 Task: Create a language study plan and goals.
Action: Mouse moved to (206, 321)
Screenshot: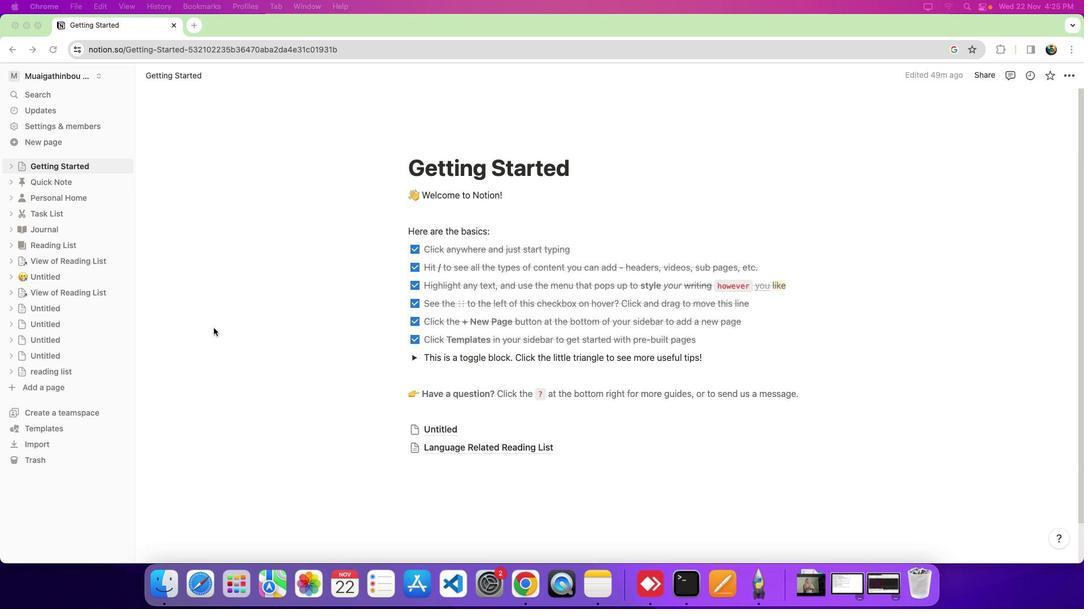 
Action: Mouse pressed left at (206, 321)
Screenshot: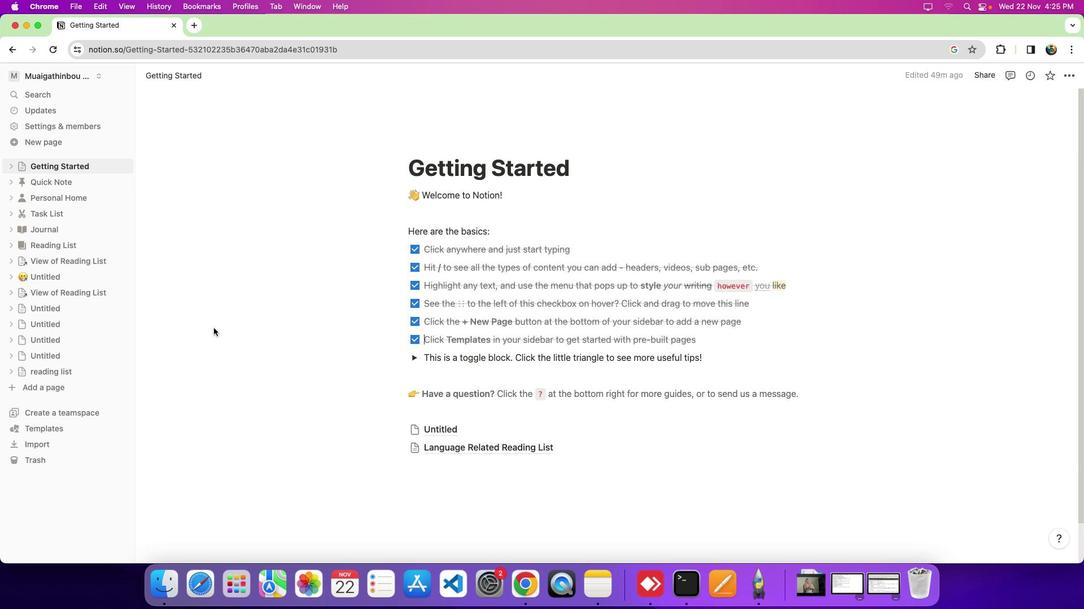 
Action: Mouse moved to (39, 383)
Screenshot: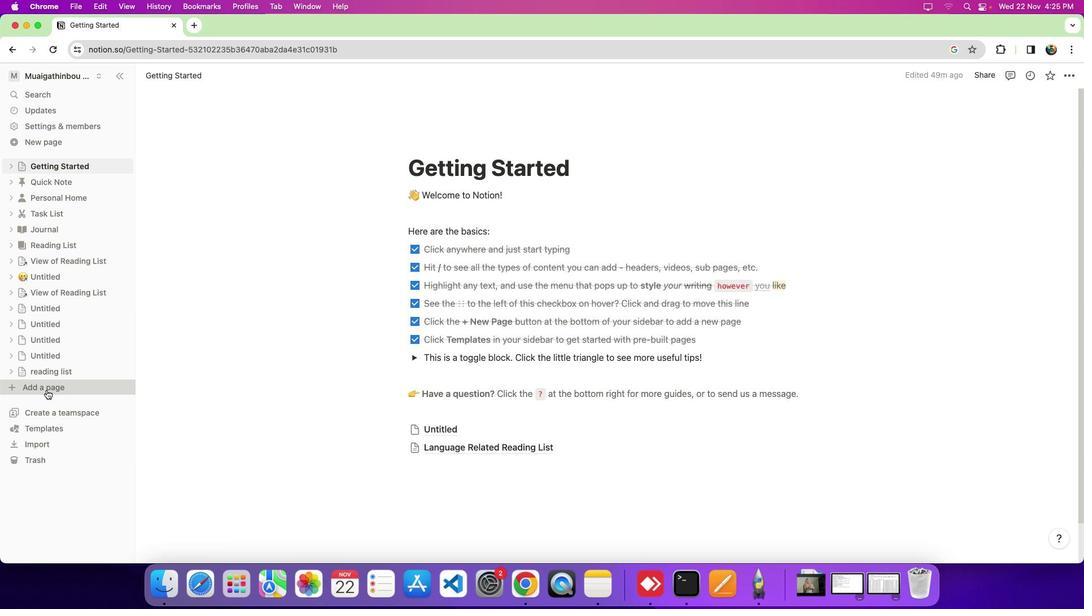 
Action: Mouse pressed left at (39, 383)
Screenshot: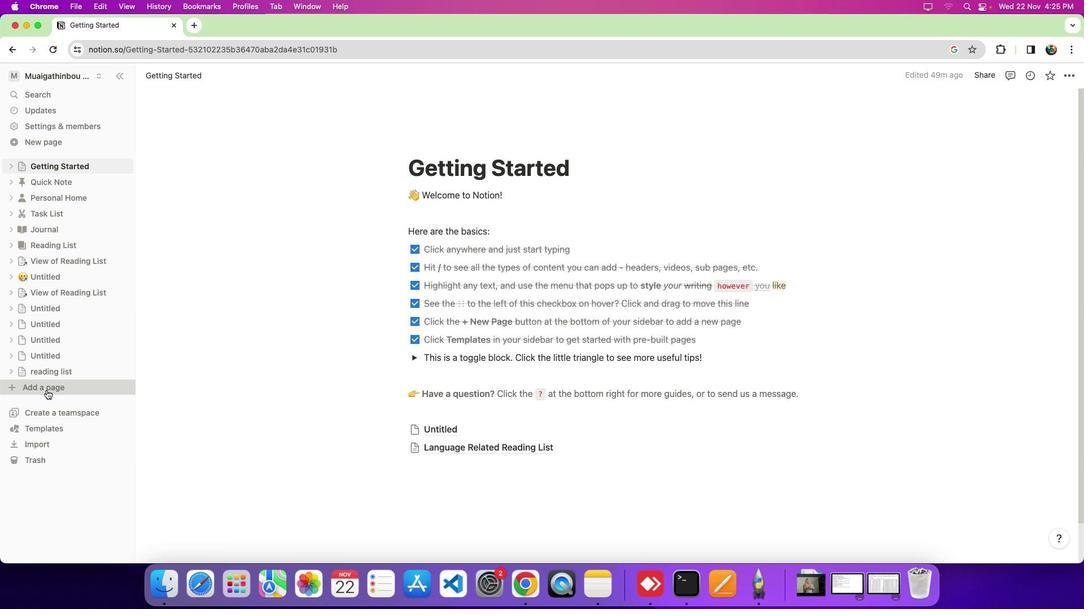 
Action: Mouse moved to (536, 160)
Screenshot: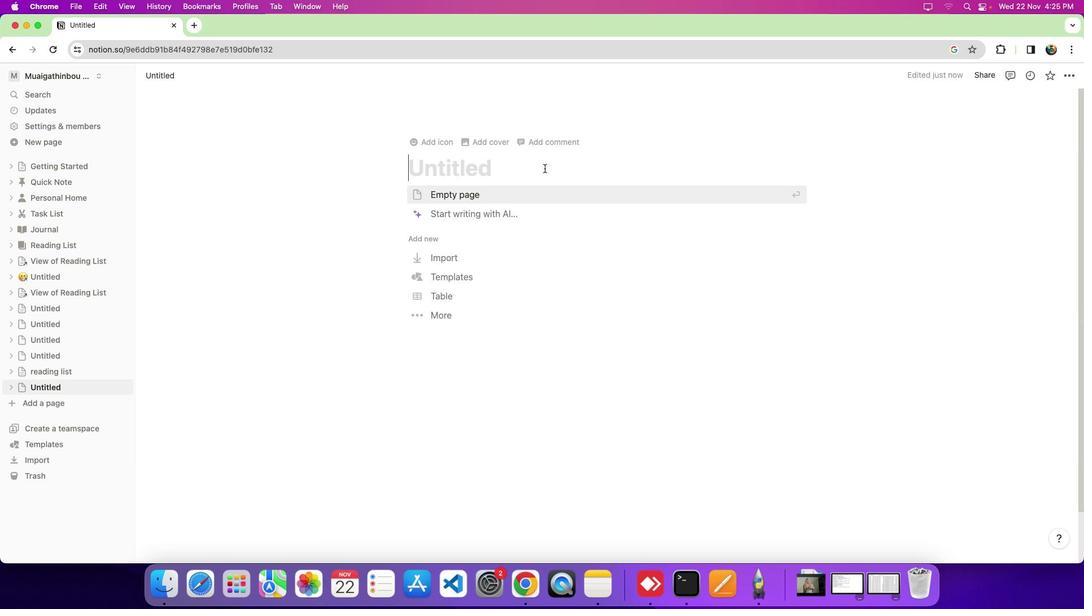 
Action: Mouse pressed left at (536, 160)
Screenshot: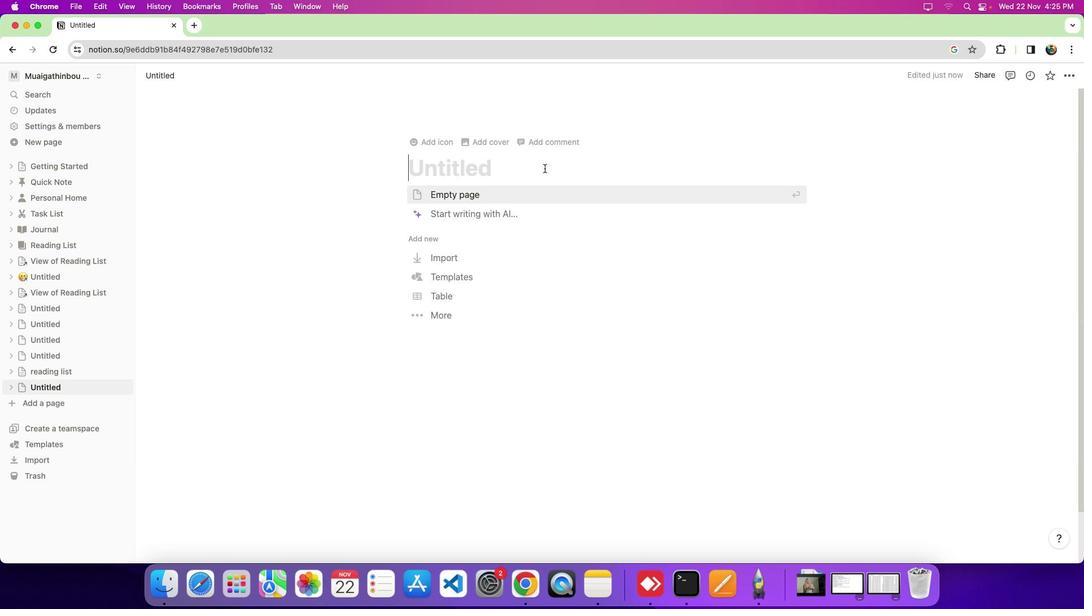 
Action: Mouse moved to (528, 164)
Screenshot: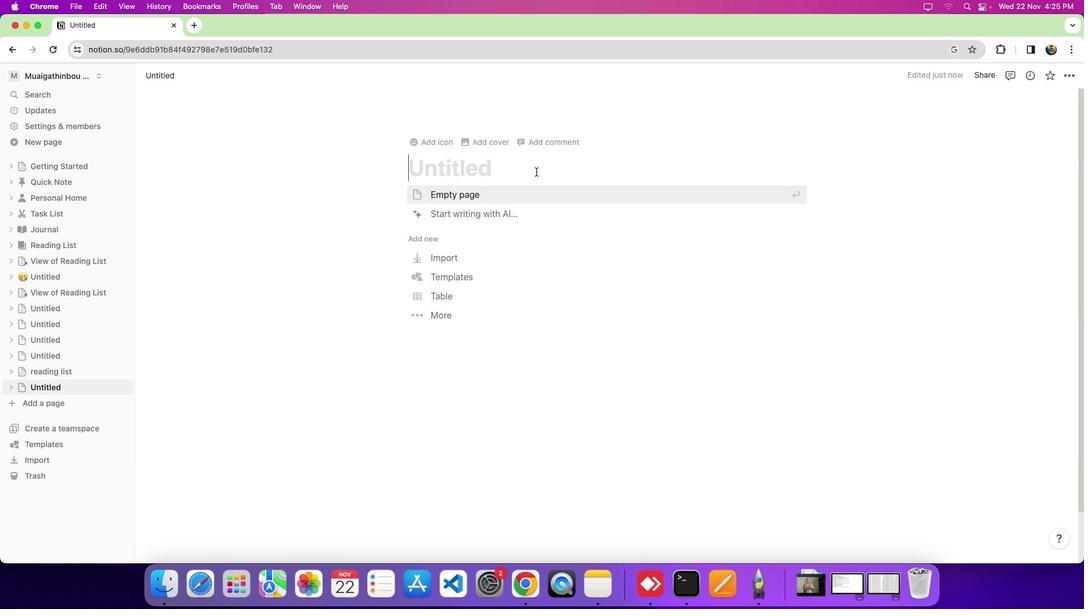 
Action: Key pressed Key.shift_r'S''t''u''d''y'Key.spaceKey.shift'P''l''a''n'
Screenshot: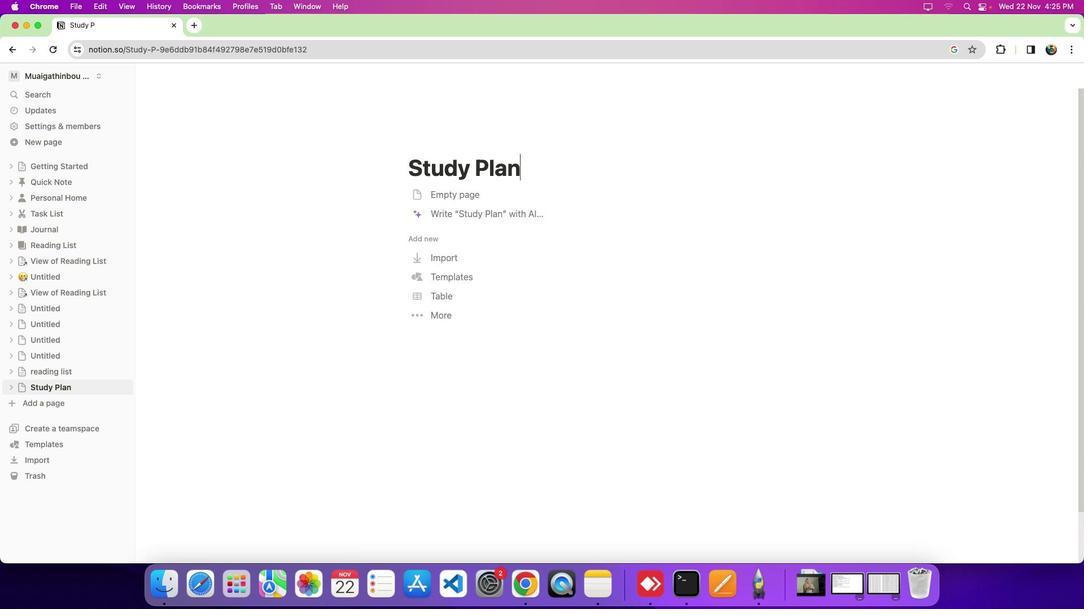 
Action: Mouse moved to (559, 155)
Screenshot: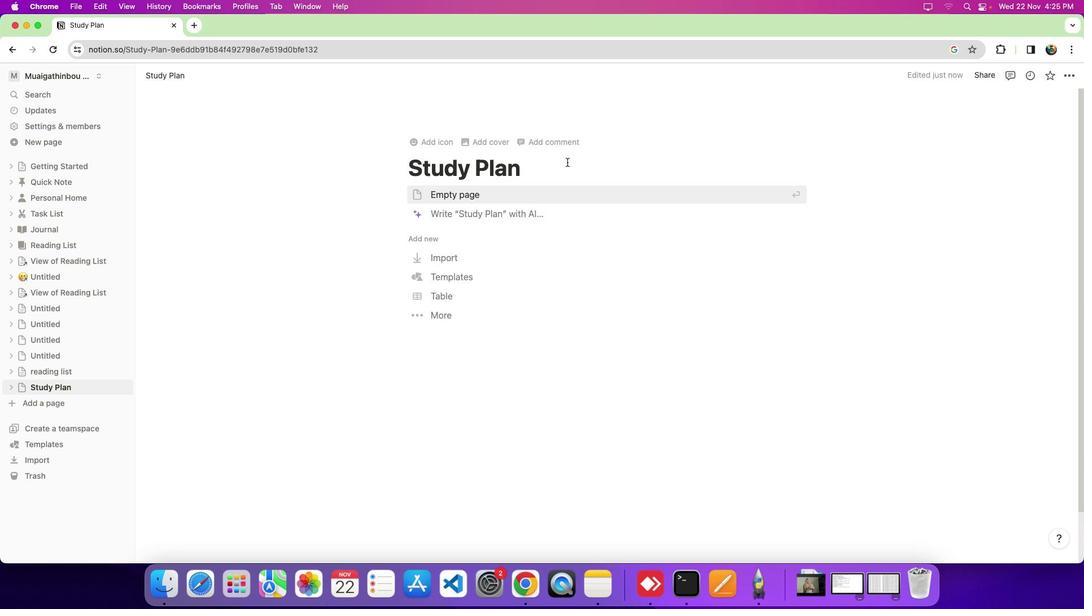 
Action: Key pressed Key.space'a''n''d'Key.spaceKey.shift_r'G''o''a''l'
Screenshot: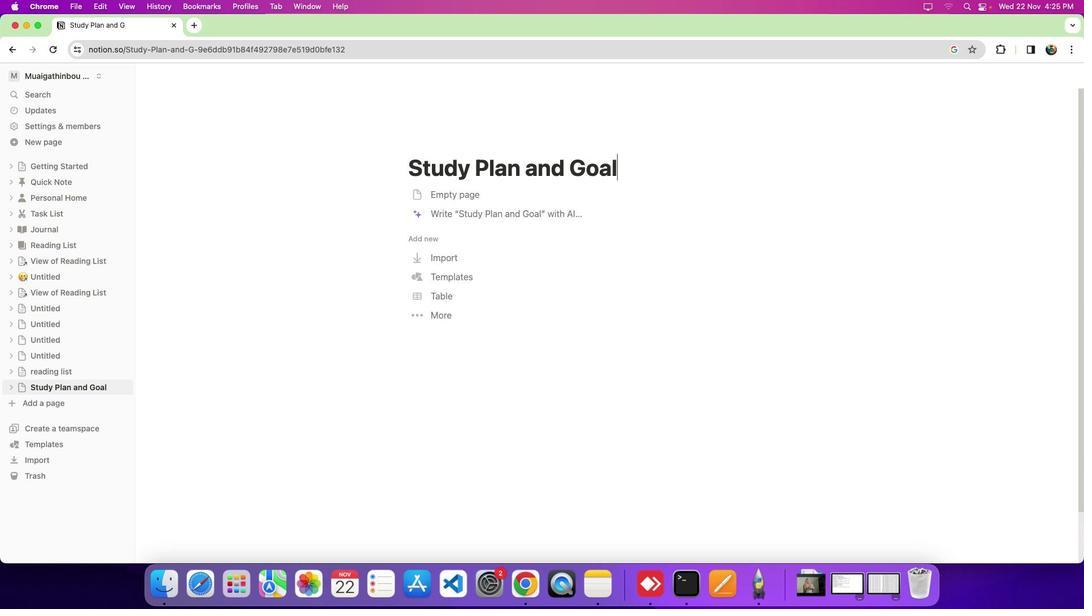 
Action: Mouse moved to (548, 158)
Screenshot: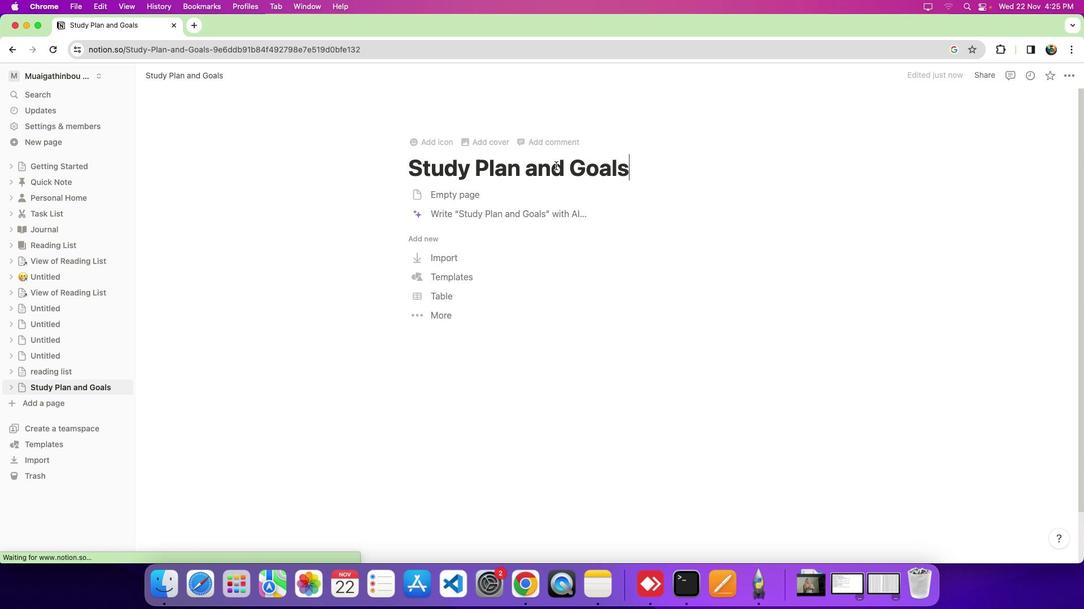 
Action: Key pressed 's'
Screenshot: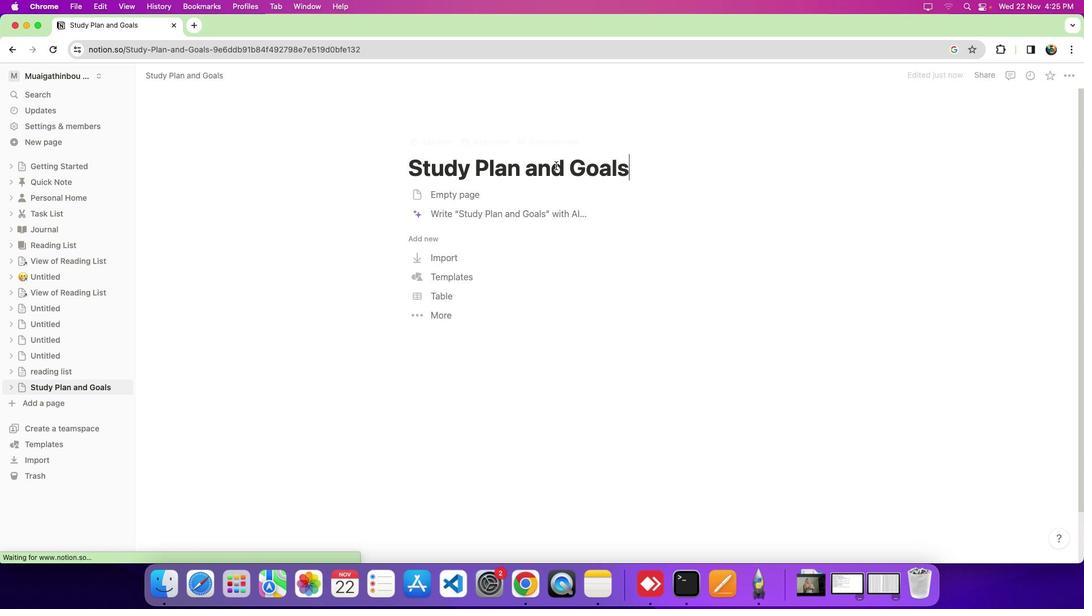 
Action: Mouse moved to (327, 247)
Screenshot: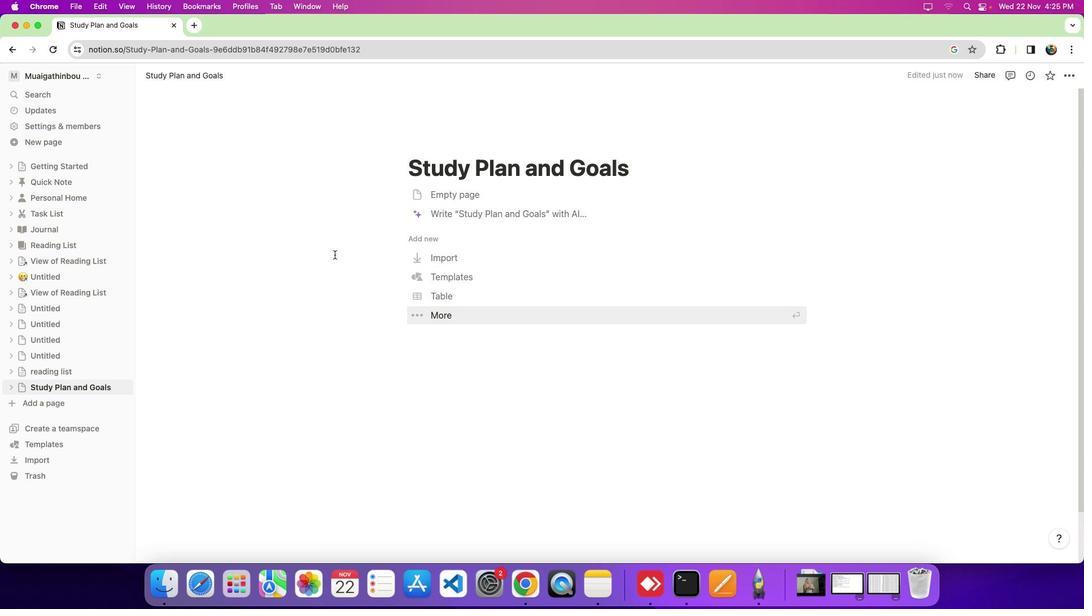 
Action: Mouse pressed left at (327, 247)
Screenshot: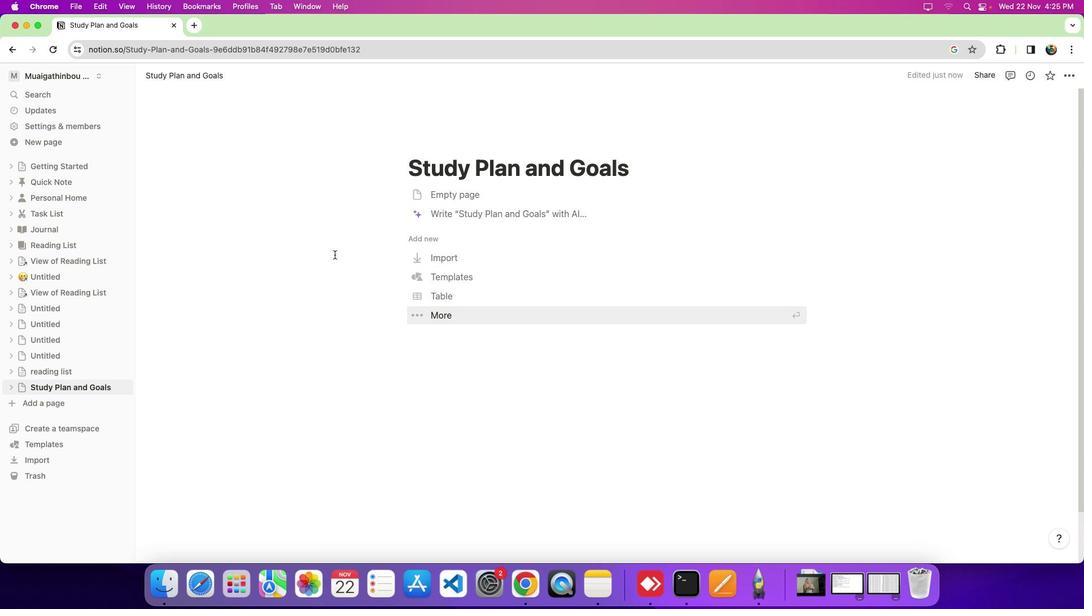 
Action: Mouse moved to (334, 245)
Screenshot: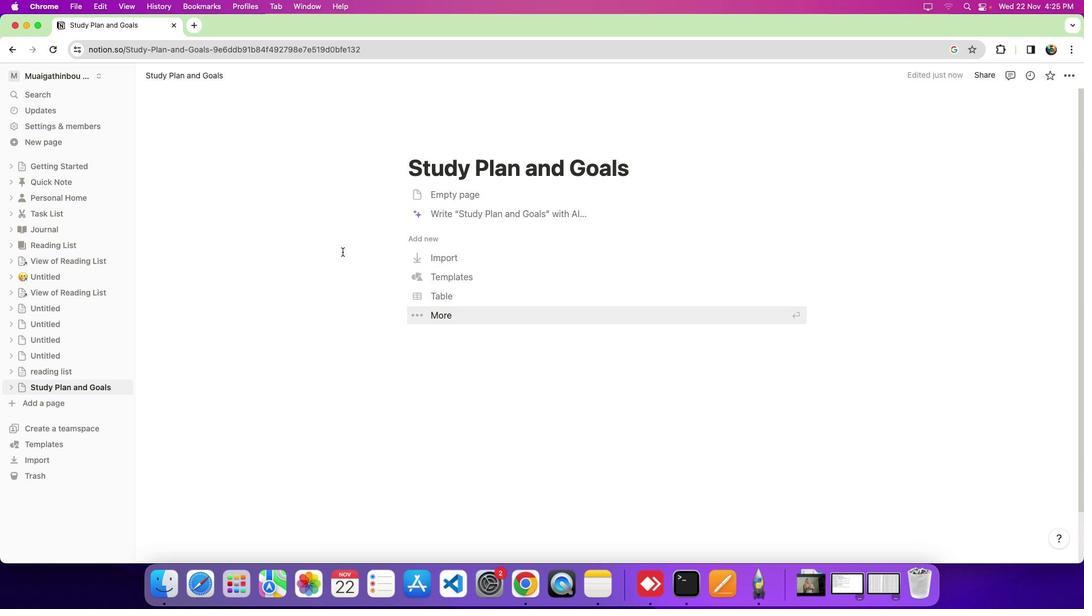 
Action: Mouse pressed left at (334, 245)
Screenshot: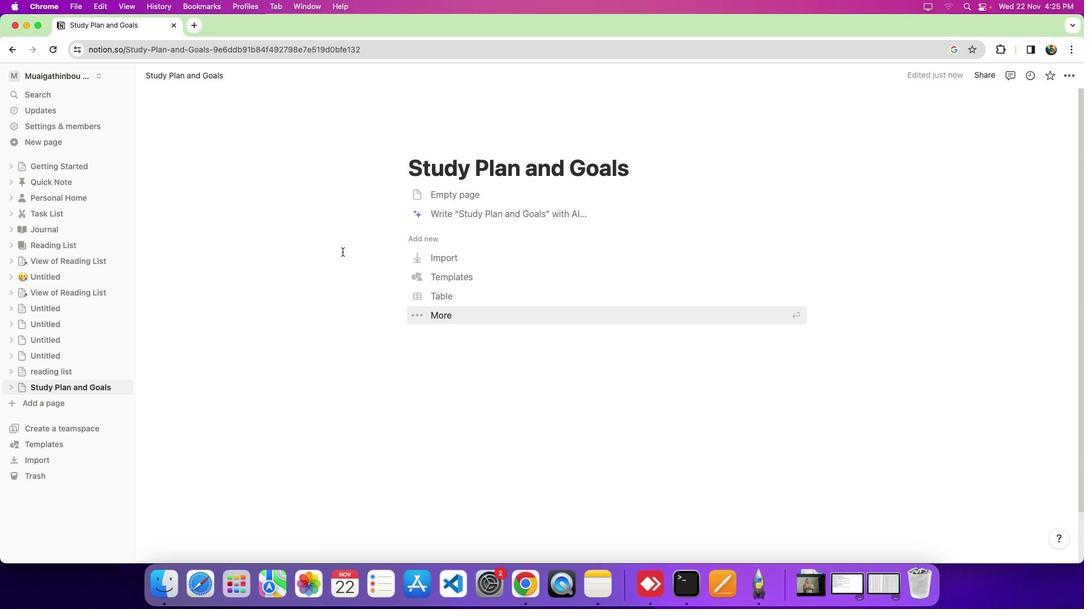
Action: Mouse moved to (438, 283)
Screenshot: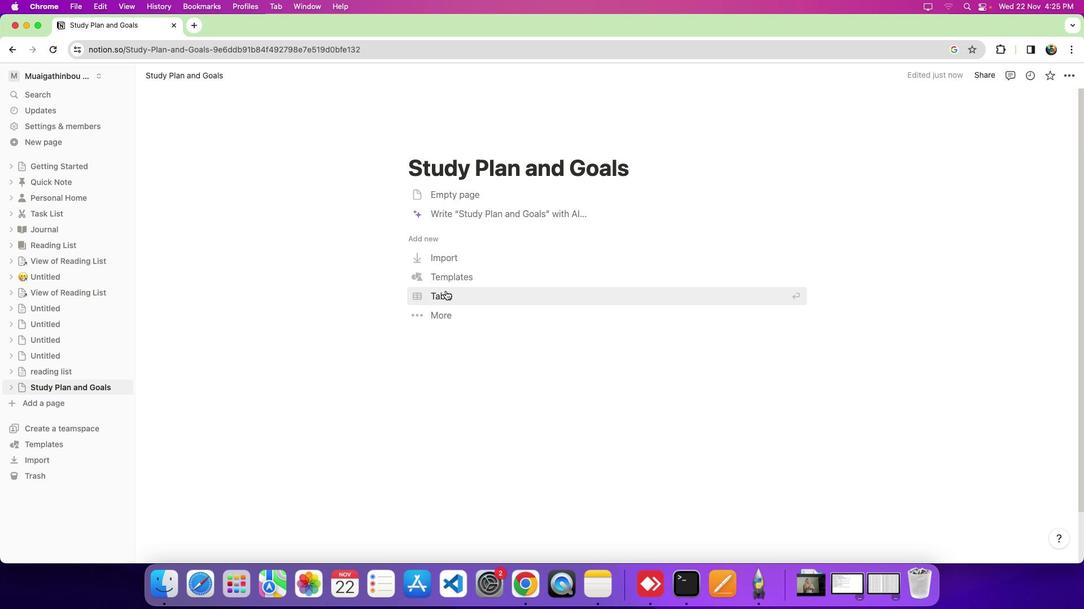 
Action: Mouse pressed left at (438, 283)
Screenshot: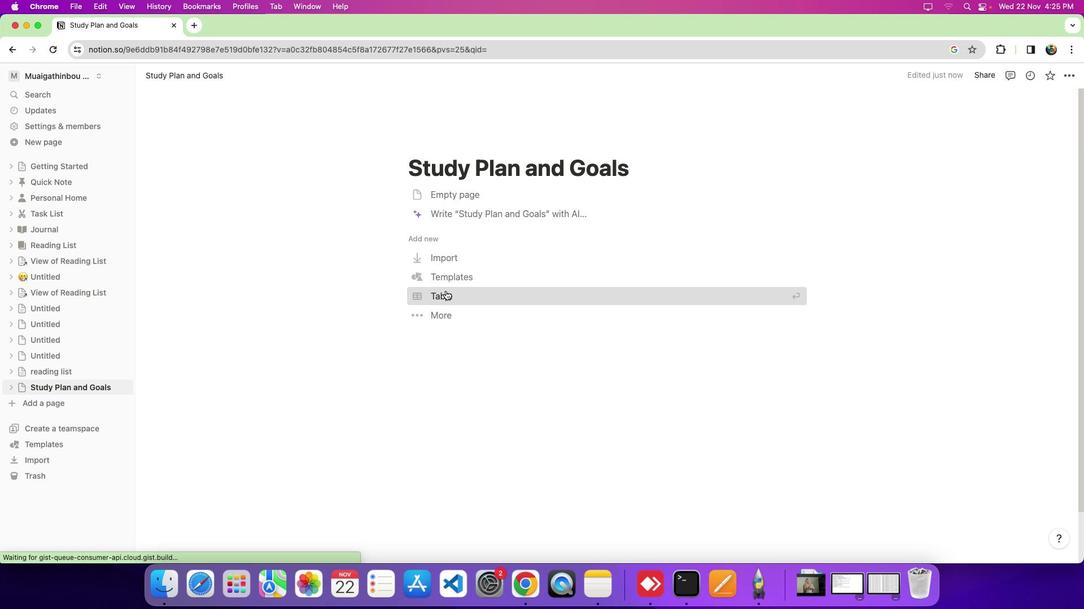 
Action: Mouse moved to (1061, 70)
Screenshot: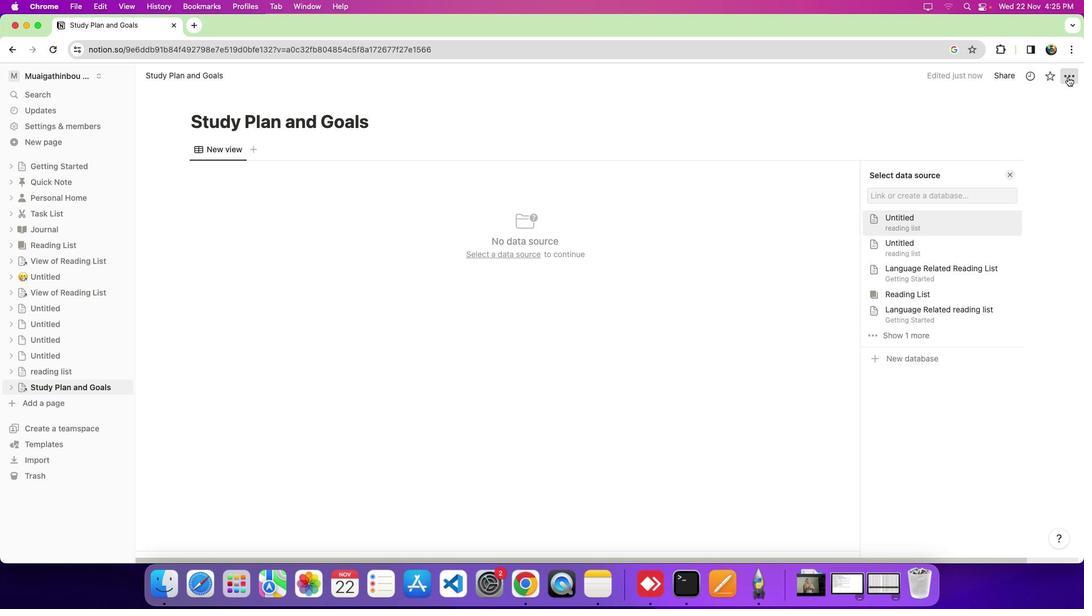 
Action: Mouse pressed left at (1061, 70)
Screenshot: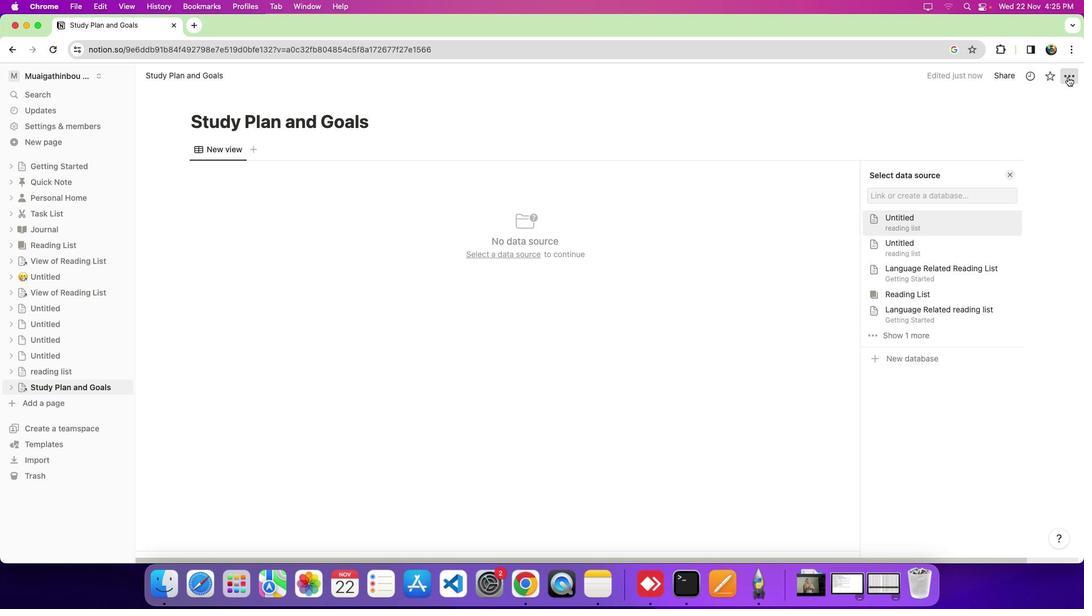 
Action: Mouse moved to (965, 290)
Screenshot: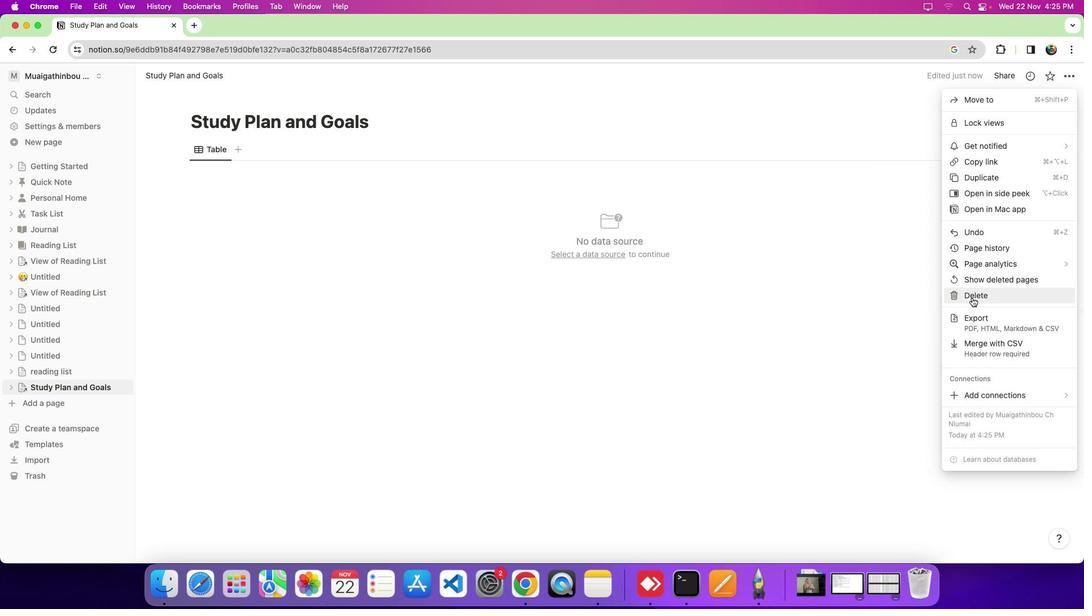 
Action: Mouse pressed left at (965, 290)
Screenshot: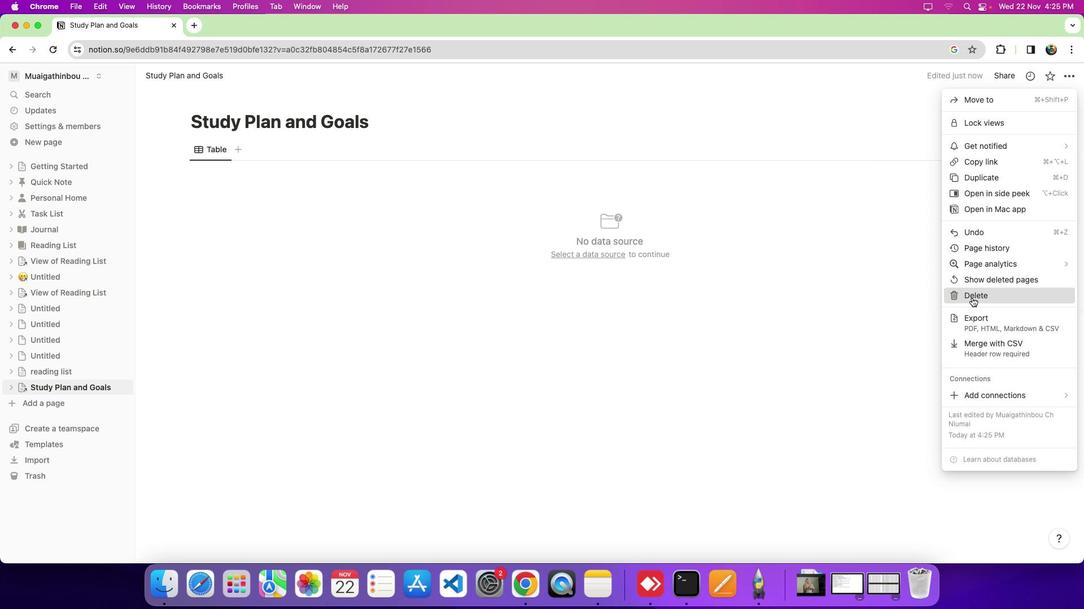 
Action: Mouse moved to (45, 384)
Screenshot: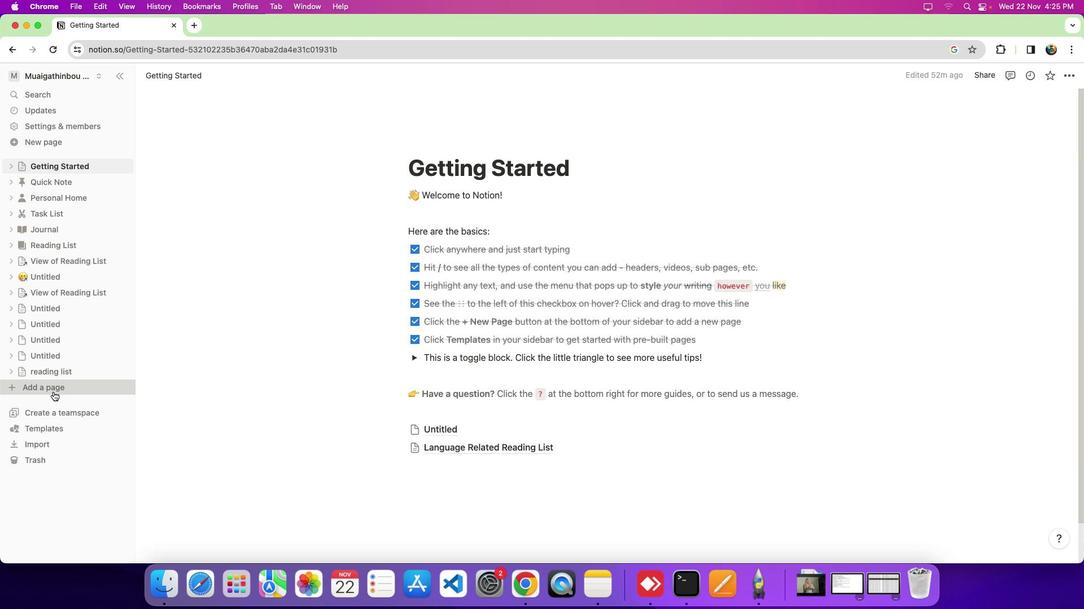 
Action: Mouse pressed left at (45, 384)
Screenshot: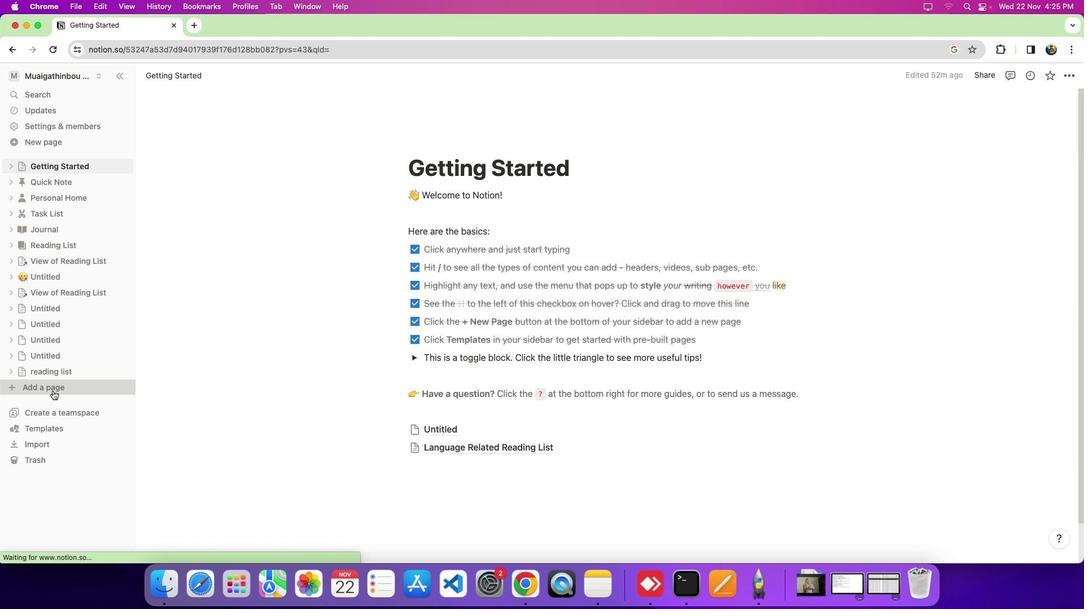 
Action: Mouse moved to (450, 163)
Screenshot: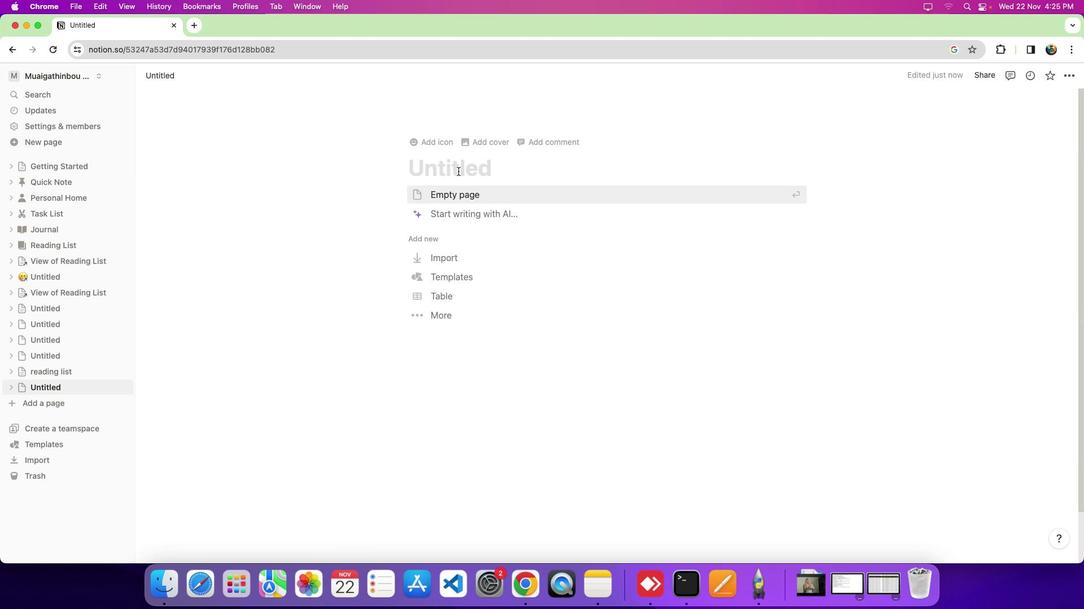 
Action: Mouse pressed left at (450, 163)
Screenshot: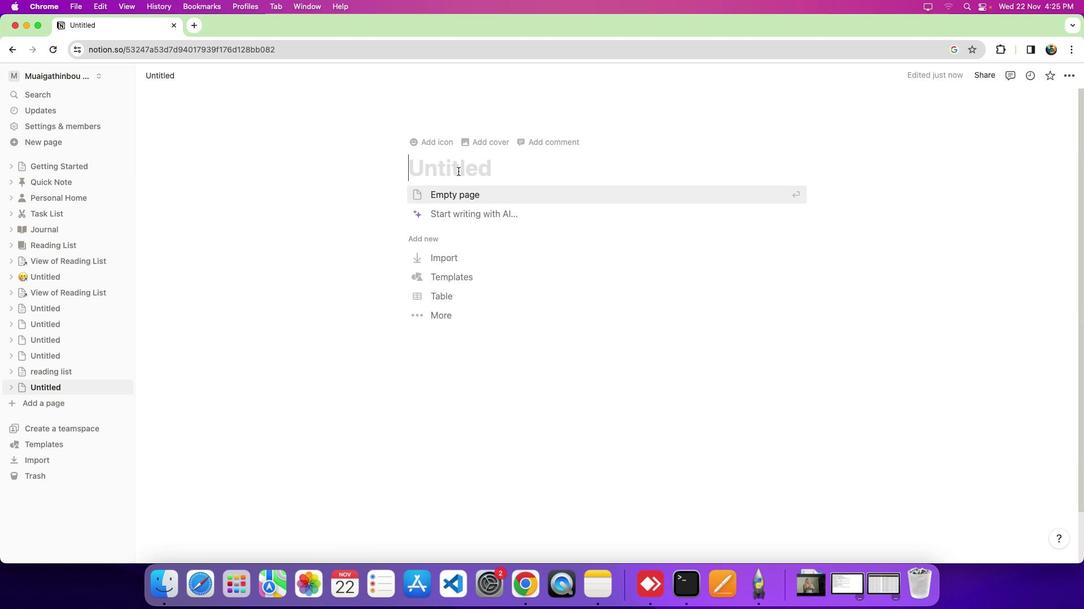 
Action: Key pressed Key.shift'L''a''n''g''u''a''g''e'Key.space'p'Key.backspace's''t''u''d''y'Key.spaceKey.shift'P''l''a''n'Key.space'a''n''d'Key.spaceKey.shift_r'G''o''a''s''l'Key.backspaceKey.backspace'l''s'
Screenshot: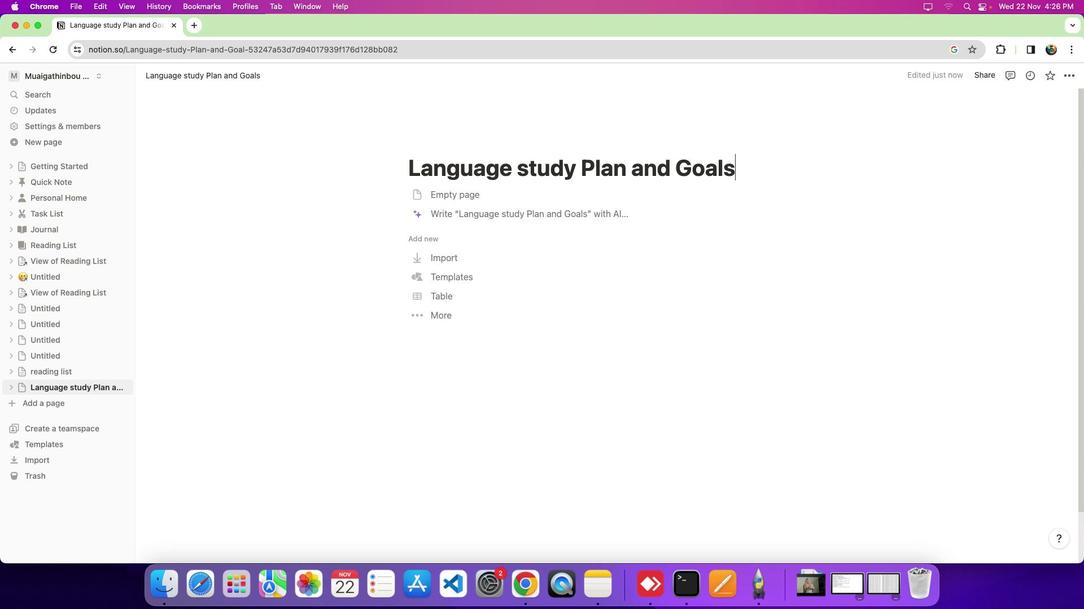 
Action: Mouse moved to (422, 314)
Screenshot: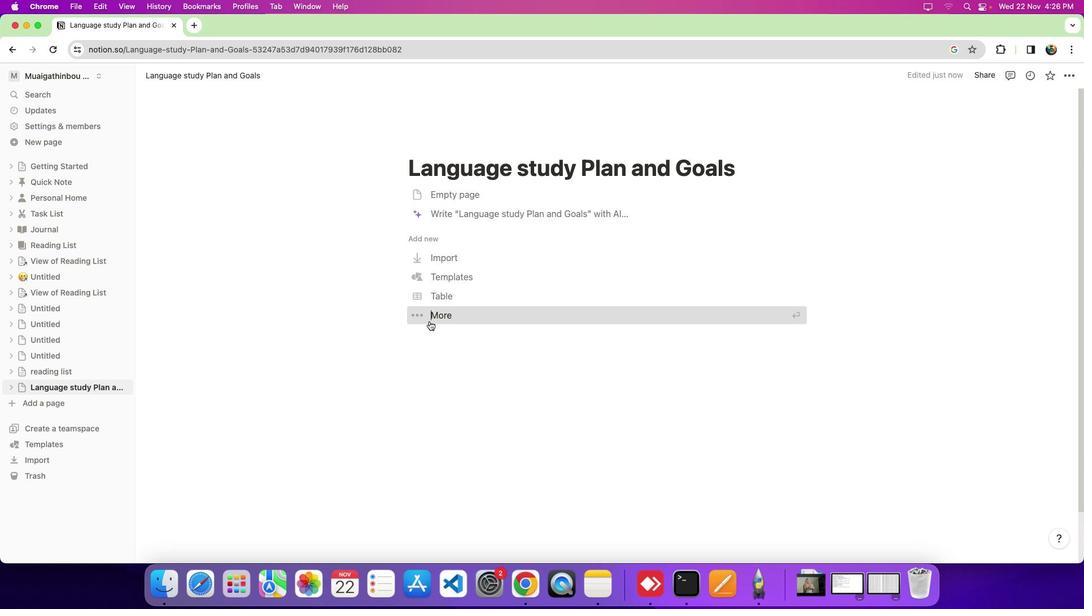 
Action: Mouse pressed left at (422, 314)
Screenshot: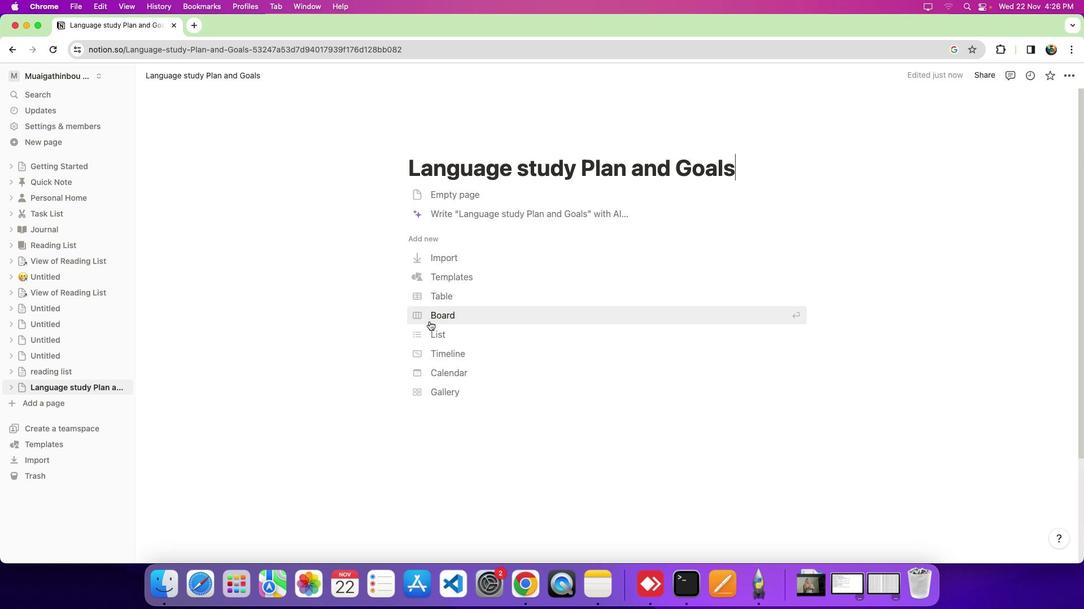 
Action: Mouse moved to (447, 208)
Screenshot: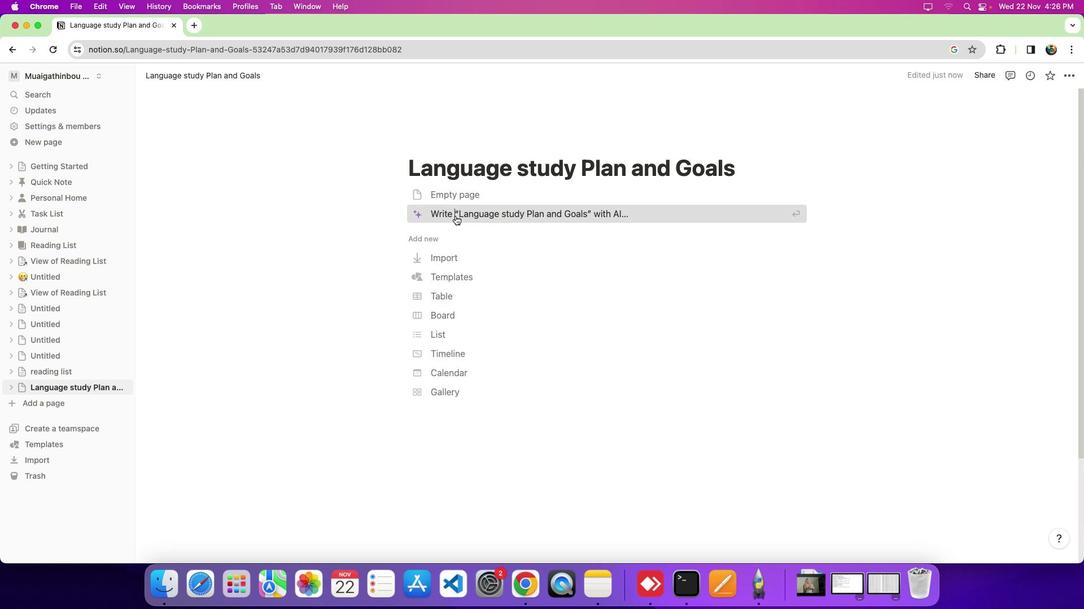 
Action: Mouse pressed left at (447, 208)
Screenshot: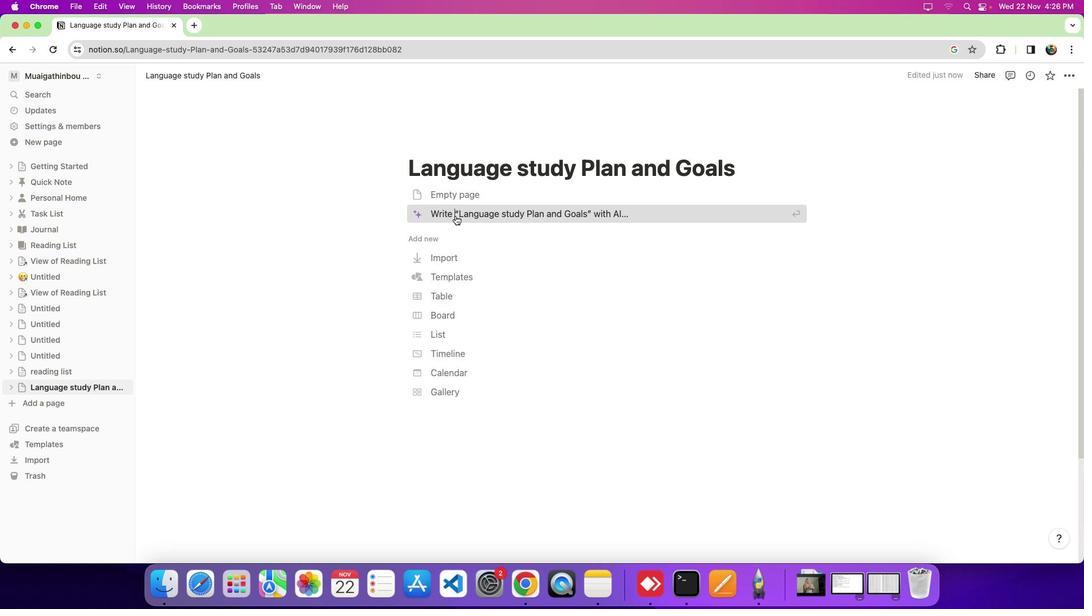 
Action: Mouse moved to (633, 195)
Screenshot: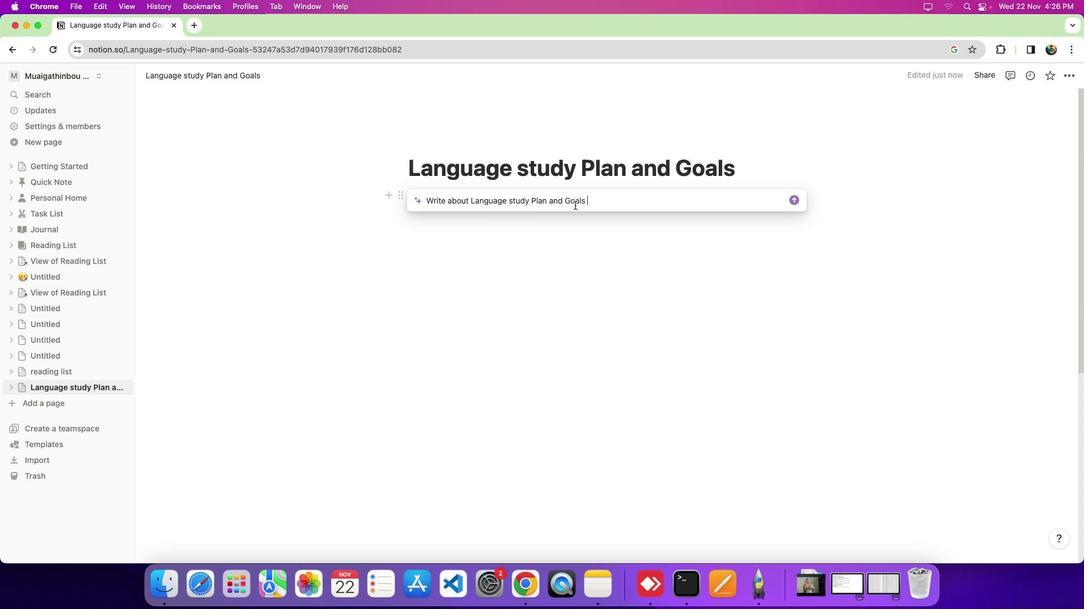 
Action: Mouse pressed left at (633, 195)
Screenshot: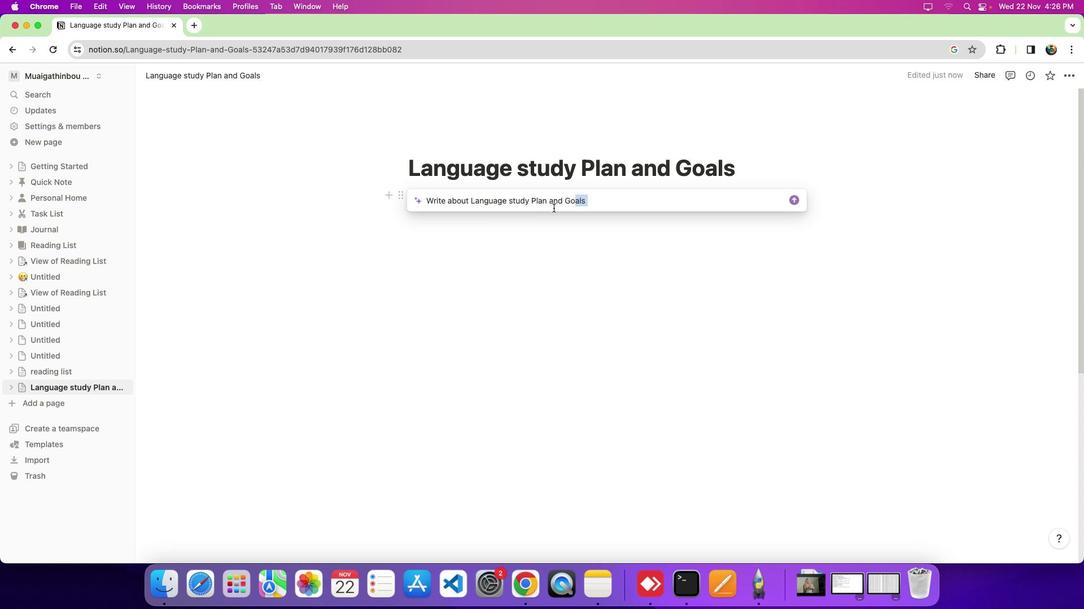 
Action: Mouse moved to (474, 202)
Screenshot: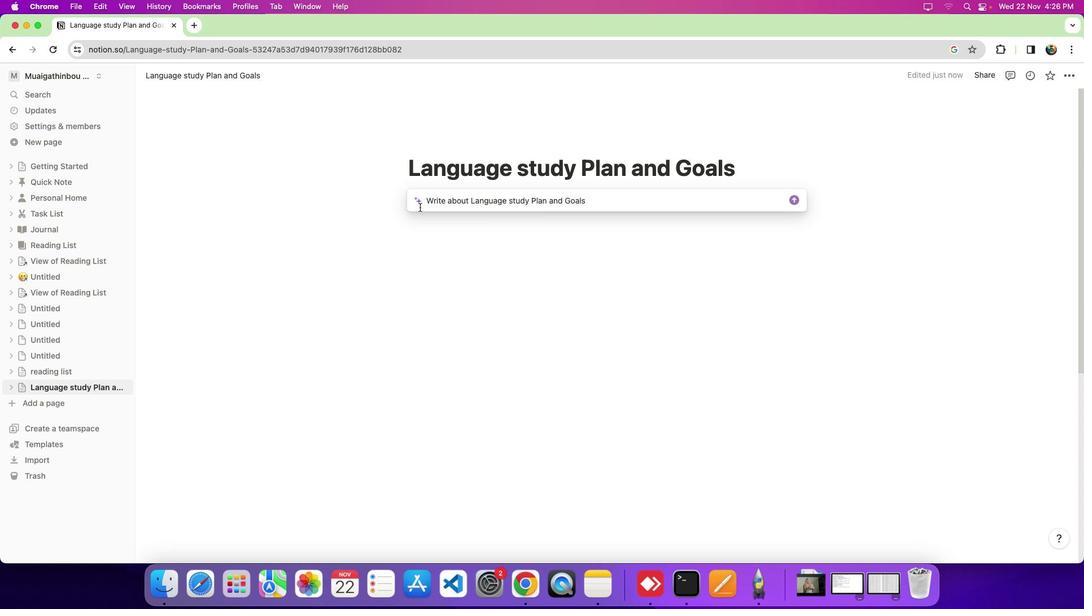 
Action: Mouse pressed left at (474, 202)
Screenshot: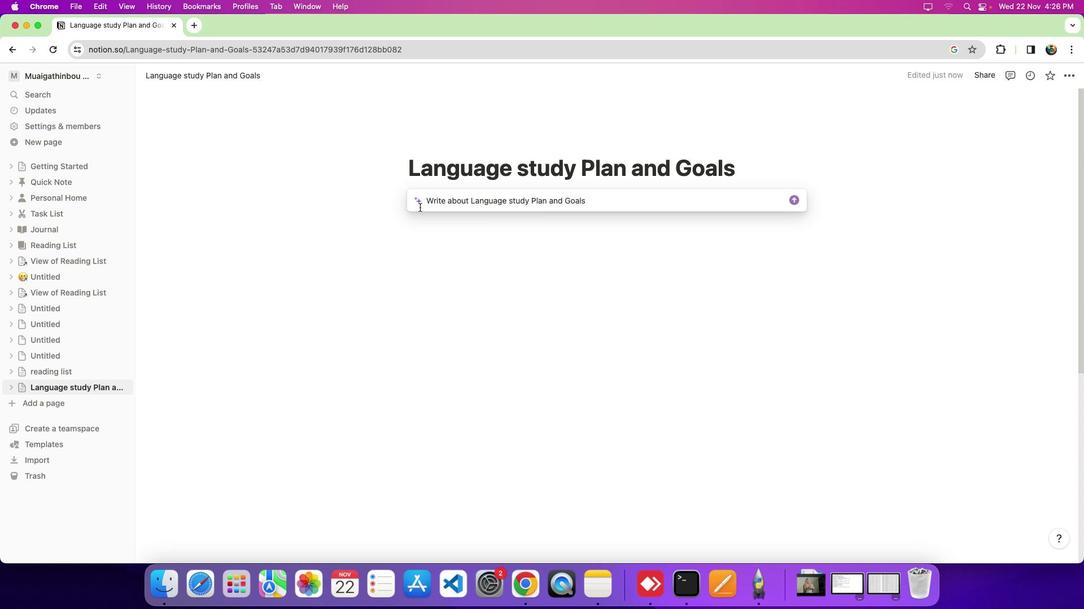 
Action: Mouse moved to (417, 201)
Screenshot: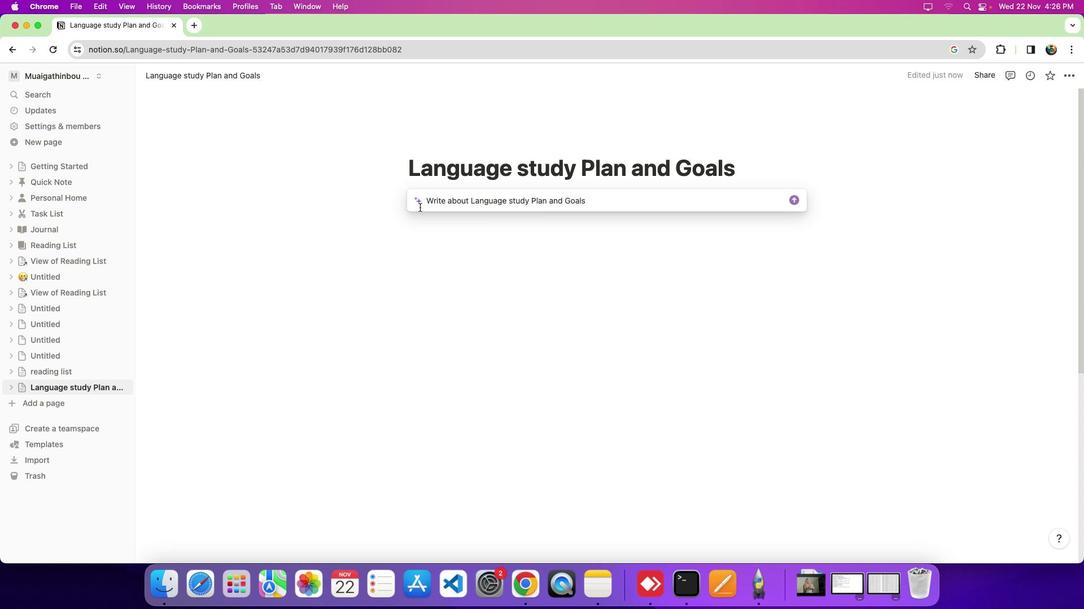 
Action: Mouse pressed left at (417, 201)
Screenshot: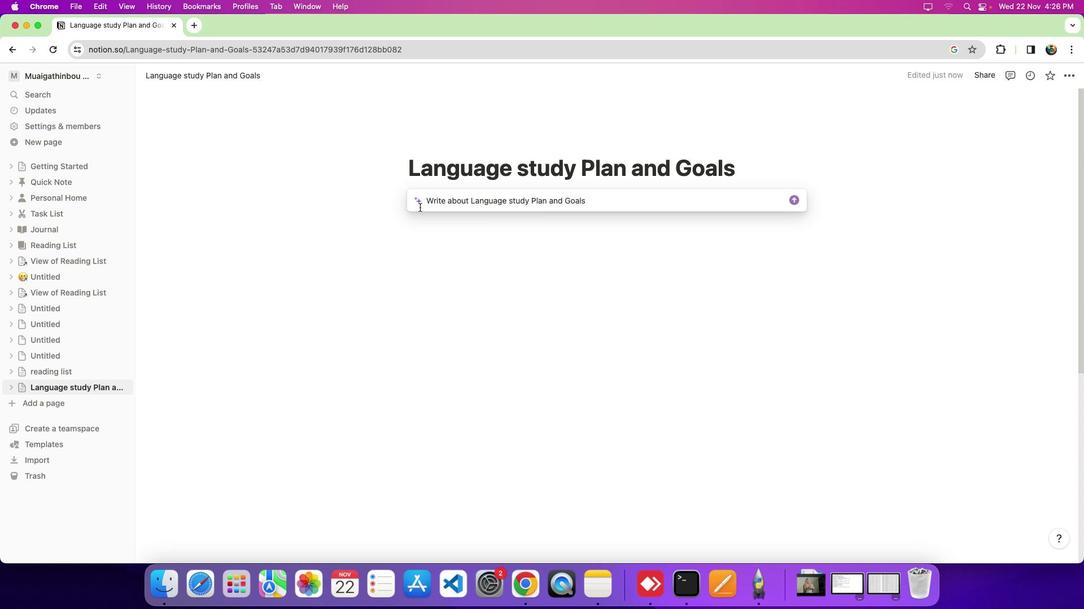 
Action: Mouse moved to (624, 191)
Screenshot: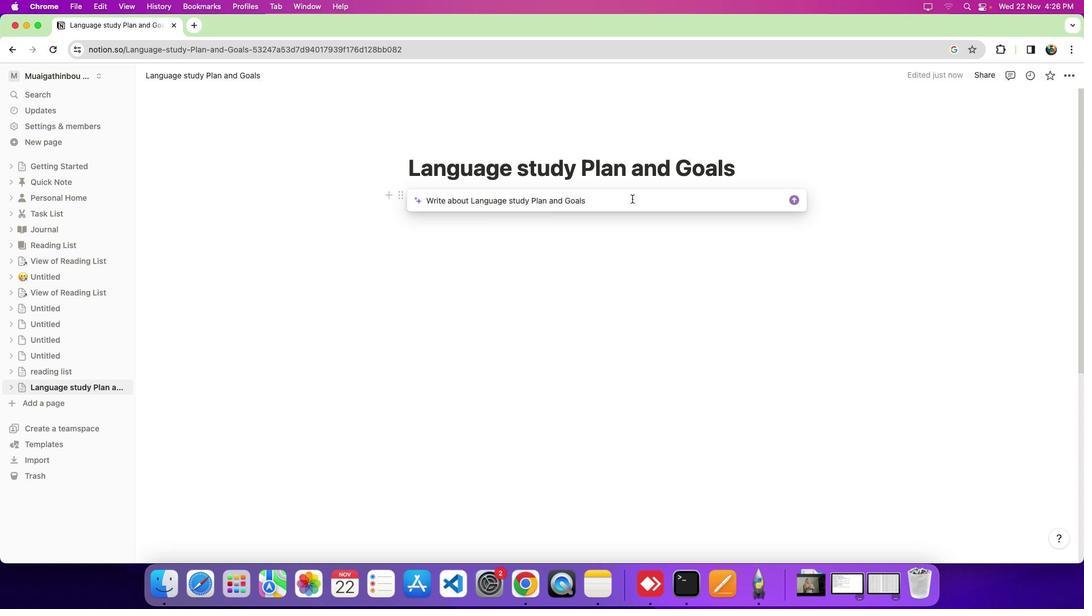 
Action: Mouse pressed left at (624, 191)
Screenshot: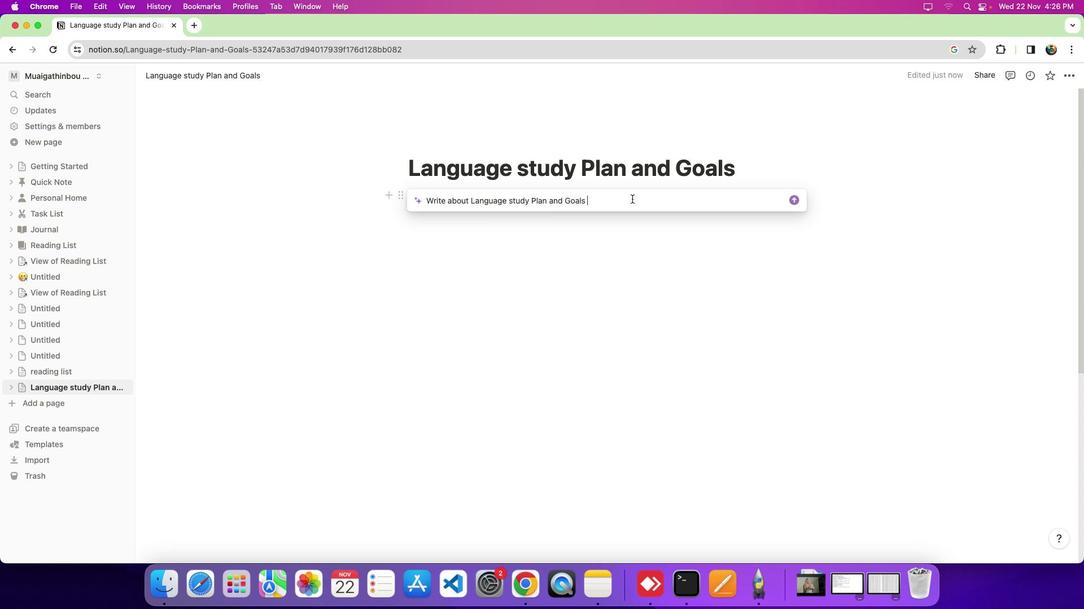 
Action: Key pressed Key.backspaceKey.backspaceKey.backspaceKey.backspaceKey.backspaceKey.backspaceKey.backspaceKey.backspaceKey.backspaceKey.backspaceKey.backspaceKey.backspaceKey.backspaceKey.backspaceKey.backspaceKey.backspaceKey.backspaceKey.backspaceKey.backspaceKey.backspaceKey.backspaceKey.backspaceKey.backspaceKey.backspaceKey.backspaceKey.backspaceKey.backspaceKey.backspaceKey.backspaceKey.backspaceKey.backspaceKey.backspaceKey.backspaceKey.backspaceKey.backspaceKey.backspaceKey.backspaceKey.backspaceKey.backspaceKey.backspaceKey.backspaceKey.backspaceKey.backspaceKey.backspaceKey.backspaceKey.backspaceKey.backspaceKey.backspaceKey.backspace'/''t''a''b'Key.backspaceKey.backspaceKey.backspaceKey.backspace
Screenshot: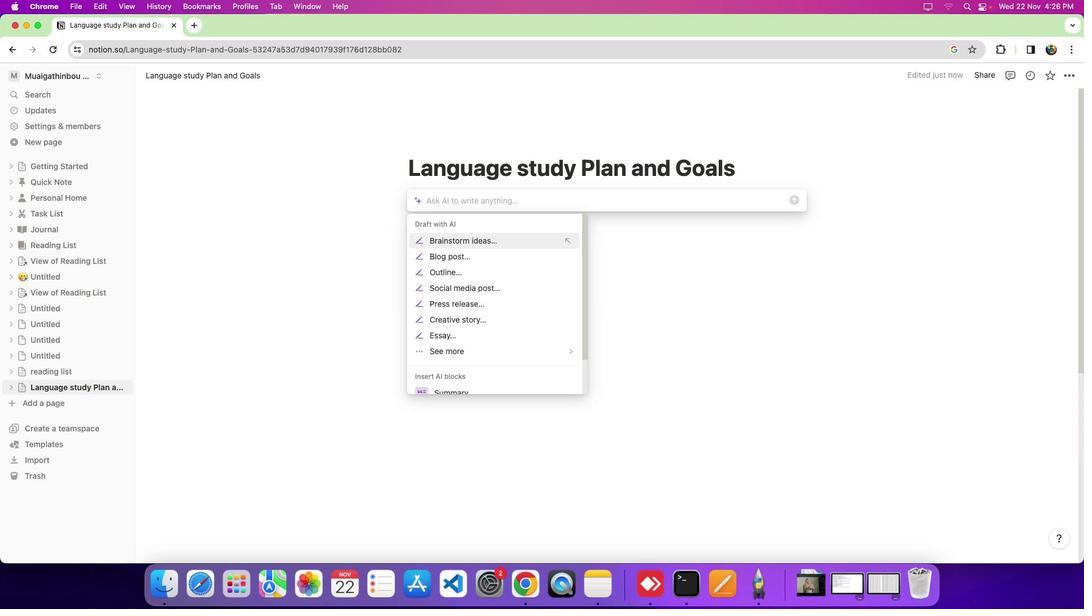 
Action: Mouse moved to (328, 214)
Screenshot: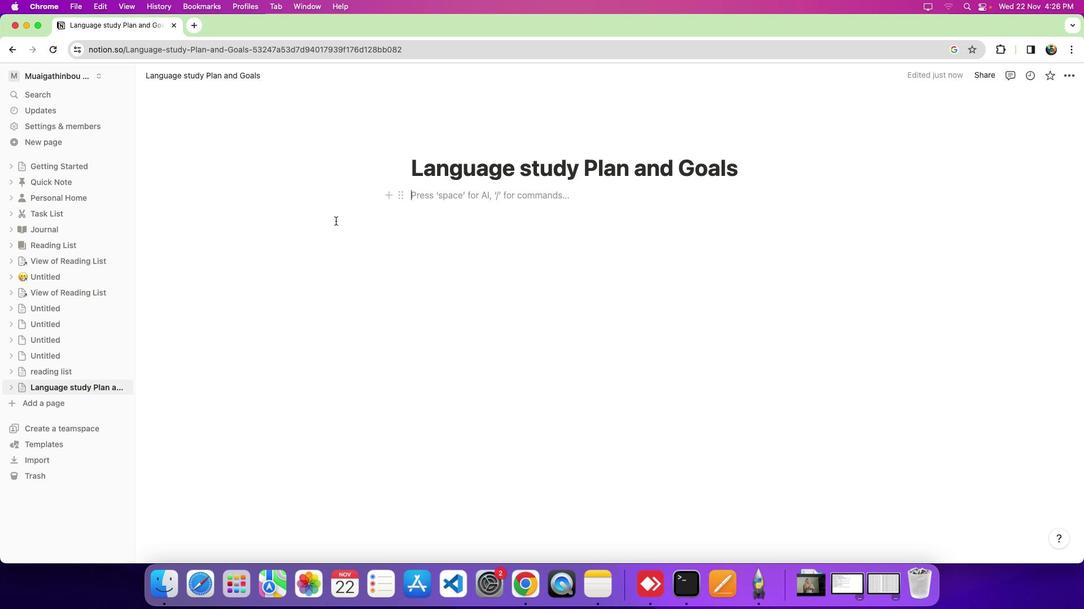
Action: Mouse pressed left at (328, 214)
Screenshot: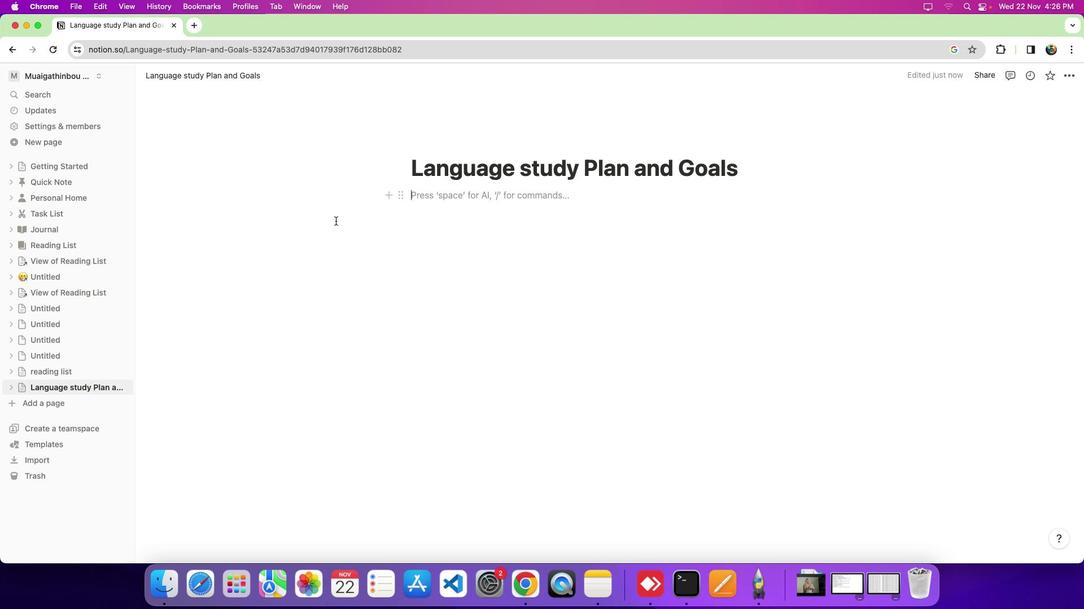 
Action: Mouse moved to (382, 190)
Screenshot: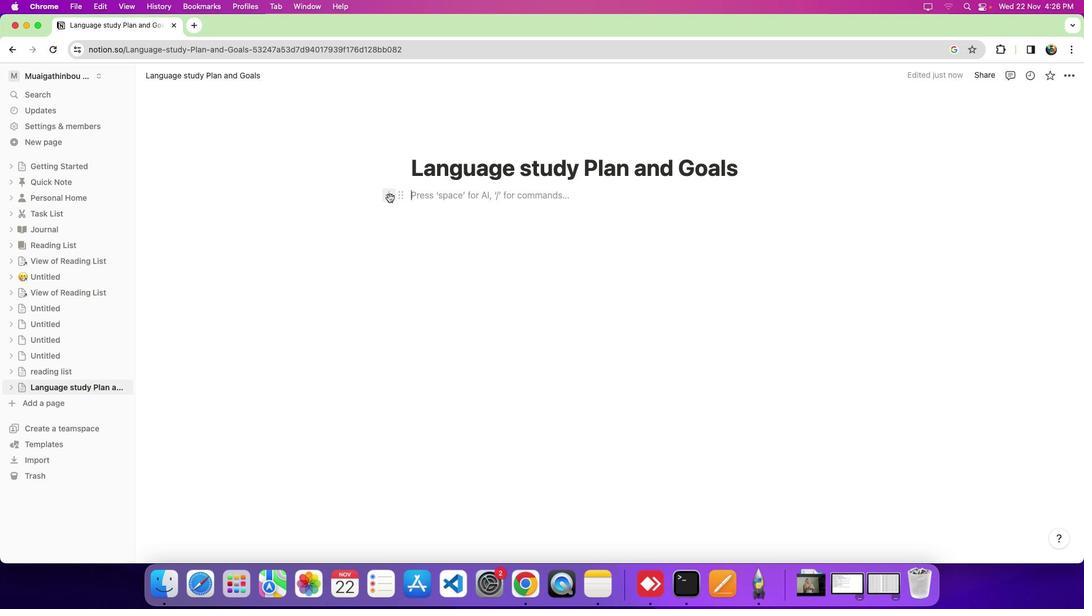 
Action: Mouse pressed left at (382, 190)
Screenshot: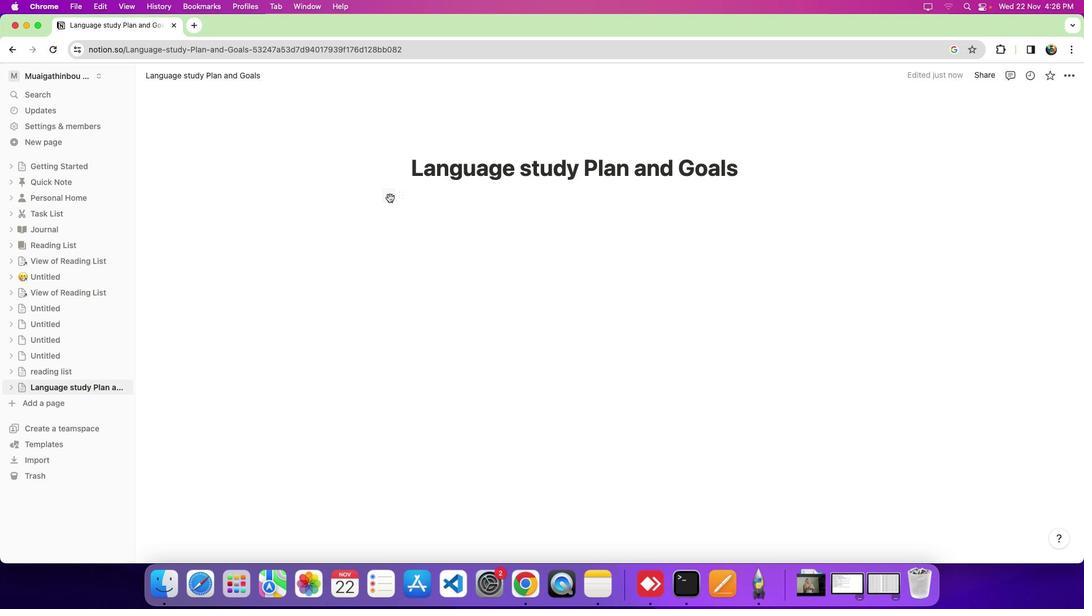 
Action: Mouse moved to (442, 193)
Screenshot: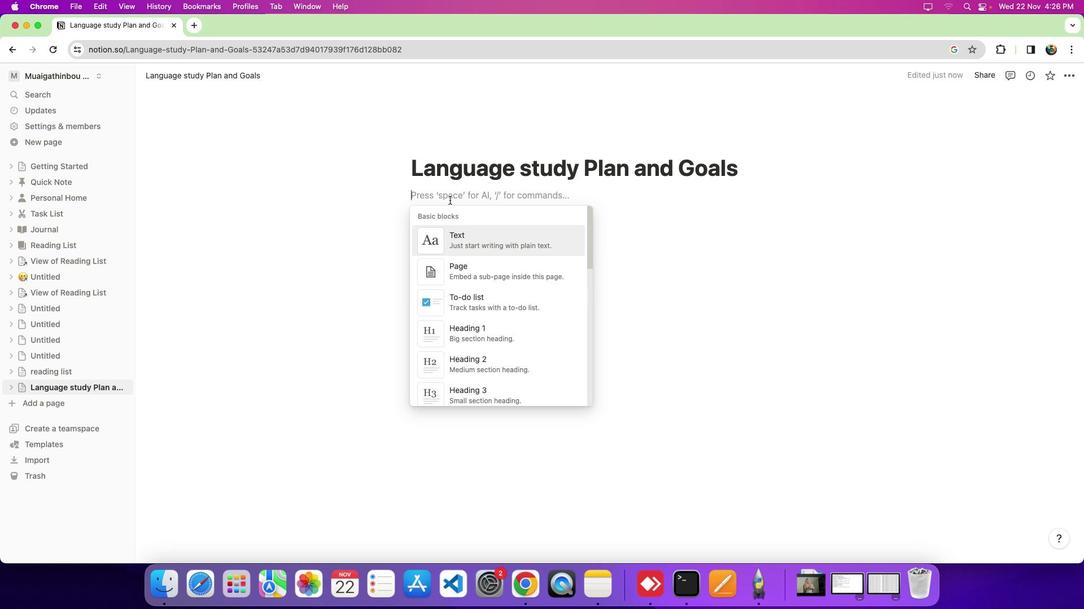 
Action: Key pressed '/''t''a''b''l''e'
Screenshot: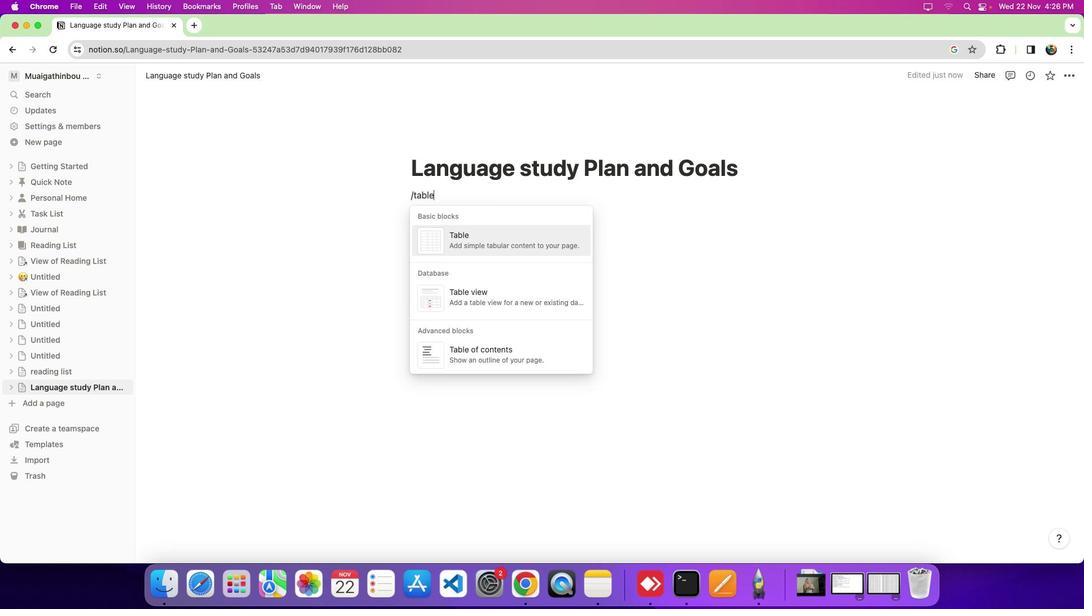 
Action: Mouse moved to (478, 288)
Screenshot: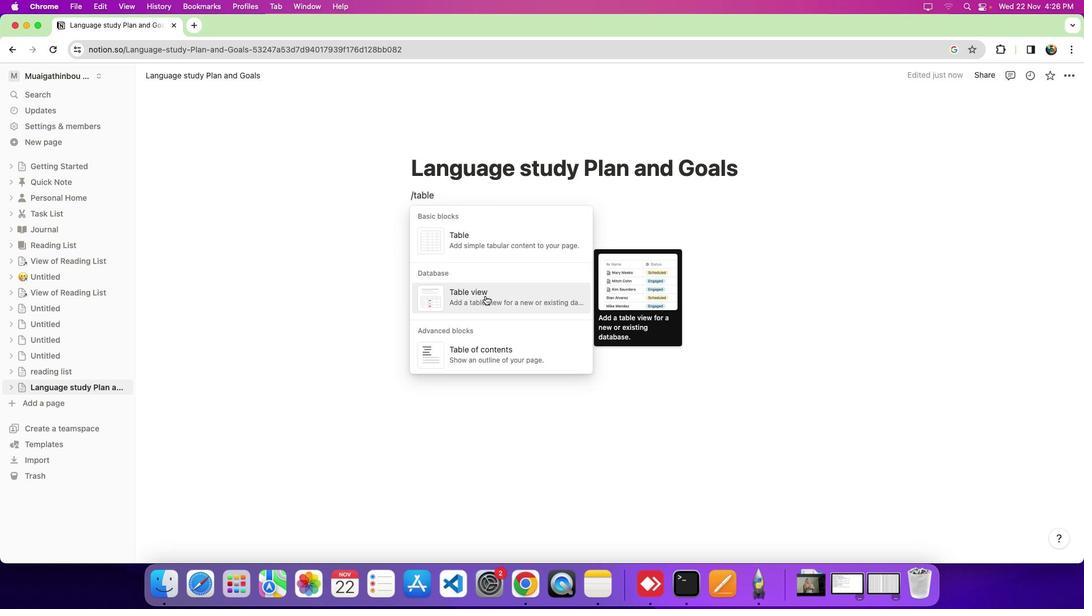 
Action: Mouse pressed left at (478, 288)
Screenshot: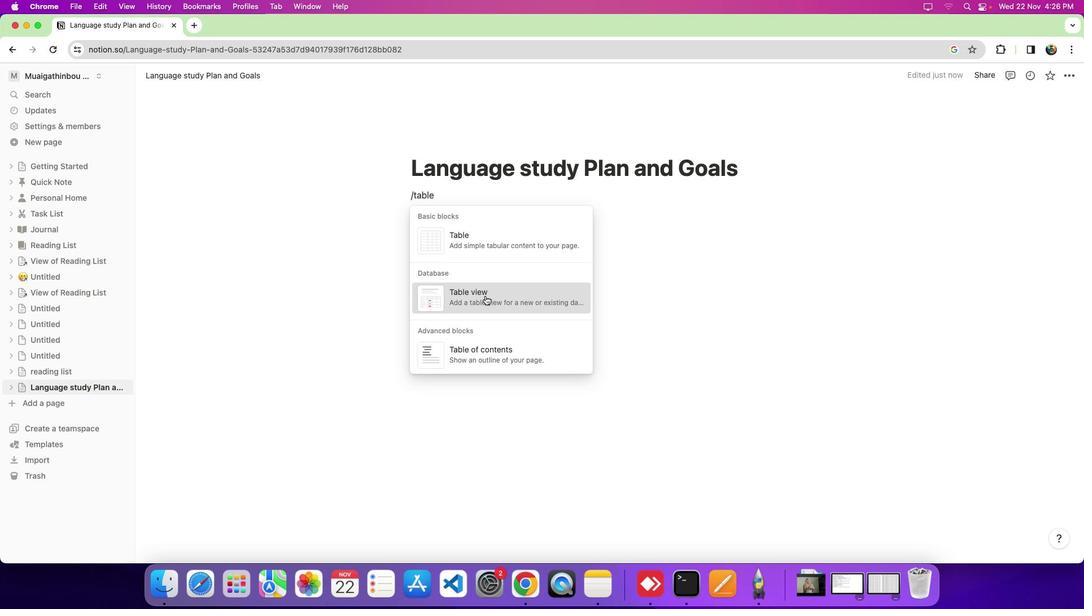 
Action: Mouse moved to (686, 265)
Screenshot: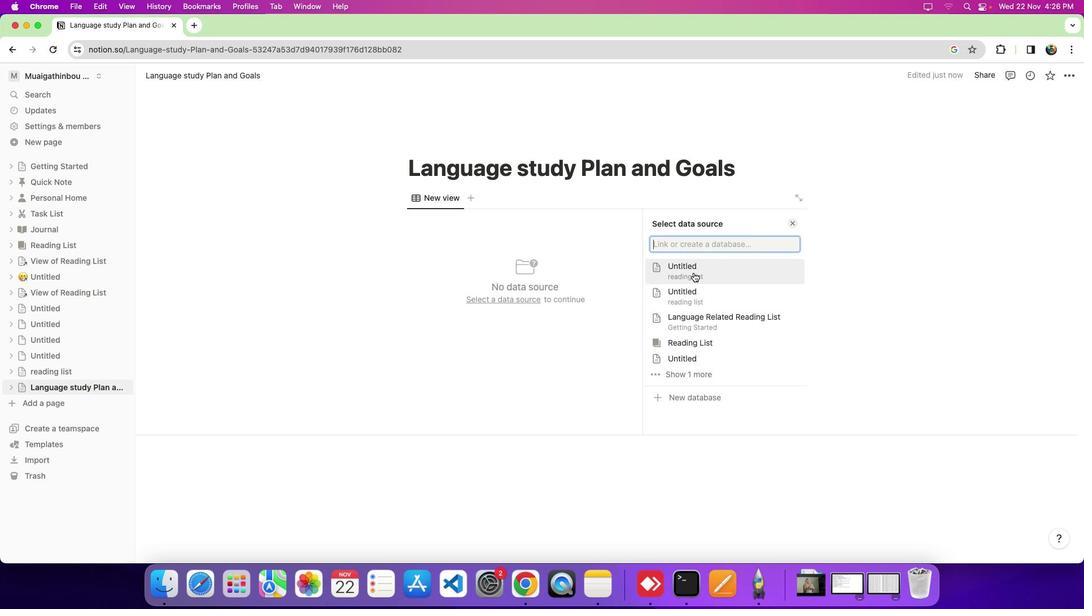 
Action: Mouse pressed left at (686, 265)
Screenshot: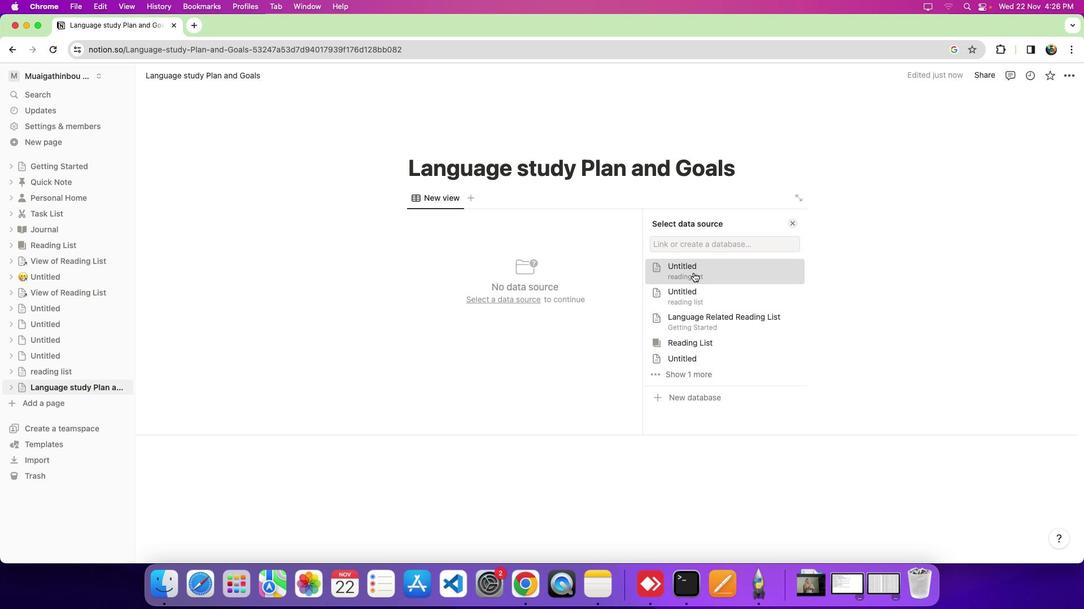 
Action: Mouse moved to (703, 232)
Screenshot: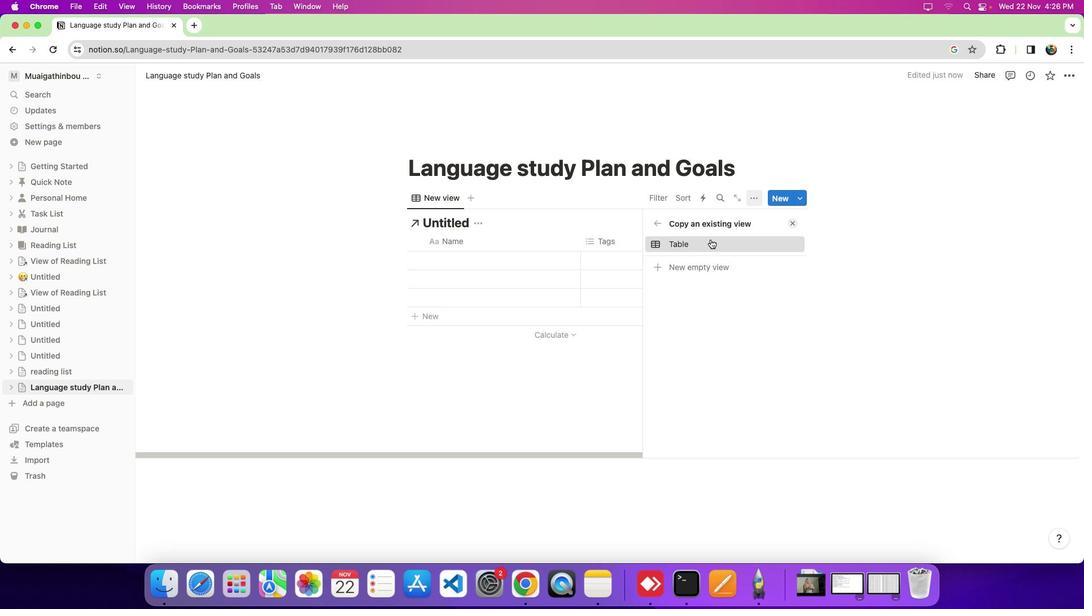 
Action: Mouse pressed left at (703, 232)
Screenshot: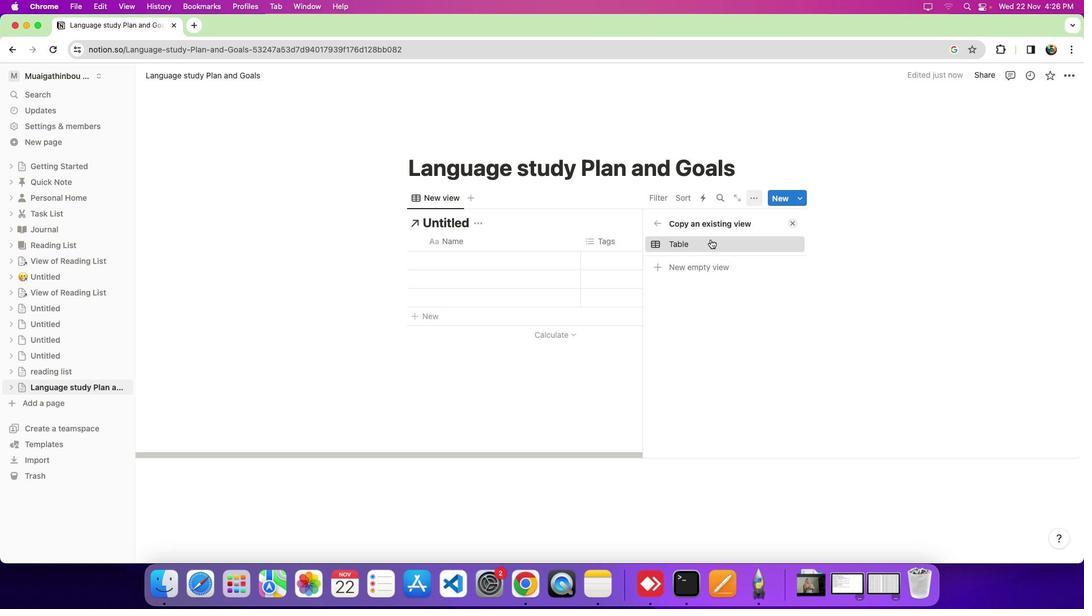 
Action: Mouse moved to (650, 236)
Screenshot: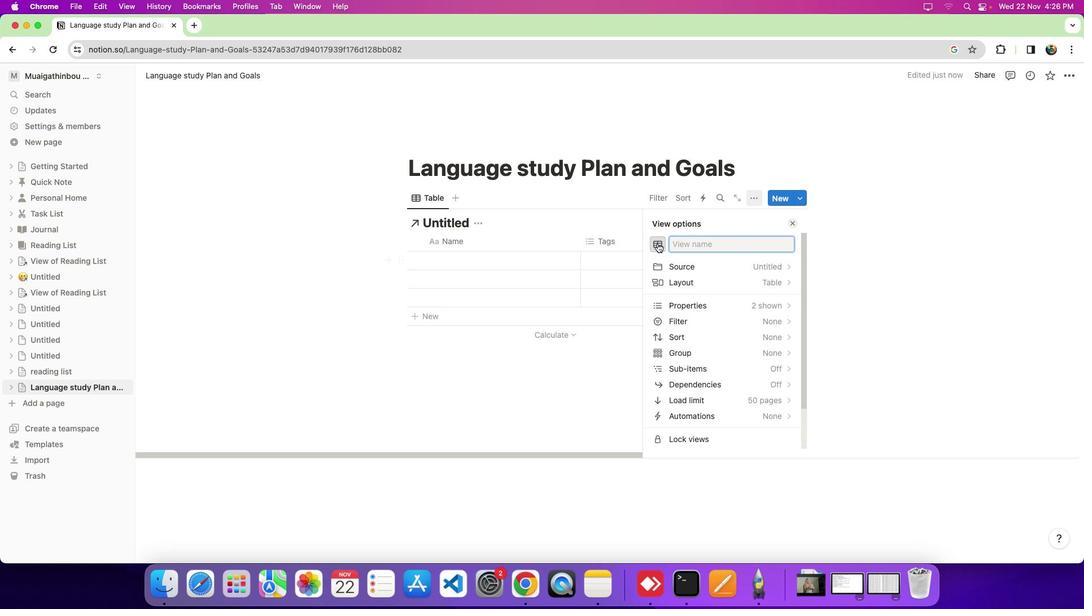 
Action: Mouse pressed left at (650, 236)
Screenshot: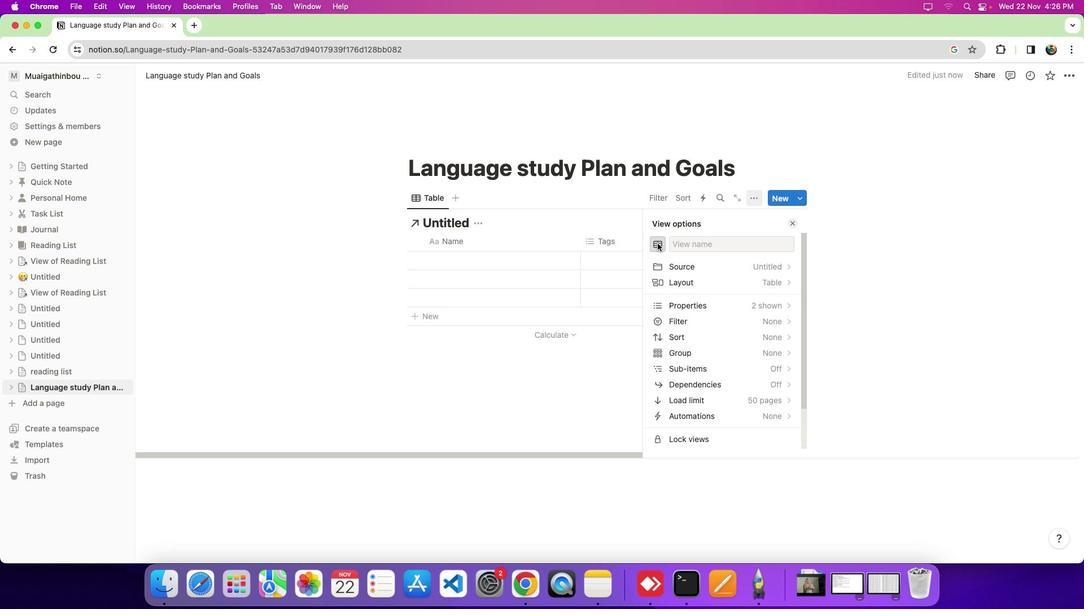 
Action: Mouse moved to (410, 381)
Screenshot: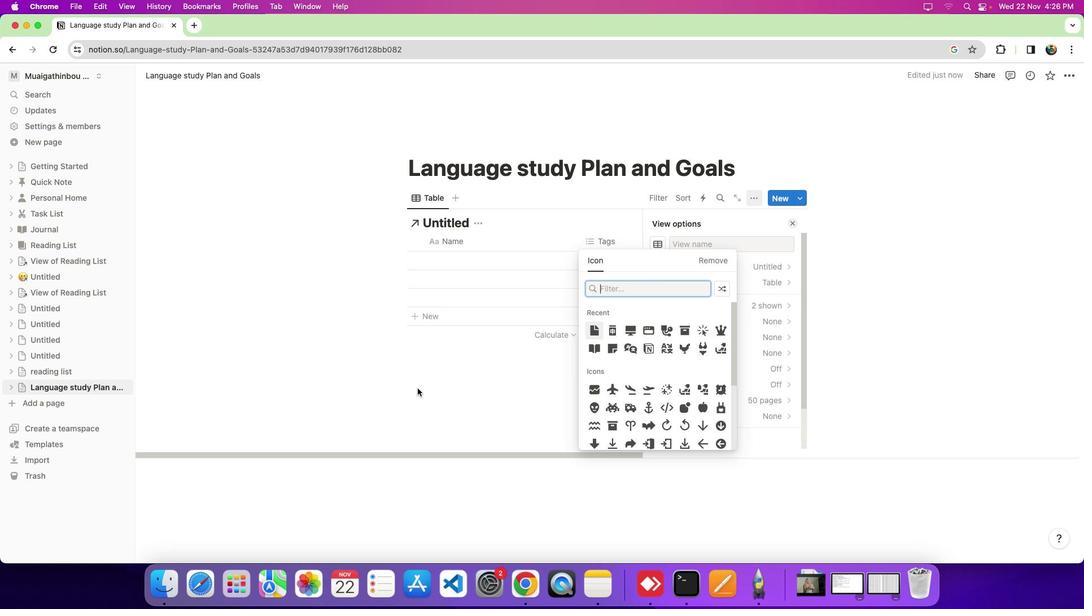 
Action: Mouse pressed left at (410, 381)
Screenshot: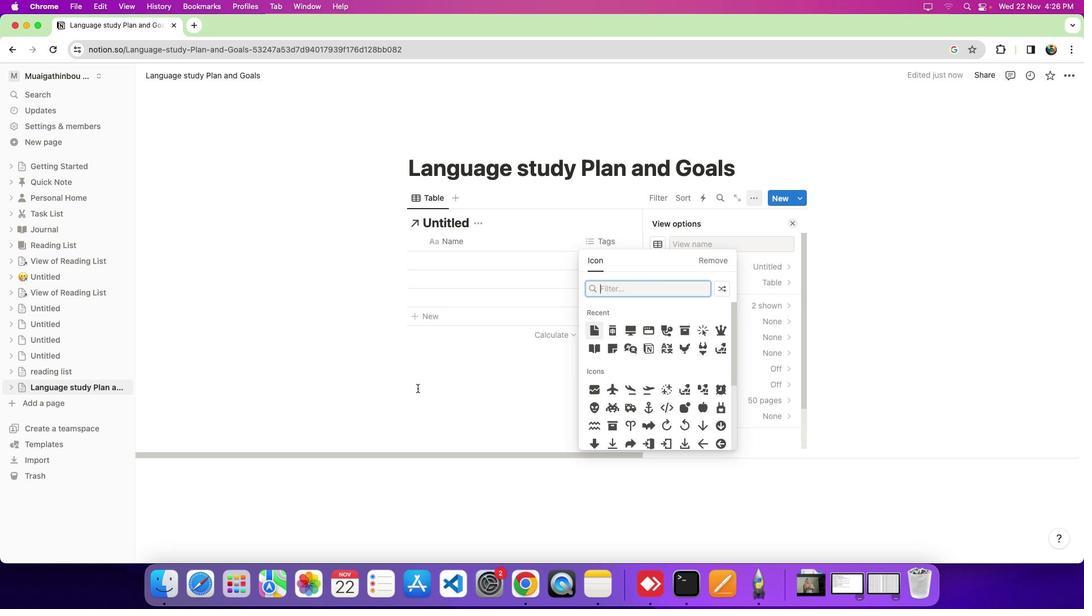 
Action: Mouse moved to (501, 376)
Screenshot: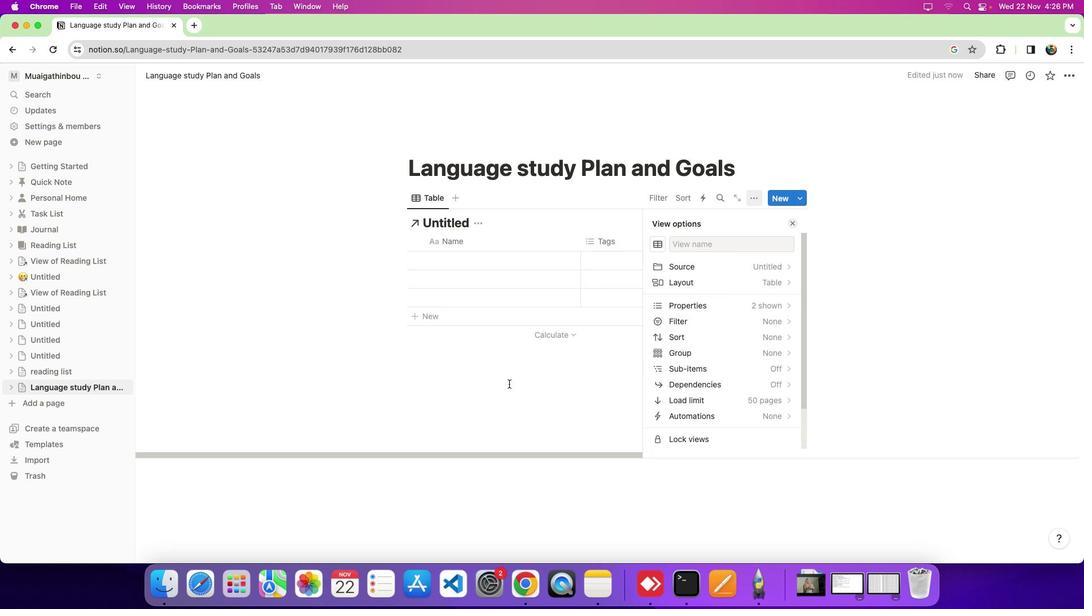 
Action: Mouse pressed left at (501, 376)
Screenshot: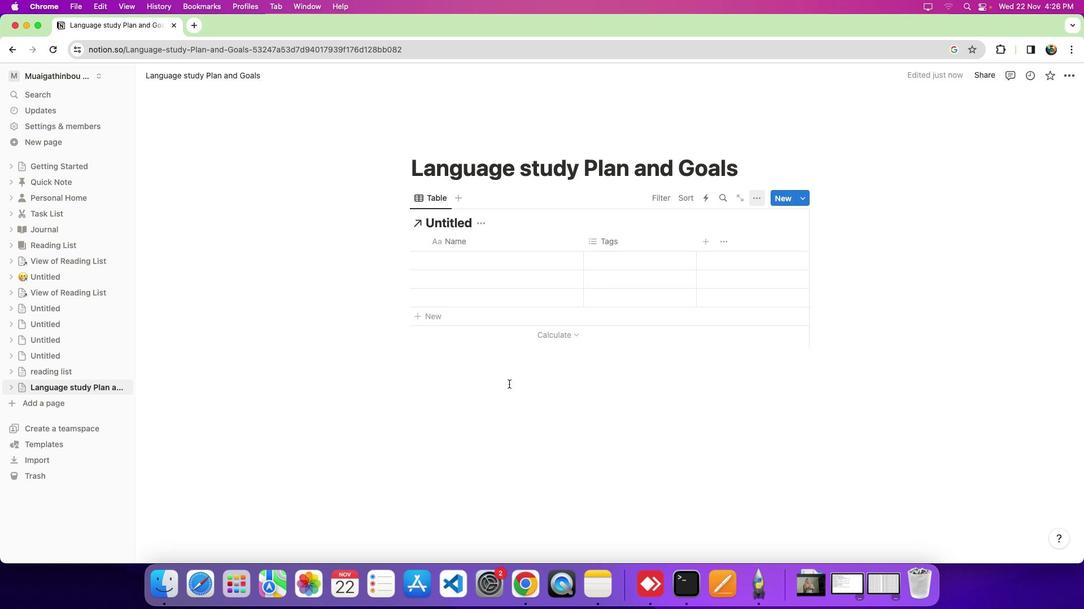 
Action: Mouse moved to (557, 369)
Screenshot: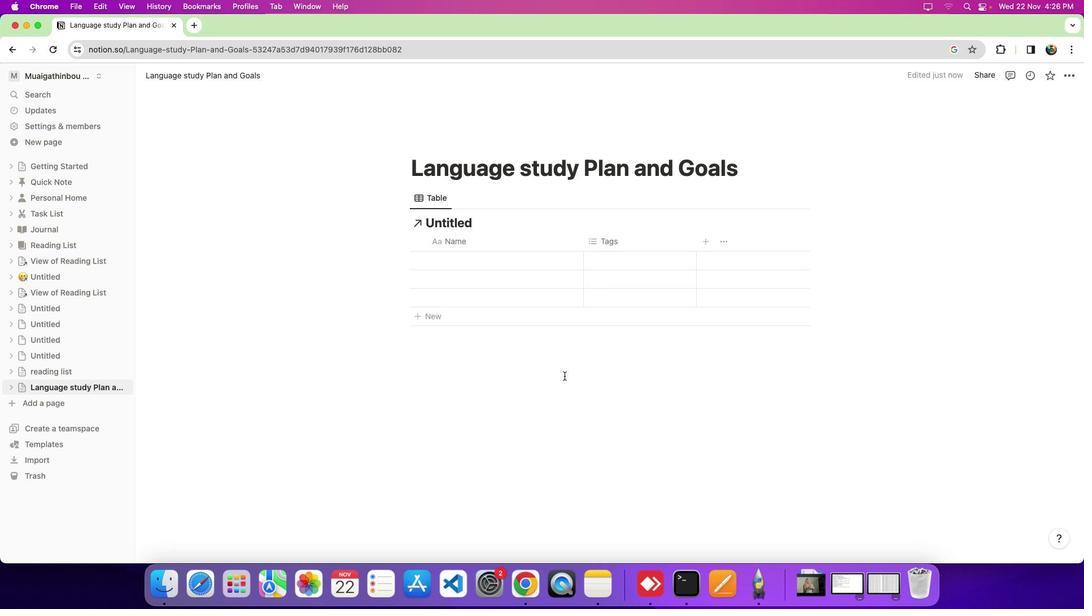 
Action: Mouse pressed left at (557, 369)
Screenshot: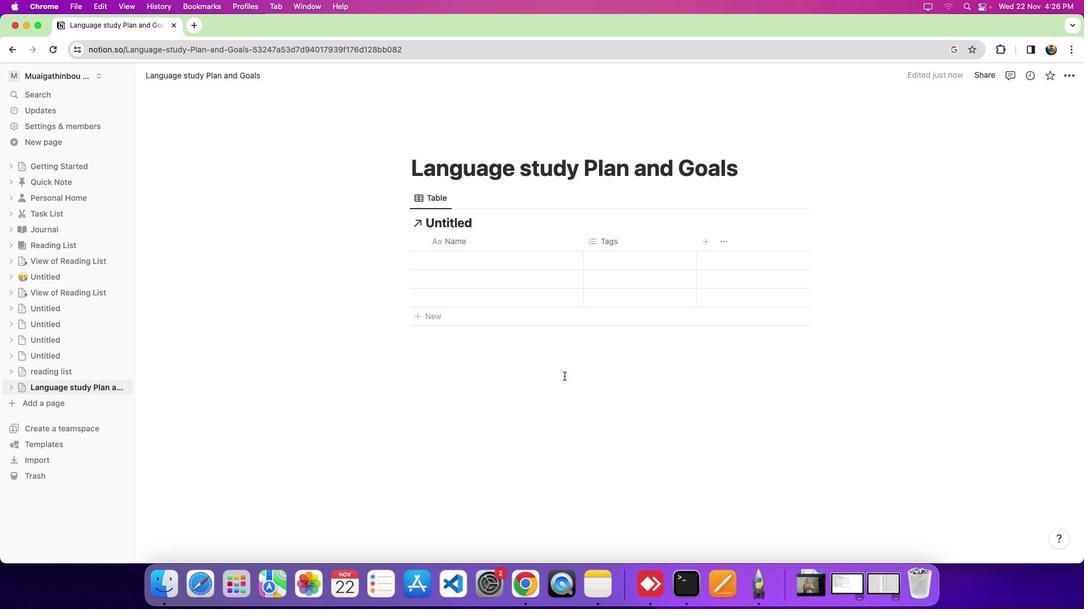 
Action: Mouse moved to (604, 344)
Screenshot: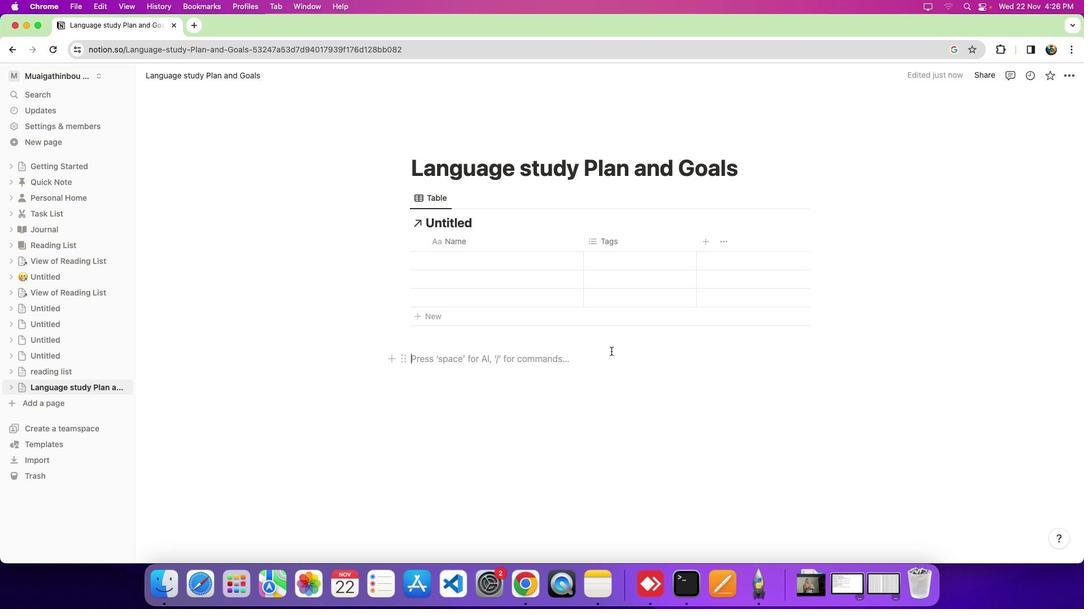 
Action: Mouse pressed left at (604, 344)
Screenshot: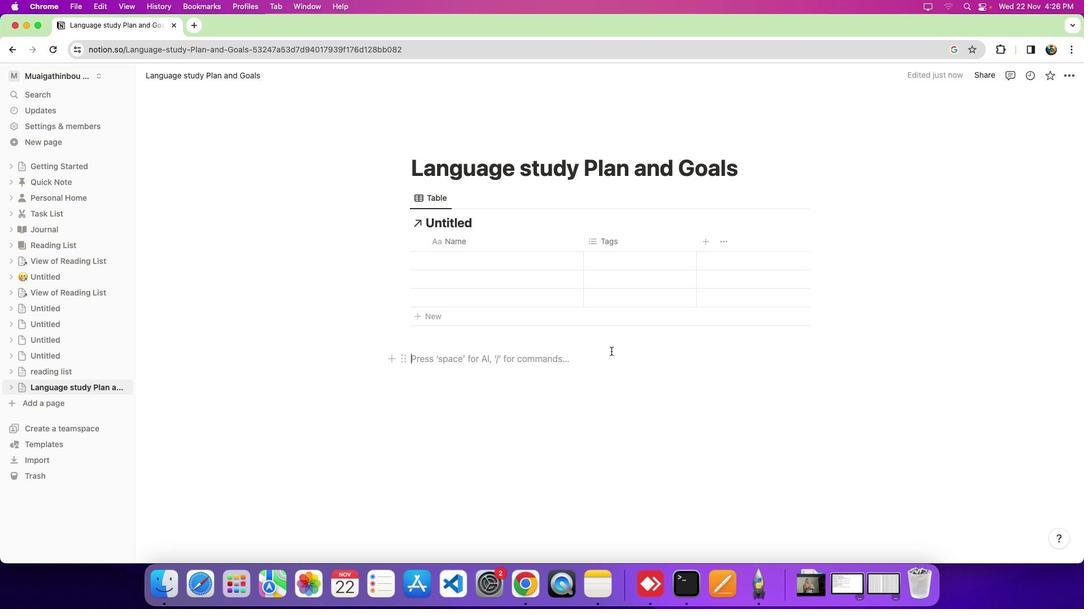 
Action: Mouse moved to (497, 258)
Screenshot: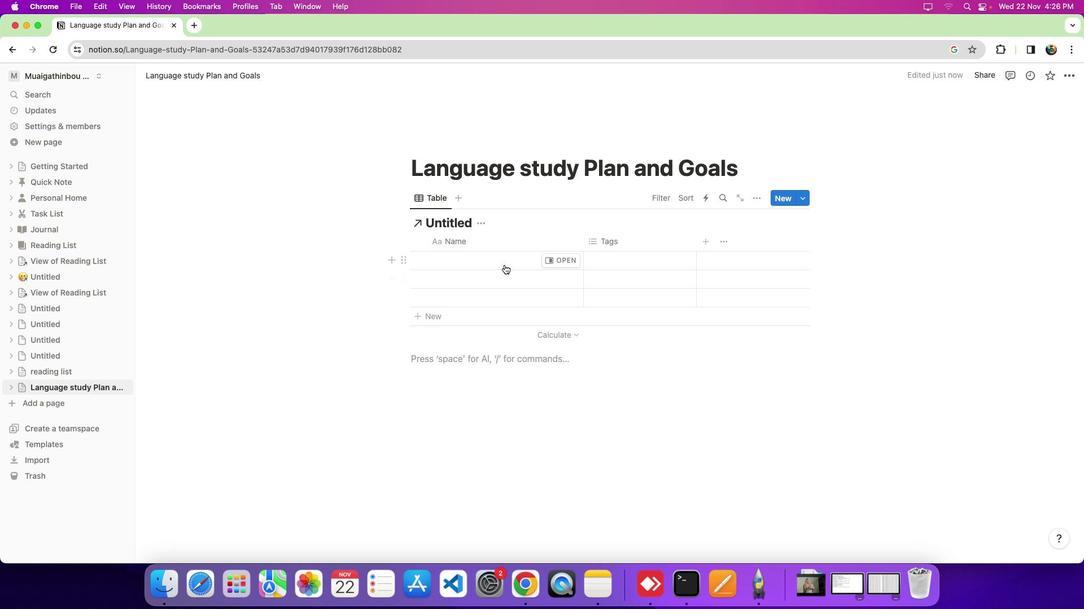 
Action: Mouse pressed left at (497, 258)
Screenshot: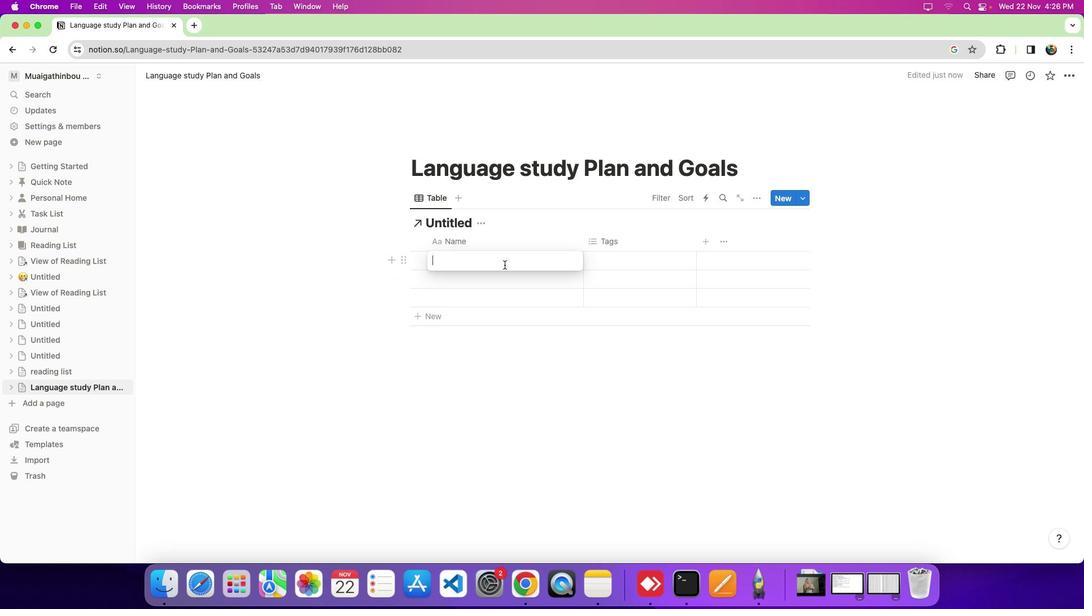 
Action: Mouse moved to (368, 249)
Screenshot: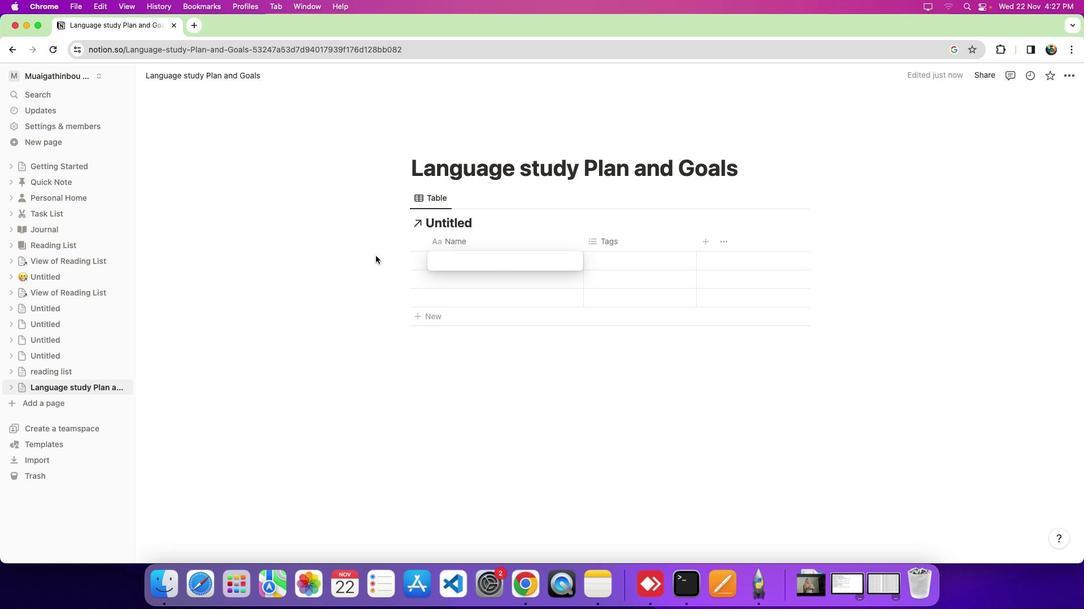 
Action: Mouse pressed left at (368, 249)
Screenshot: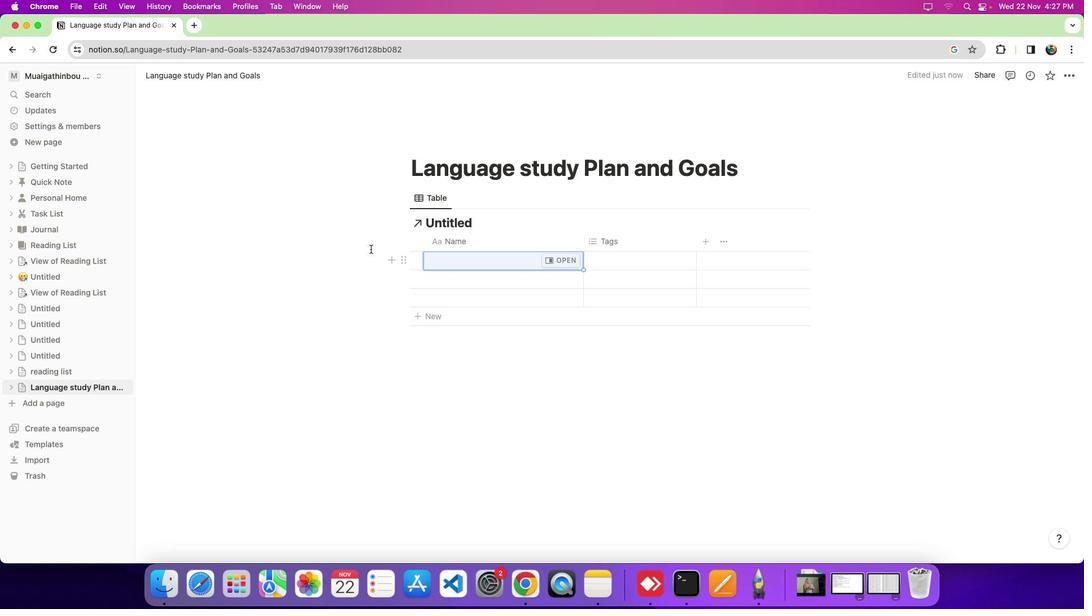 
Action: Mouse moved to (410, 111)
Screenshot: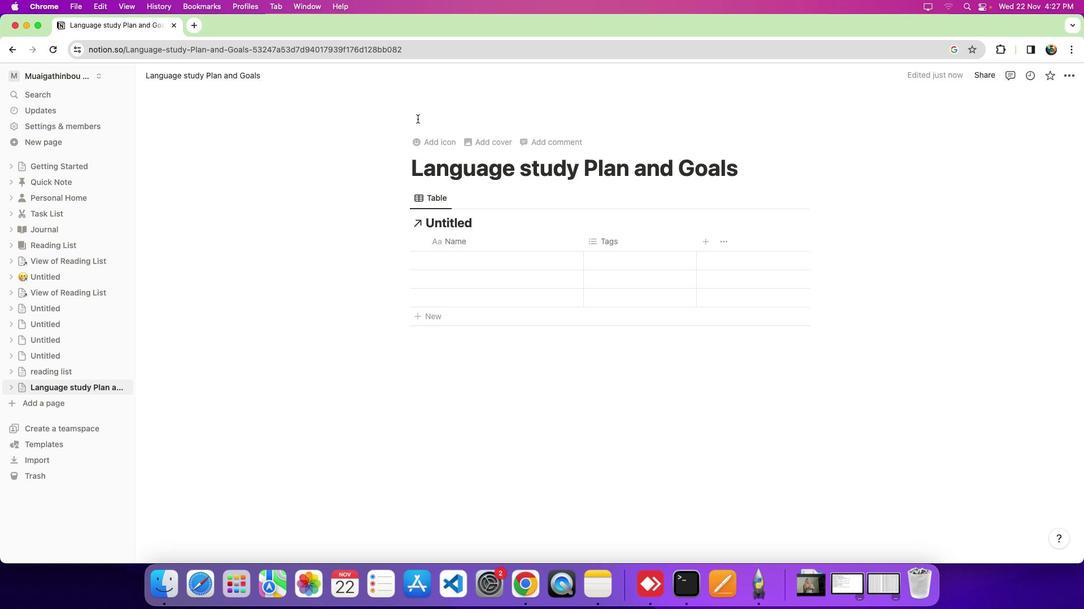 
Action: Mouse pressed left at (410, 111)
Screenshot: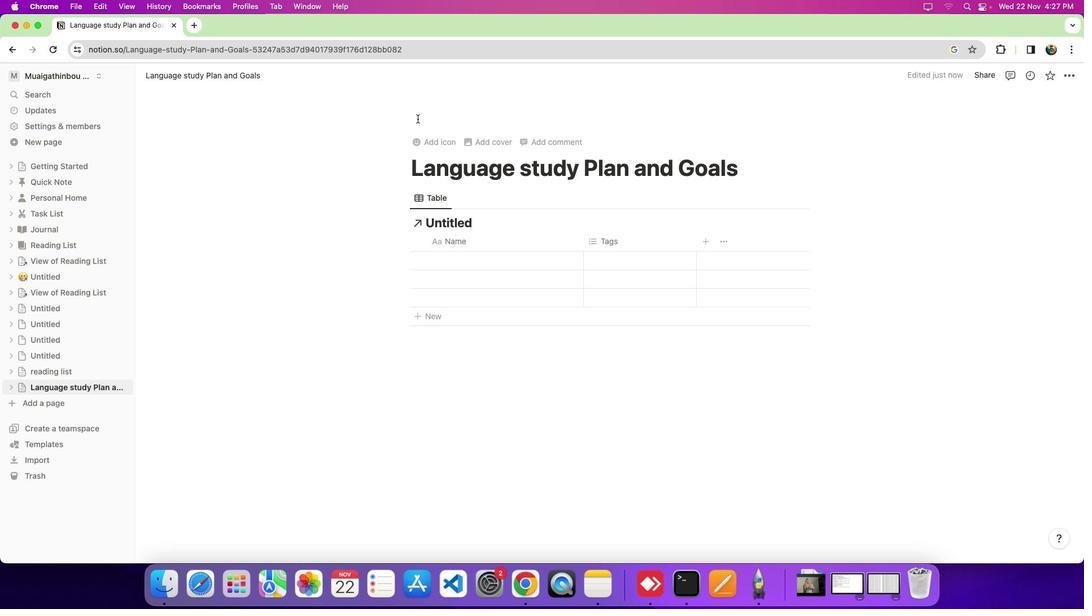 
Action: Mouse moved to (372, 141)
Screenshot: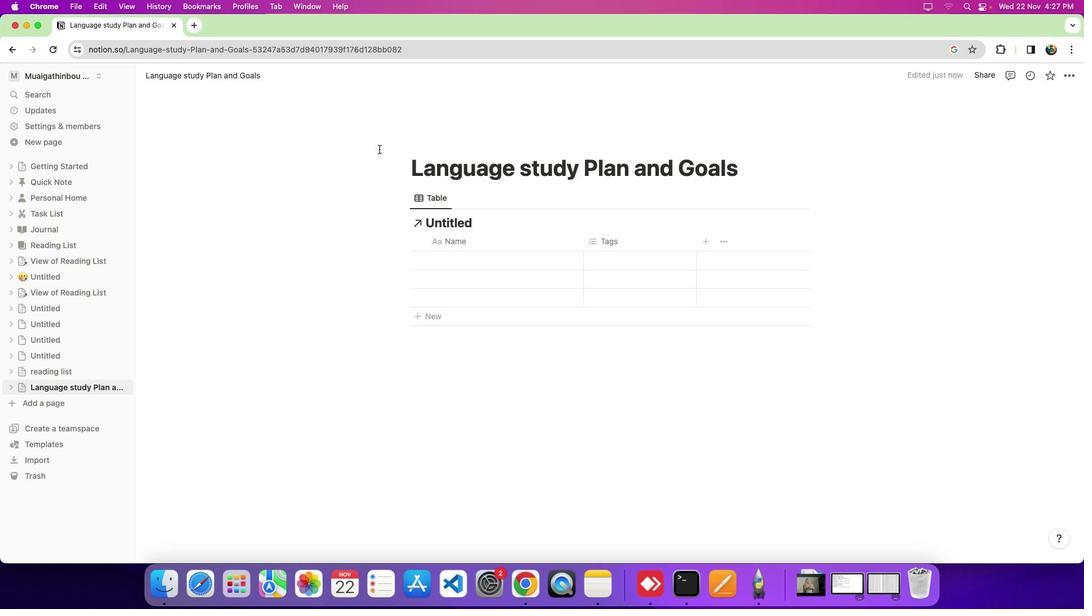 
Action: Mouse pressed left at (372, 141)
Screenshot: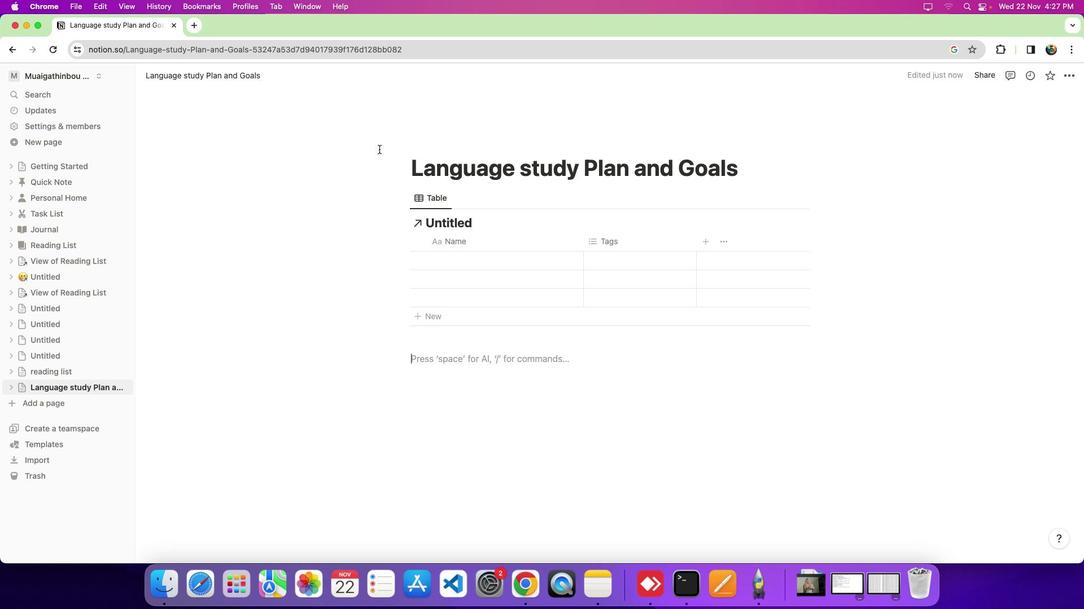 
Action: Mouse moved to (495, 138)
Screenshot: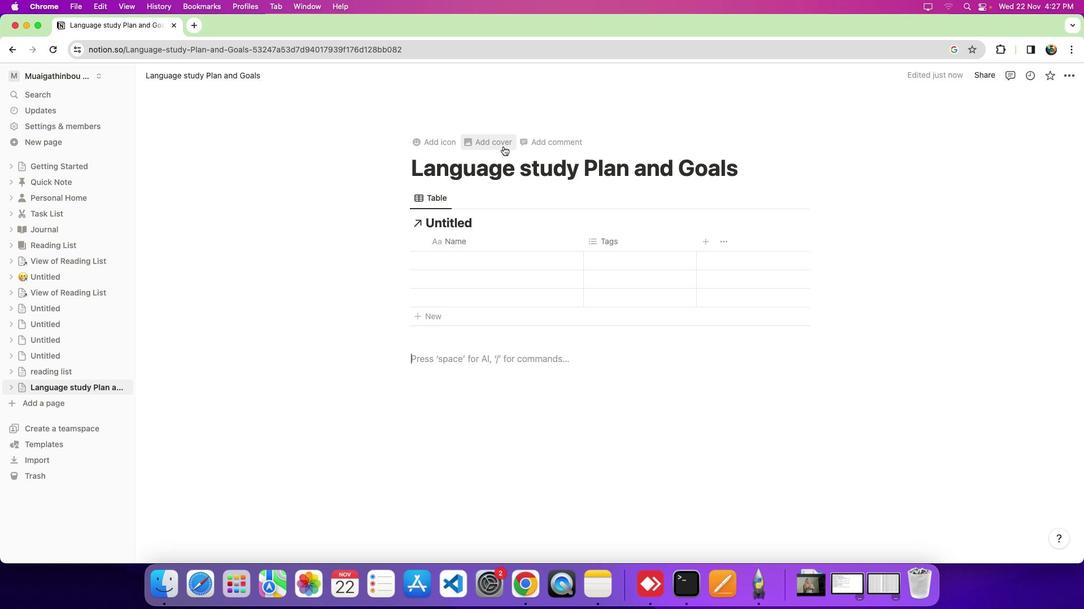 
Action: Mouse pressed left at (495, 138)
Screenshot: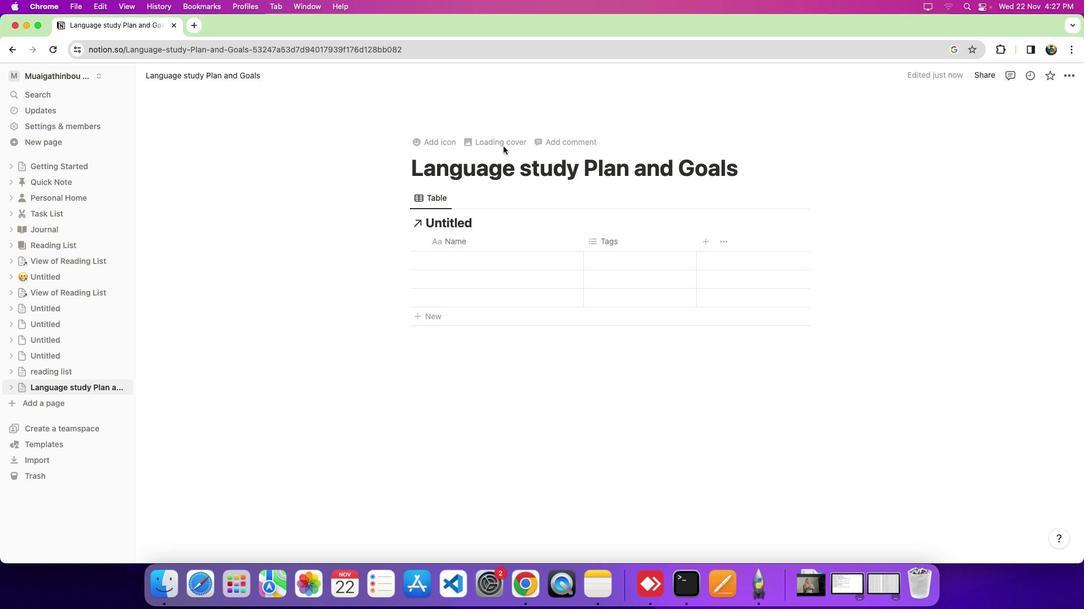 
Action: Mouse moved to (730, 216)
Screenshot: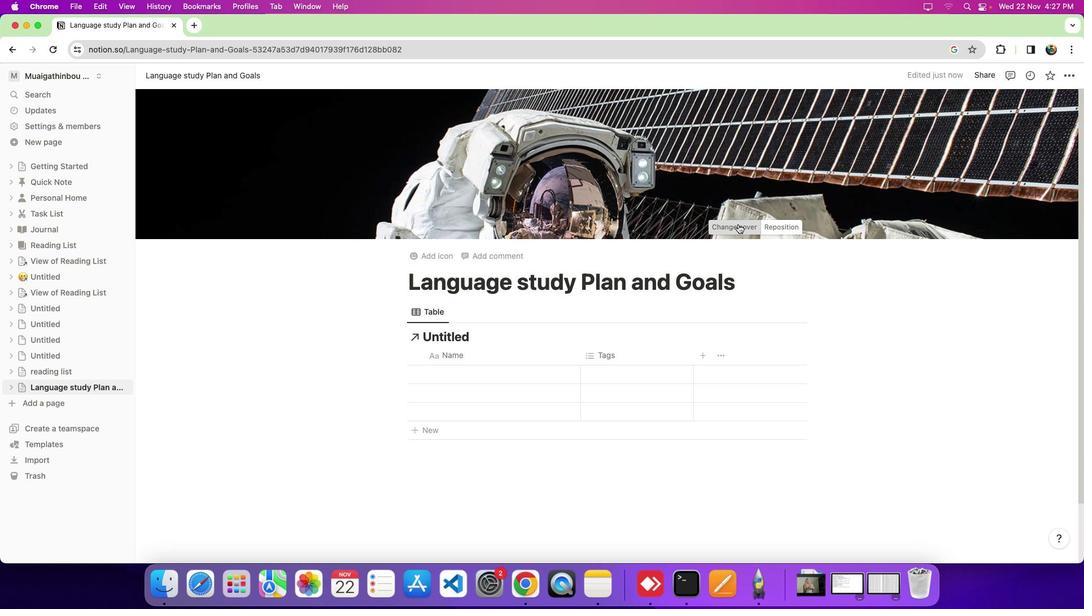 
Action: Mouse pressed left at (730, 216)
Screenshot: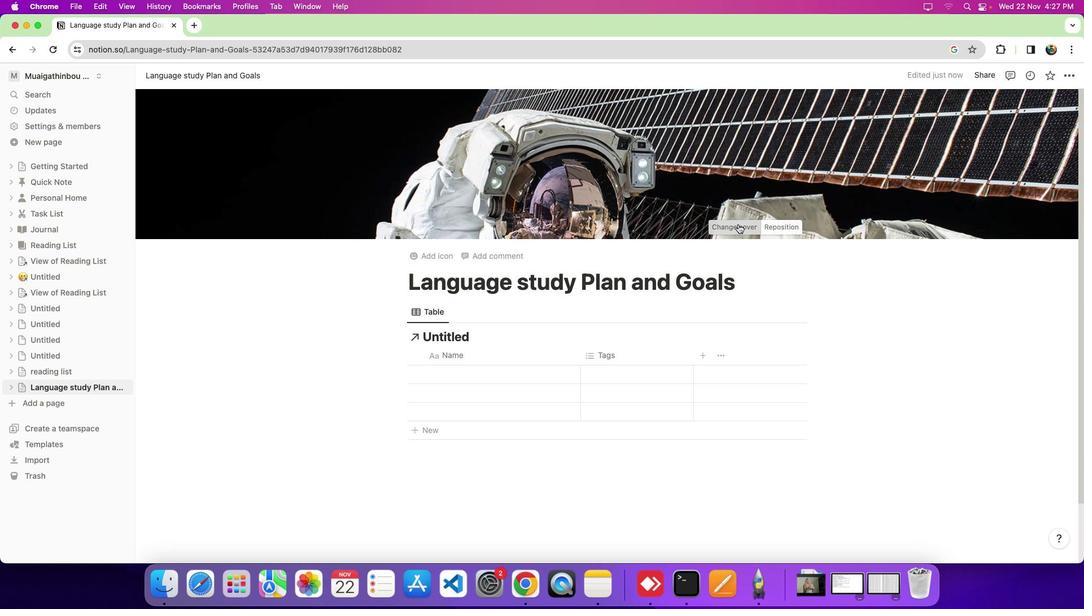 
Action: Mouse moved to (709, 232)
Screenshot: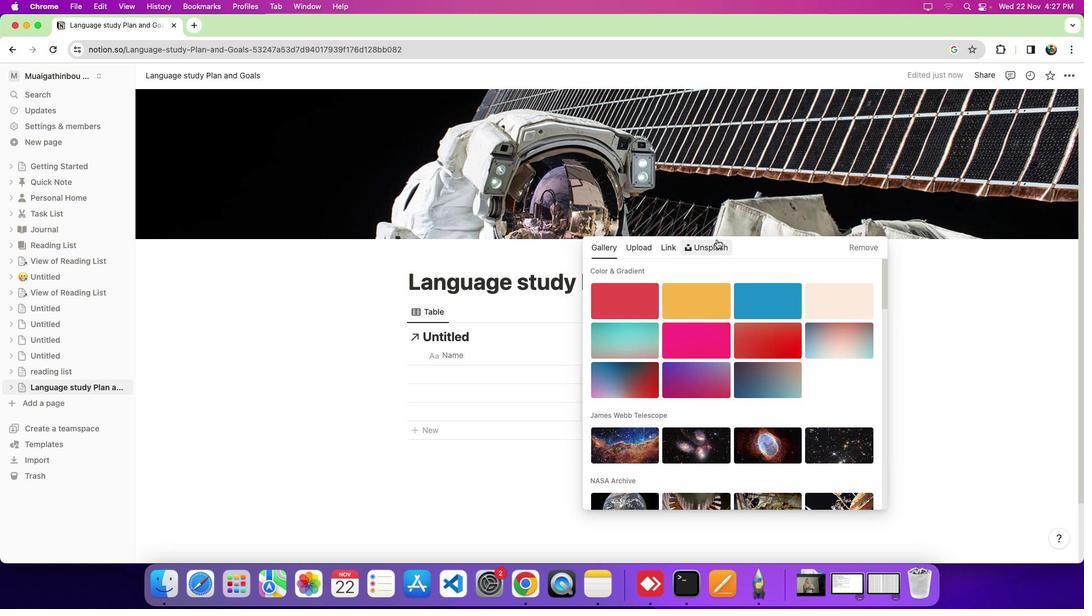 
Action: Mouse pressed left at (709, 232)
Screenshot: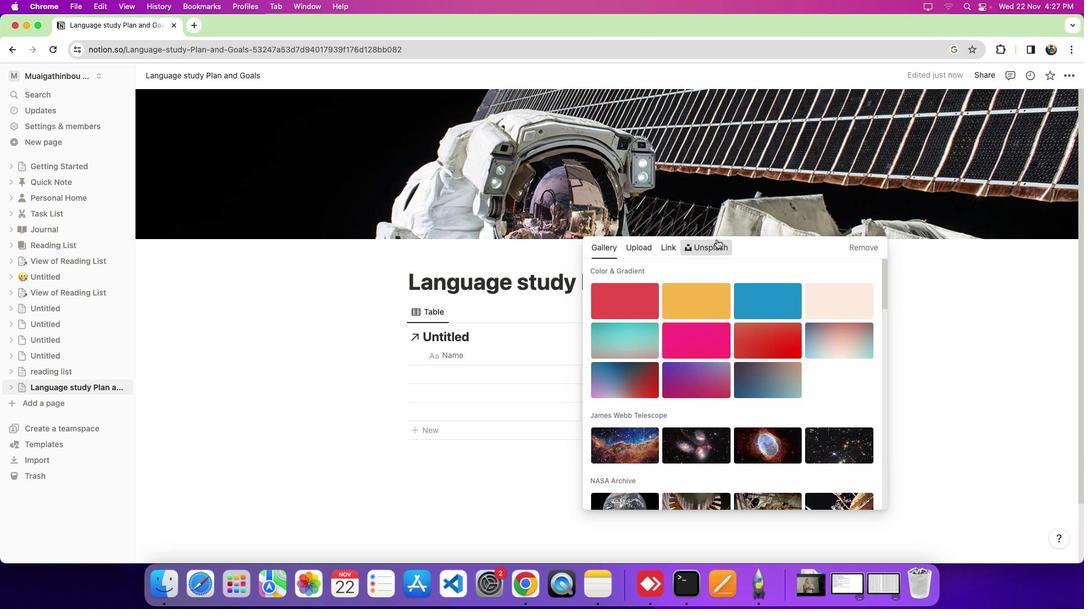 
Action: Mouse moved to (676, 269)
Screenshot: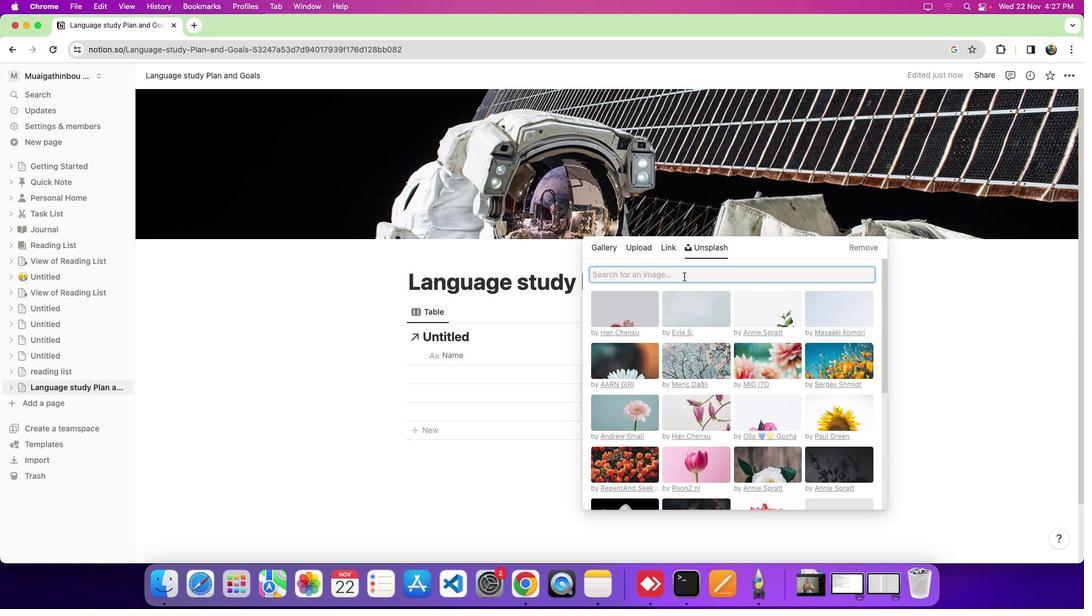 
Action: Mouse pressed left at (676, 269)
Screenshot: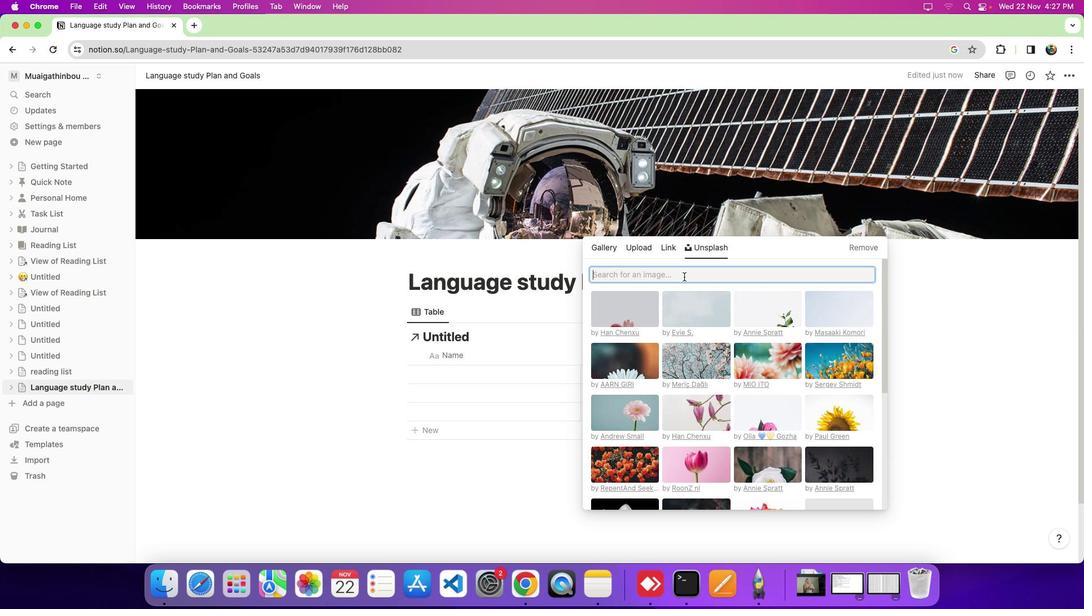 
Action: Key pressed Key.shift'L''a''n''g''u''a''g''e'Key.space's''t''y'Key.backspace'u''d''y'Key.space'g''o''a''l''s'
Screenshot: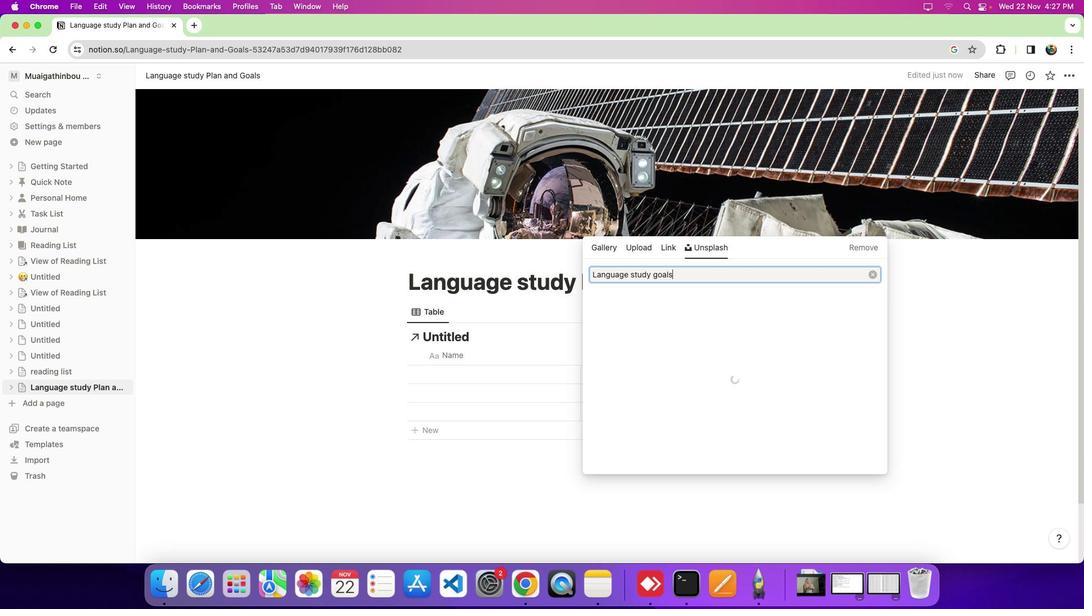 
Action: Mouse moved to (693, 308)
Screenshot: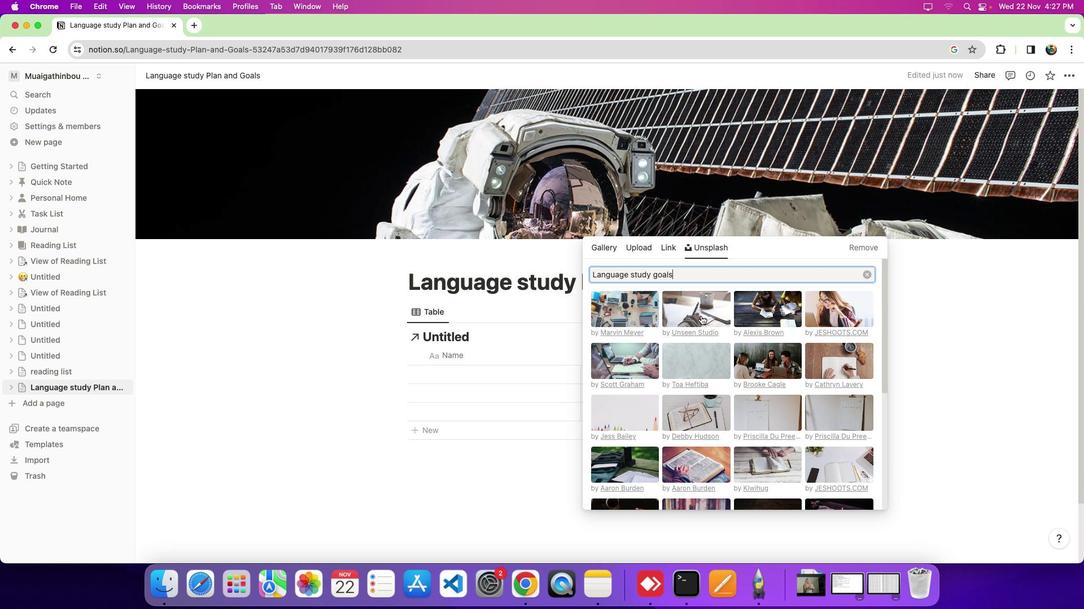 
Action: Mouse pressed left at (693, 308)
Screenshot: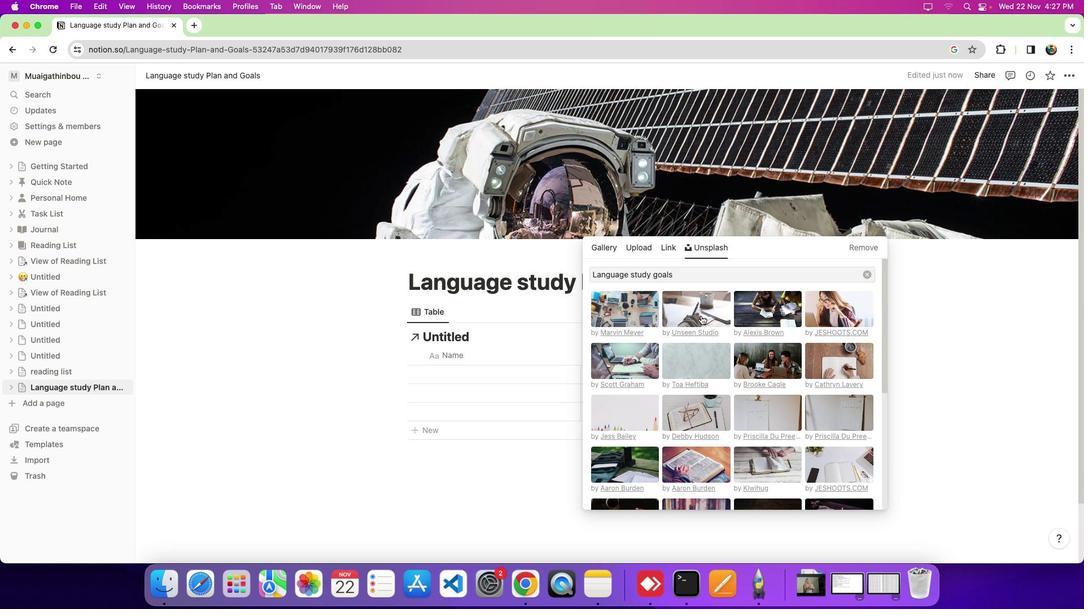 
Action: Mouse moved to (685, 312)
Screenshot: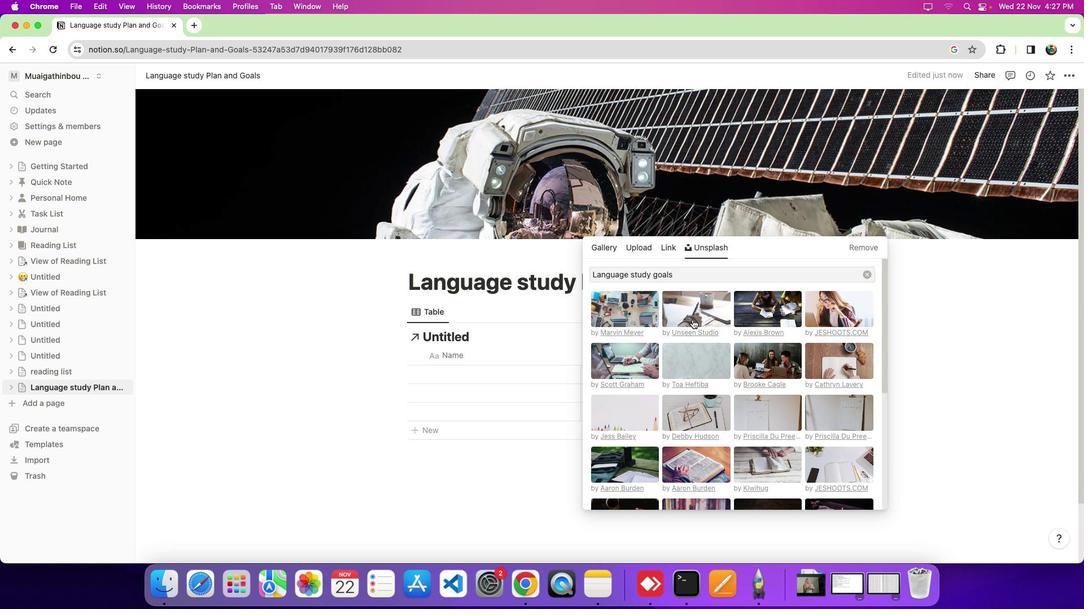 
Action: Mouse pressed left at (685, 312)
Screenshot: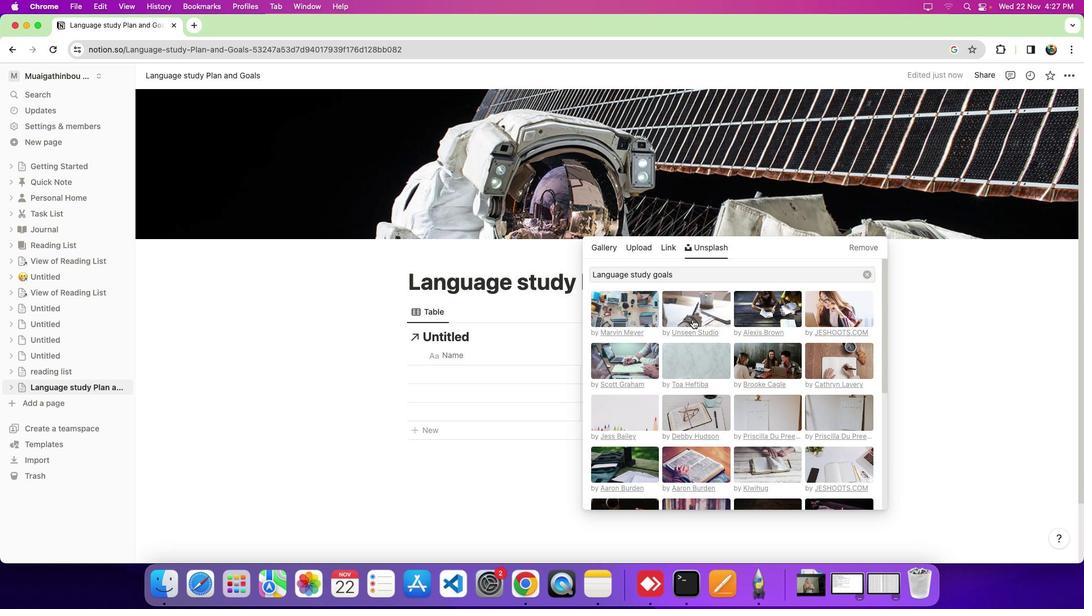 
Action: Mouse pressed left at (685, 312)
Screenshot: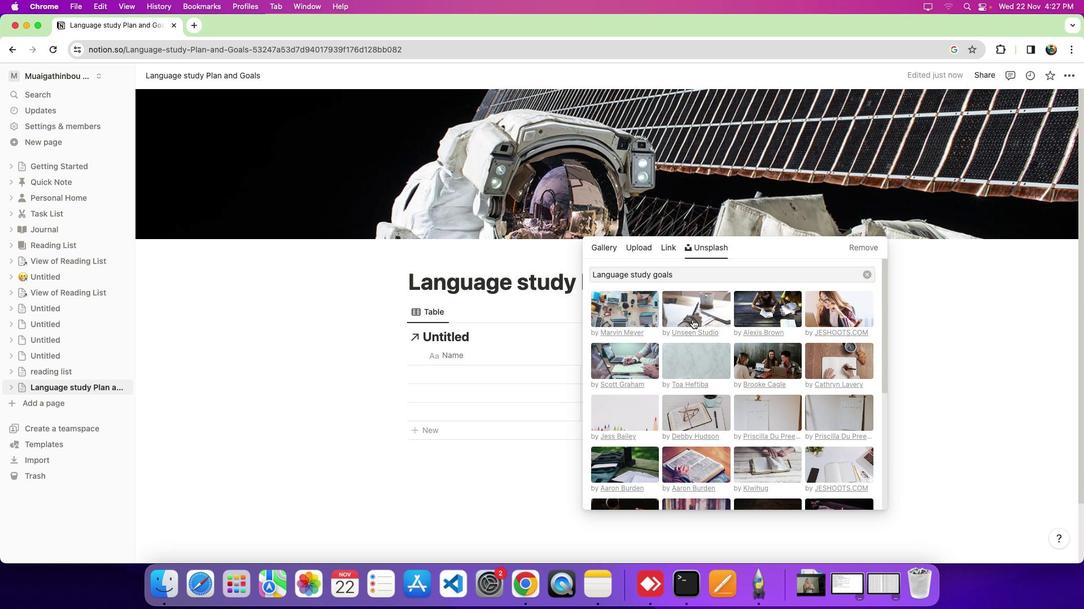 
Action: Mouse pressed left at (685, 312)
Screenshot: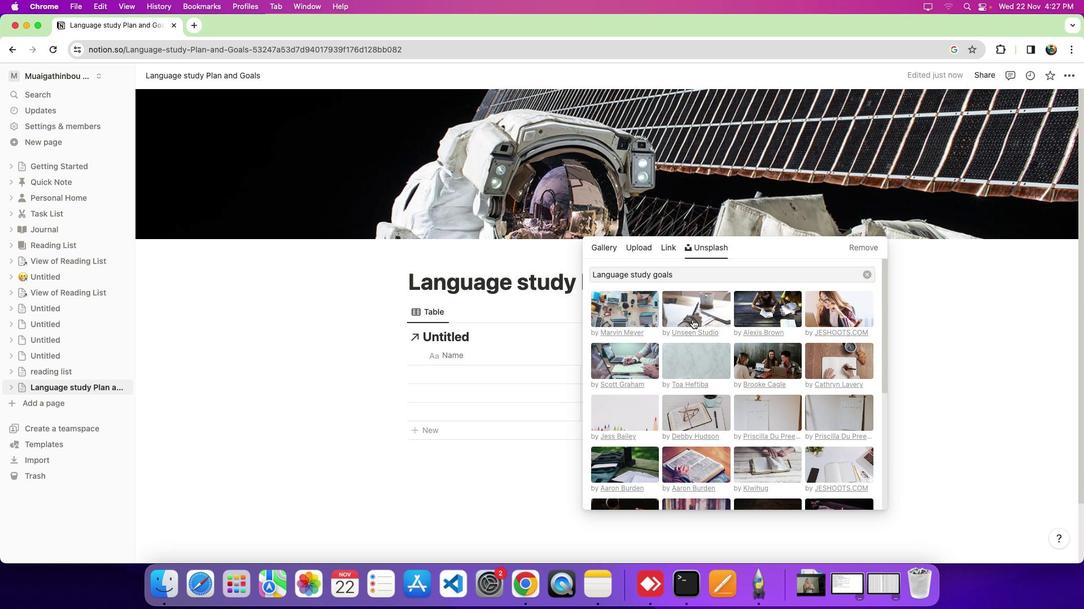 
Action: Mouse moved to (961, 354)
Screenshot: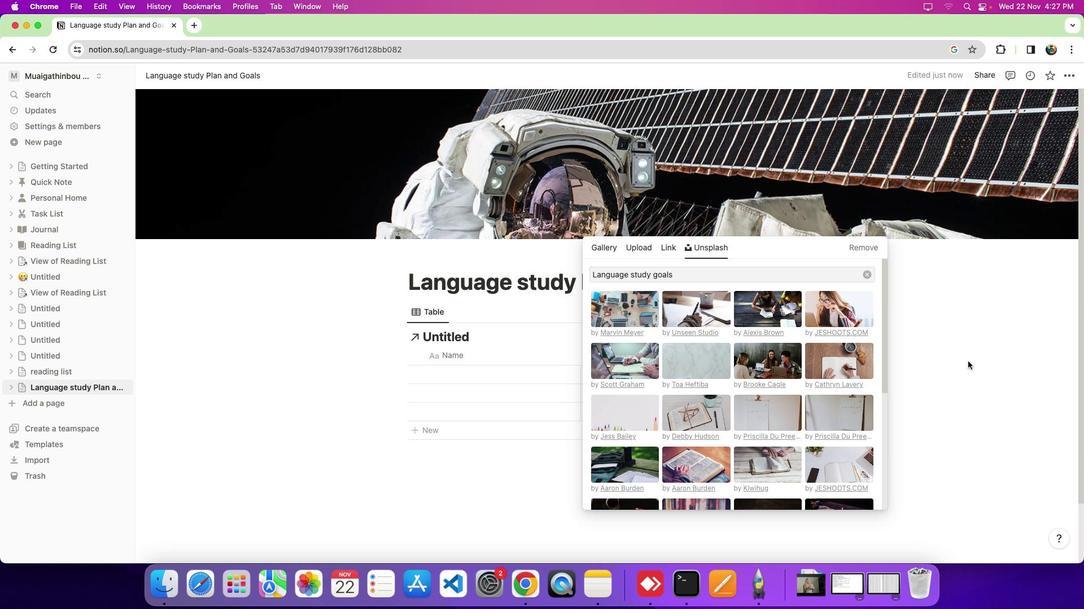 
Action: Mouse pressed left at (961, 354)
Screenshot: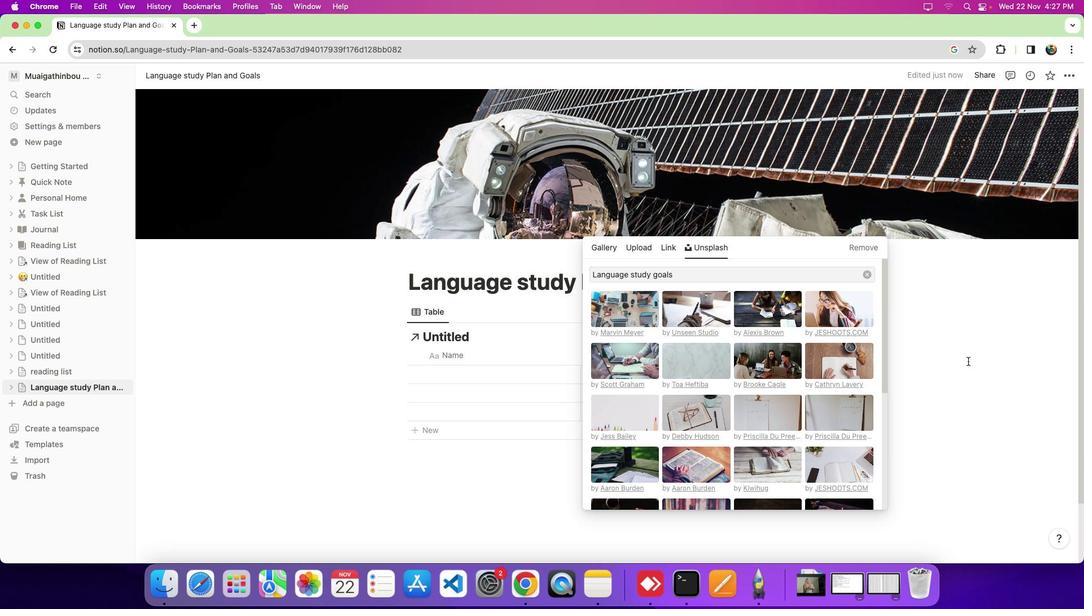 
Action: Mouse moved to (913, 352)
Screenshot: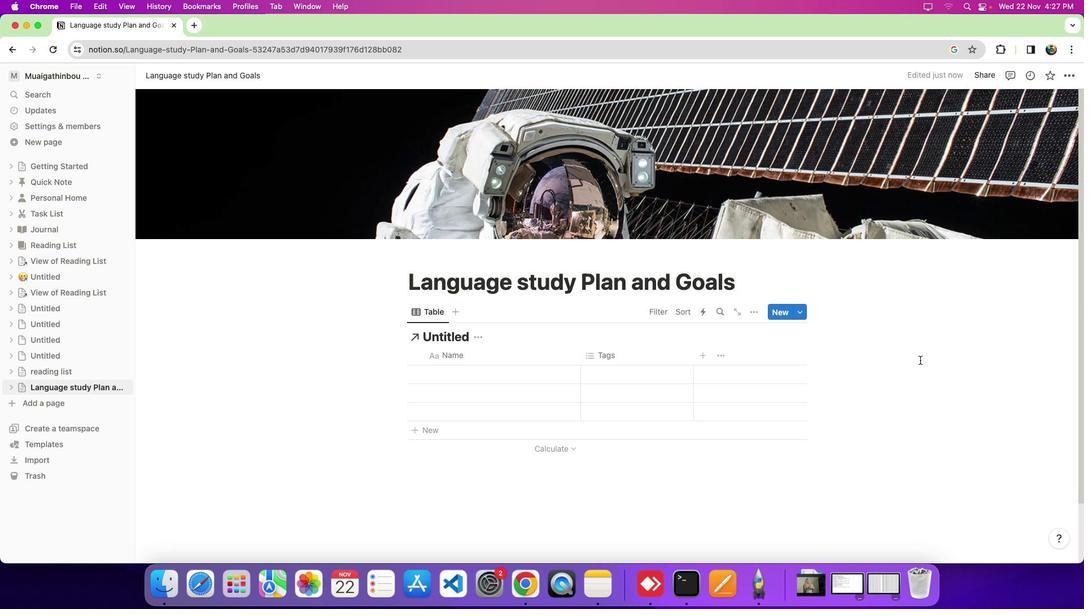 
Action: Mouse pressed left at (913, 352)
Screenshot: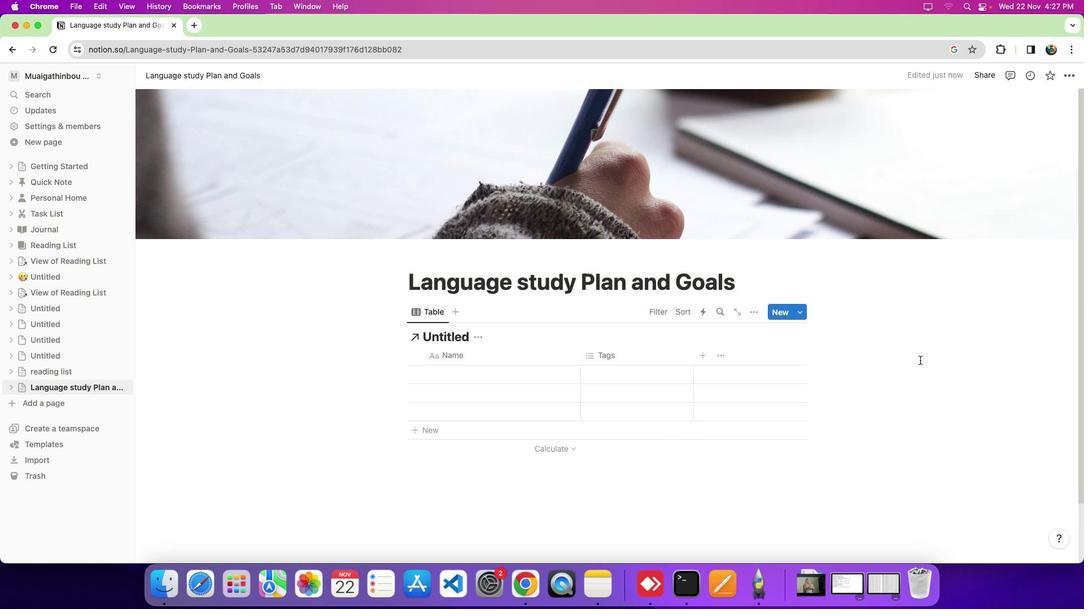 
Action: Mouse moved to (395, 388)
Screenshot: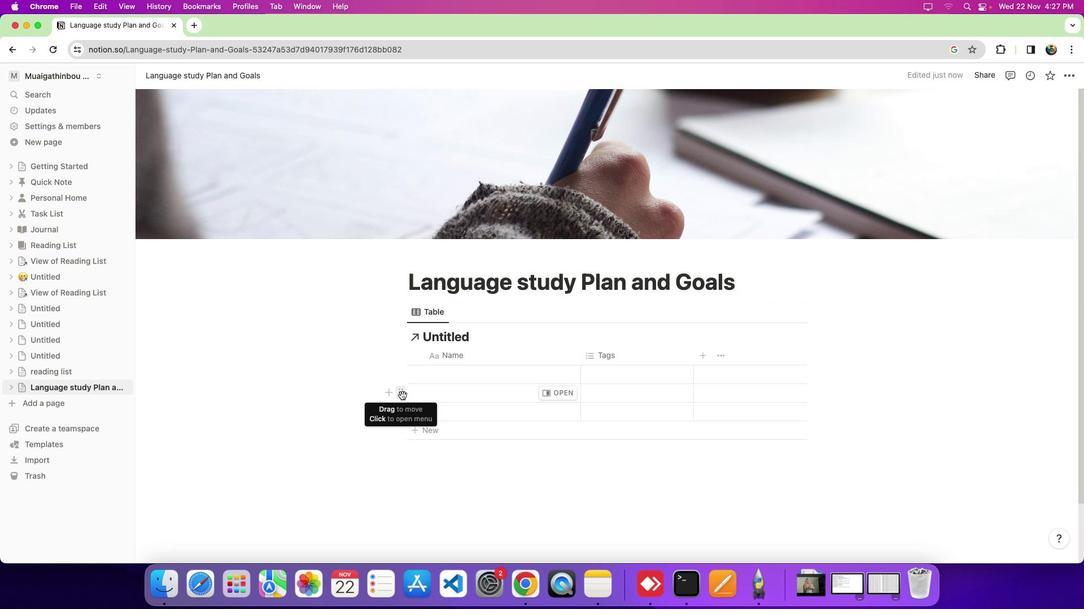 
Action: Mouse pressed left at (395, 388)
Screenshot: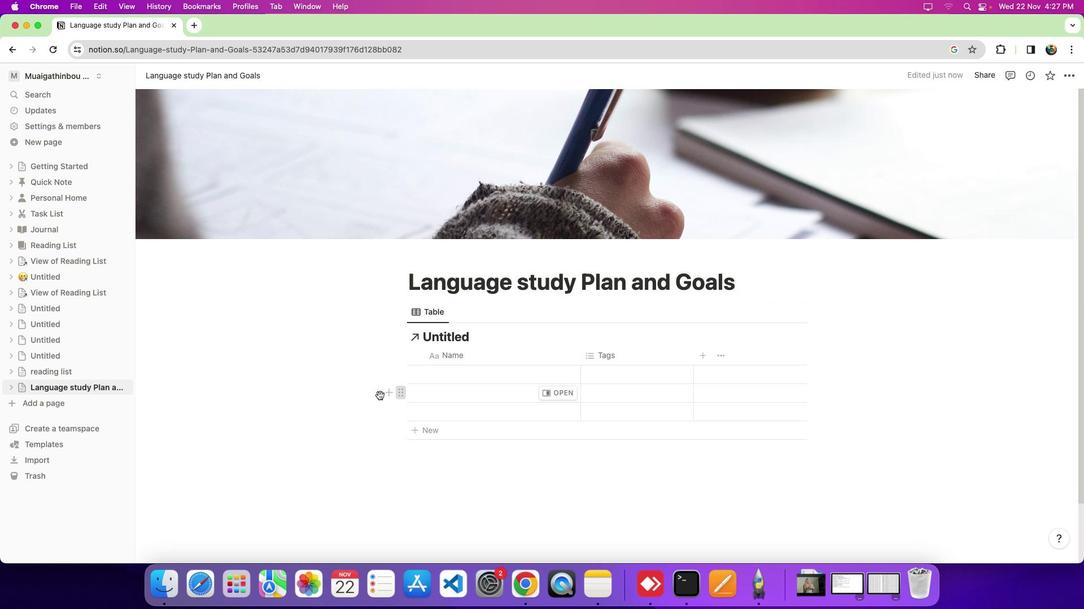 
Action: Mouse moved to (318, 391)
Screenshot: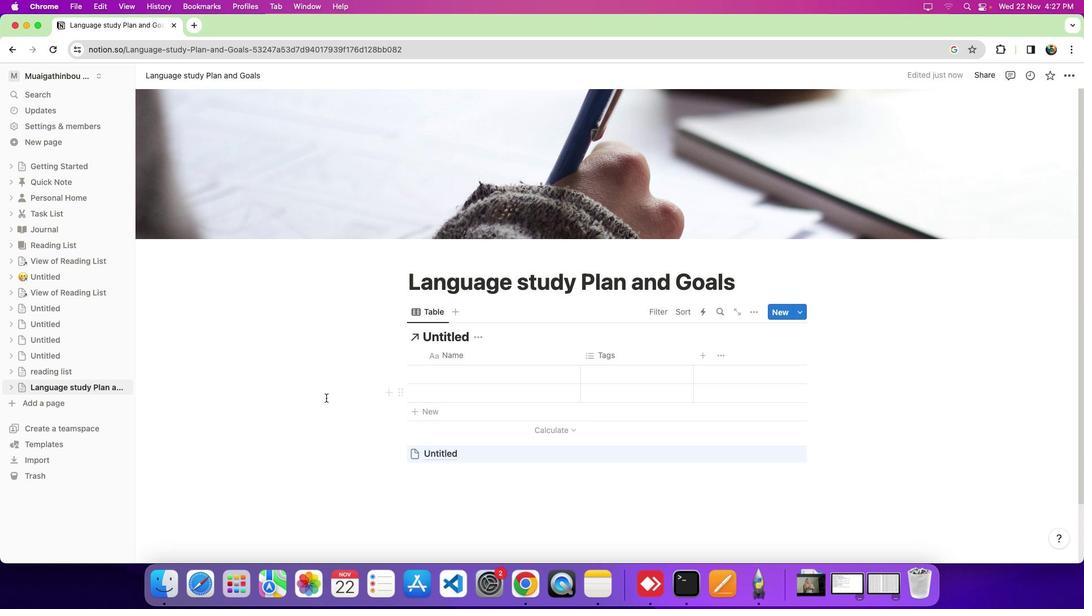 
Action: Mouse pressed left at (318, 391)
Screenshot: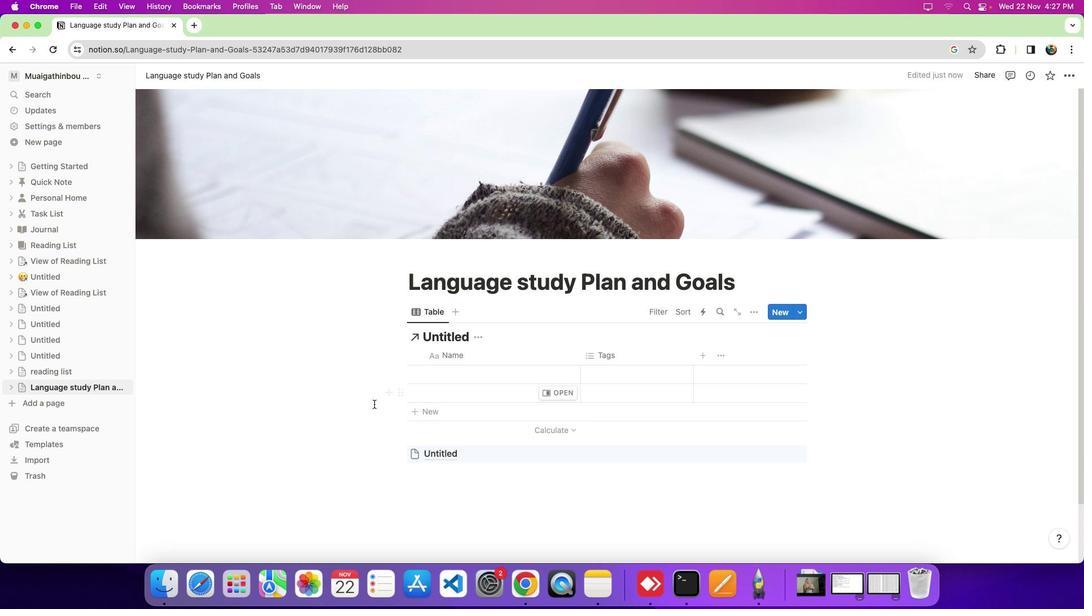 
Action: Mouse moved to (538, 413)
Screenshot: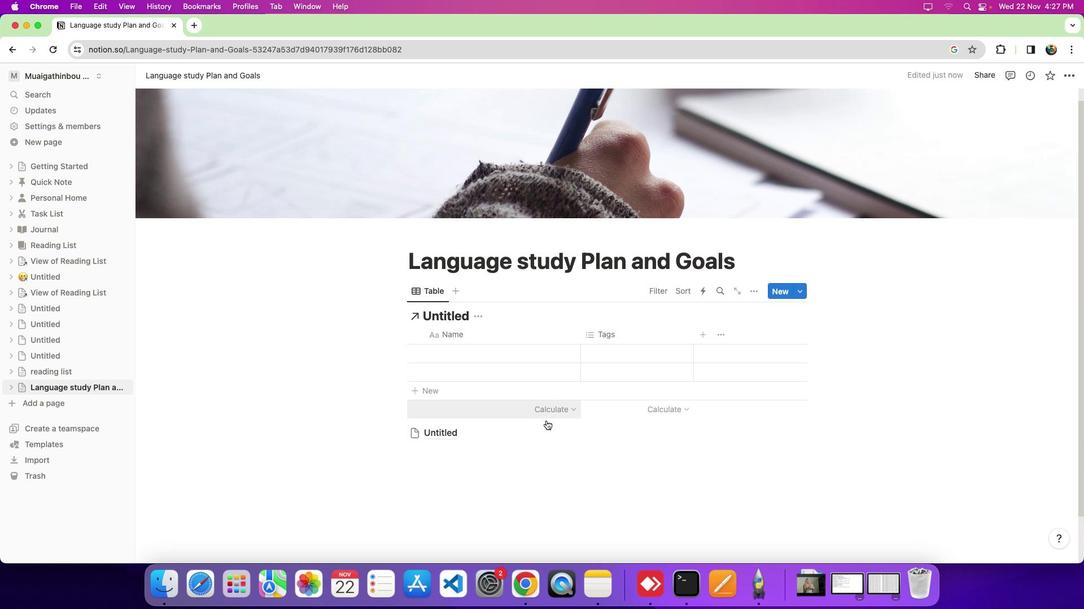 
Action: Mouse scrolled (538, 413) with delta (-6, -7)
Screenshot: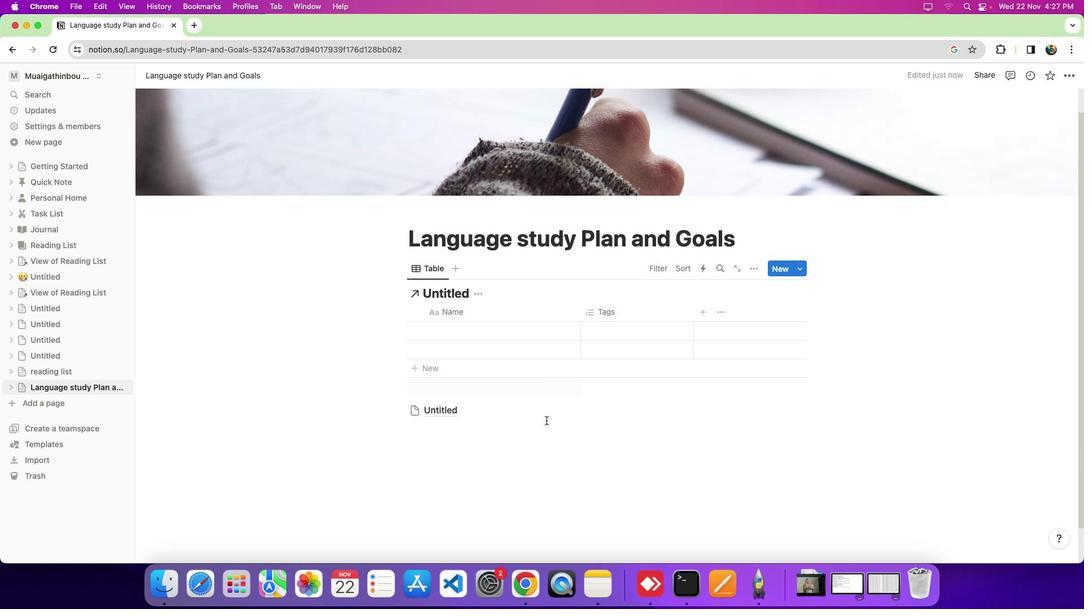 
Action: Mouse scrolled (538, 413) with delta (-6, -7)
Screenshot: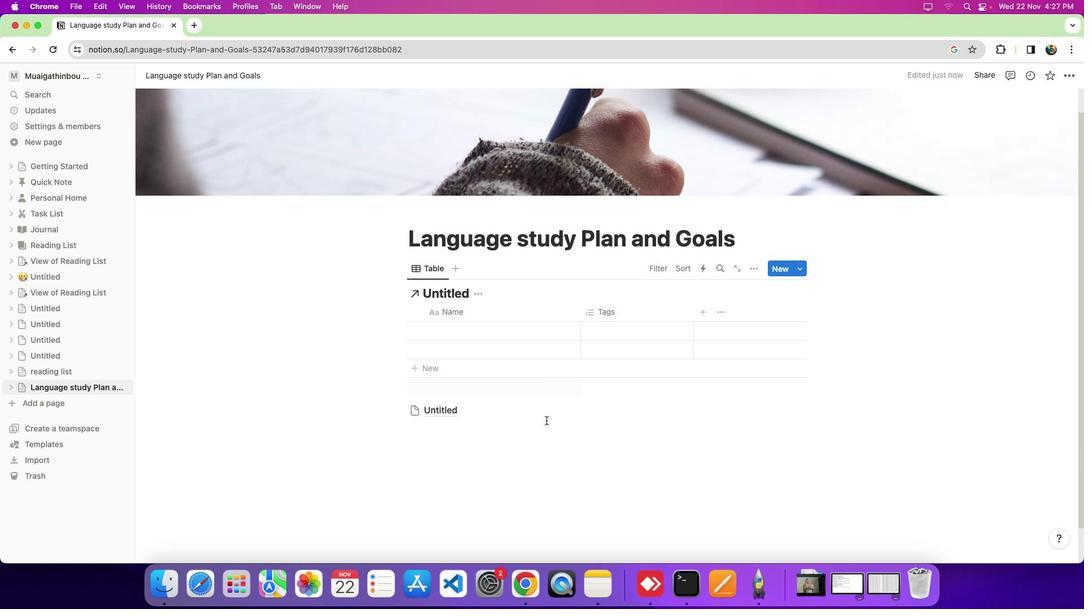 
Action: Mouse scrolled (538, 413) with delta (-6, -10)
Screenshot: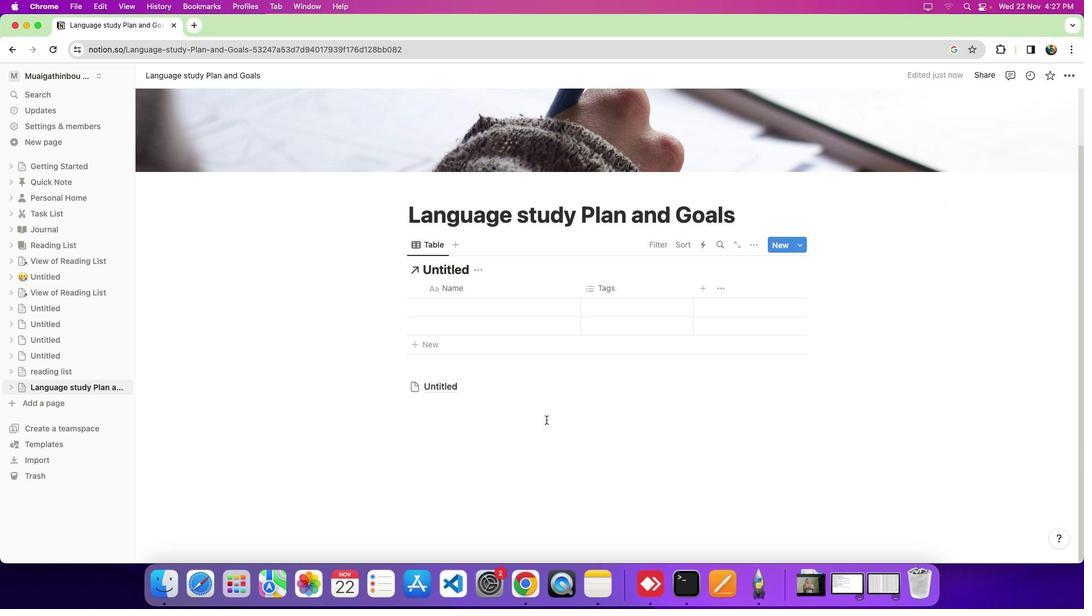 
Action: Mouse moved to (539, 411)
Screenshot: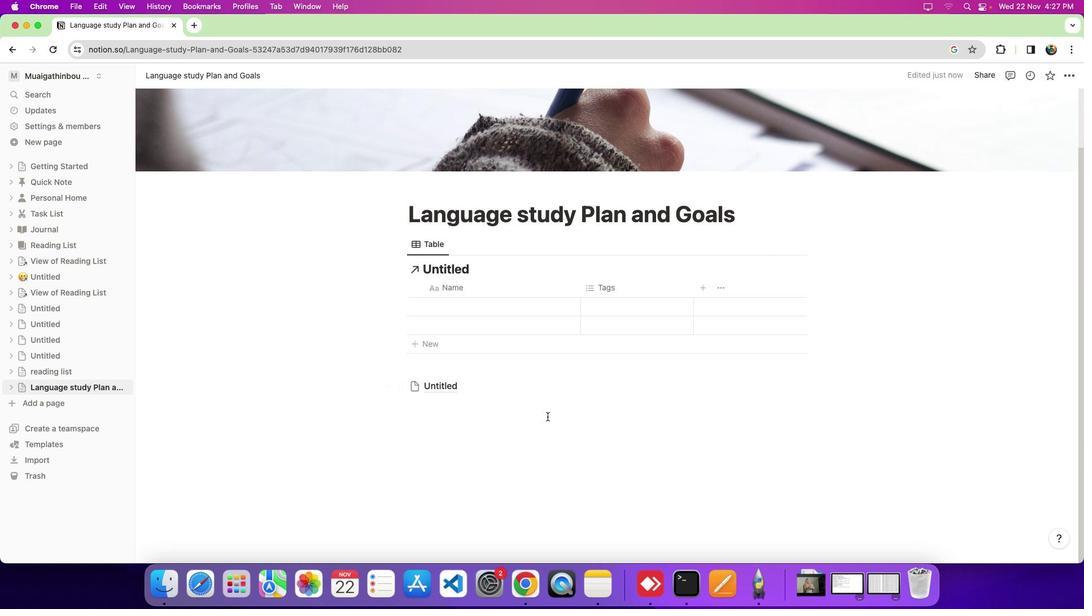 
Action: Mouse scrolled (539, 411) with delta (-6, -7)
Screenshot: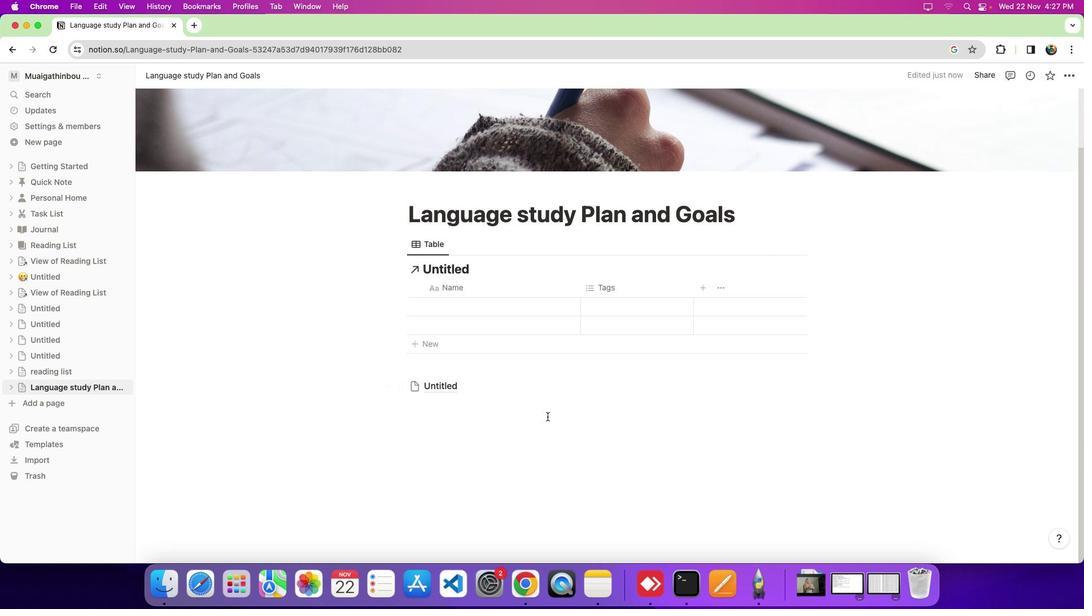 
Action: Mouse moved to (539, 410)
Screenshot: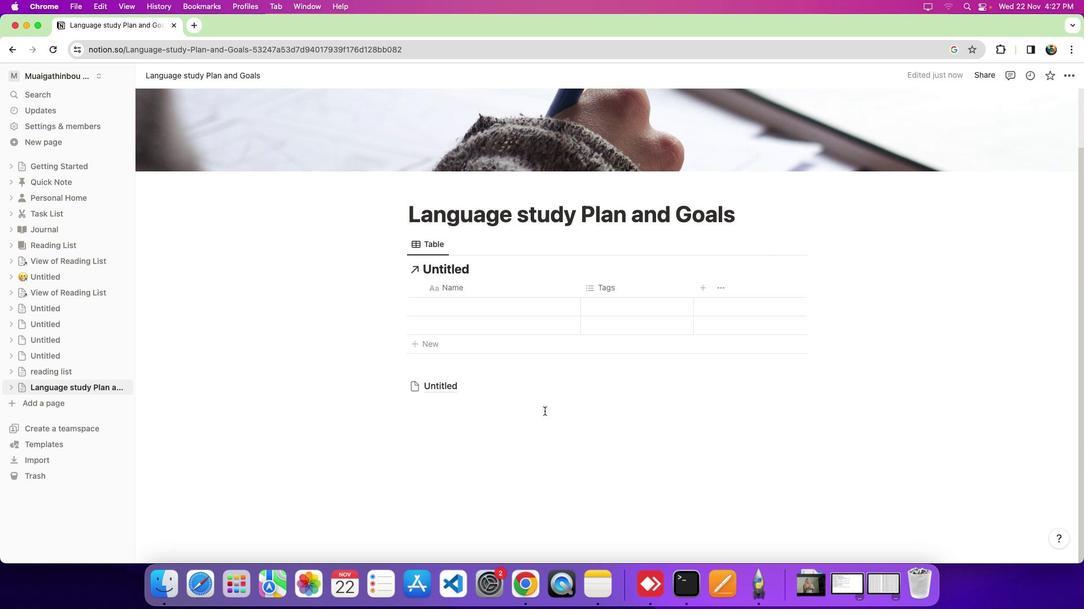 
Action: Mouse scrolled (539, 410) with delta (-6, -7)
Screenshot: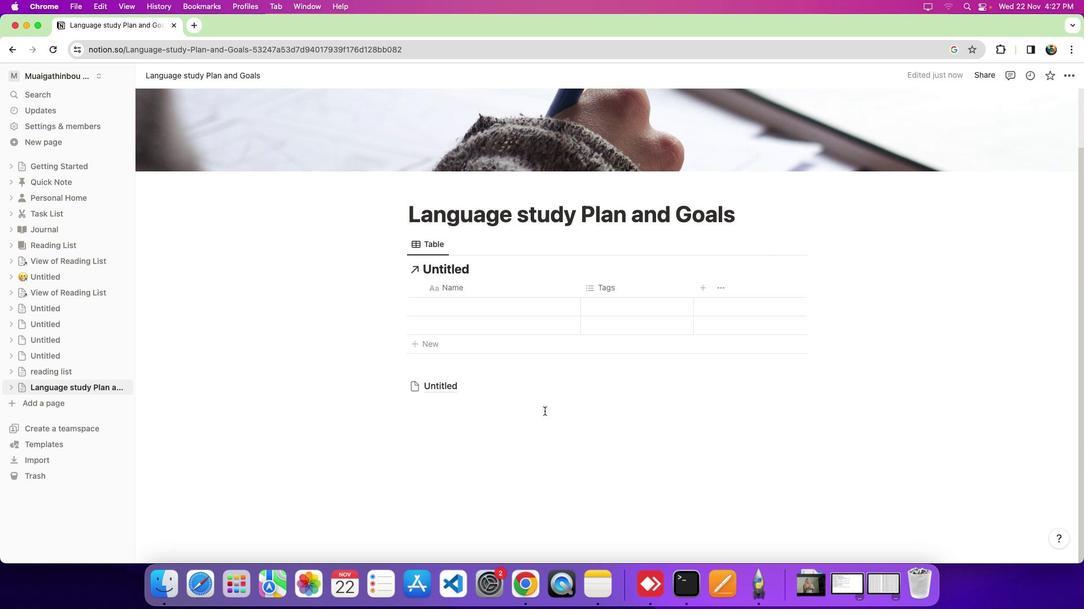 
Action: Mouse moved to (424, 380)
Screenshot: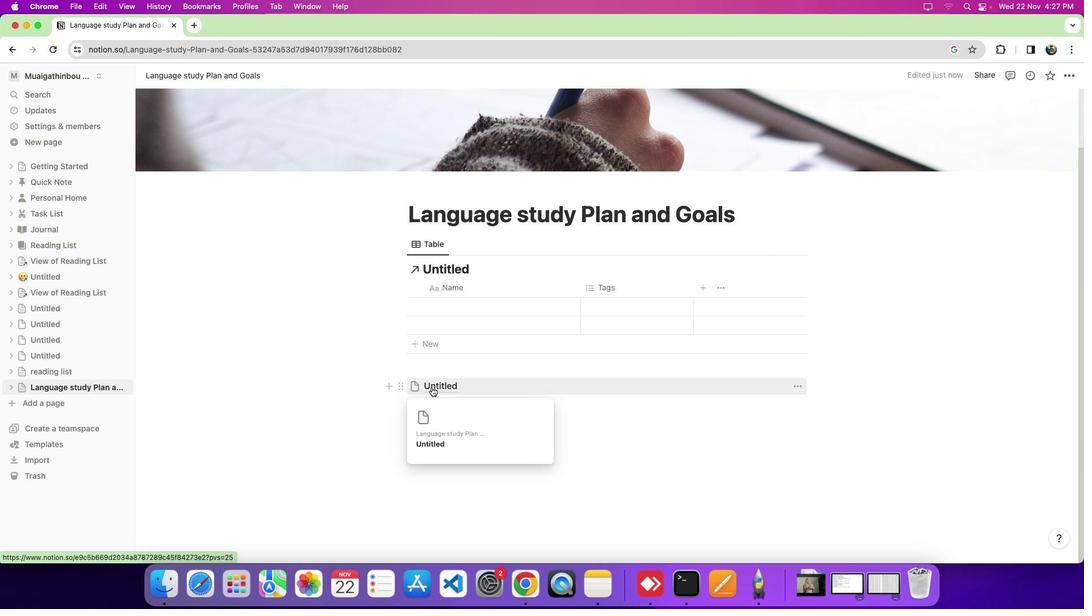
Action: Mouse pressed left at (424, 380)
Screenshot: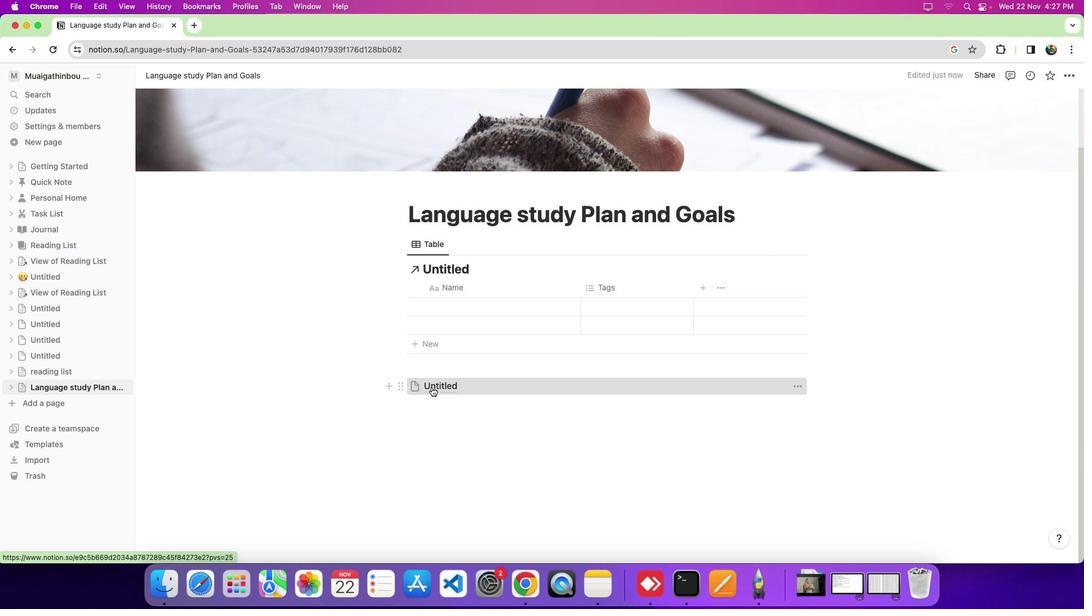 
Action: Mouse moved to (307, 234)
Screenshot: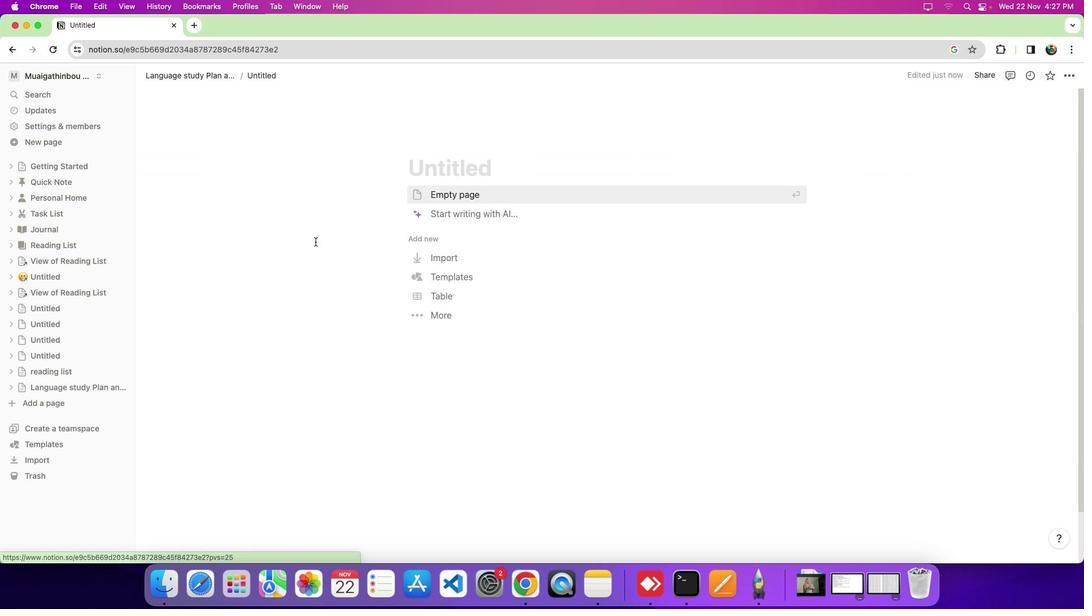 
Action: Mouse pressed left at (307, 234)
Screenshot: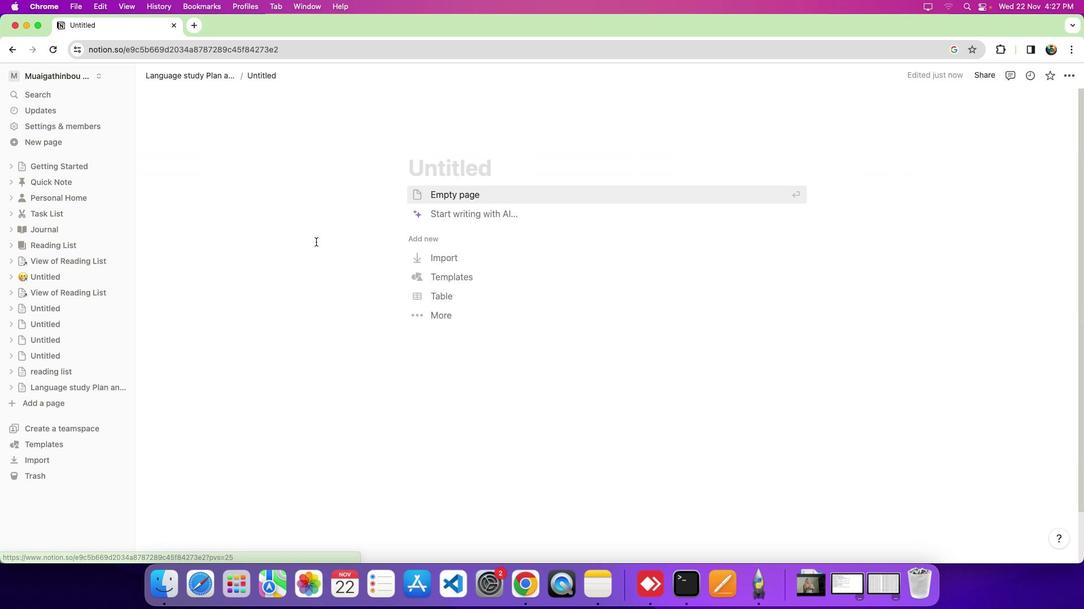 
Action: Mouse moved to (346, 239)
Screenshot: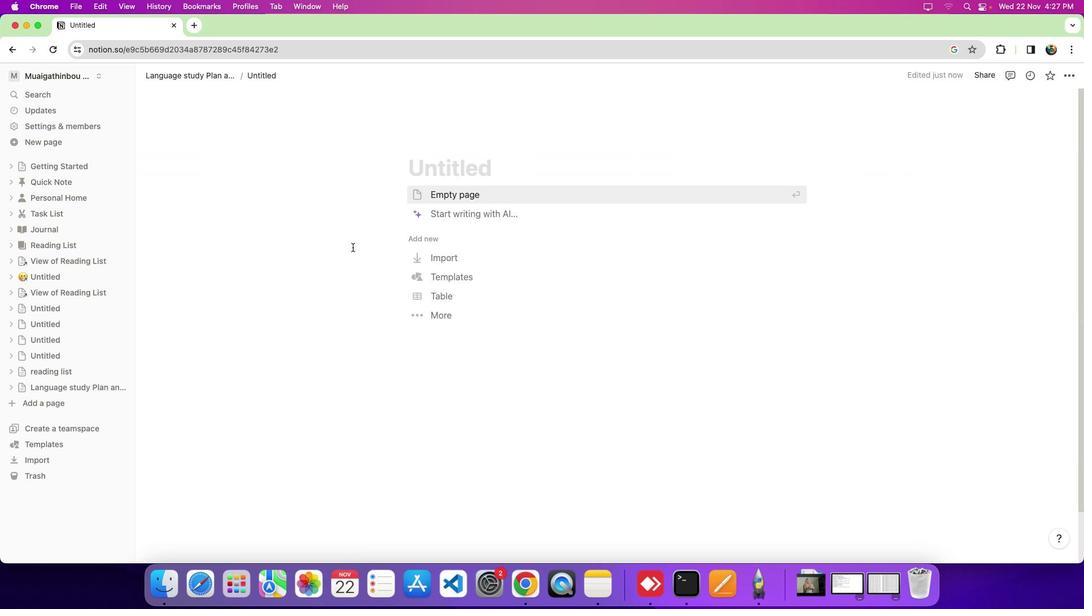 
Action: Mouse pressed left at (346, 239)
Screenshot: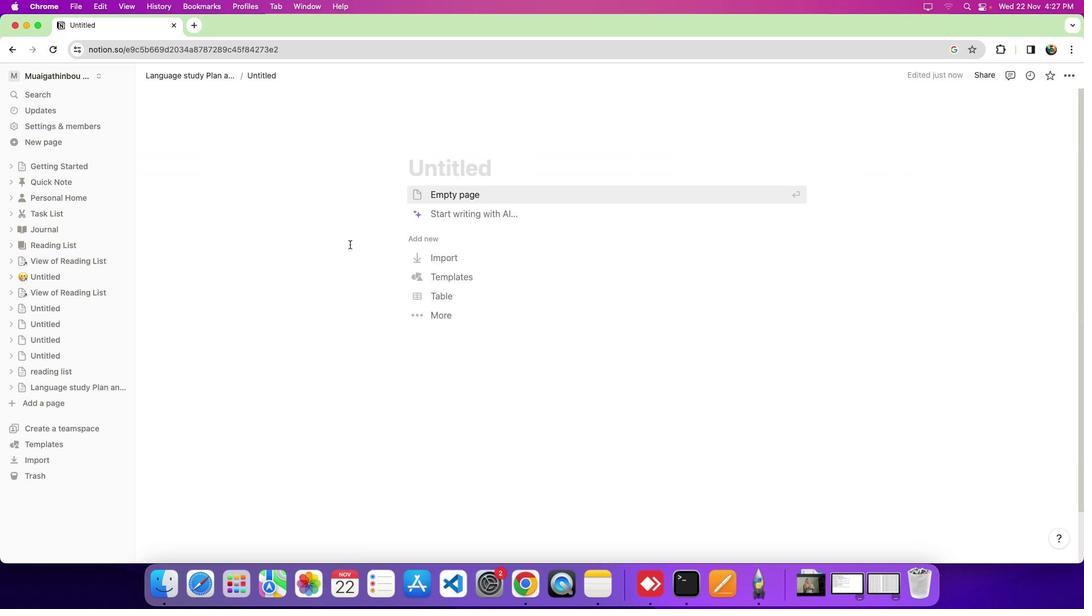 
Action: Mouse moved to (185, 68)
Screenshot: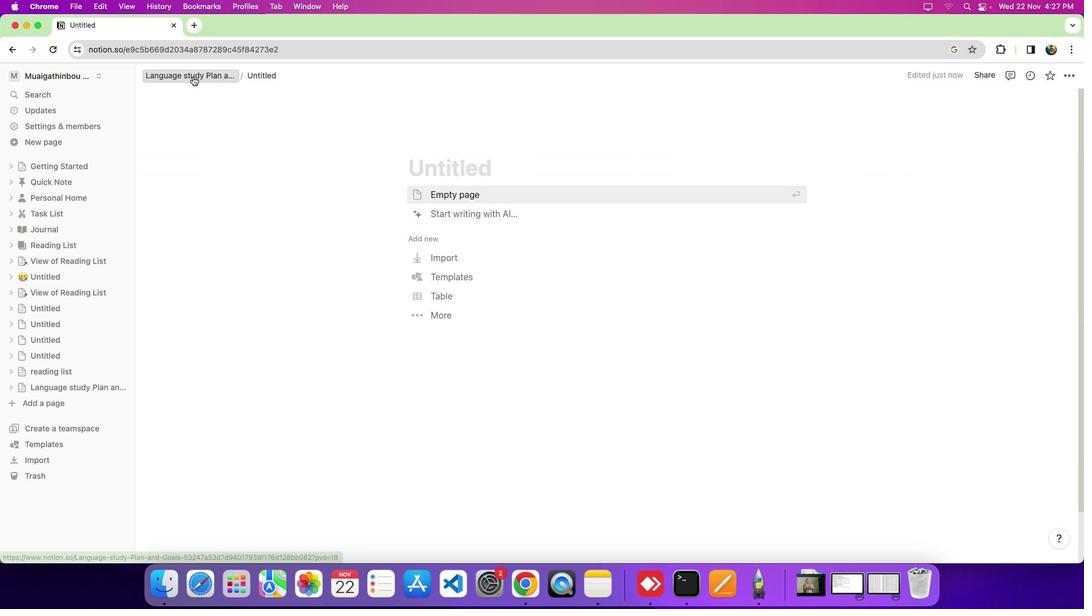 
Action: Mouse pressed left at (185, 68)
Screenshot: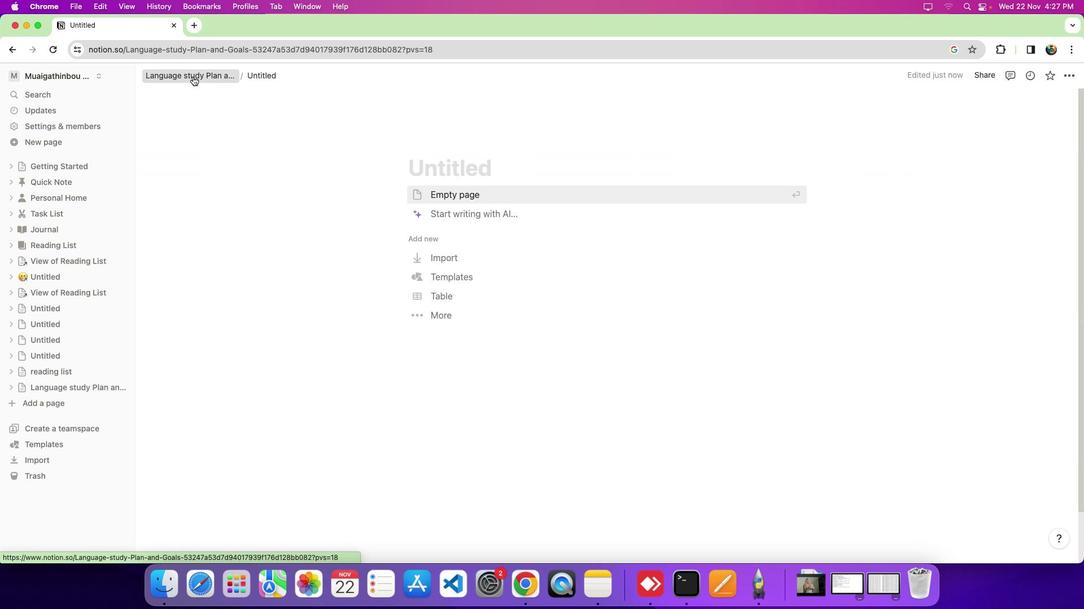 
Action: Mouse moved to (472, 274)
Screenshot: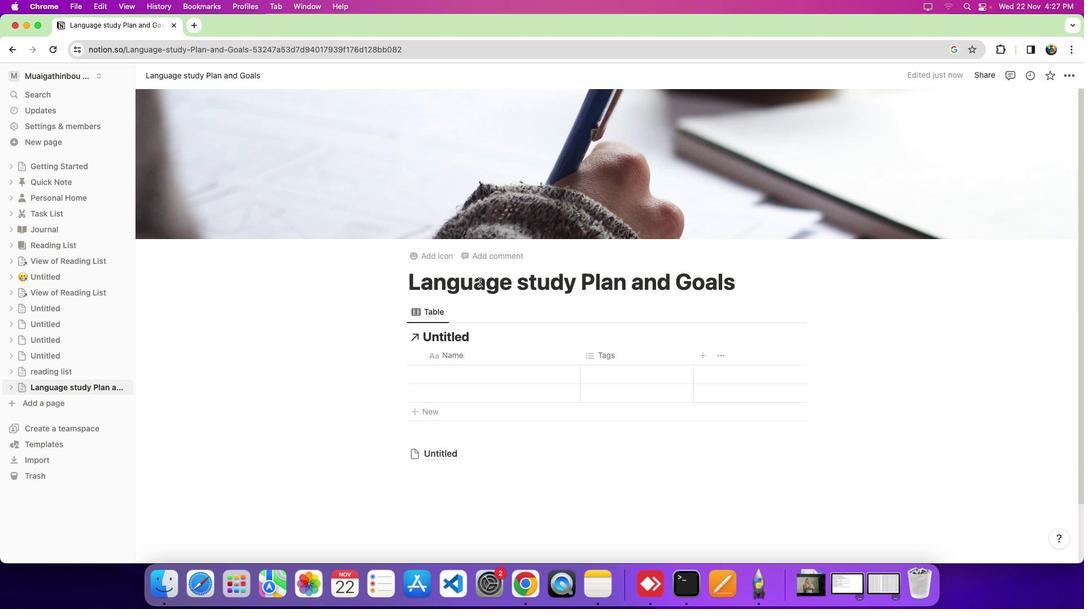 
Action: Mouse pressed left at (472, 274)
Screenshot: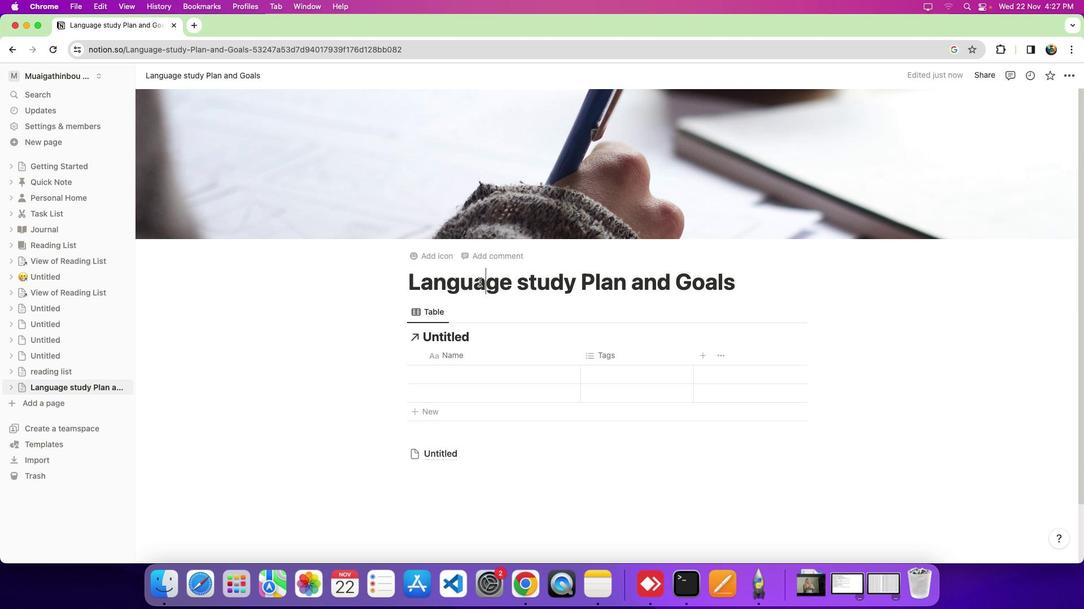 
Action: Mouse pressed left at (472, 274)
Screenshot: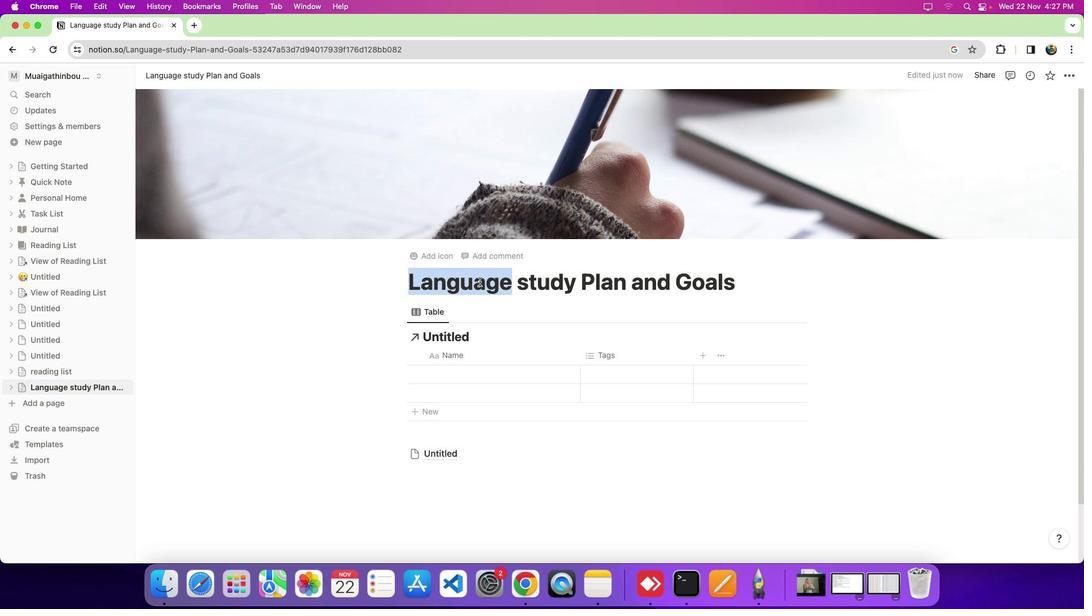 
Action: Mouse moved to (832, 302)
Screenshot: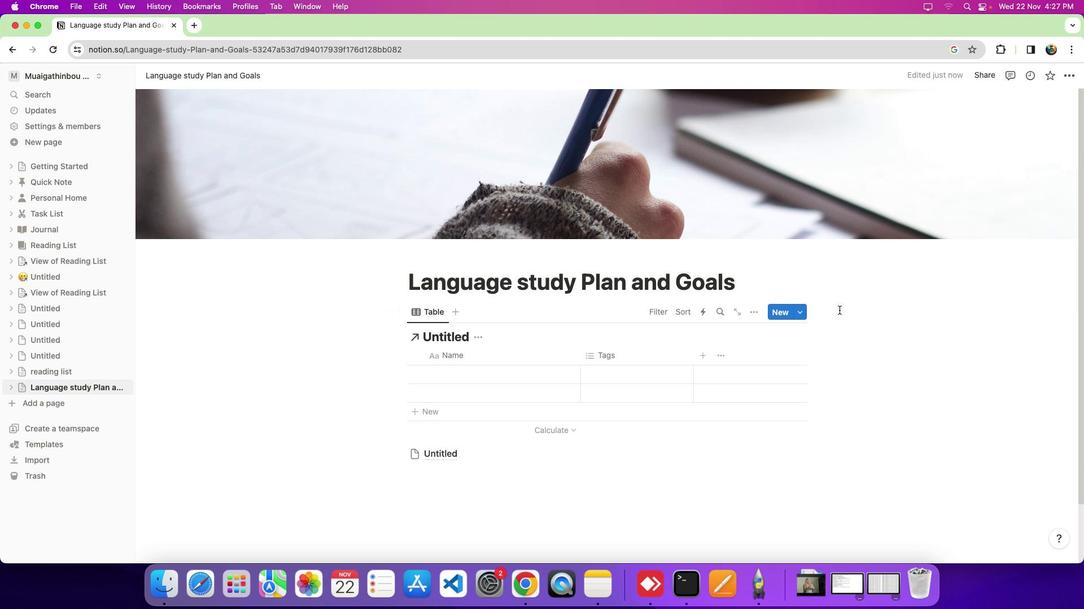 
Action: Mouse pressed left at (832, 302)
Screenshot: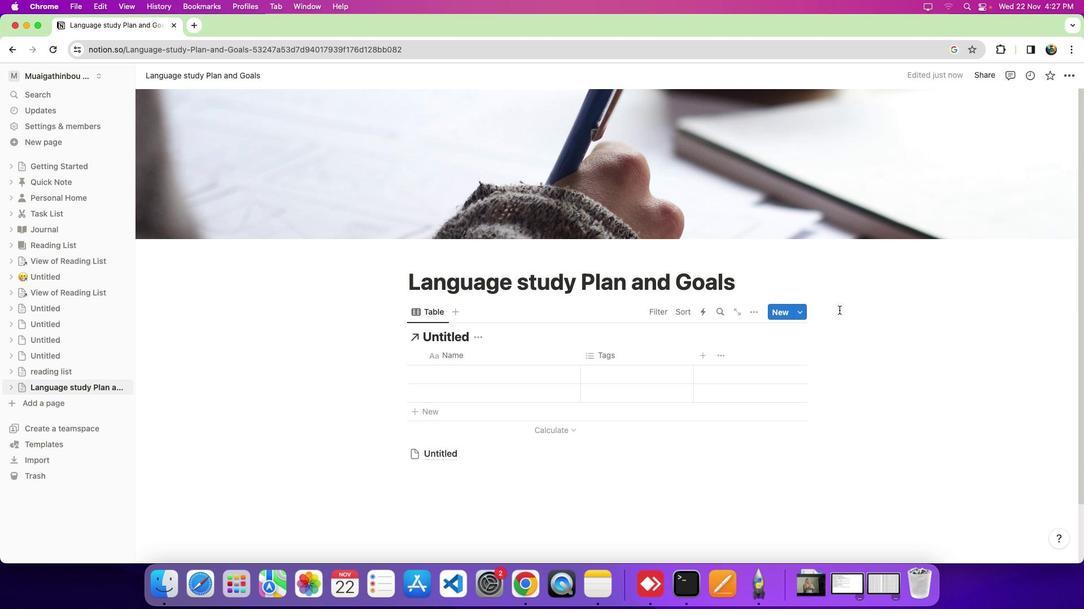 
Action: Mouse moved to (741, 302)
Screenshot: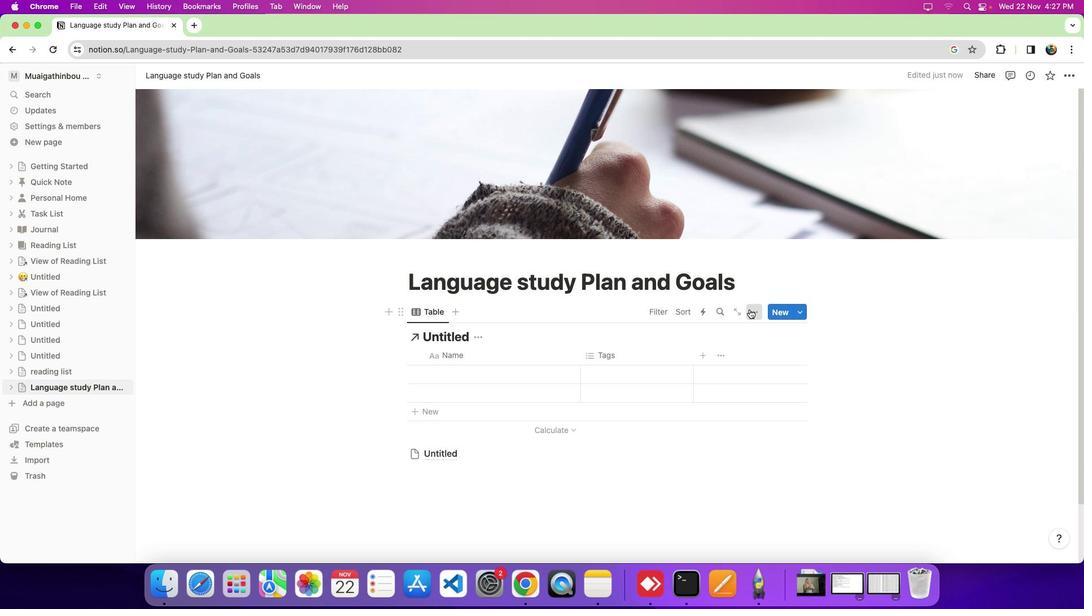 
Action: Mouse pressed left at (741, 302)
Screenshot: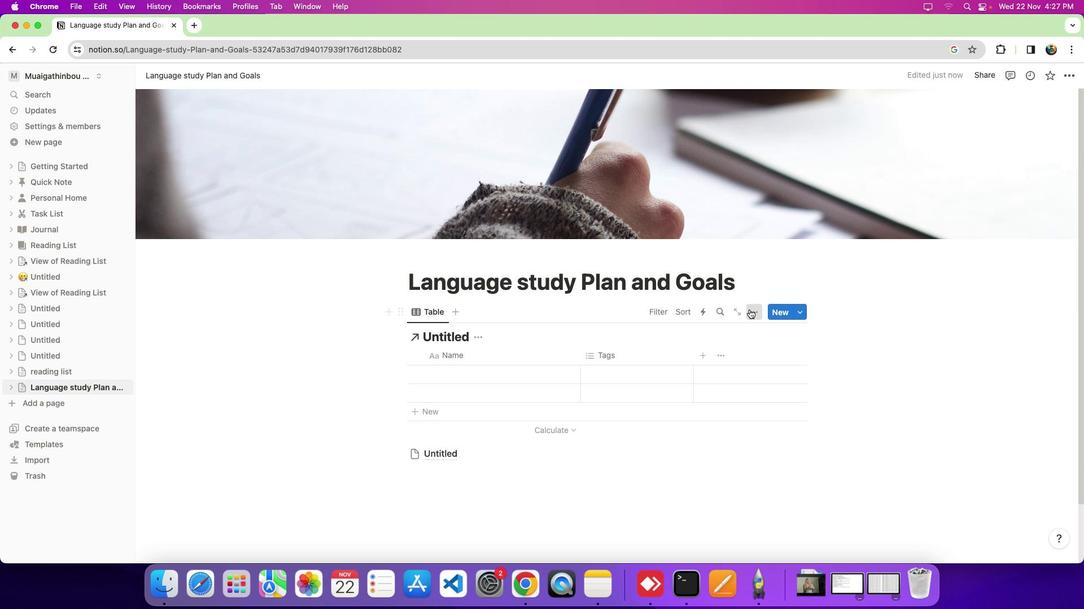 
Action: Mouse moved to (893, 322)
Screenshot: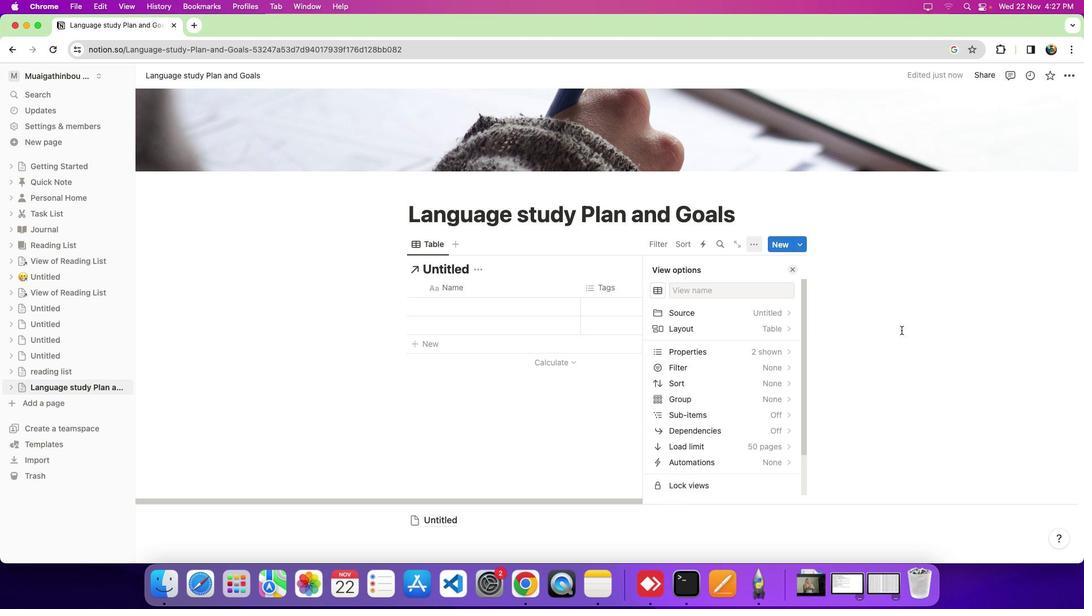 
Action: Mouse pressed left at (893, 322)
Screenshot: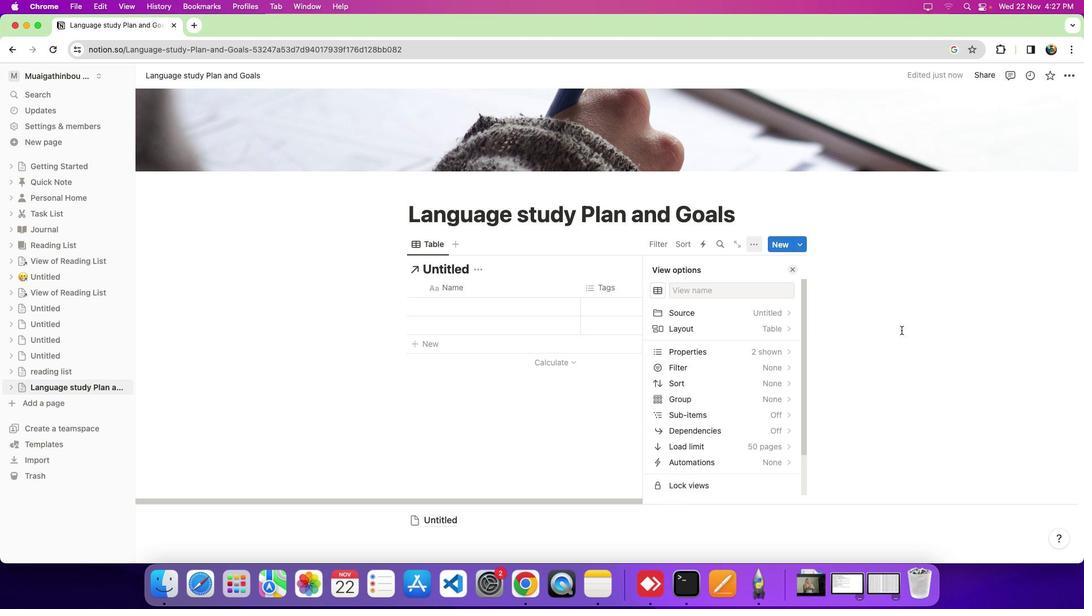 
Action: Mouse moved to (855, 239)
Screenshot: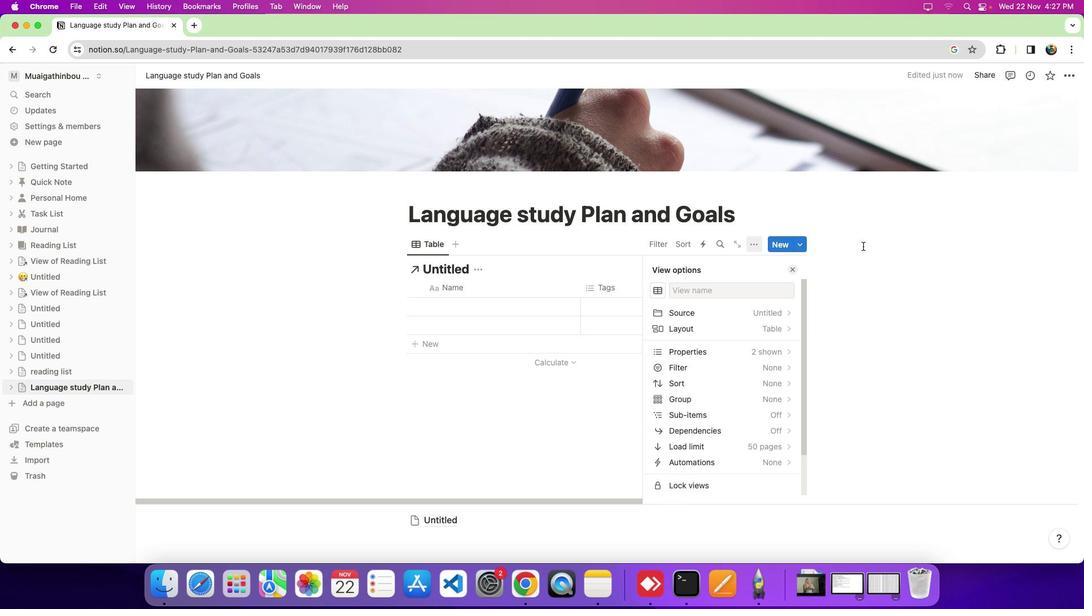 
Action: Mouse pressed left at (855, 239)
Screenshot: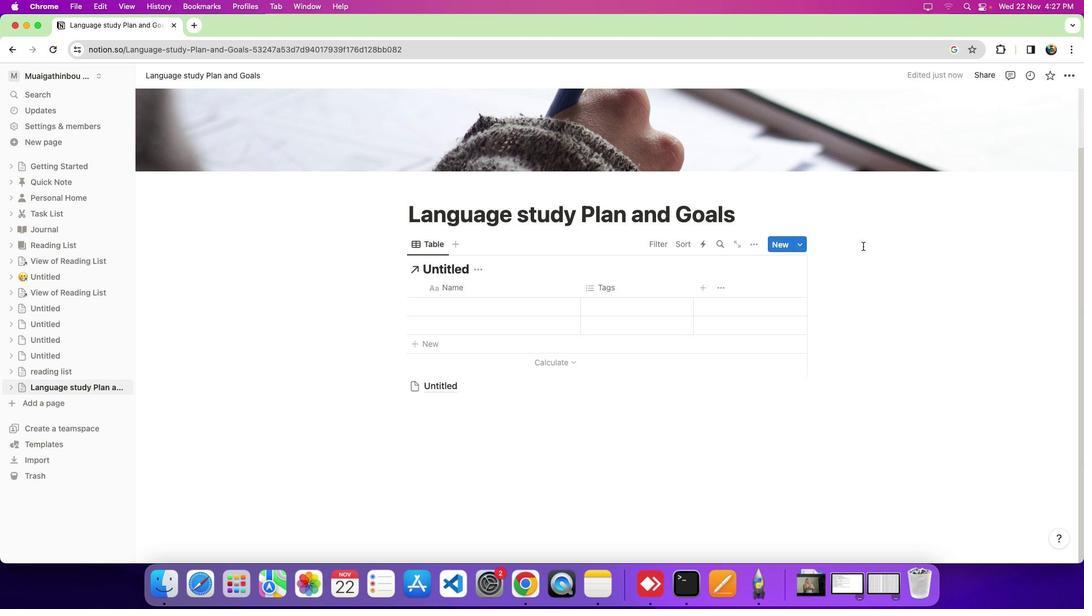 
Action: Mouse moved to (741, 237)
Screenshot: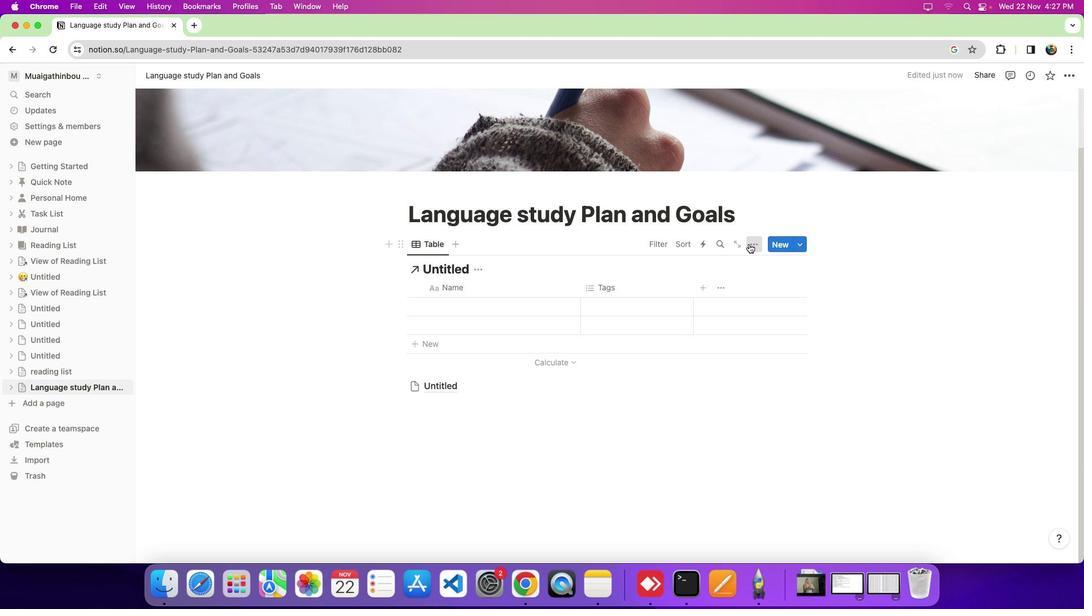 
Action: Mouse pressed left at (741, 237)
Screenshot: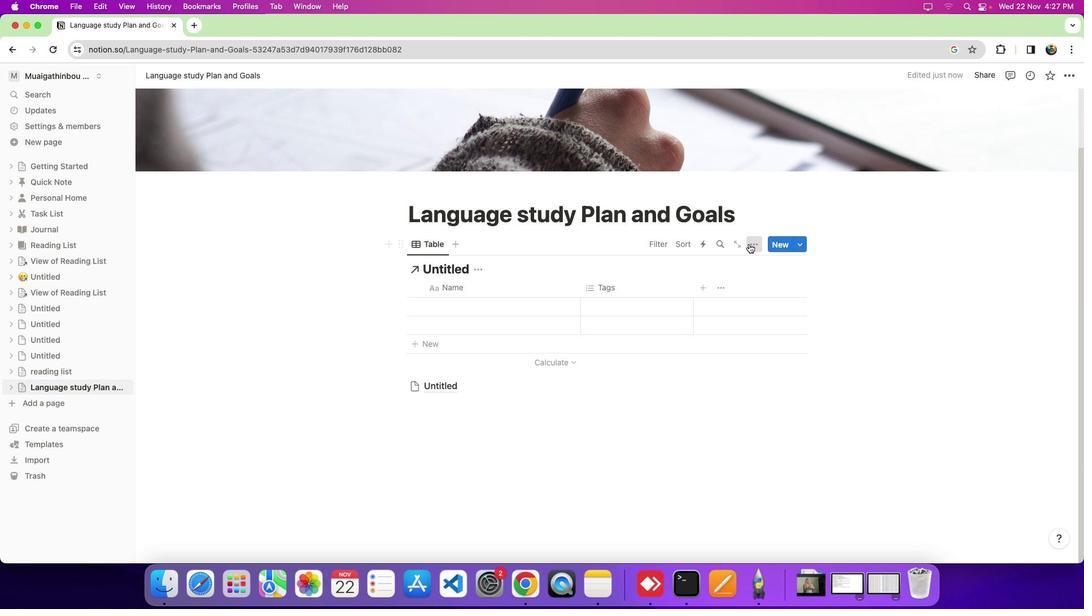 
Action: Mouse pressed left at (741, 237)
Screenshot: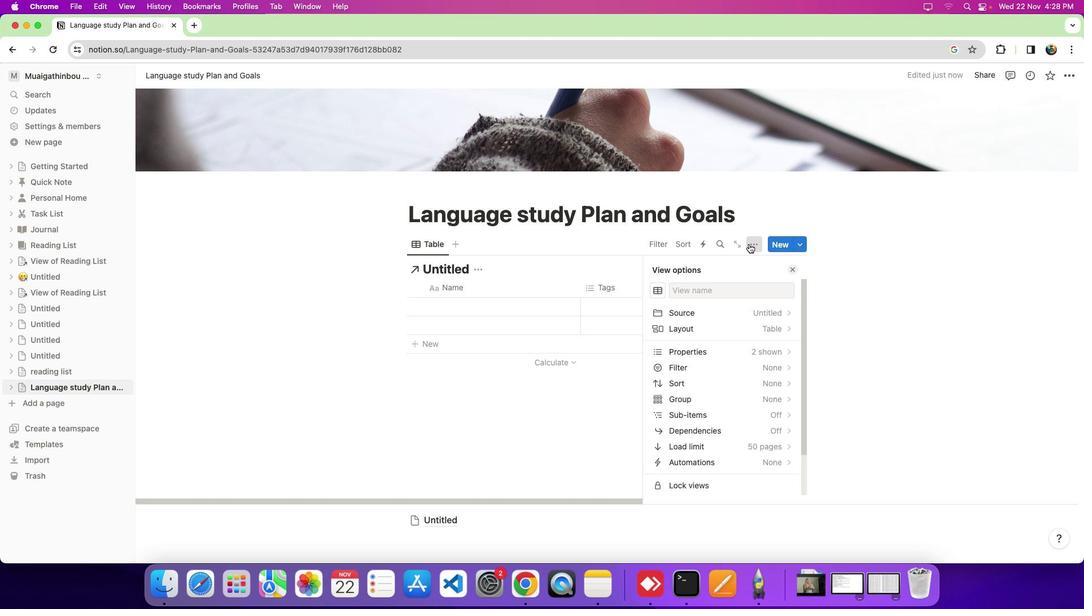 
Action: Mouse moved to (415, 243)
Screenshot: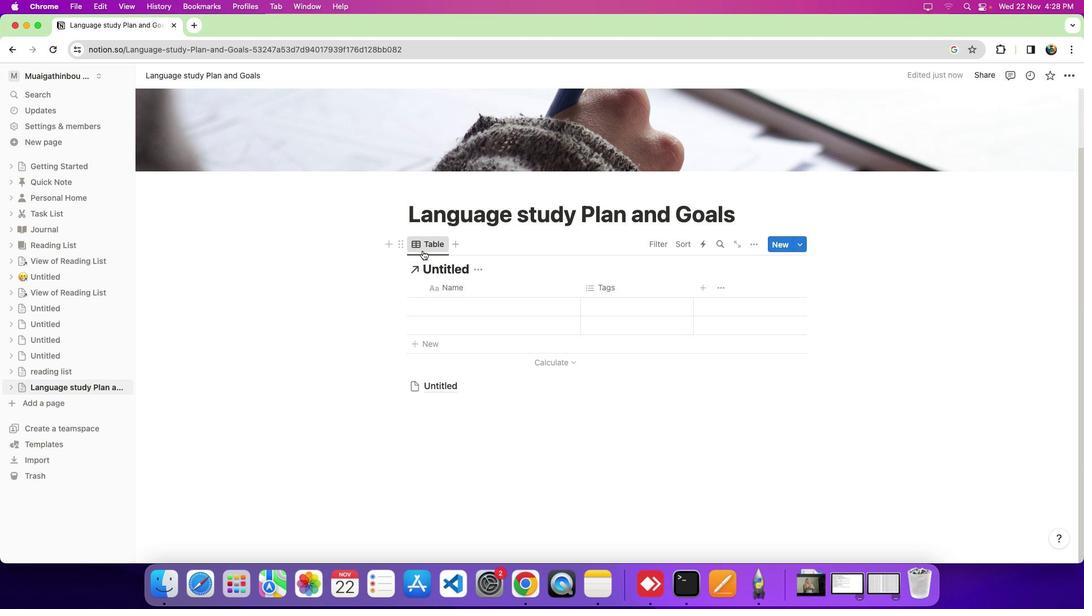 
Action: Mouse pressed left at (415, 243)
Screenshot: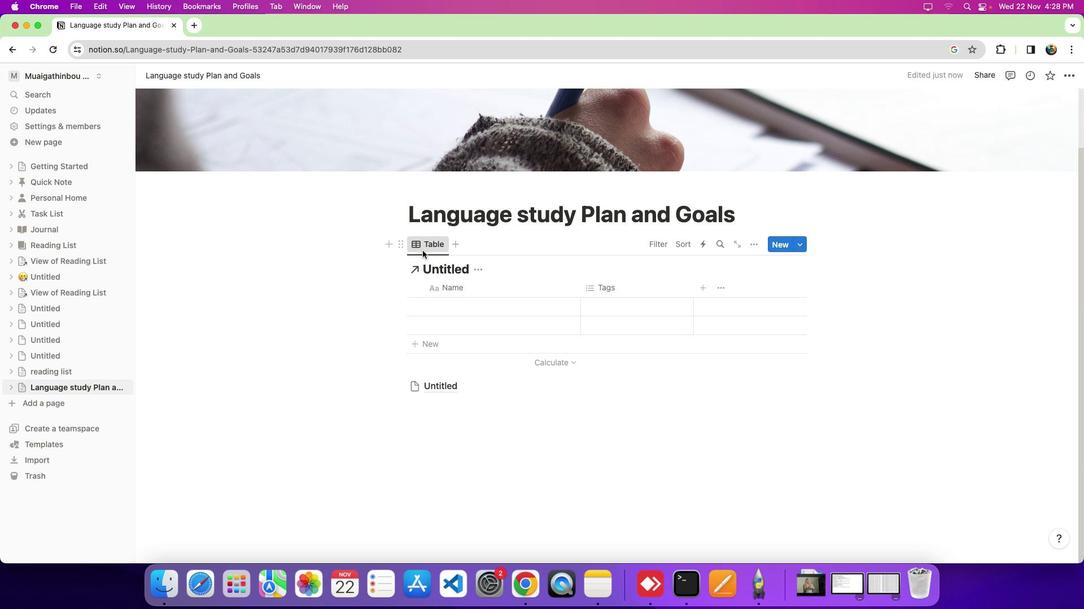 
Action: Mouse moved to (408, 238)
Screenshot: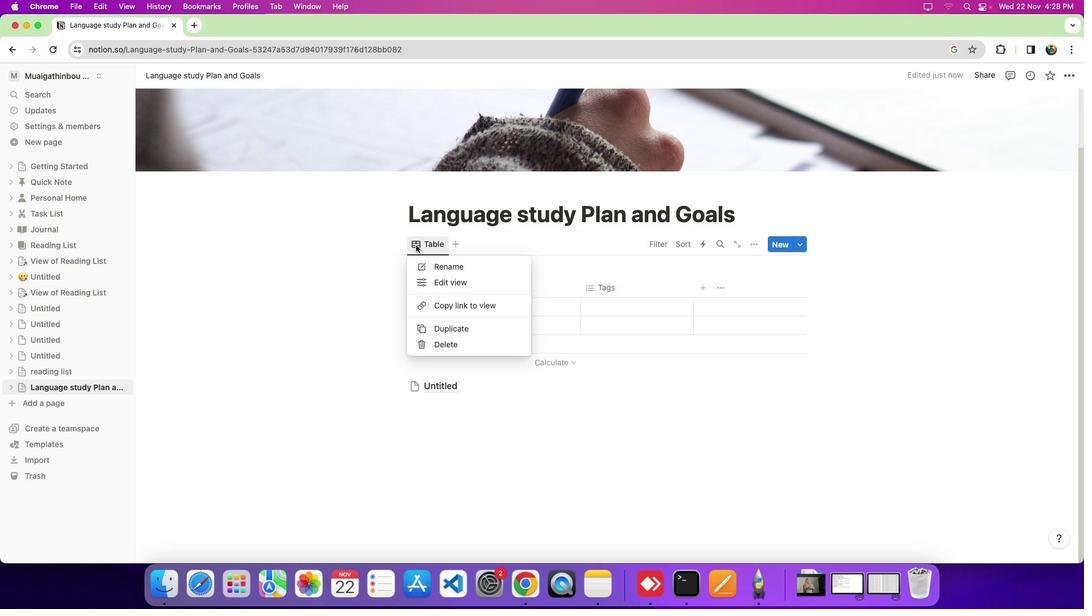 
Action: Mouse pressed left at (408, 238)
Screenshot: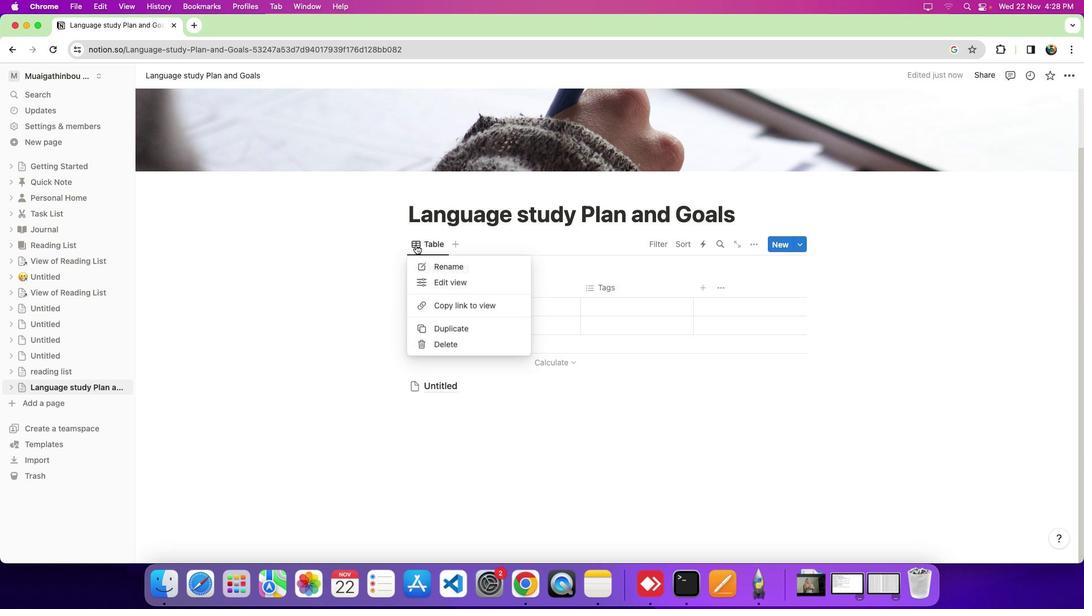 
Action: Mouse moved to (390, 235)
Screenshot: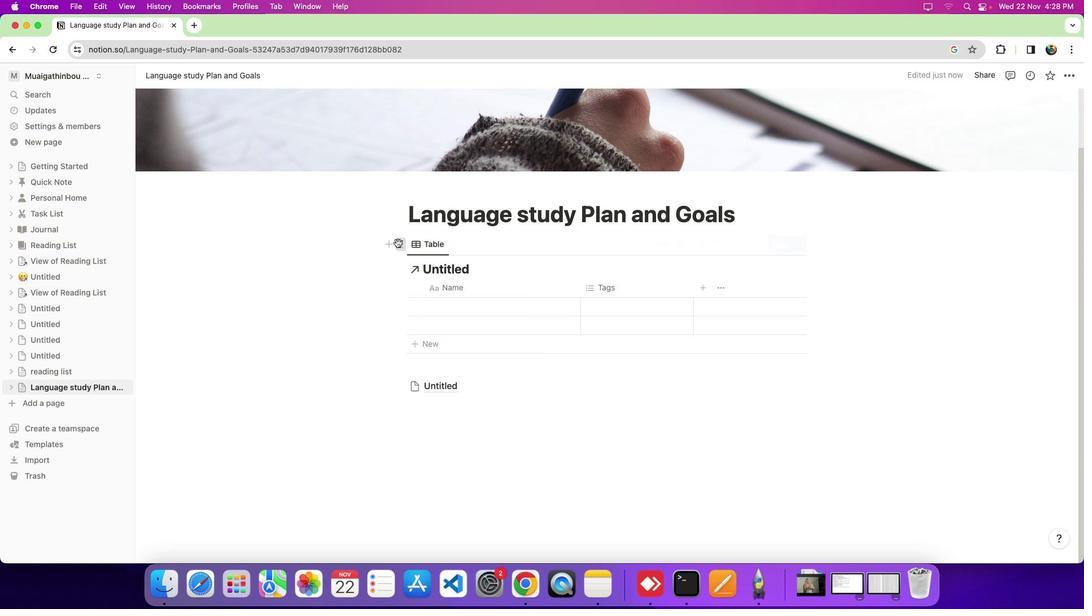 
Action: Mouse pressed left at (390, 235)
Screenshot: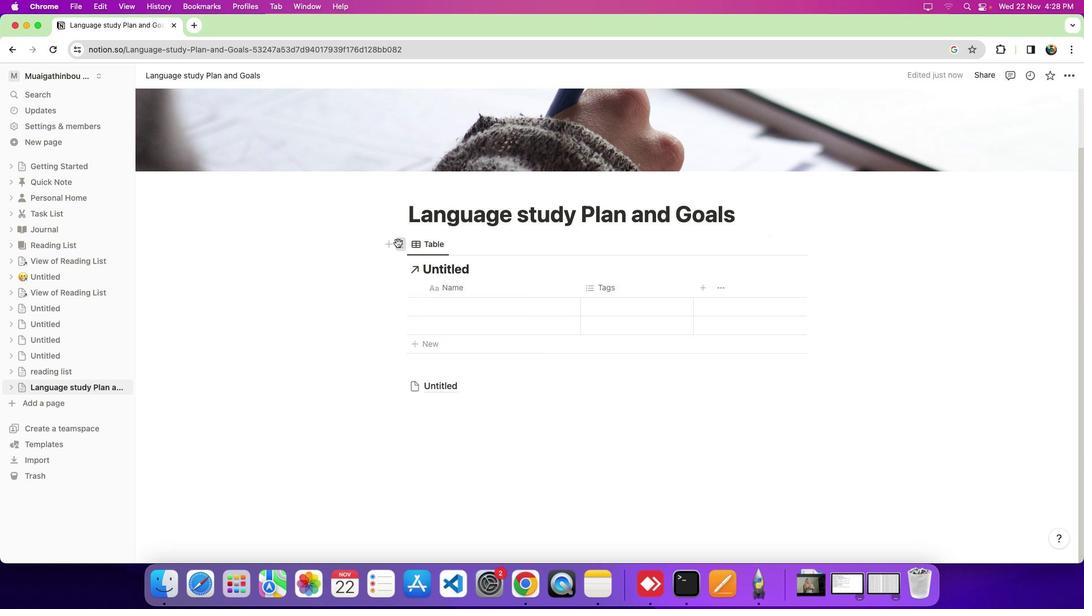 
Action: Mouse moved to (286, 125)
Screenshot: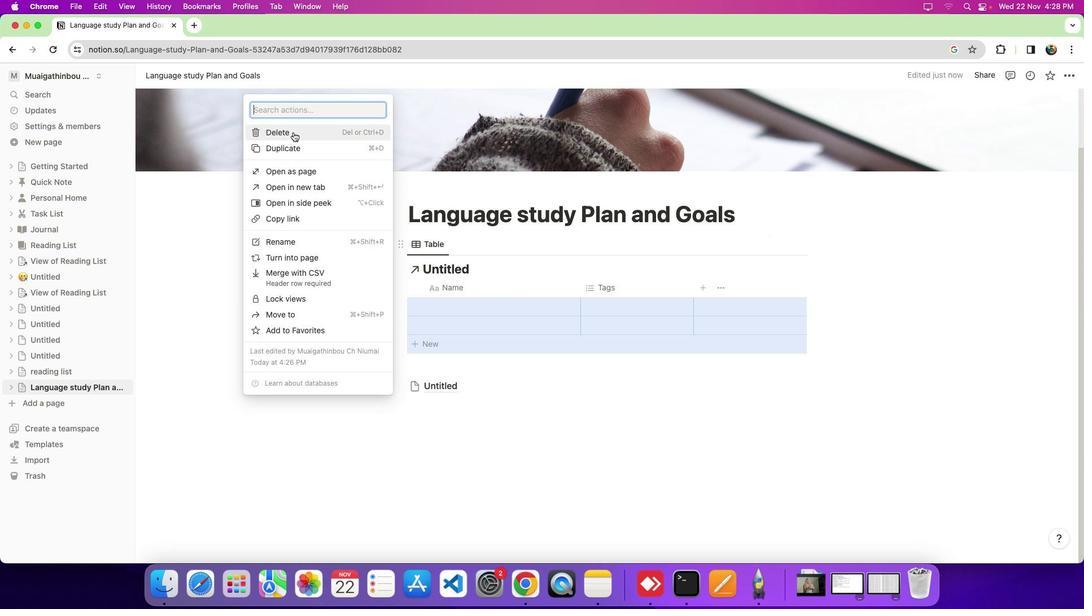 
Action: Mouse pressed left at (286, 125)
Screenshot: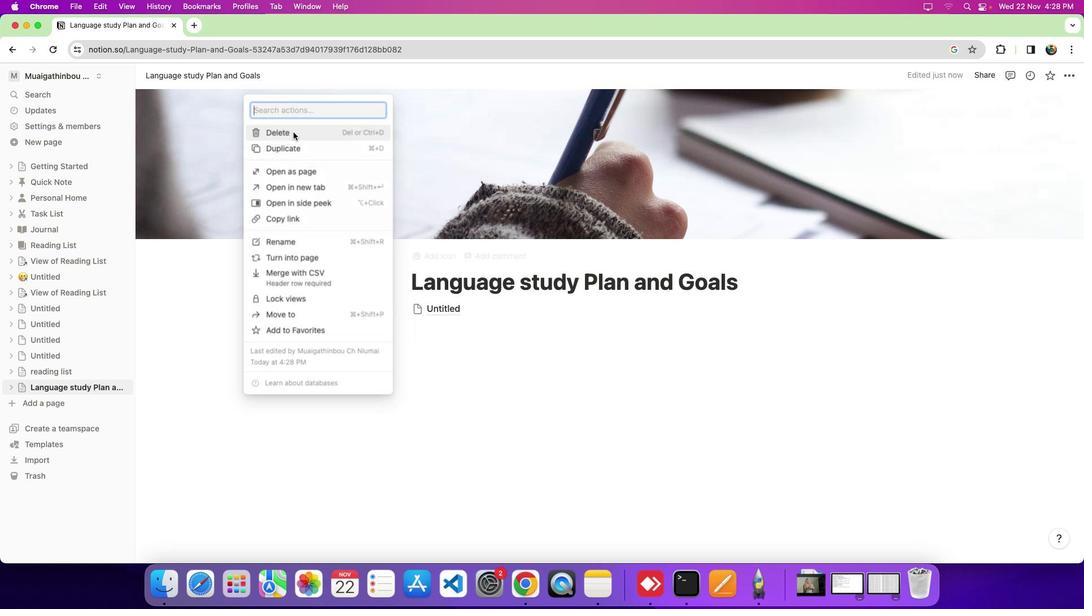 
Action: Mouse moved to (464, 351)
Screenshot: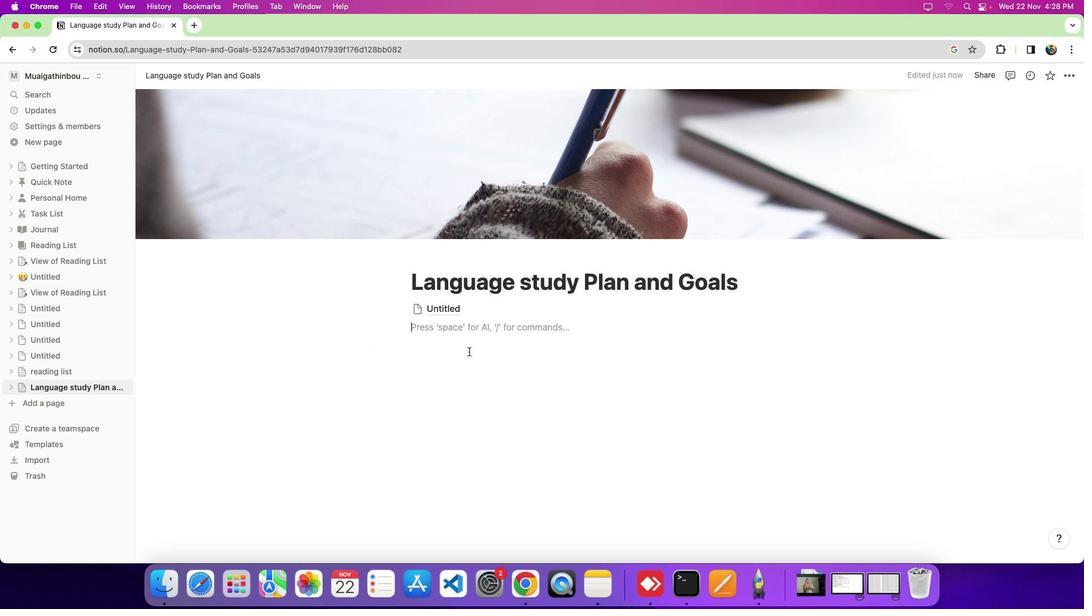 
Action: Mouse pressed left at (464, 351)
Screenshot: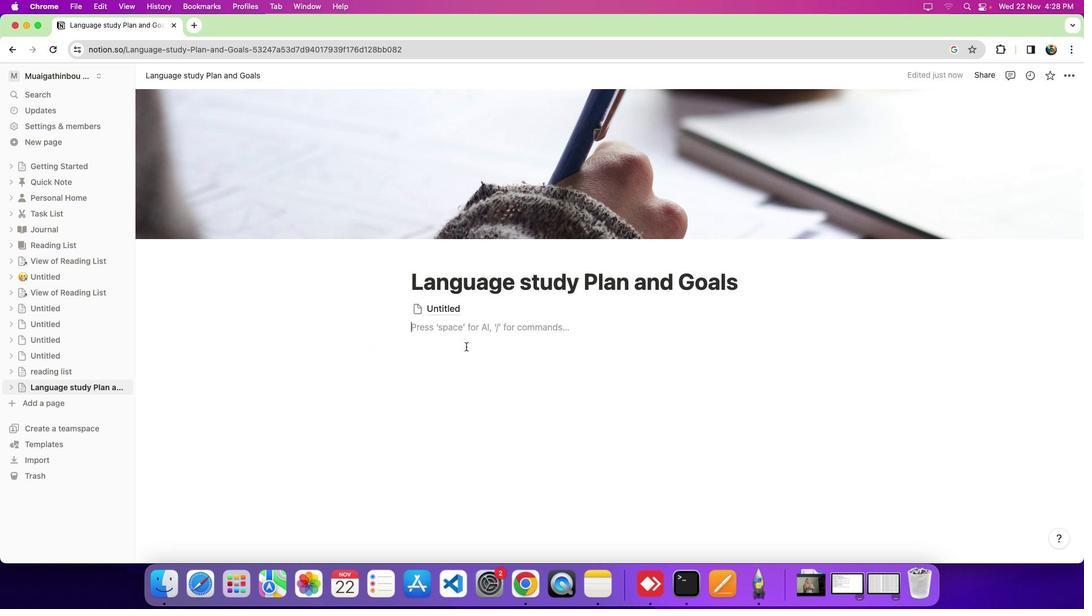 
Action: Mouse moved to (424, 300)
Screenshot: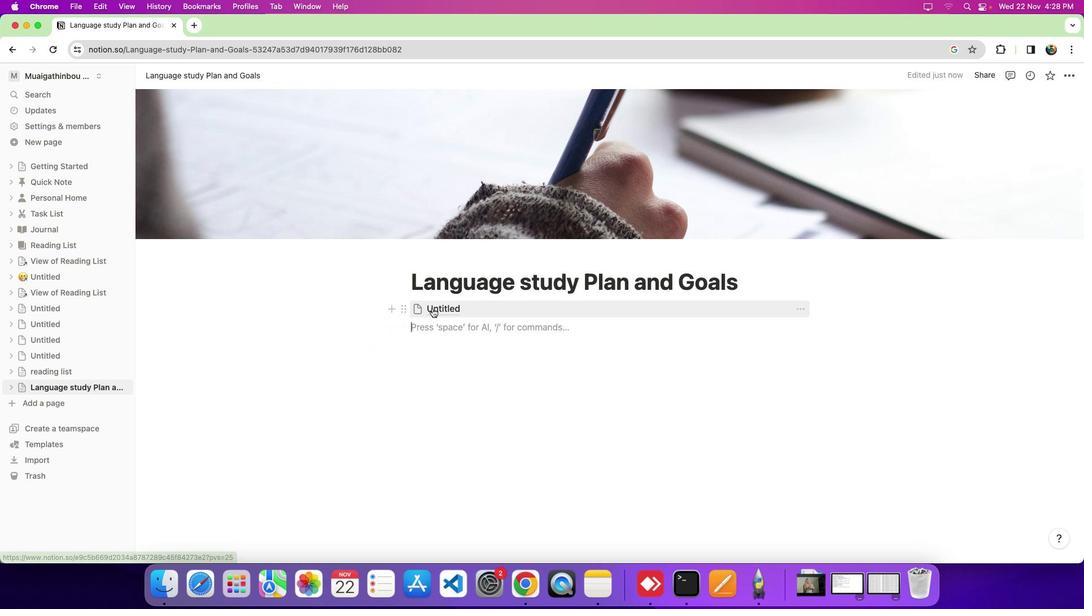 
Action: Mouse pressed left at (424, 300)
Screenshot: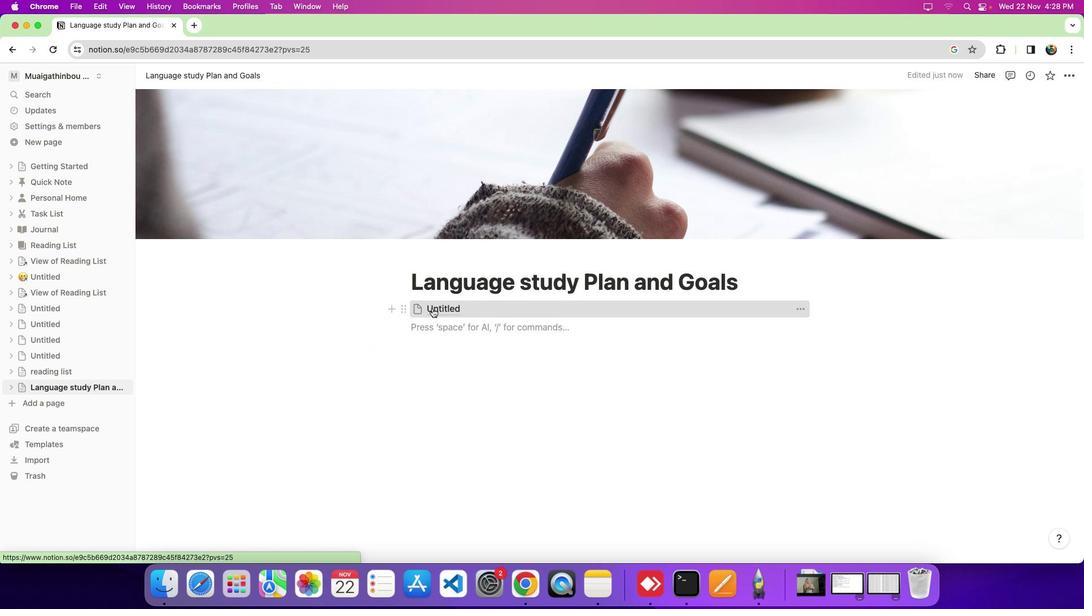 
Action: Mouse moved to (193, 76)
Screenshot: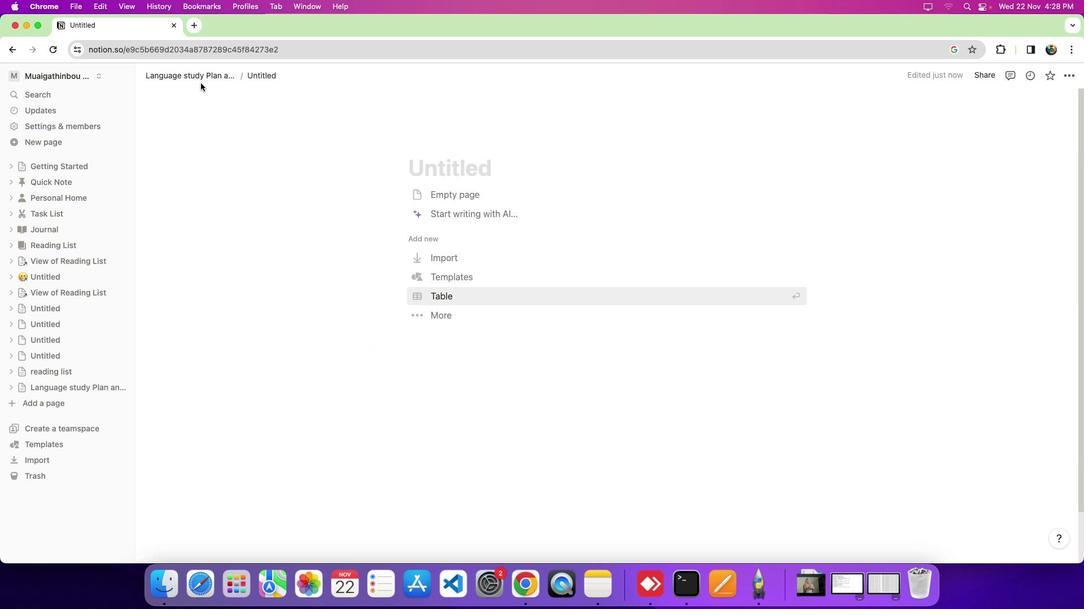 
Action: Mouse pressed left at (193, 76)
Screenshot: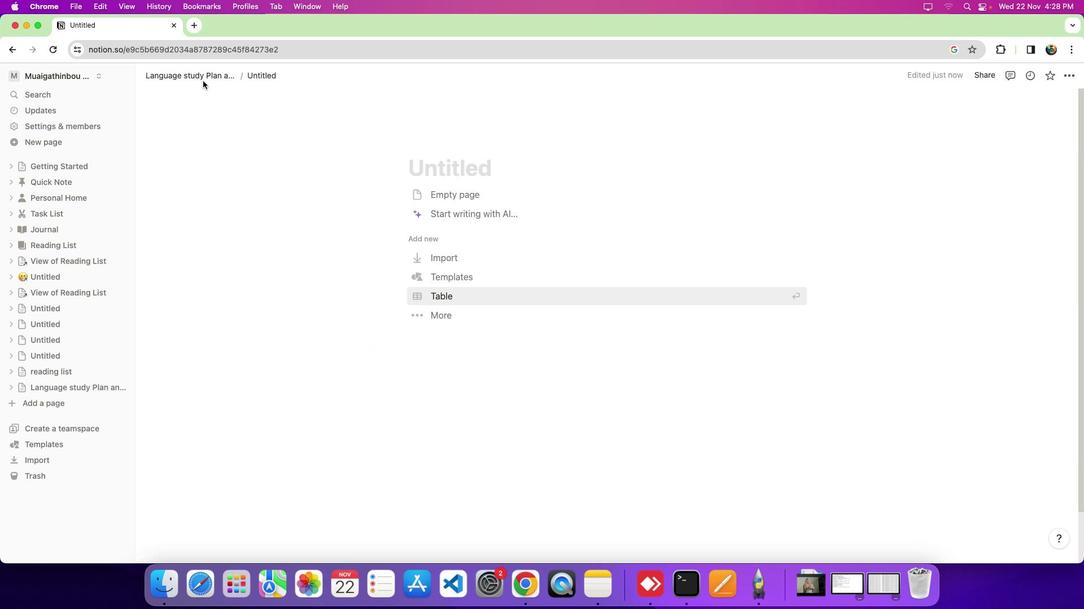 
Action: Mouse moved to (202, 67)
Screenshot: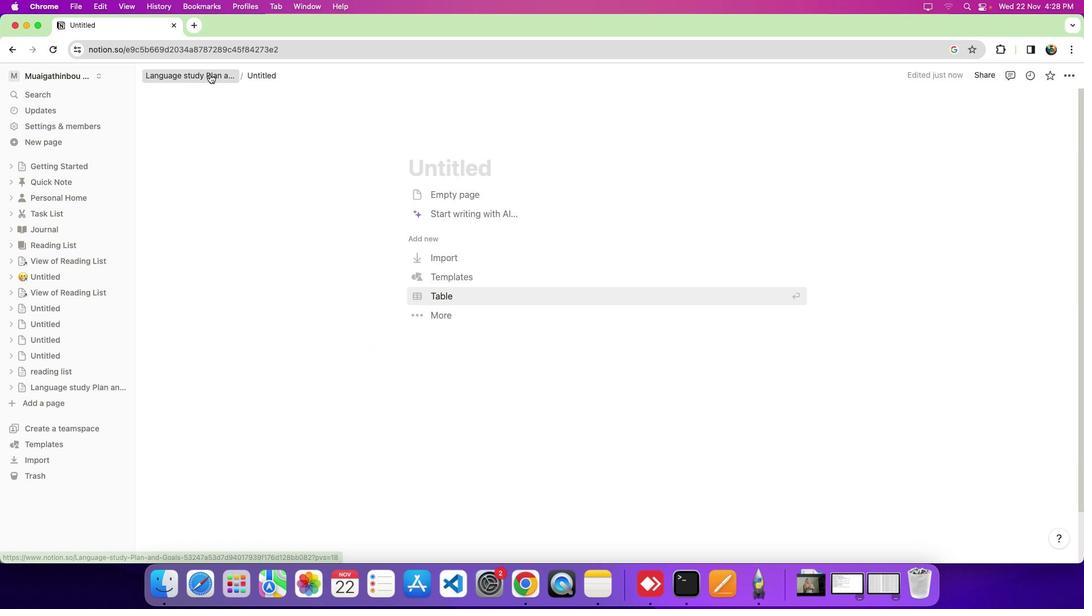 
Action: Mouse pressed left at (202, 67)
Screenshot: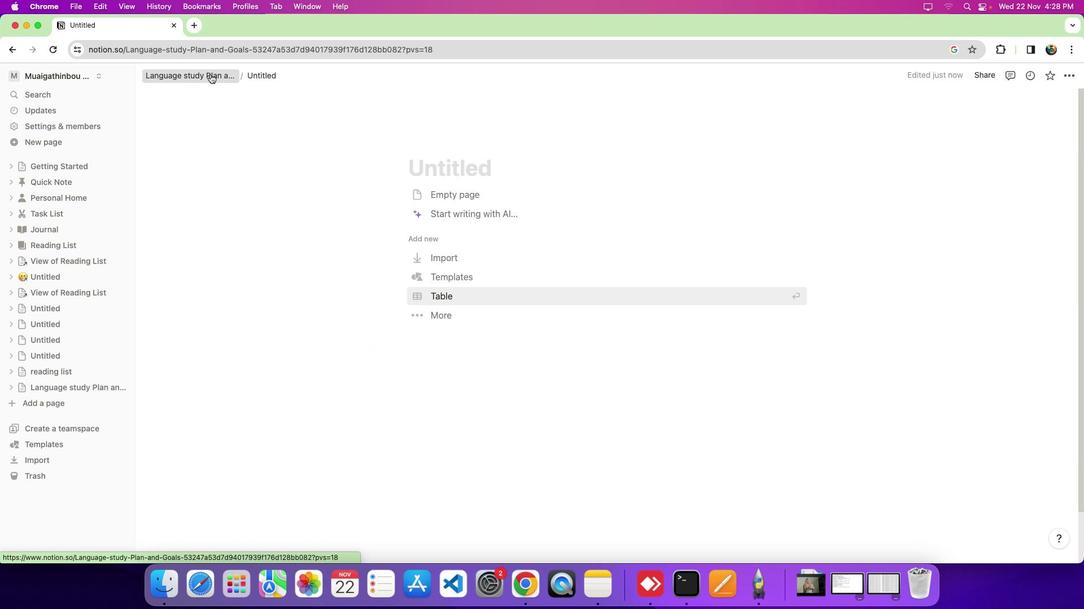 
Action: Mouse moved to (429, 324)
Screenshot: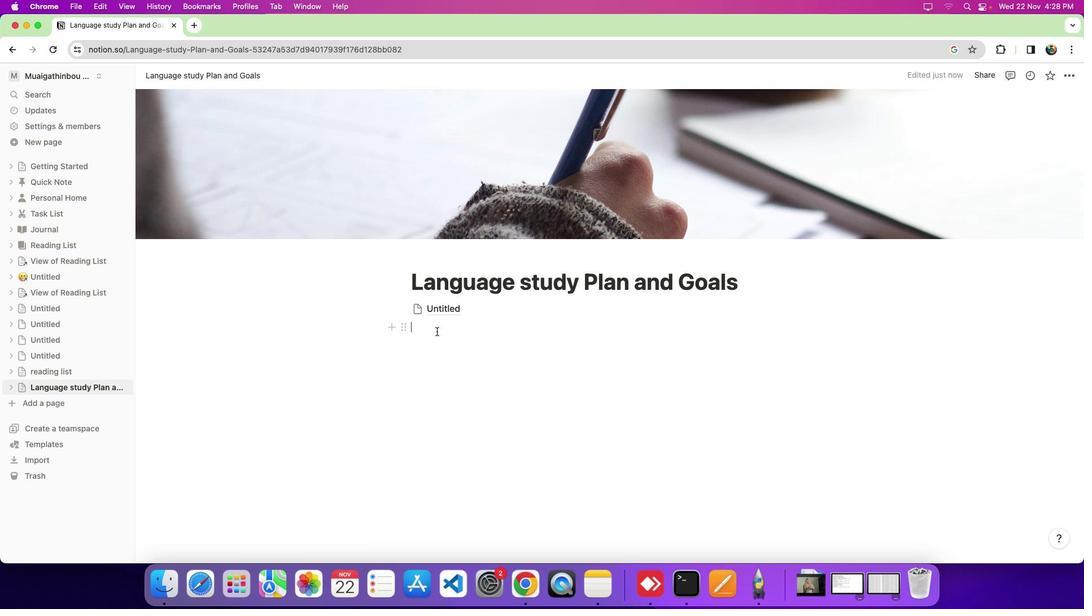 
Action: Mouse pressed left at (429, 324)
Screenshot: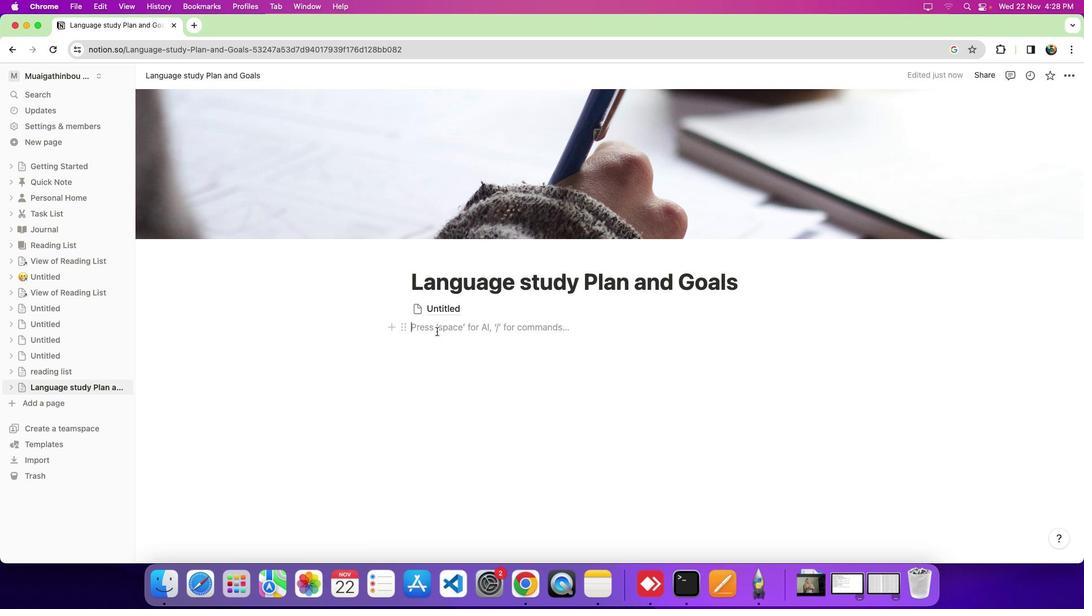 
Action: Key pressed '/''t''a'Key.backspaceKey.backspace't''a''b''l''e'
Screenshot: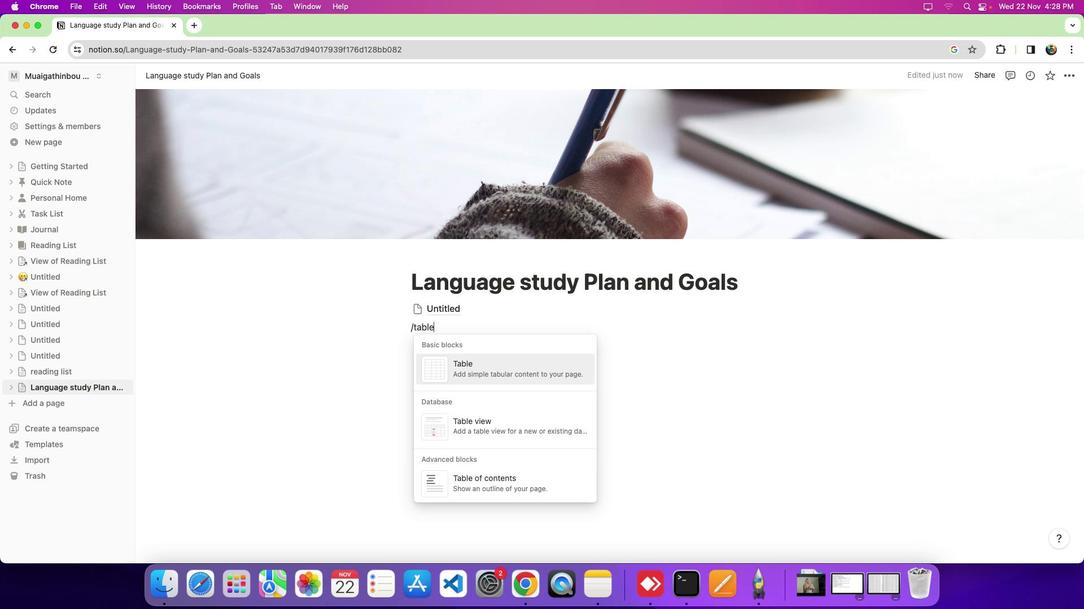 
Action: Mouse moved to (466, 457)
Screenshot: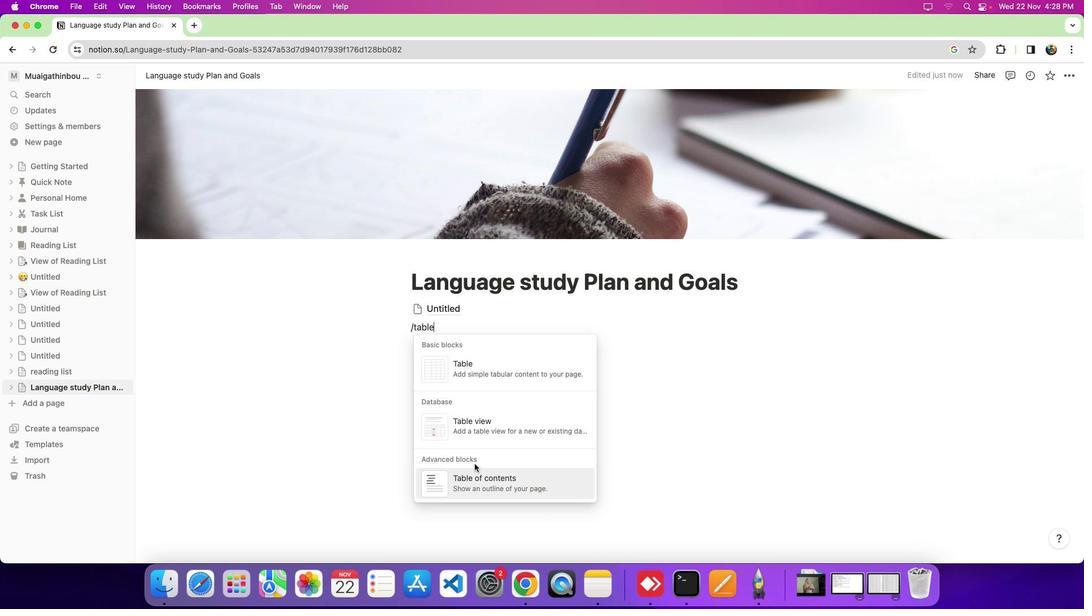 
Action: Mouse scrolled (466, 457) with delta (-6, -7)
Screenshot: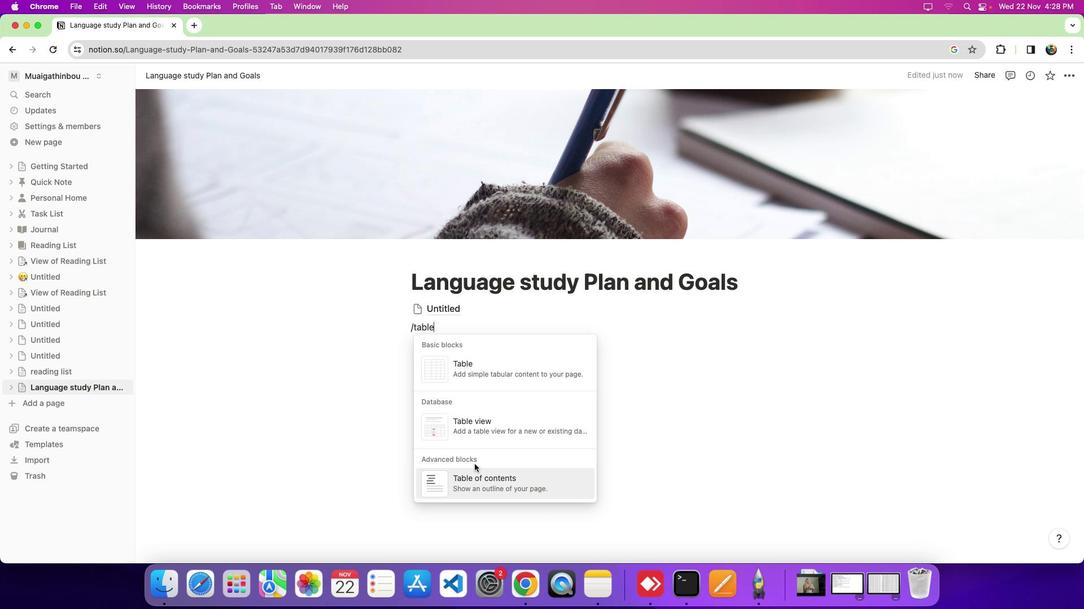 
Action: Mouse moved to (469, 474)
Screenshot: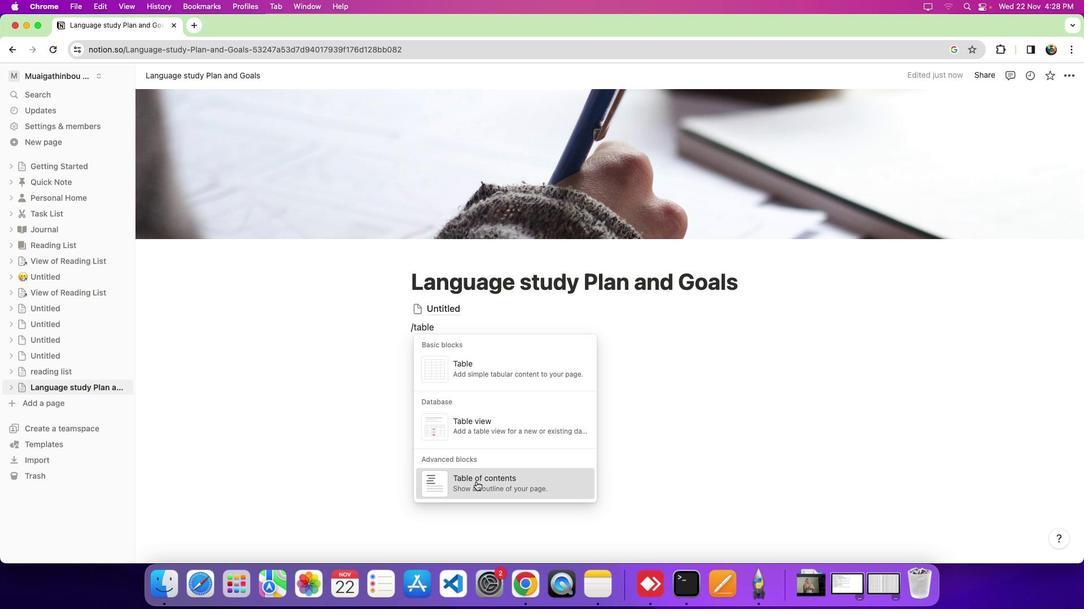 
Action: Mouse pressed left at (469, 474)
Screenshot: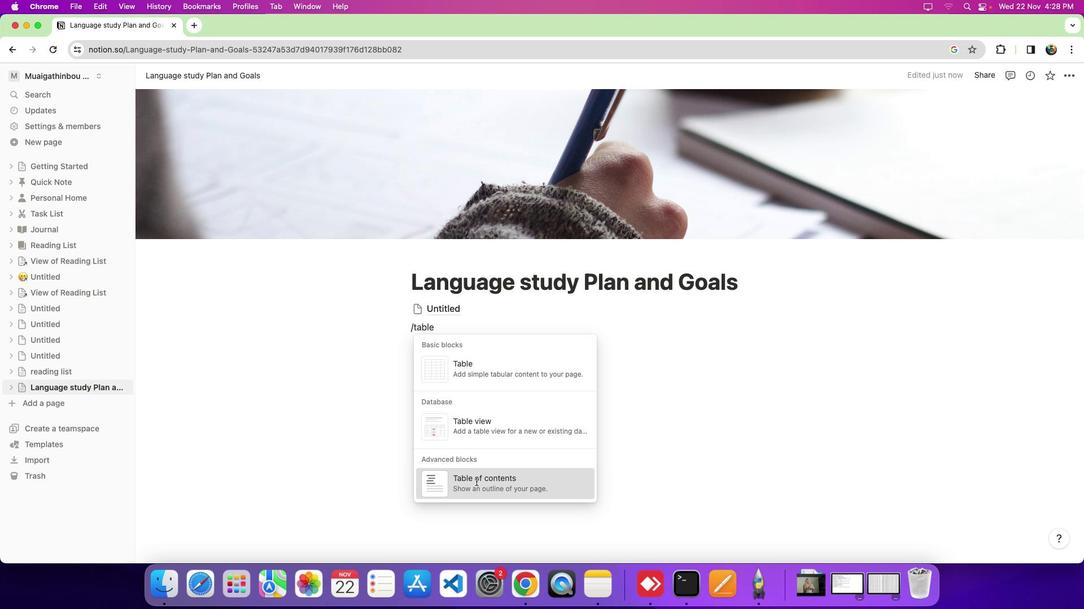 
Action: Mouse moved to (473, 336)
Screenshot: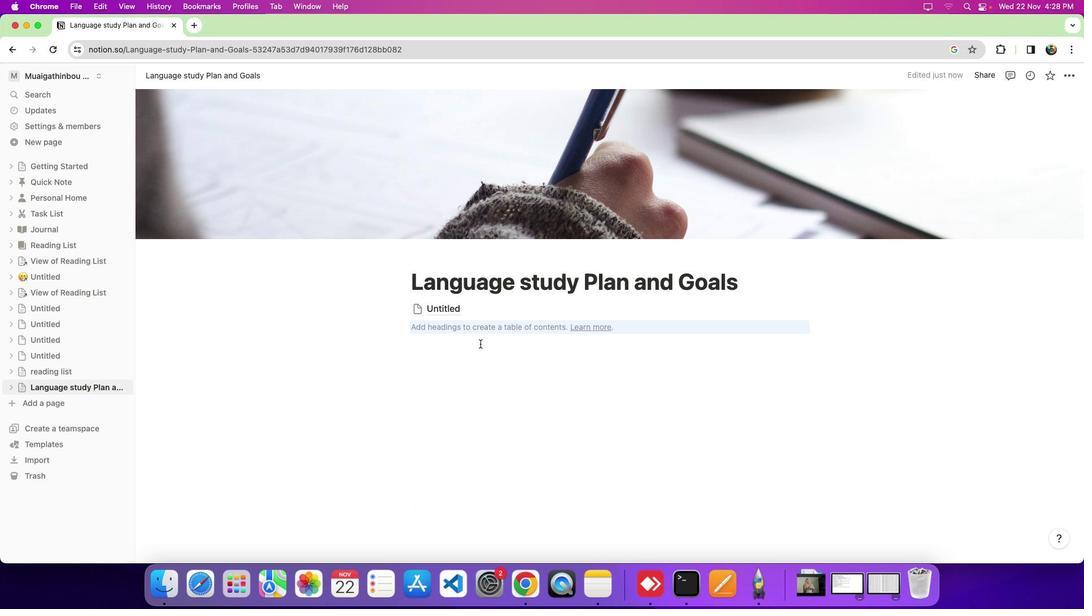 
Action: Mouse pressed left at (473, 336)
Screenshot: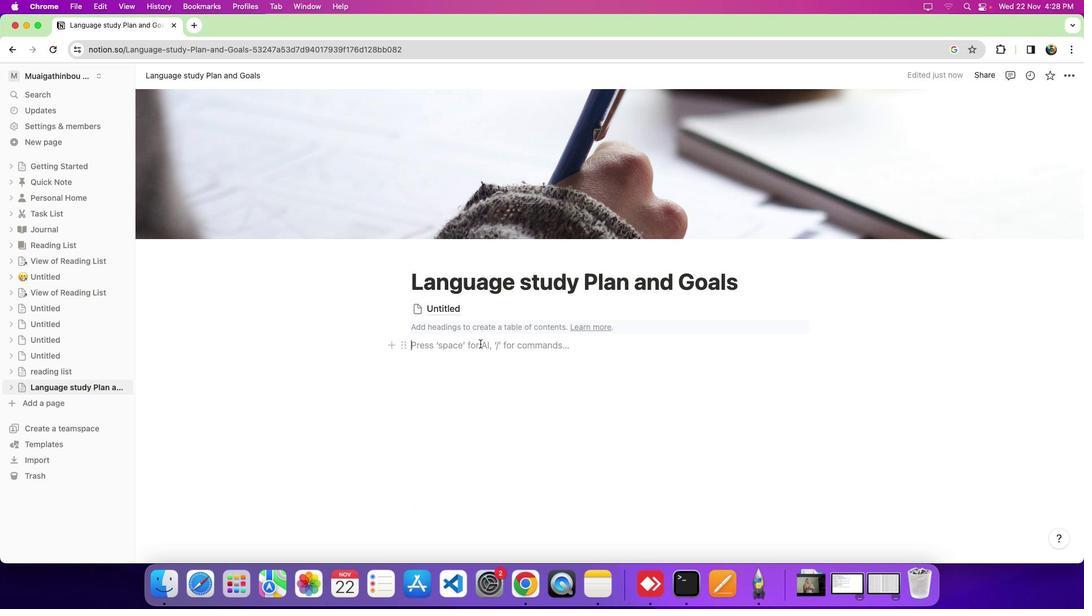 
Action: Mouse moved to (453, 333)
Screenshot: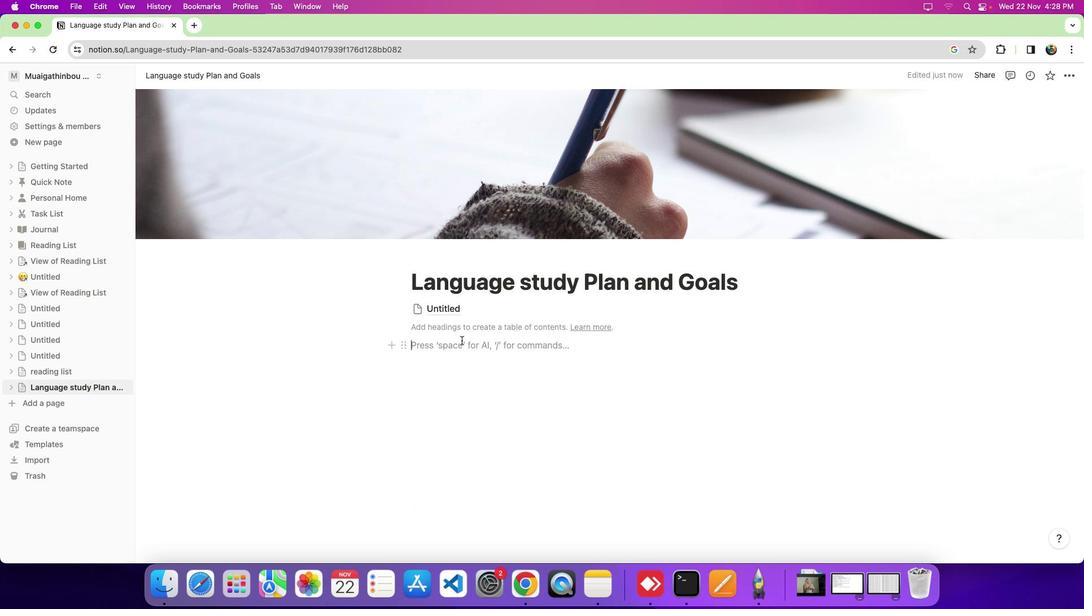
Action: Key pressed '/''t''a''b''l'
Screenshot: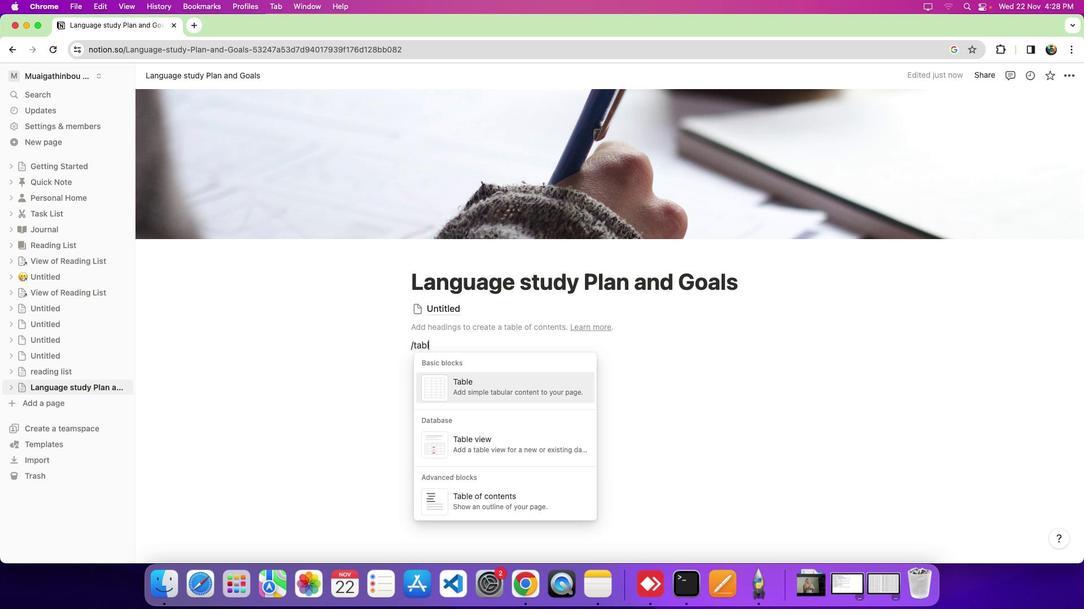 
Action: Mouse moved to (479, 446)
Screenshot: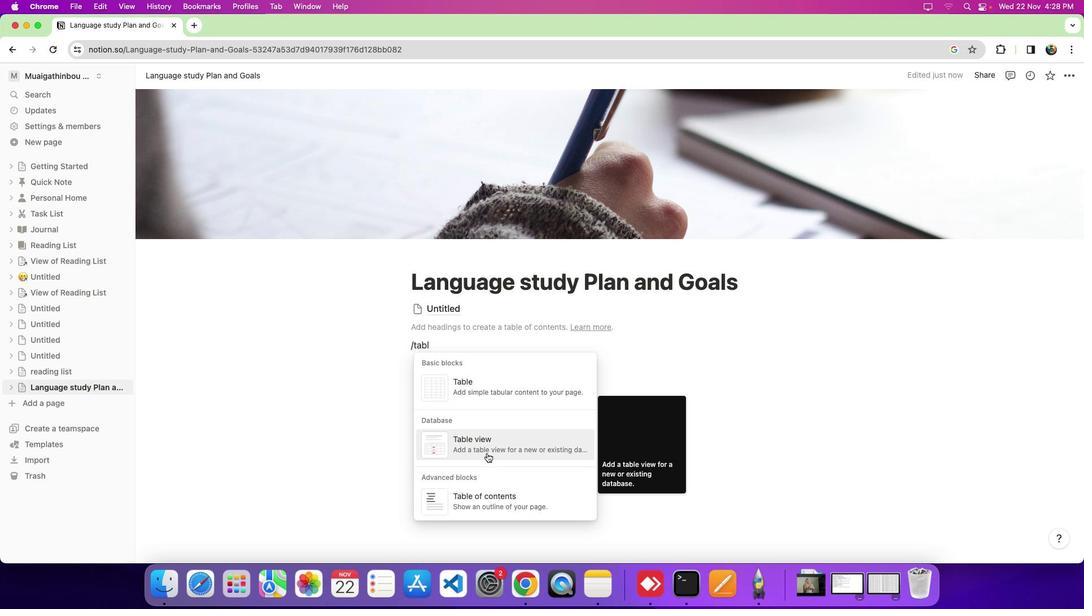 
Action: Mouse scrolled (479, 446) with delta (-6, -7)
Screenshot: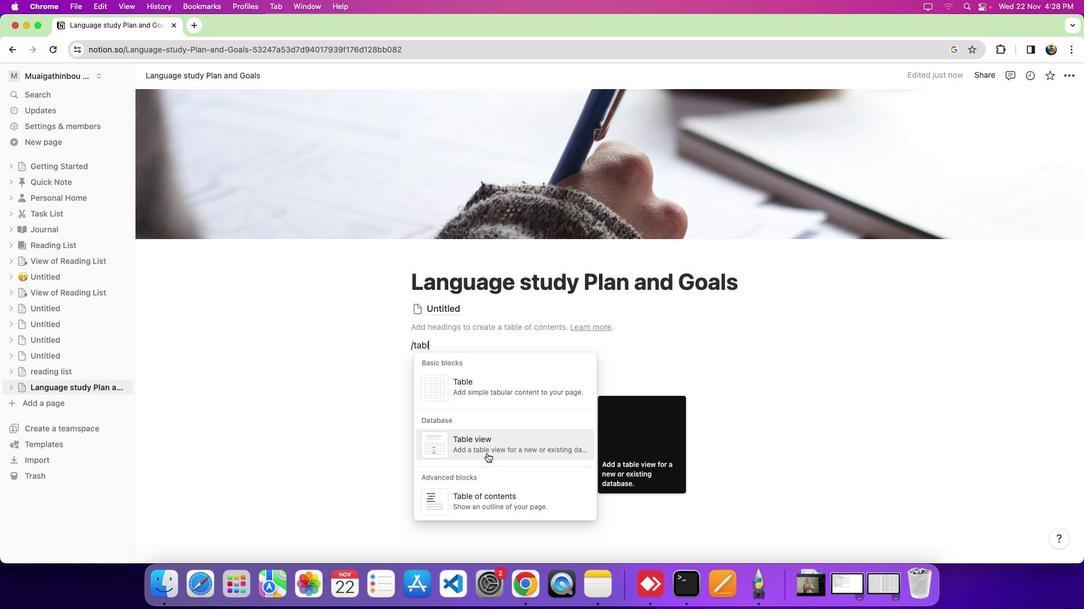 
Action: Mouse scrolled (479, 446) with delta (-6, -7)
Screenshot: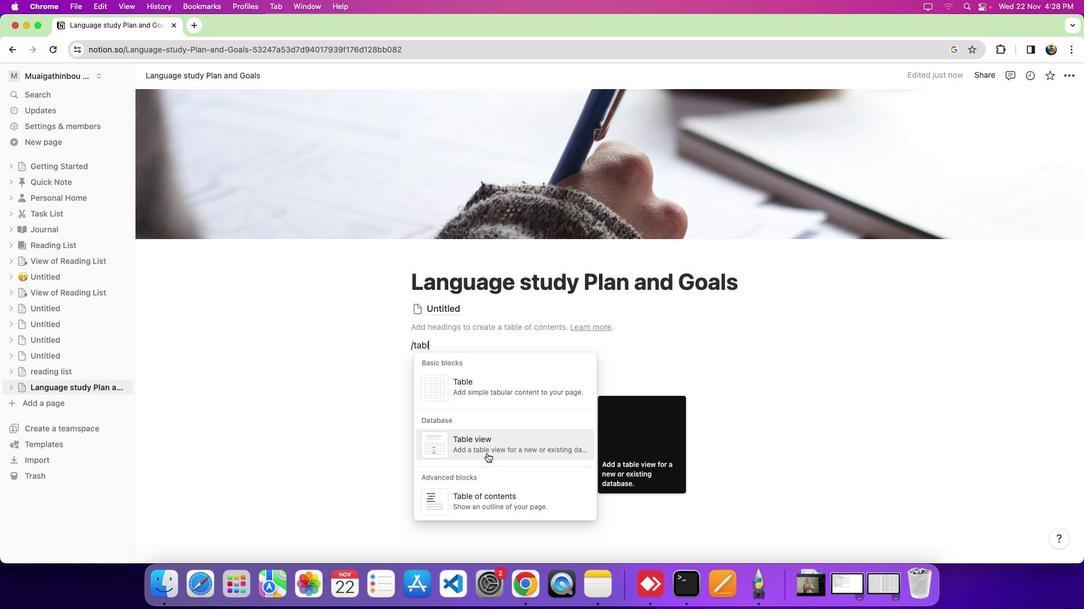 
Action: Mouse moved to (461, 435)
Screenshot: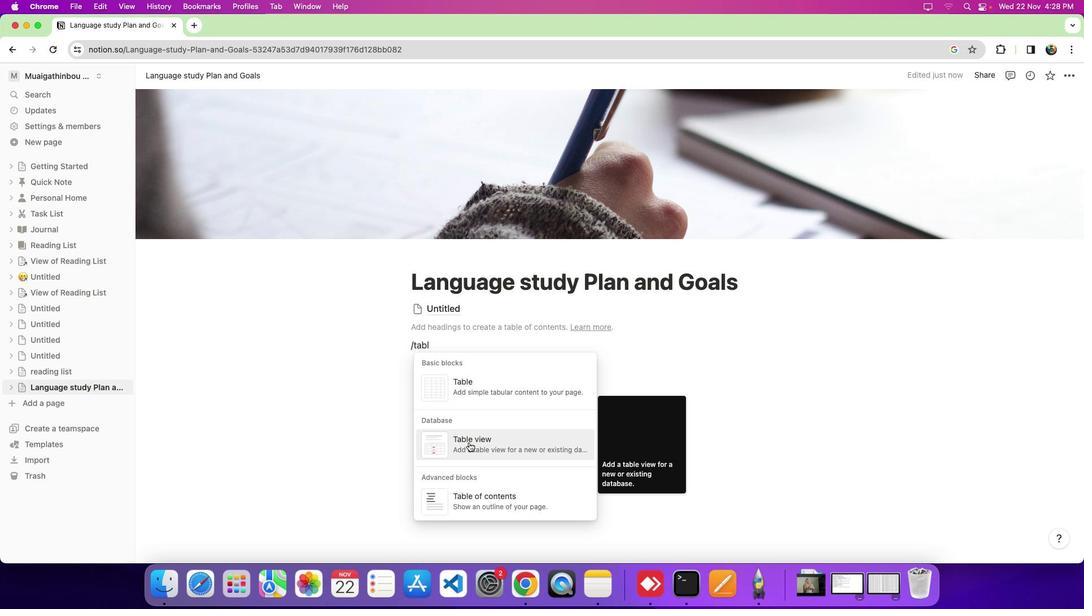 
Action: Mouse pressed left at (461, 435)
Screenshot: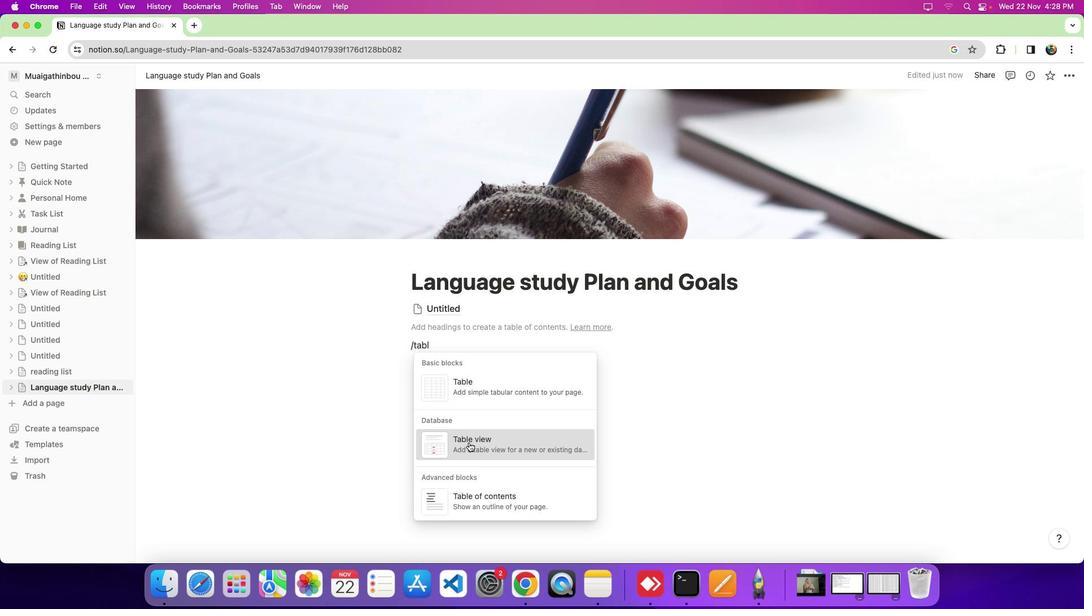 
Action: Mouse moved to (677, 427)
Screenshot: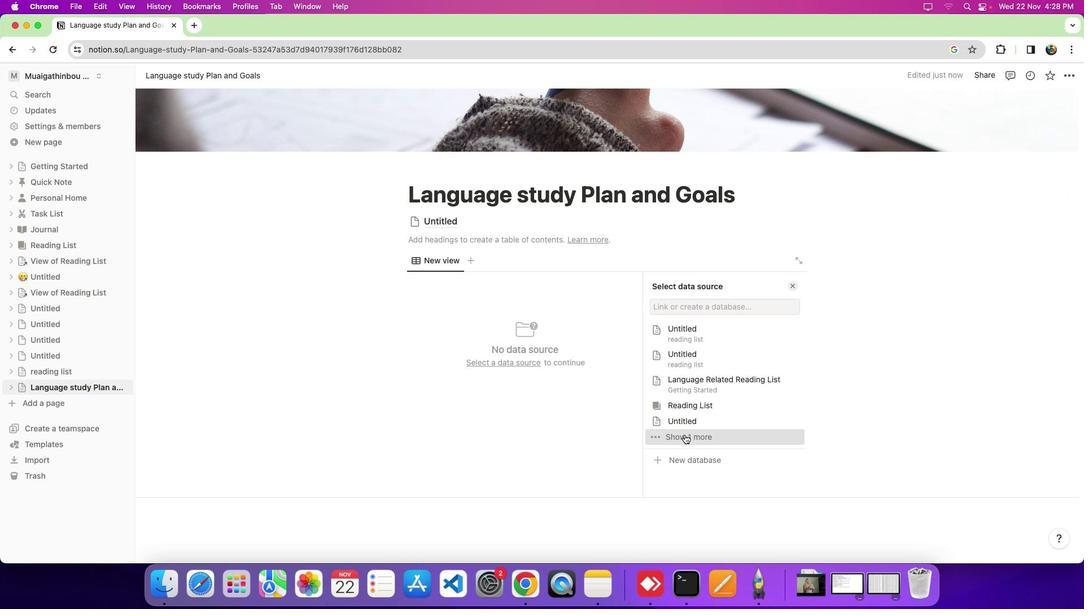 
Action: Mouse pressed left at (677, 427)
Screenshot: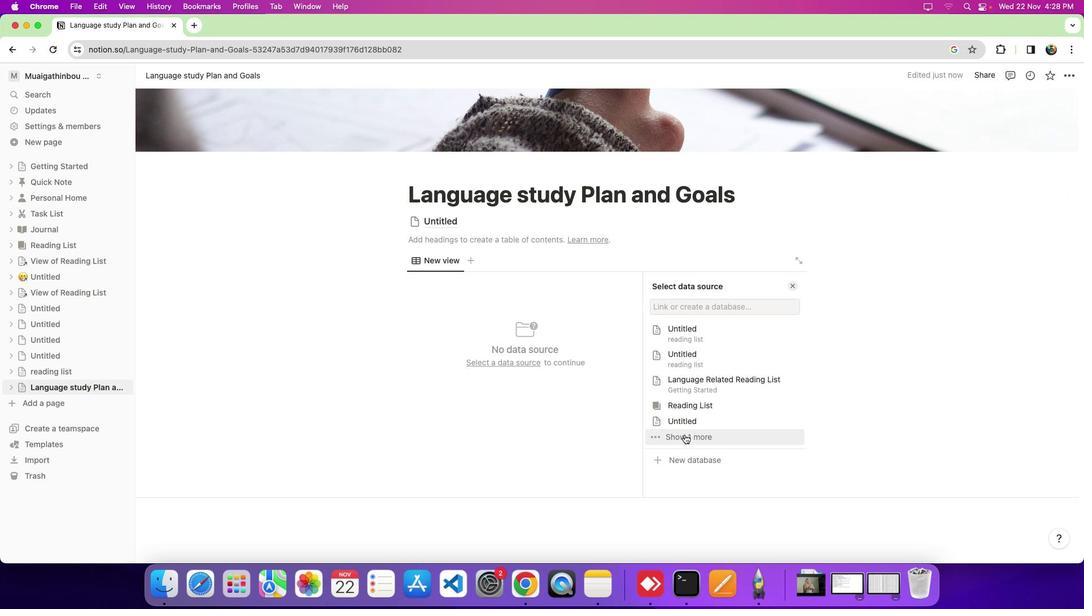 
Action: Mouse moved to (662, 426)
Screenshot: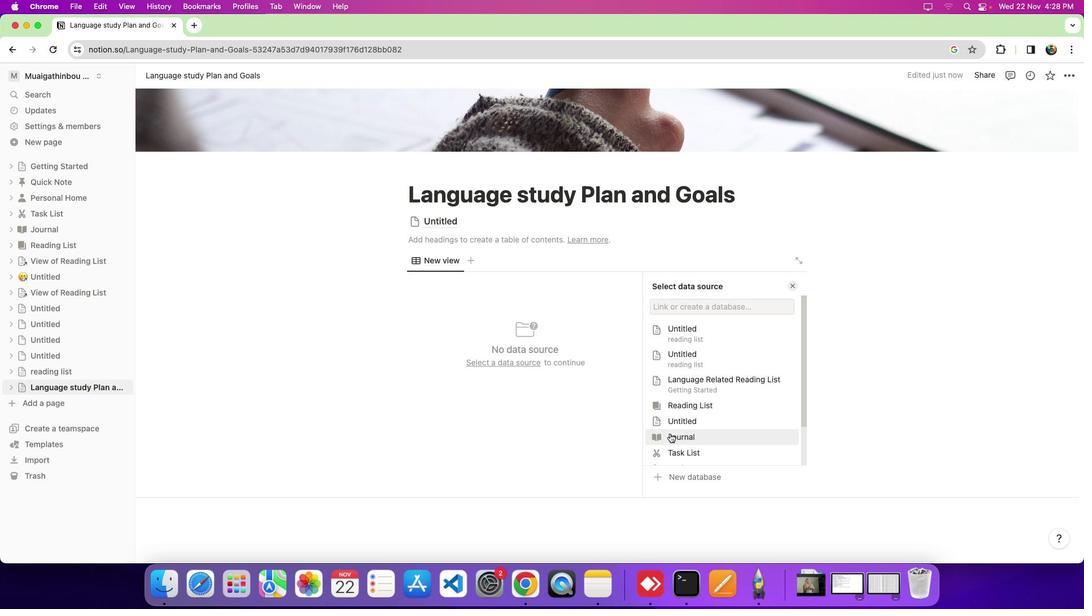 
Action: Mouse scrolled (662, 426) with delta (-6, -7)
Screenshot: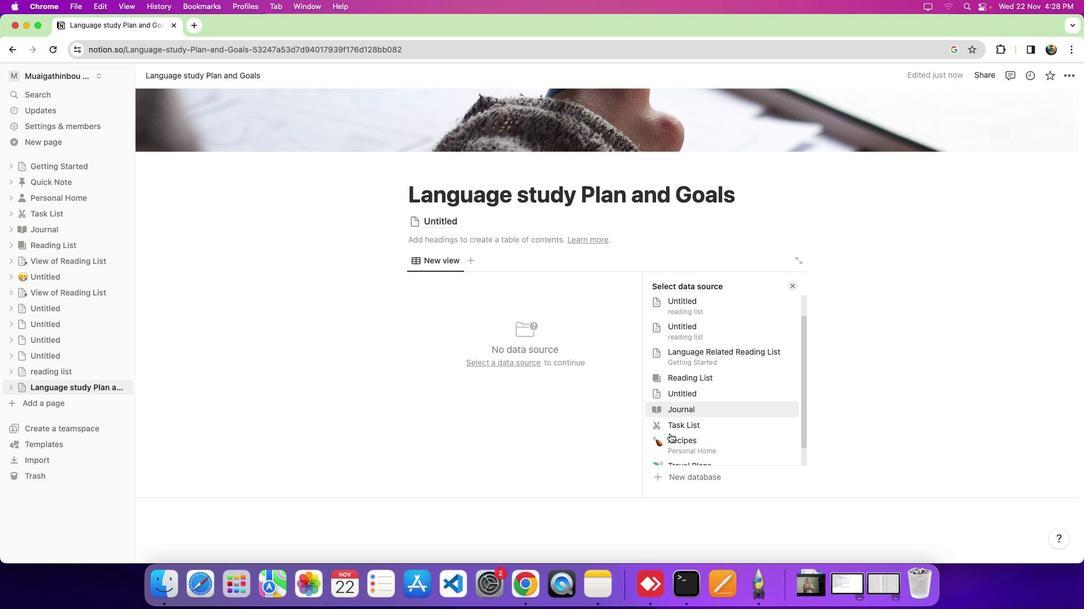 
Action: Mouse scrolled (662, 426) with delta (-6, -7)
Screenshot: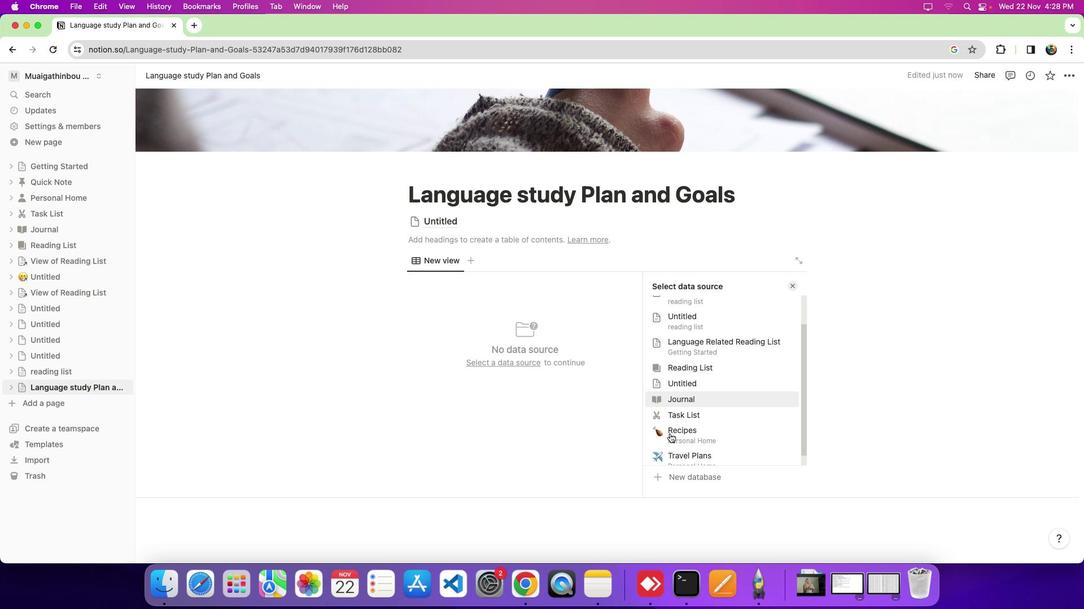 
Action: Mouse scrolled (662, 426) with delta (-6, -9)
Screenshot: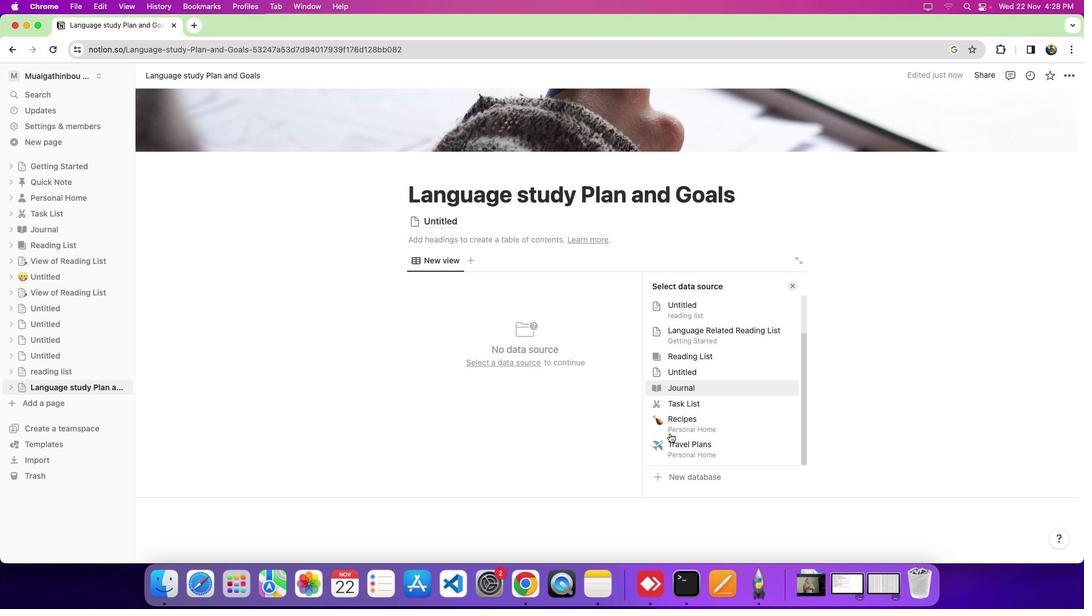 
Action: Mouse scrolled (662, 426) with delta (-6, -7)
Screenshot: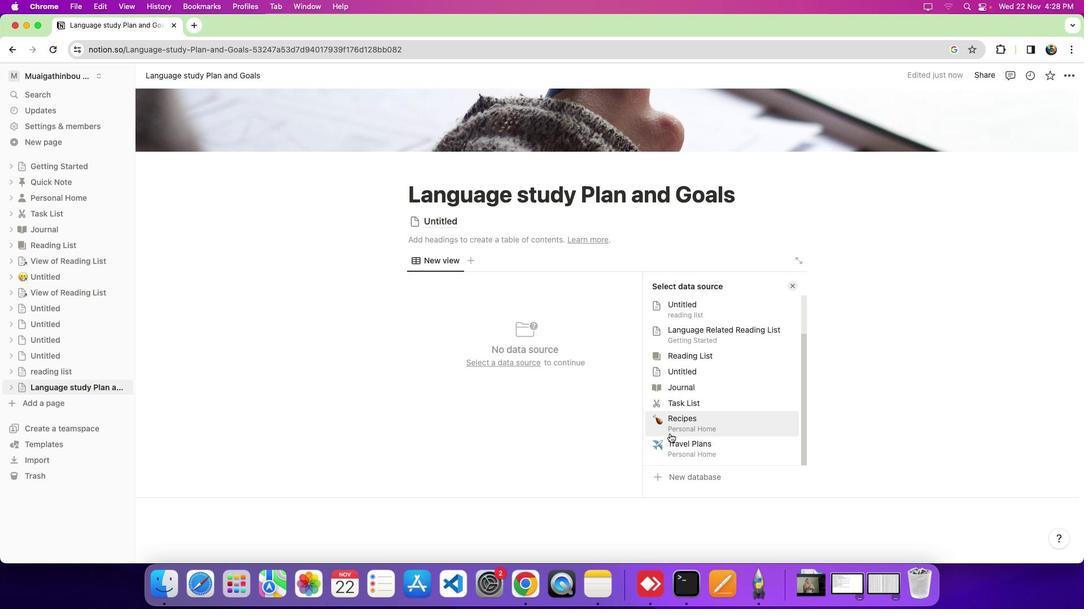 
Action: Mouse scrolled (662, 426) with delta (-6, -7)
Screenshot: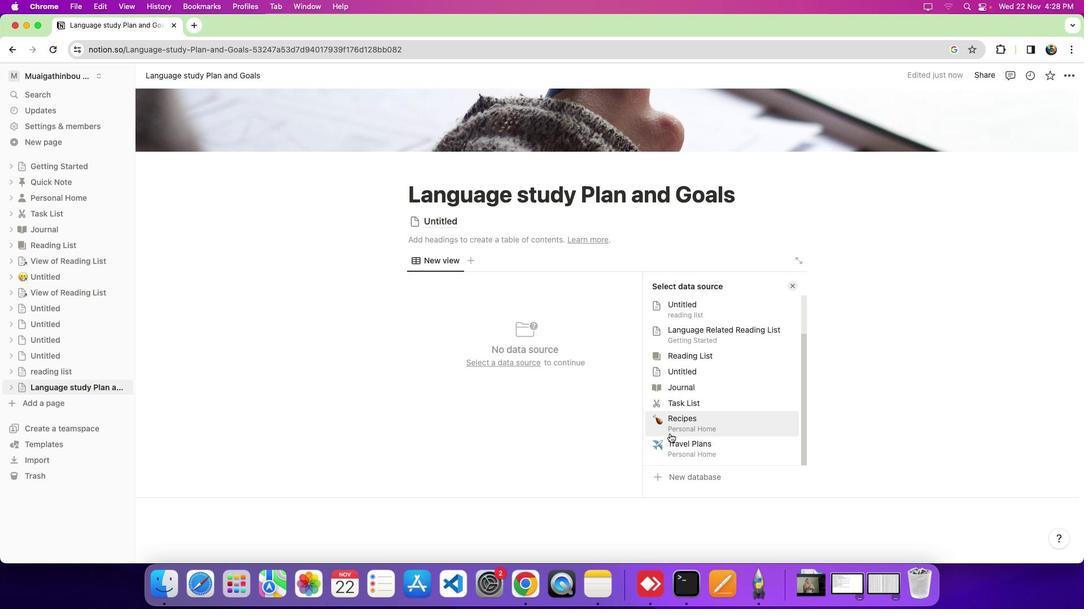 
Action: Mouse scrolled (662, 426) with delta (-6, -7)
Screenshot: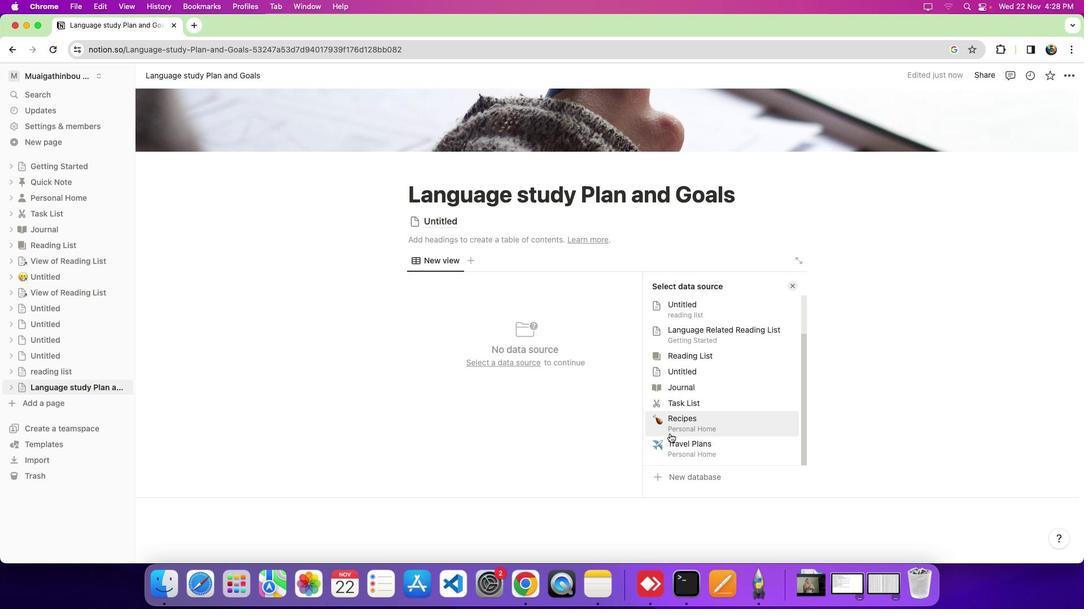 
Action: Mouse moved to (677, 392)
Screenshot: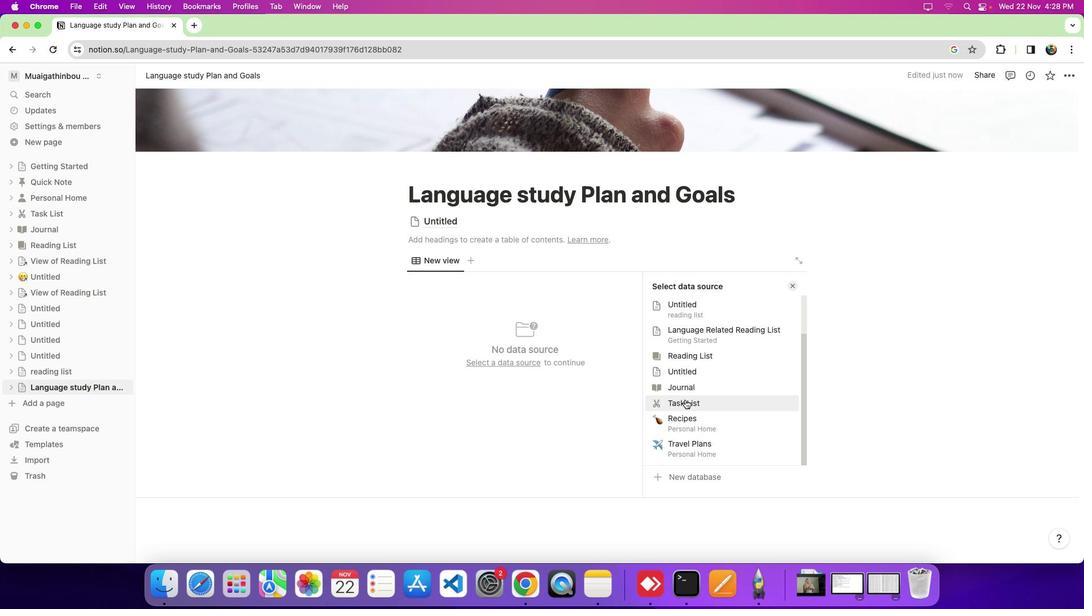 
Action: Mouse scrolled (677, 392) with delta (-6, -7)
Screenshot: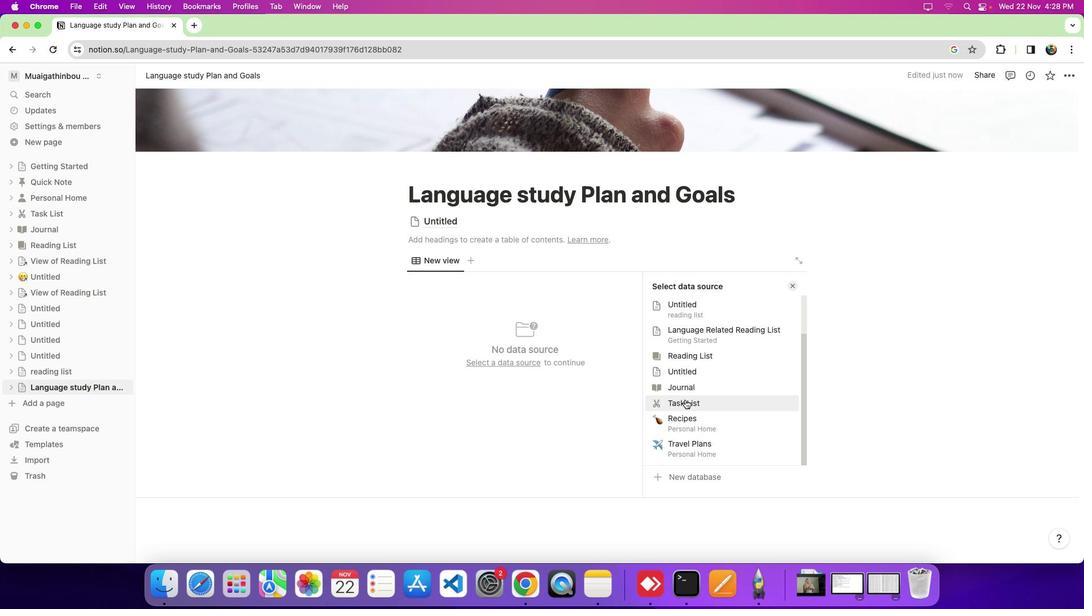 
Action: Mouse scrolled (677, 392) with delta (-6, -7)
Screenshot: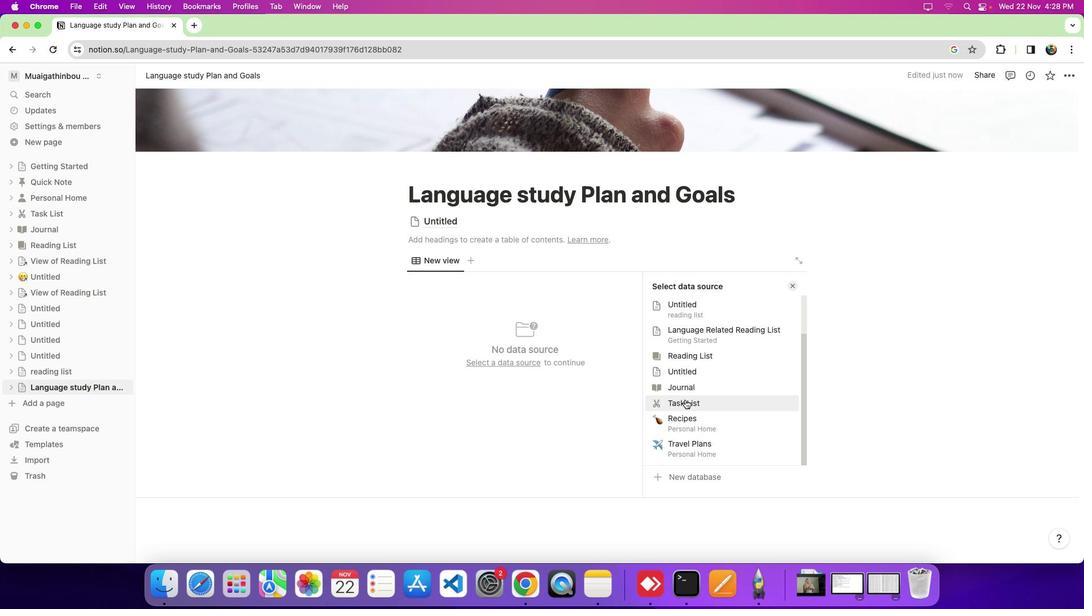
Action: Mouse moved to (674, 345)
Screenshot: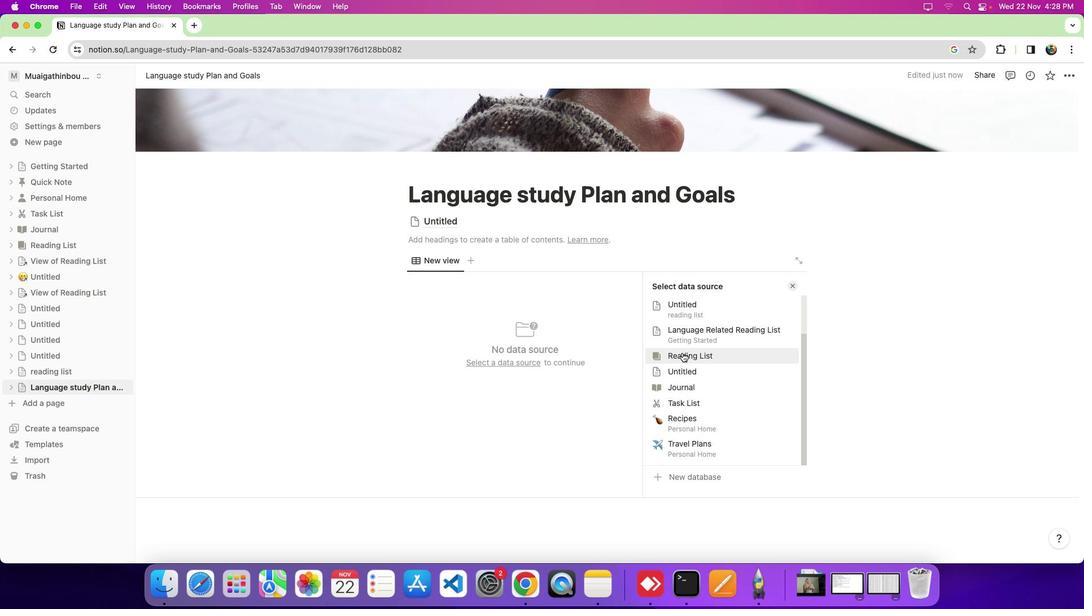 
Action: Mouse pressed left at (674, 345)
Screenshot: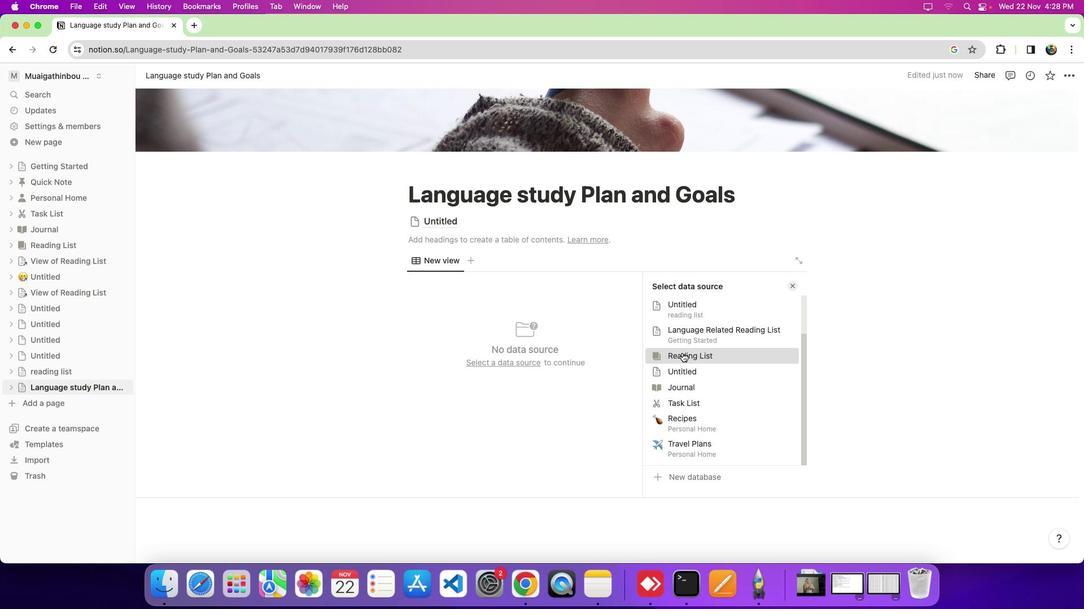 
Action: Mouse moved to (329, 360)
Screenshot: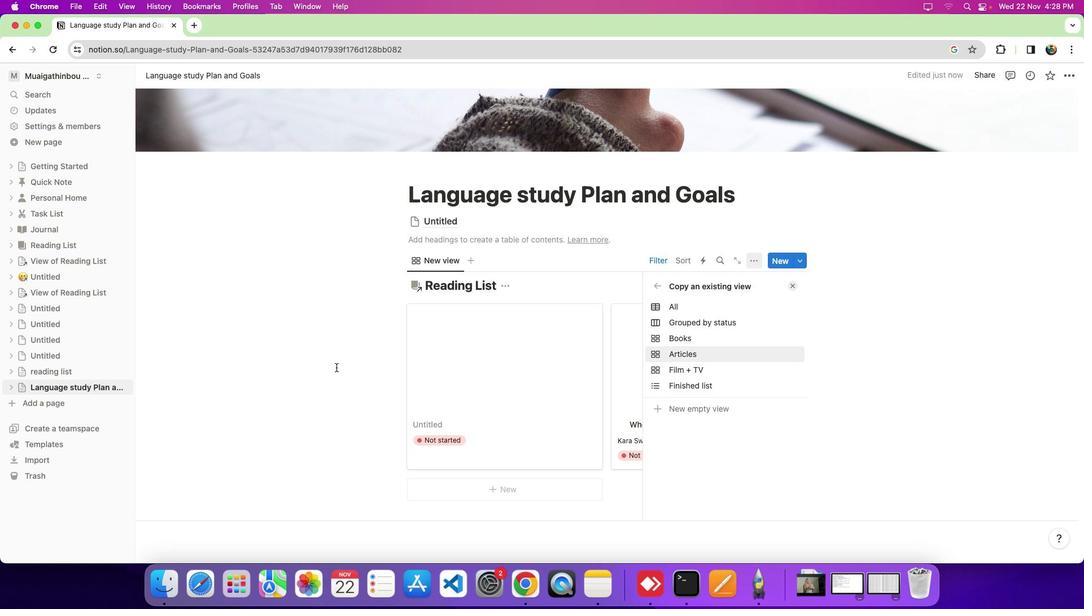
Action: Mouse pressed left at (329, 360)
Screenshot: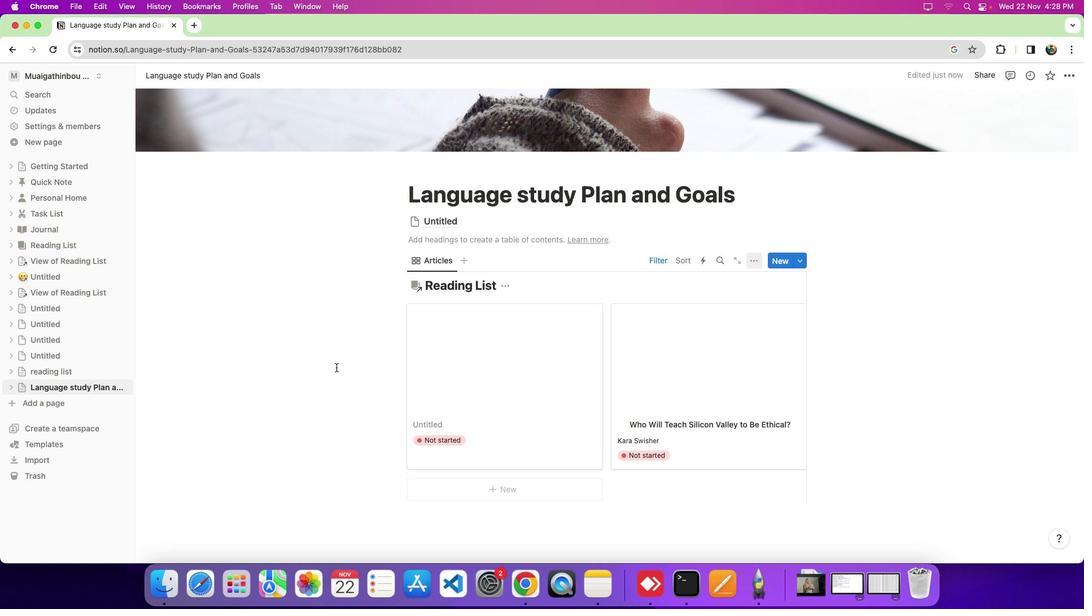 
Action: Mouse moved to (625, 356)
Screenshot: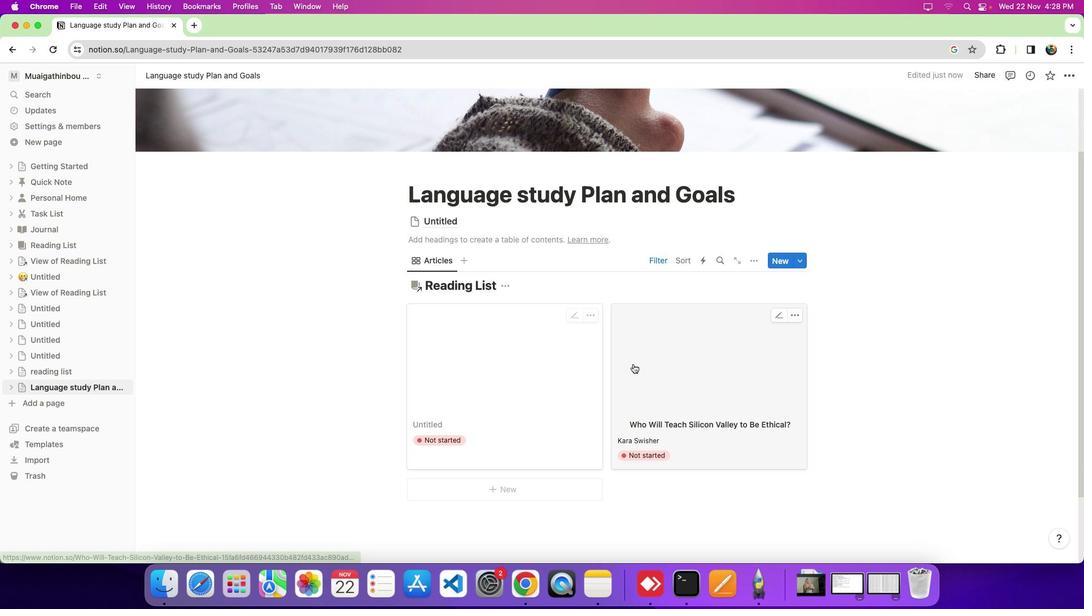 
Action: Mouse scrolled (625, 356) with delta (-6, -7)
Screenshot: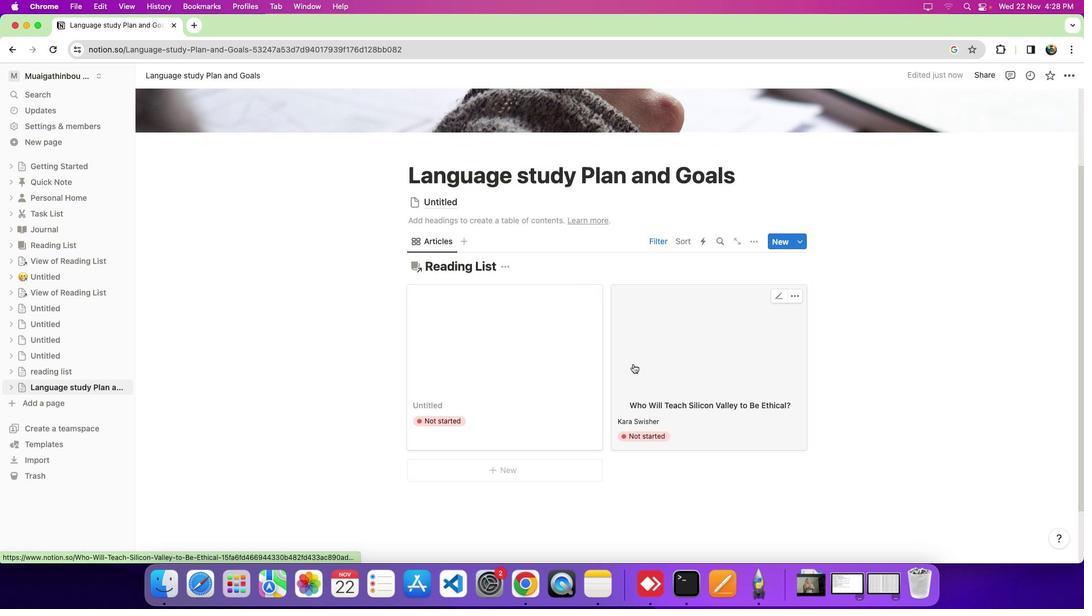 
Action: Mouse scrolled (625, 356) with delta (-6, -7)
Screenshot: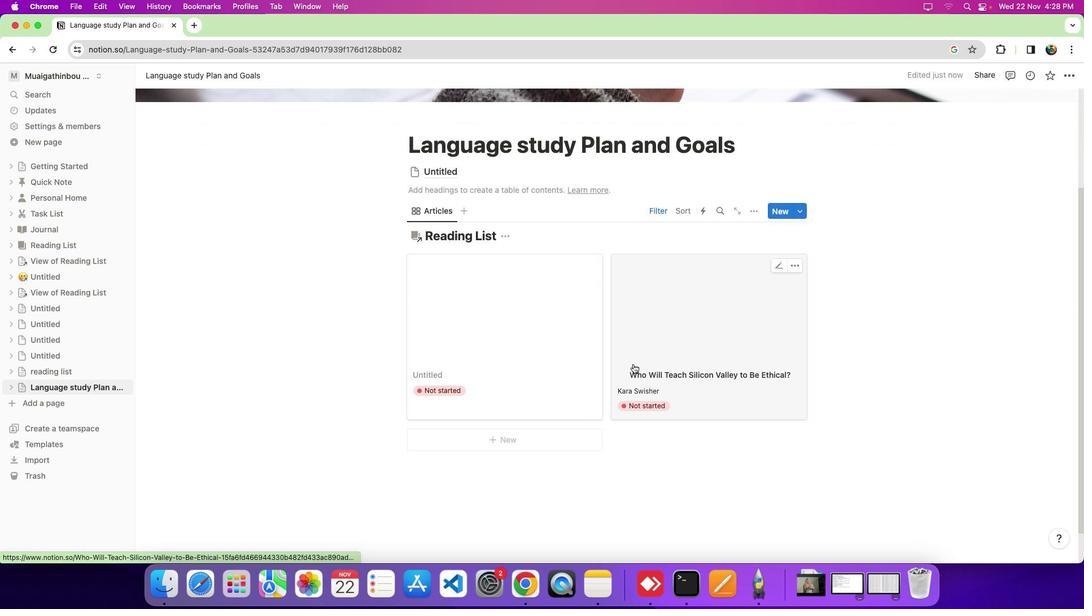 
Action: Mouse scrolled (625, 356) with delta (-6, -9)
Screenshot: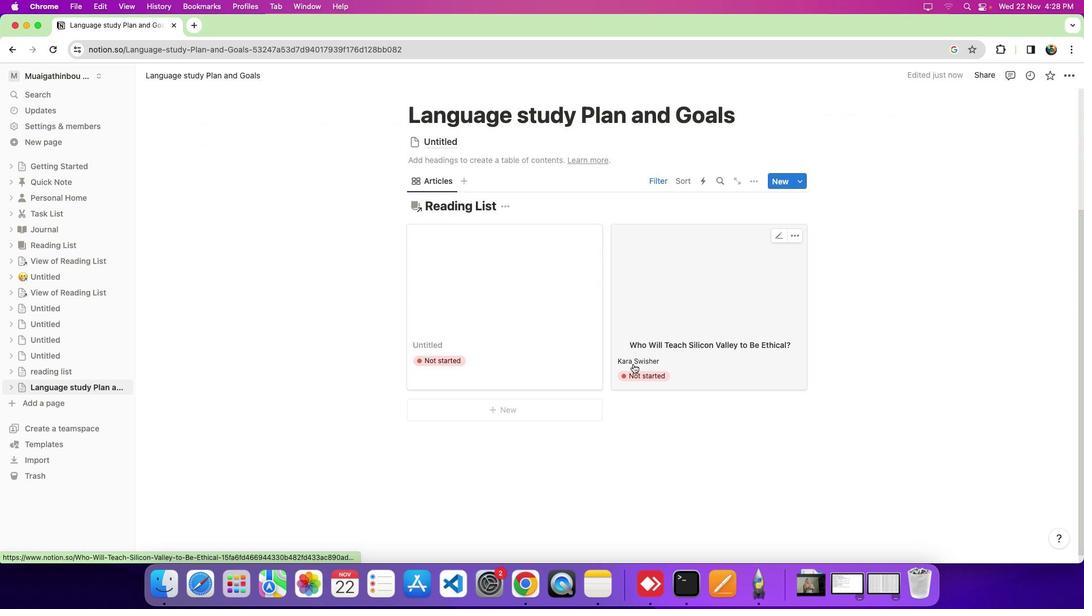 
Action: Mouse moved to (500, 307)
Screenshot: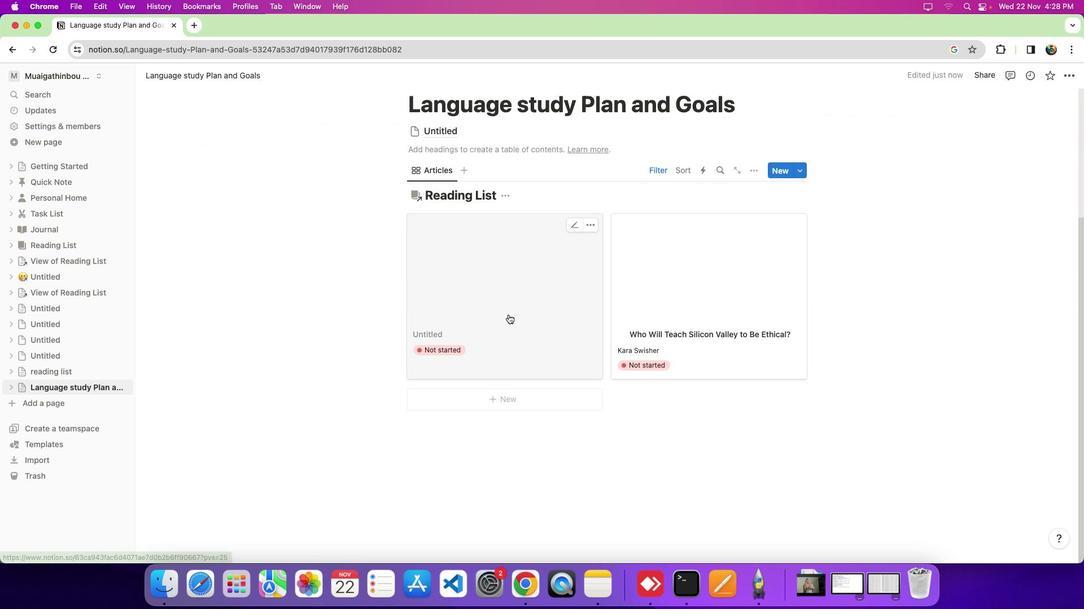 
Action: Mouse pressed left at (500, 307)
Screenshot: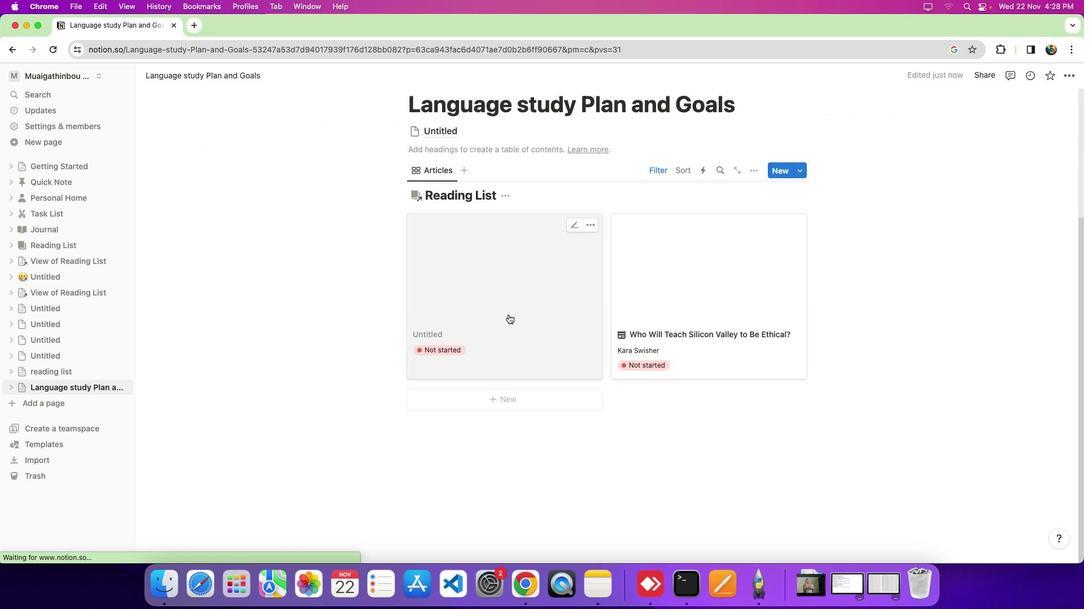 
Action: Mouse moved to (801, 107)
Screenshot: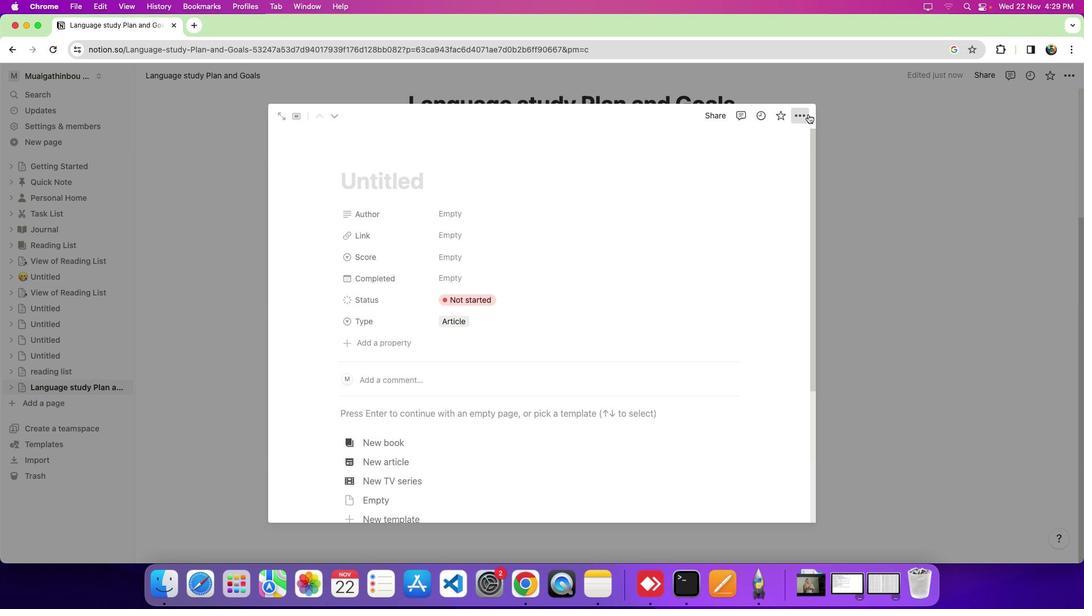 
Action: Mouse pressed left at (801, 107)
Screenshot: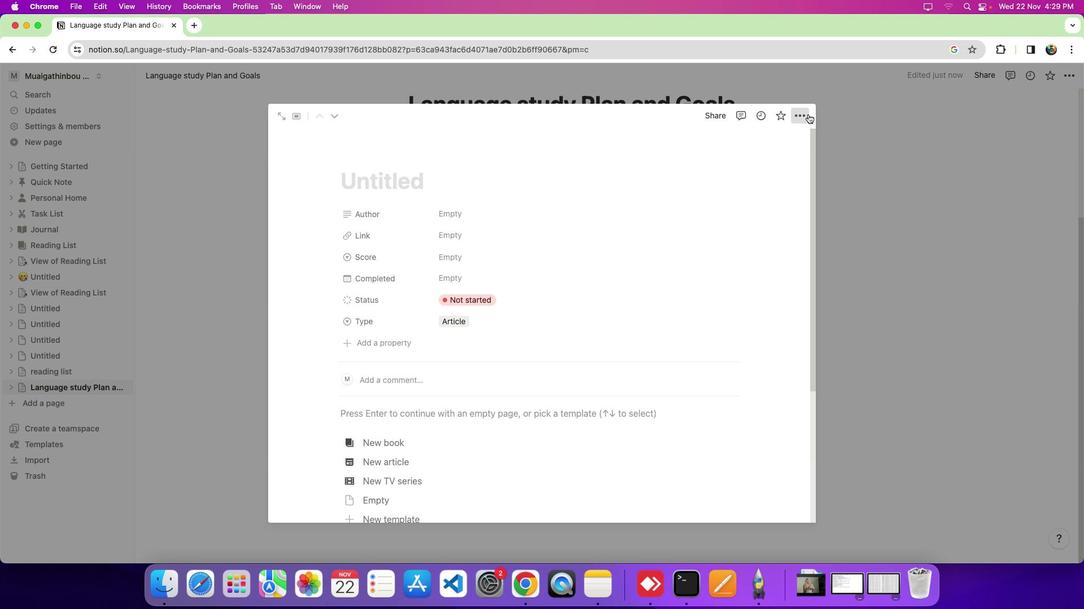 
Action: Mouse moved to (767, 439)
Screenshot: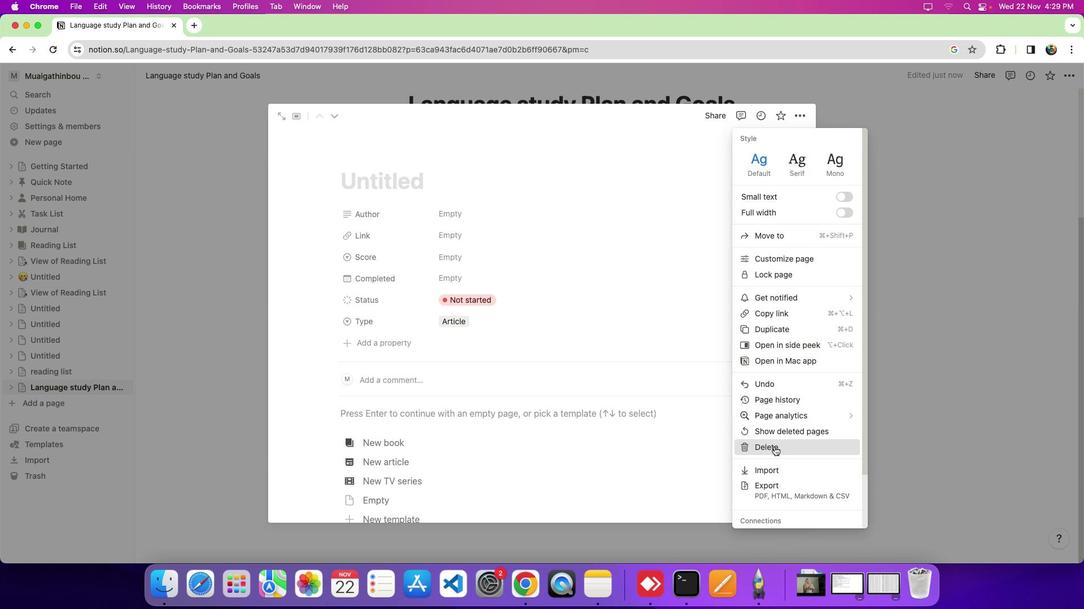 
Action: Mouse pressed left at (767, 439)
Screenshot: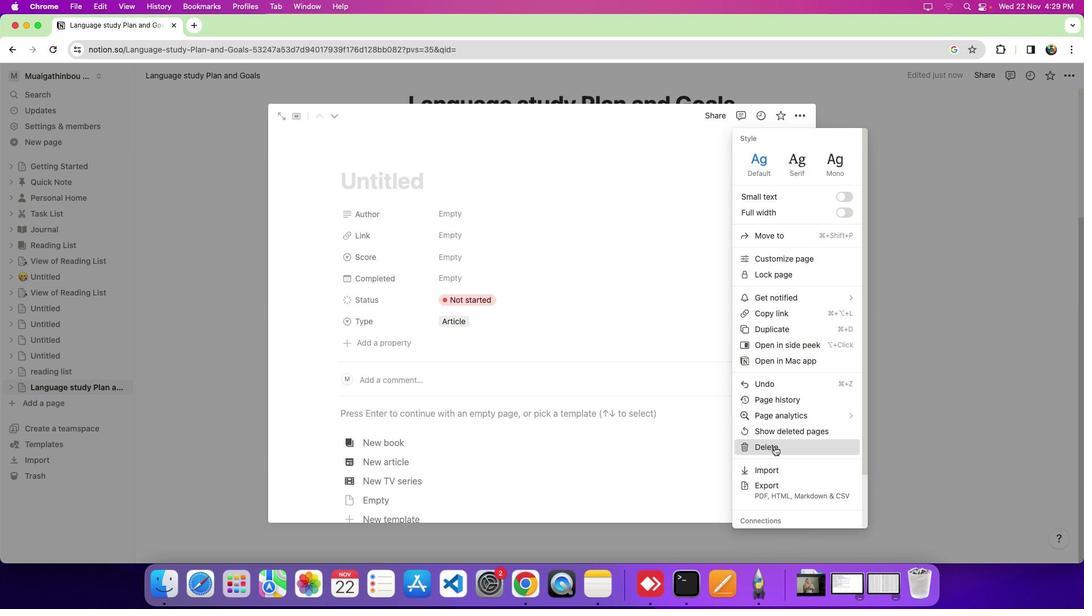 
Action: Mouse moved to (684, 356)
Screenshot: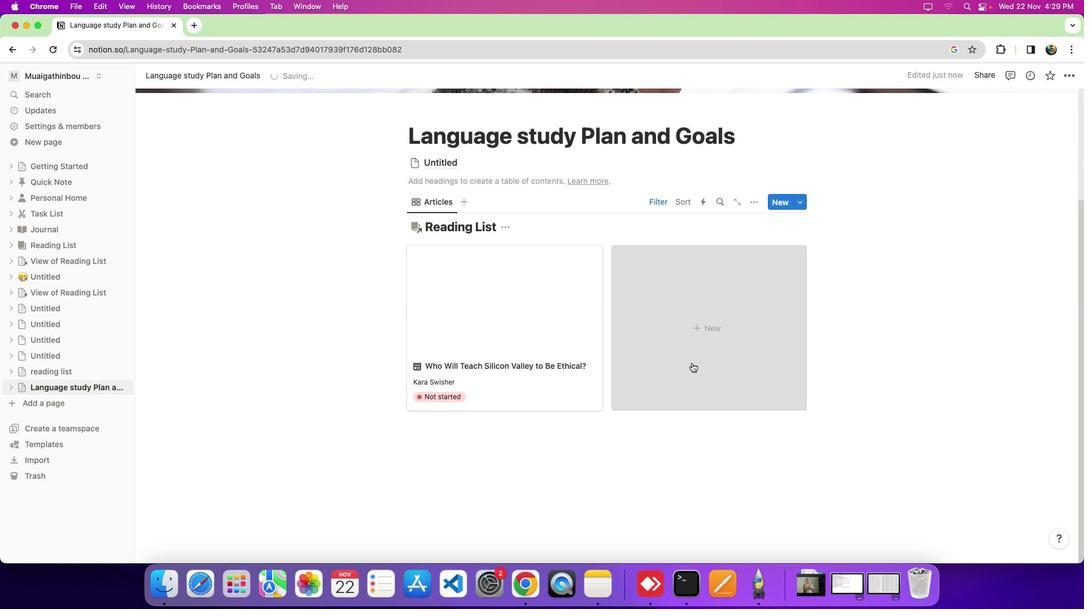 
Action: Mouse pressed left at (684, 356)
Screenshot: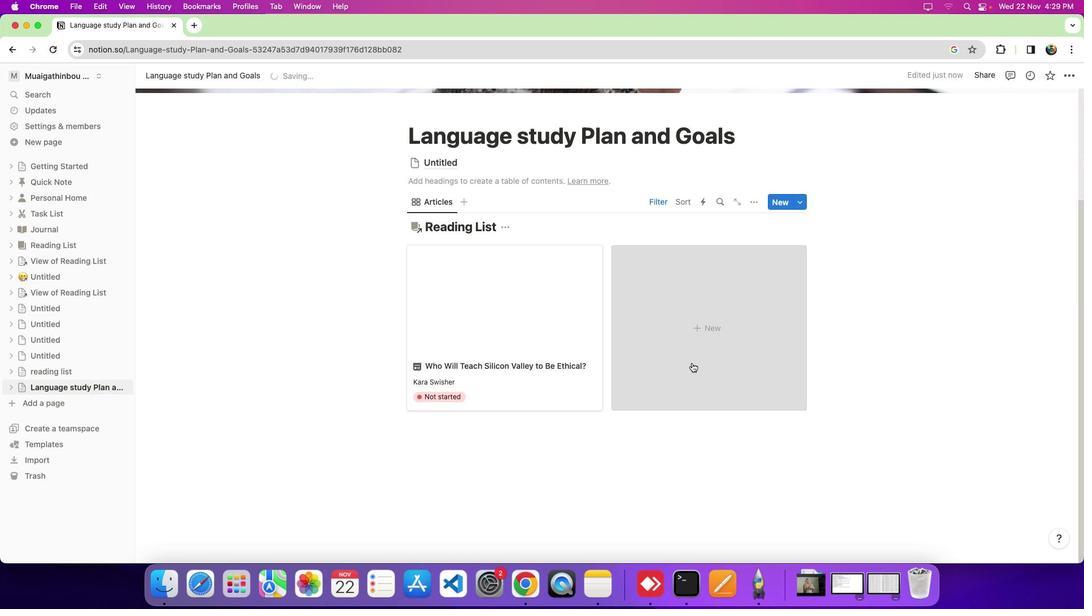 
Action: Mouse moved to (395, 459)
Screenshot: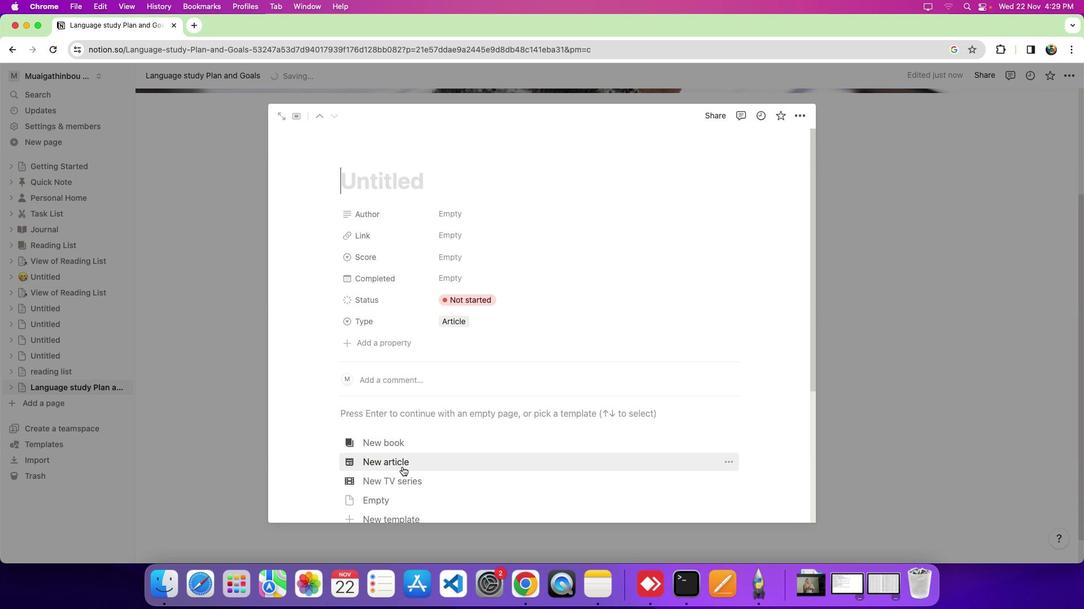 
Action: Mouse scrolled (395, 459) with delta (-6, -7)
Screenshot: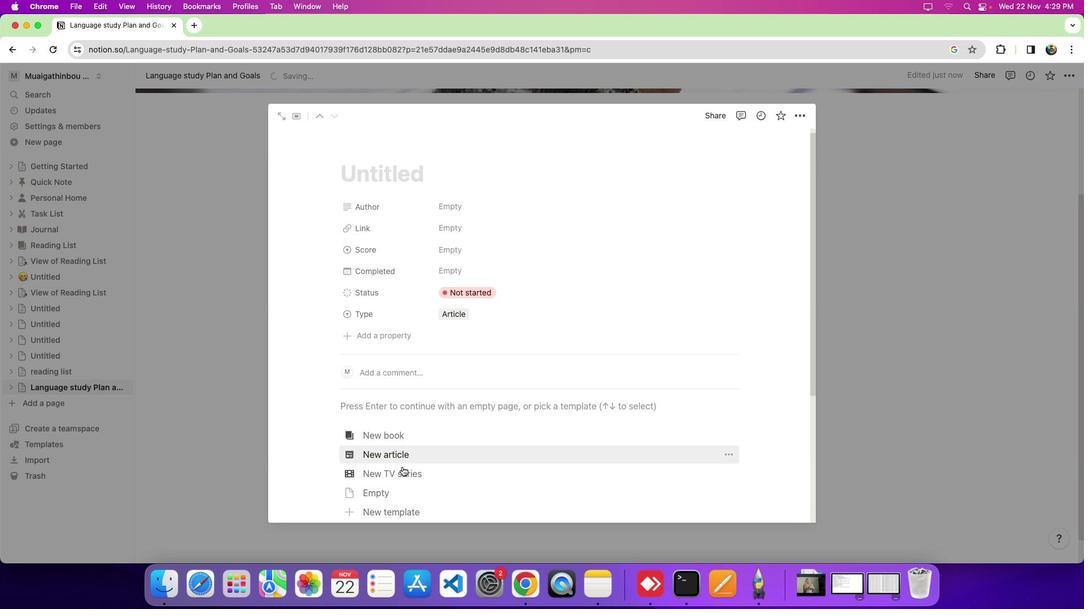 
Action: Mouse moved to (394, 459)
Screenshot: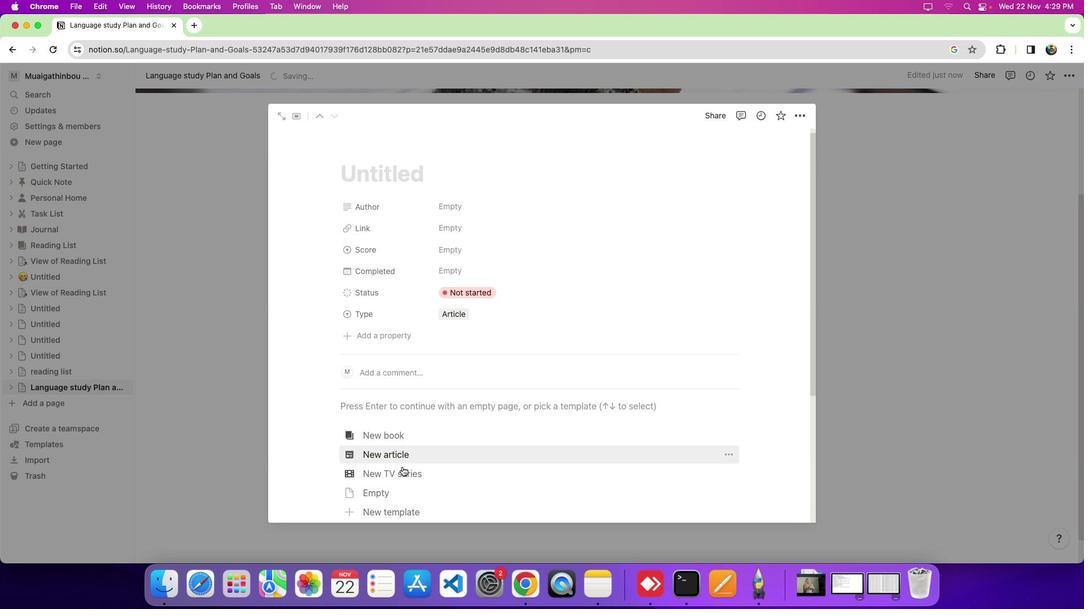 
Action: Mouse scrolled (394, 459) with delta (-6, -7)
Screenshot: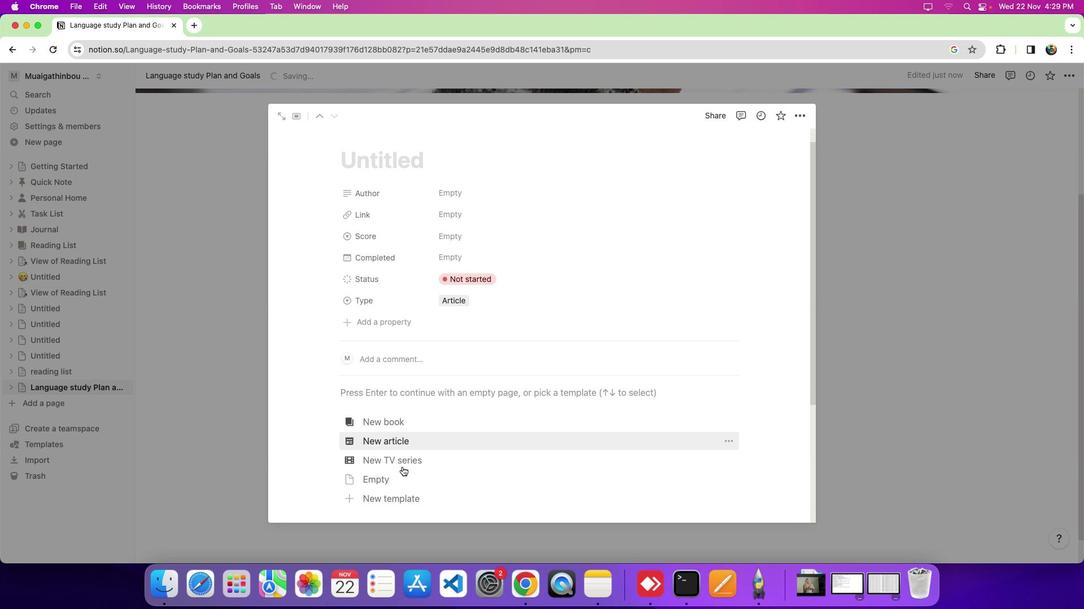 
Action: Mouse scrolled (394, 459) with delta (-6, -7)
Screenshot: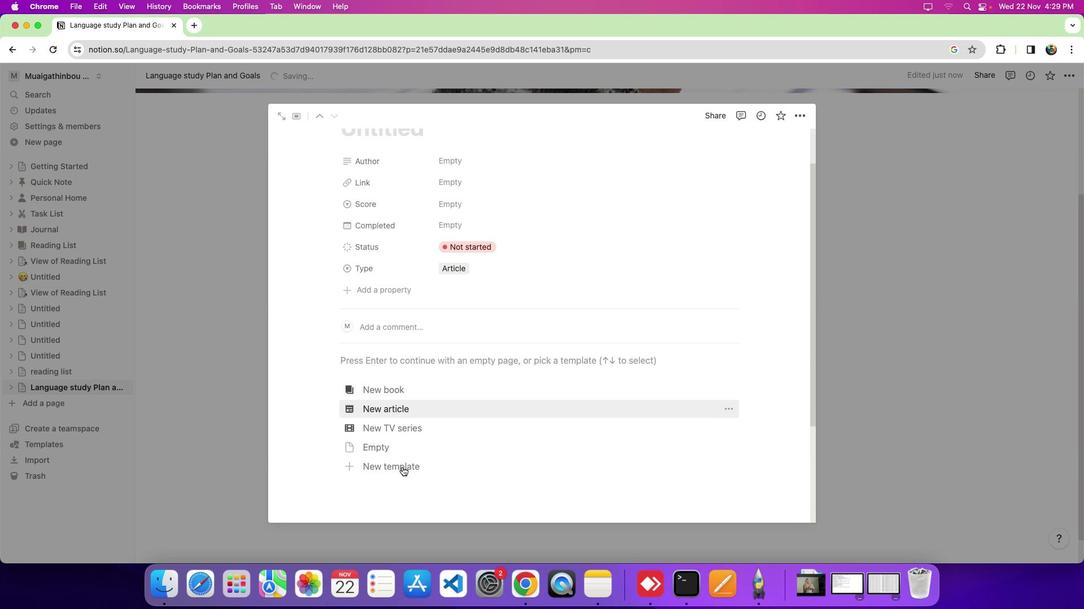 
Action: Mouse scrolled (394, 459) with delta (-6, -7)
Screenshot: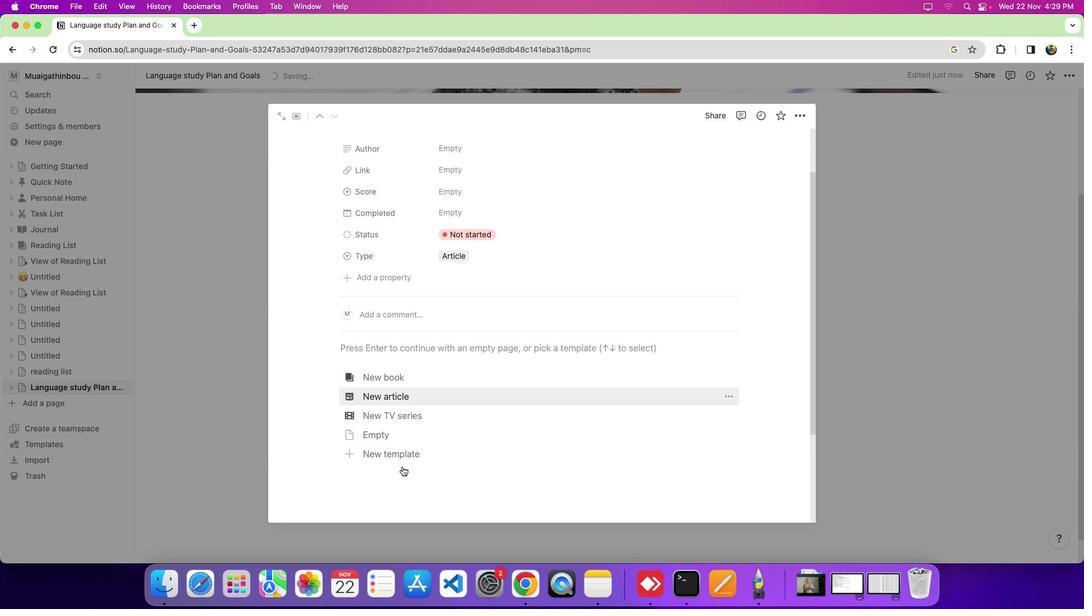
Action: Mouse moved to (419, 267)
Screenshot: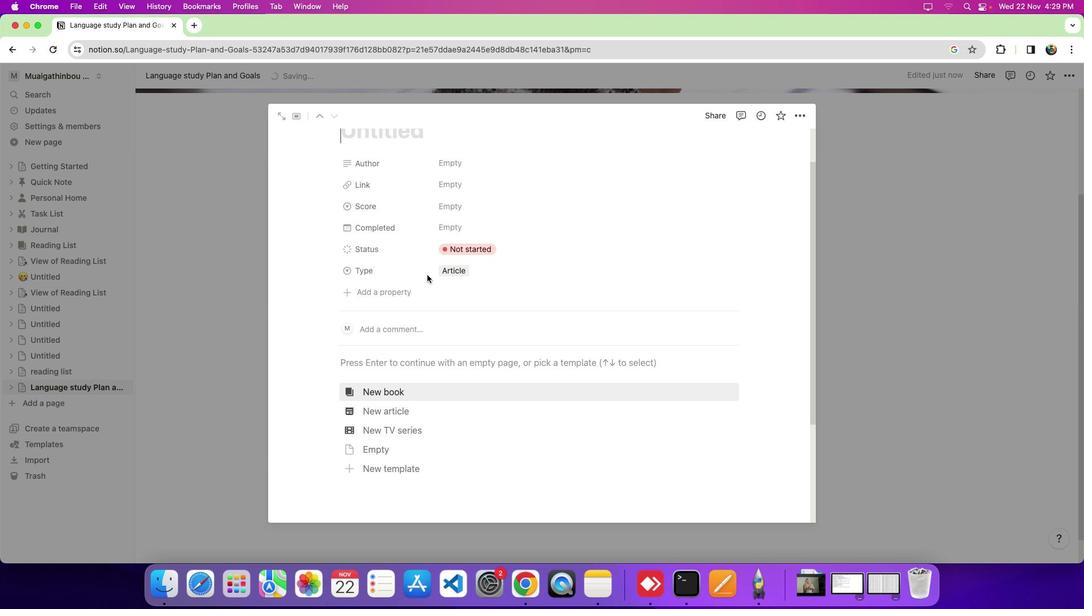 
Action: Mouse scrolled (419, 267) with delta (-6, -6)
Screenshot: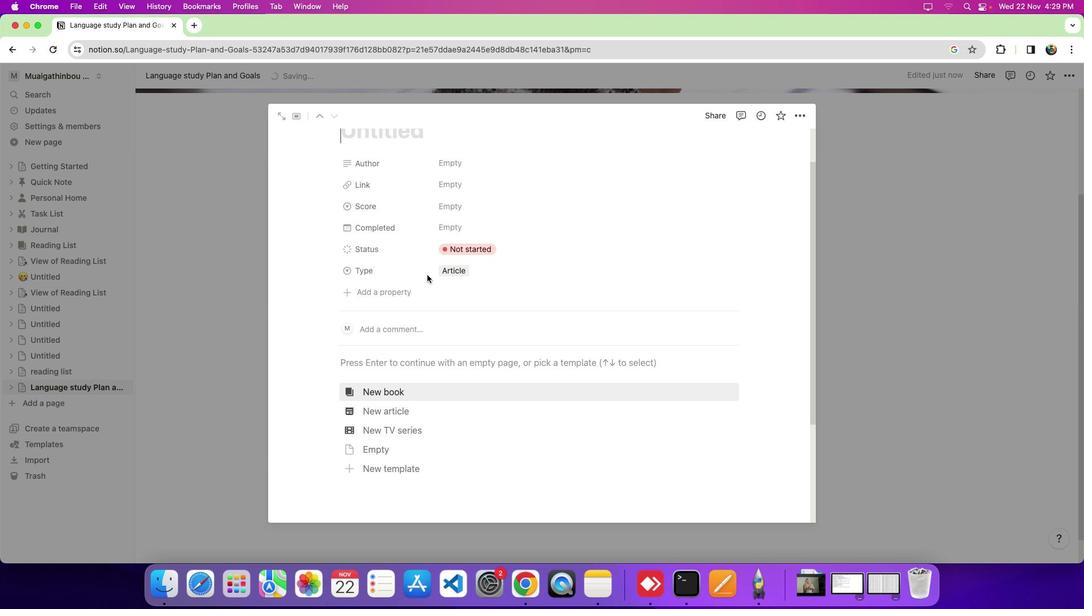 
Action: Mouse scrolled (419, 267) with delta (-6, -6)
Screenshot: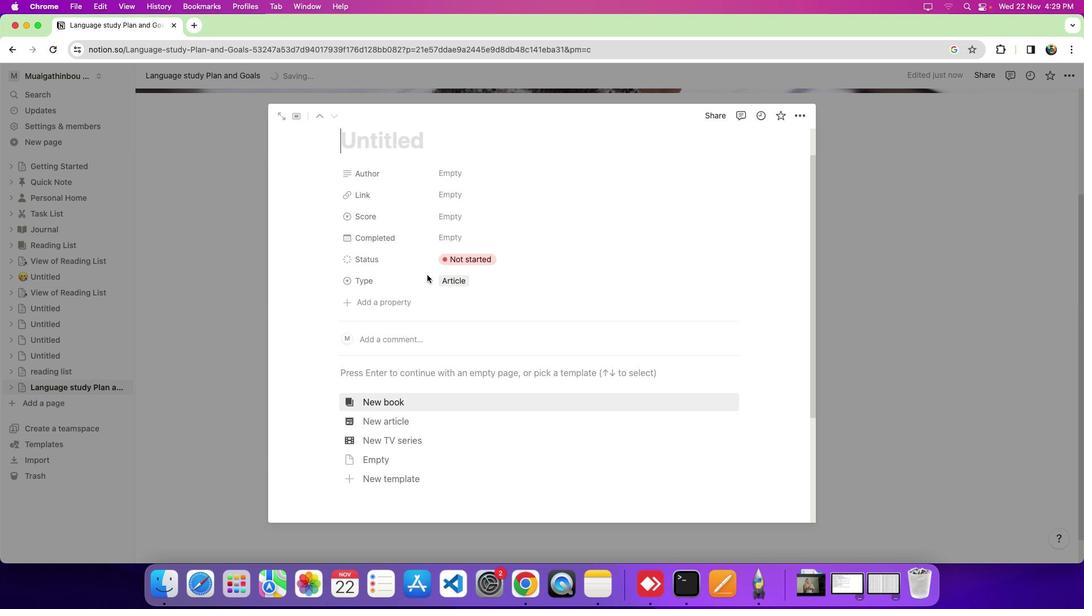 
Action: Mouse moved to (422, 285)
Screenshot: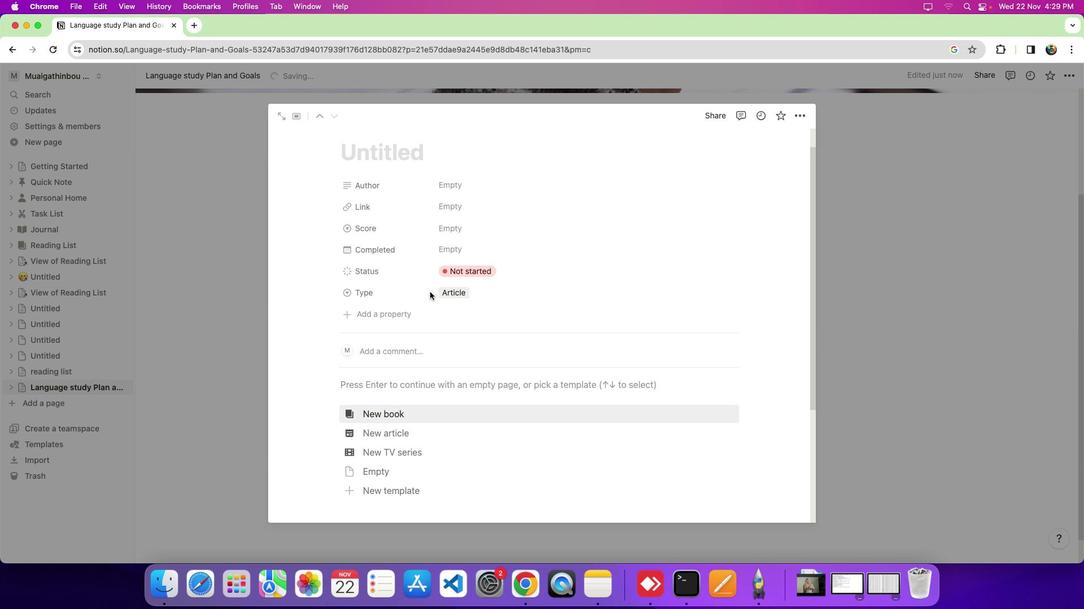 
Action: Mouse scrolled (422, 285) with delta (-6, -7)
Screenshot: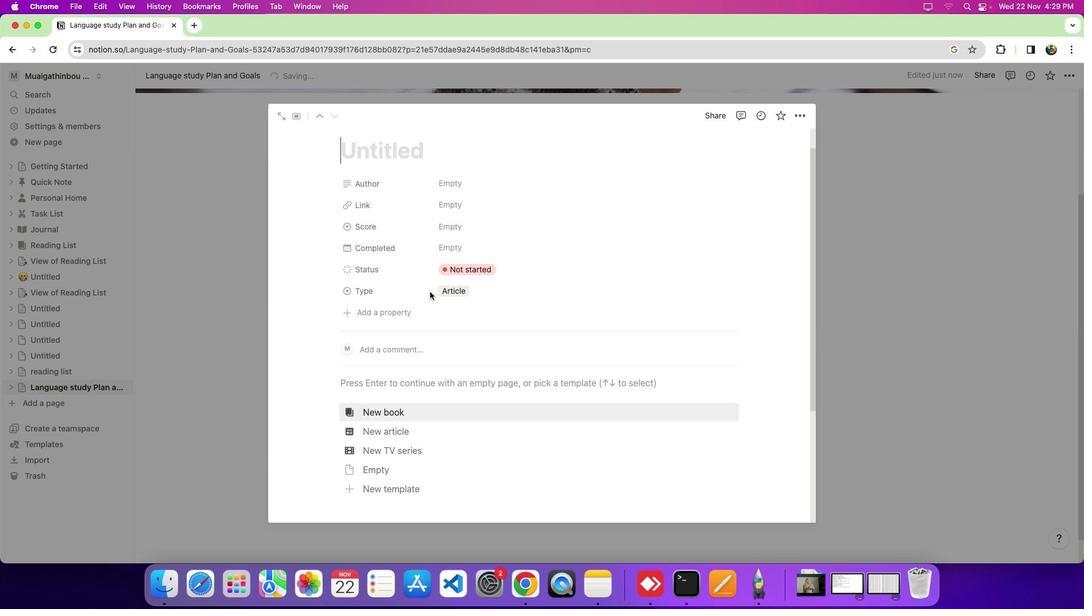 
Action: Mouse moved to (422, 291)
Screenshot: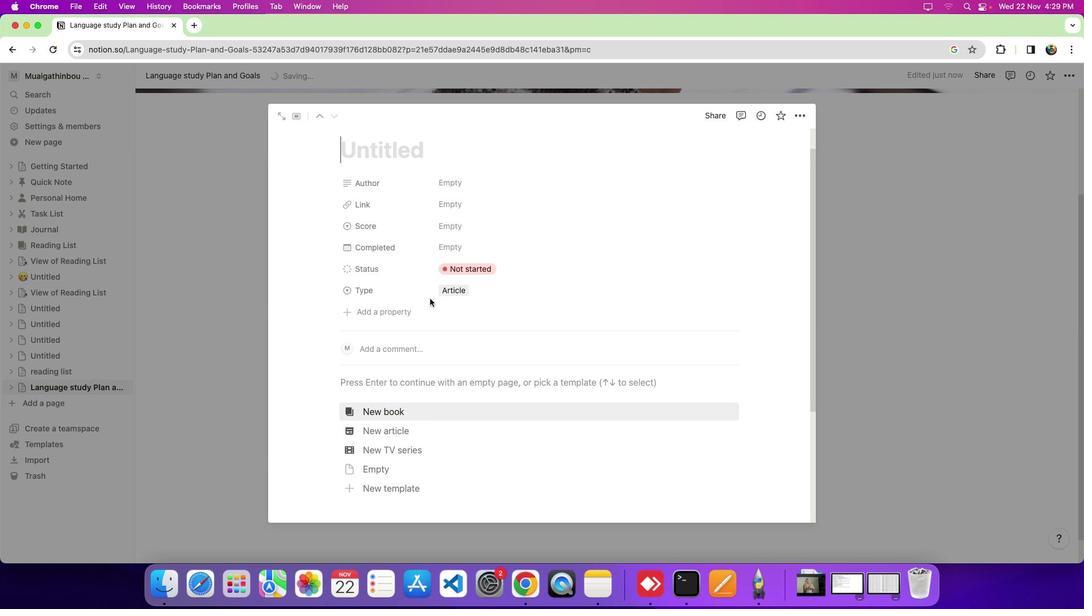
Action: Mouse scrolled (422, 291) with delta (-6, -7)
Screenshot: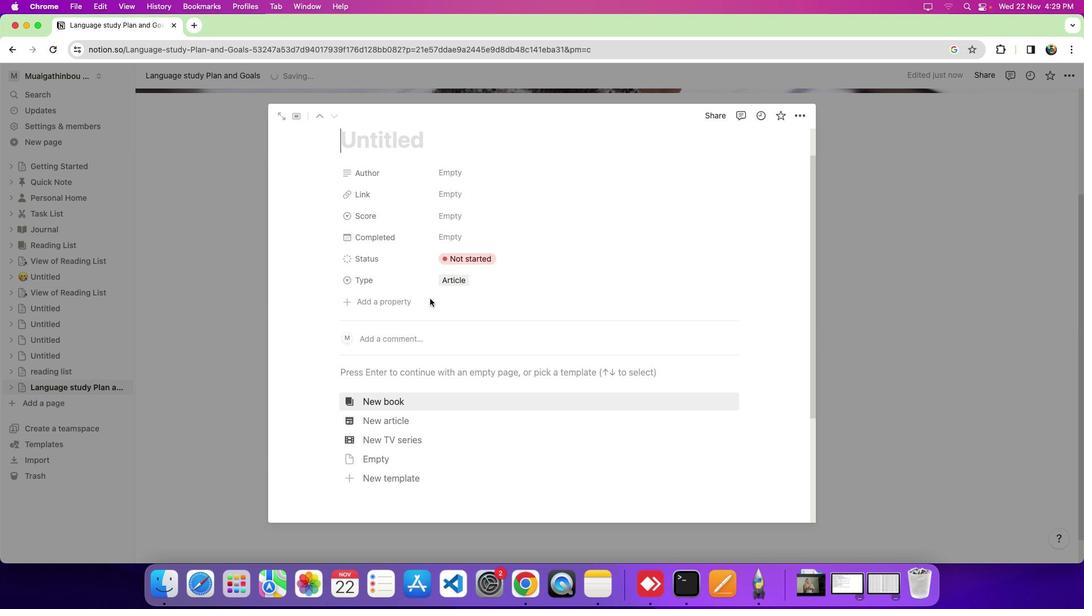 
Action: Mouse scrolled (422, 291) with delta (-6, -7)
Screenshot: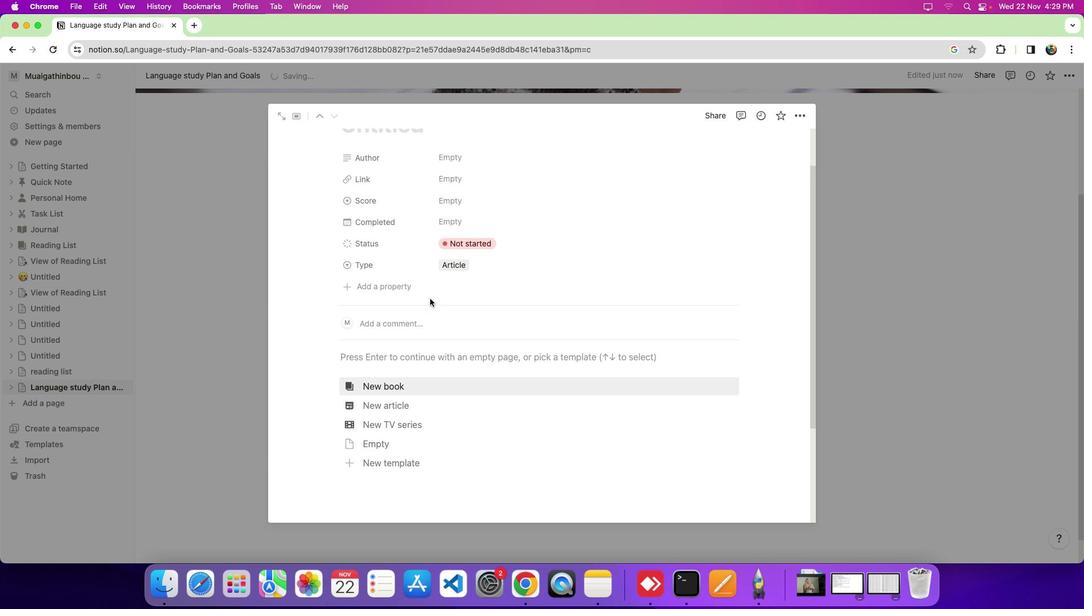 
Action: Mouse moved to (407, 382)
Screenshot: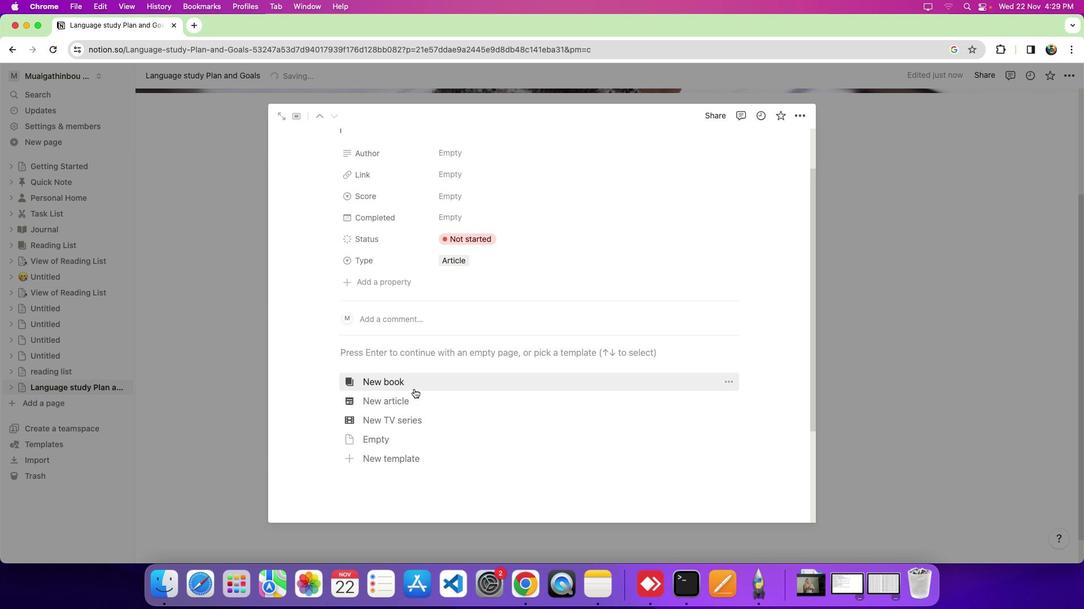 
Action: Mouse pressed left at (407, 382)
Screenshot: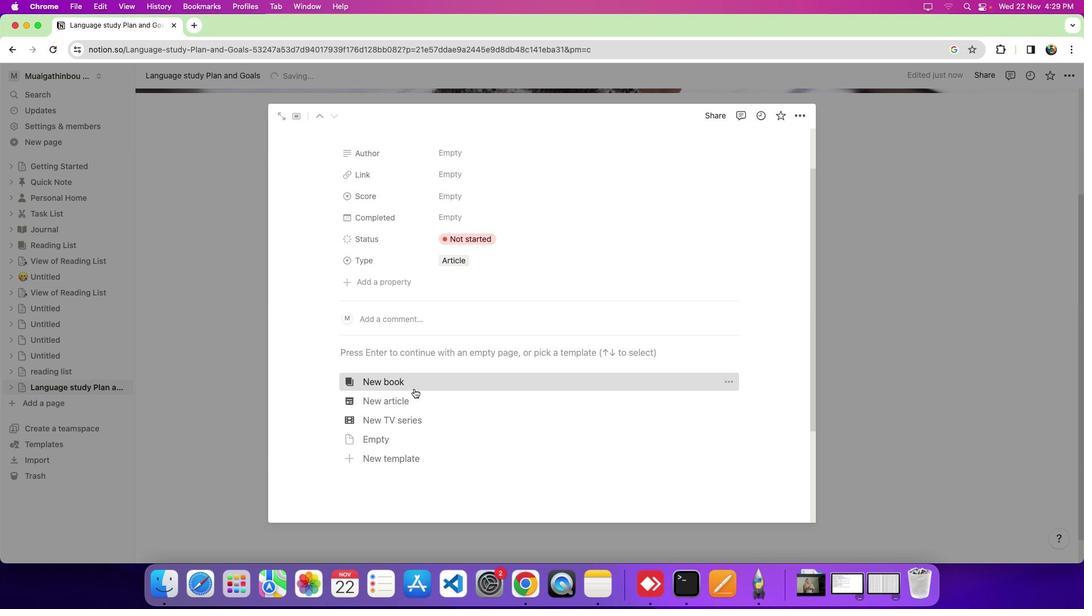 
Action: Mouse moved to (799, 107)
Screenshot: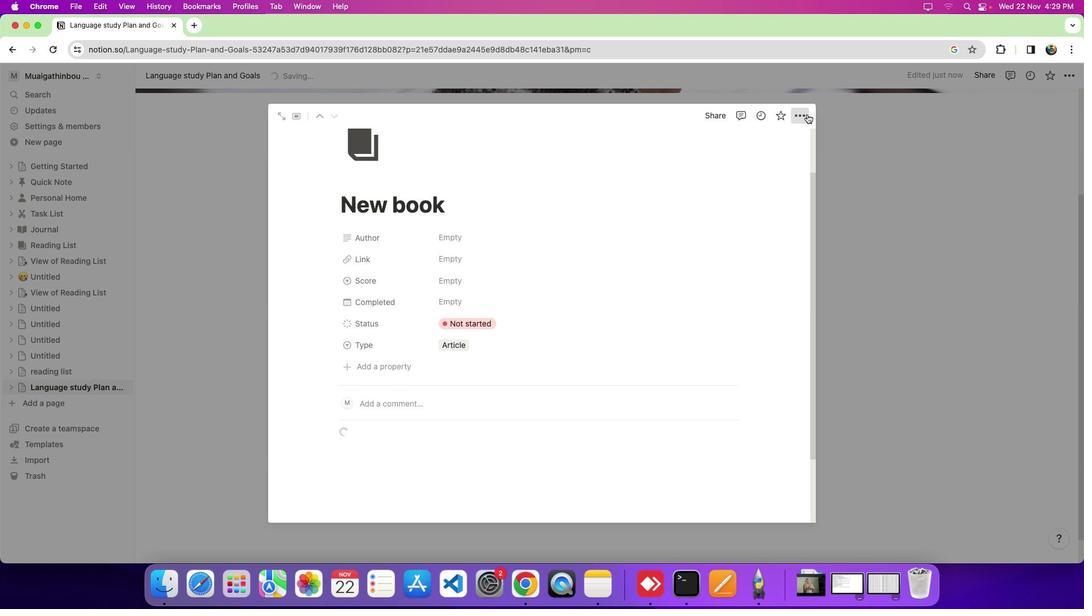 
Action: Mouse pressed left at (799, 107)
Screenshot: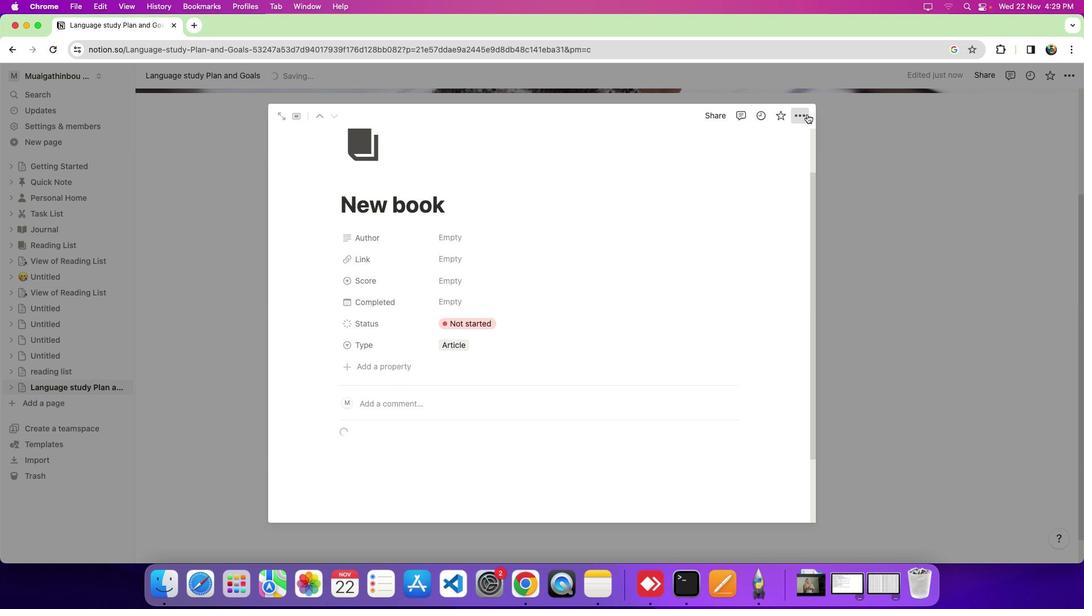 
Action: Mouse moved to (771, 442)
Screenshot: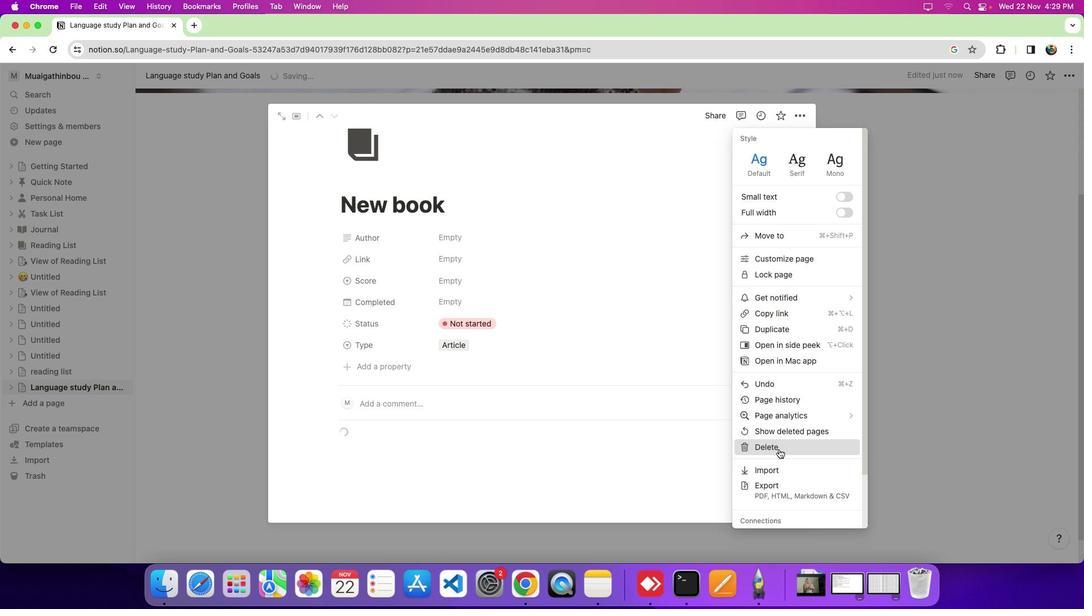 
Action: Mouse pressed left at (771, 442)
Screenshot: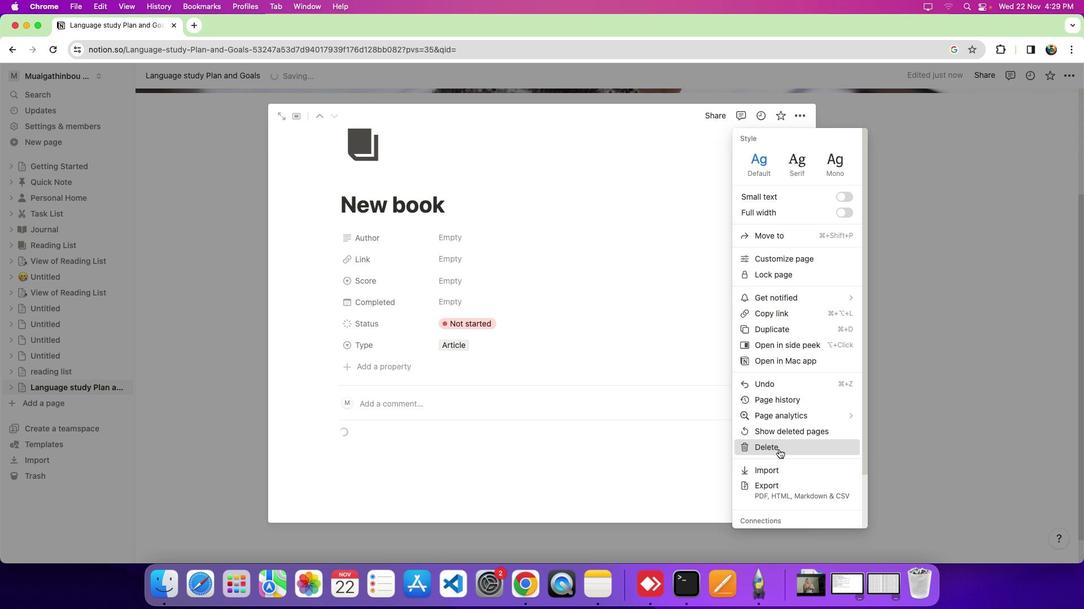 
Action: Mouse moved to (266, 293)
Screenshot: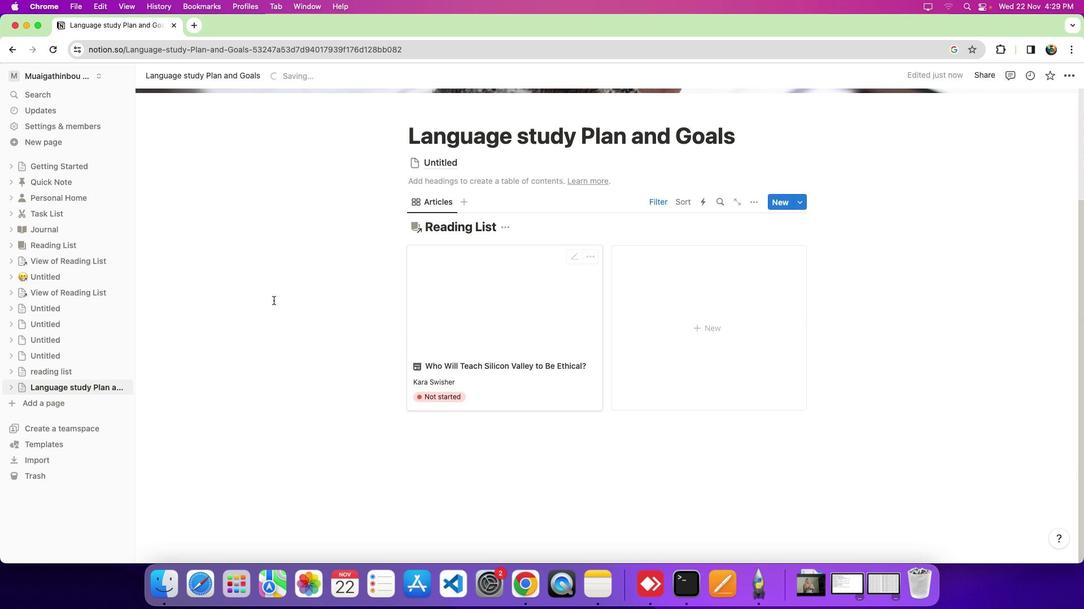
Action: Mouse pressed left at (266, 293)
Screenshot: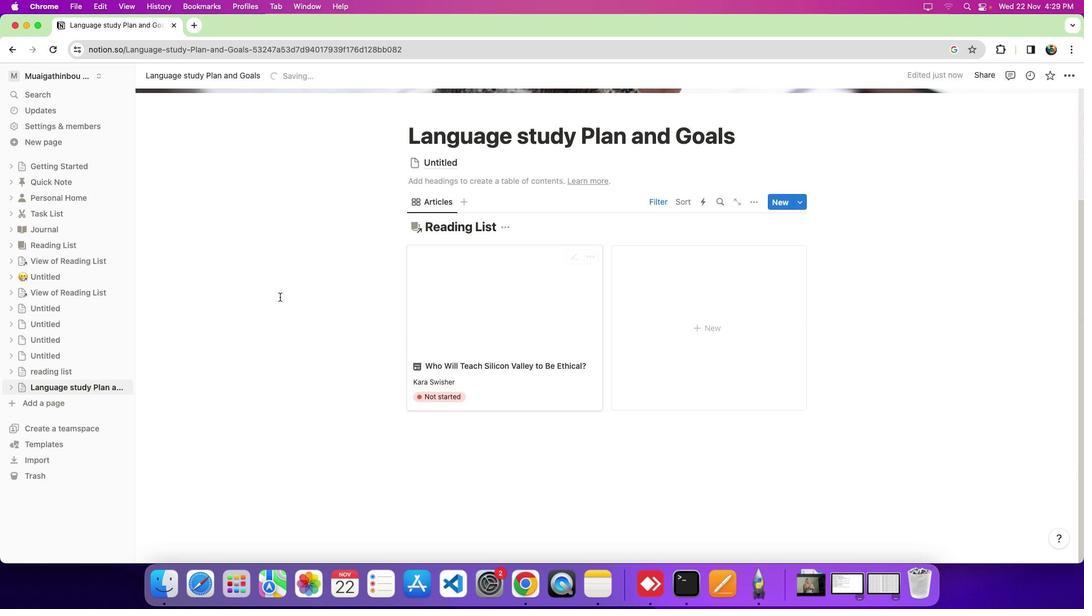 
Action: Mouse moved to (751, 194)
Screenshot: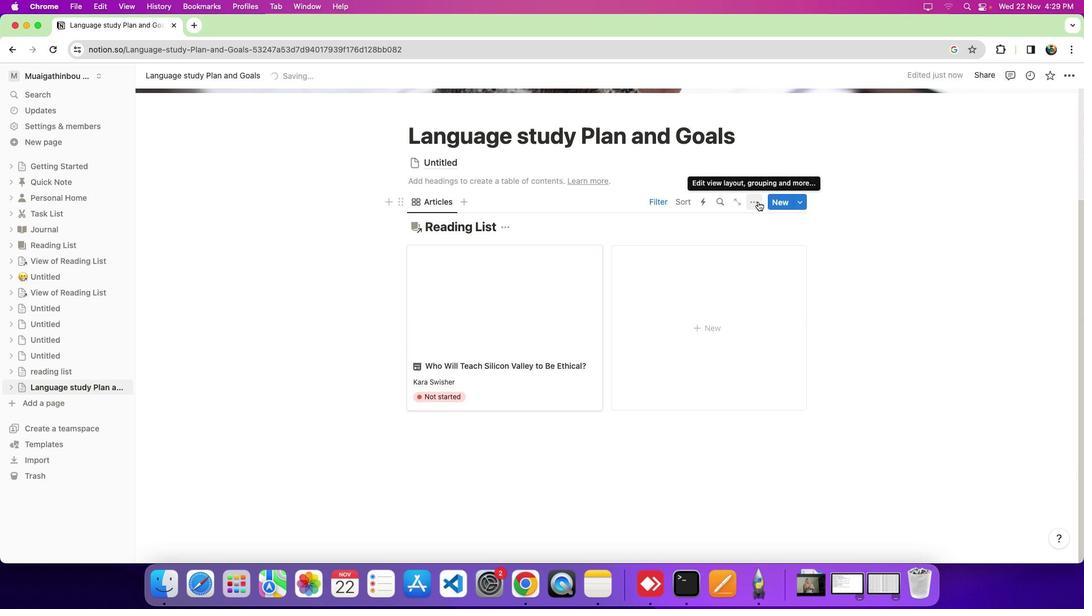 
Action: Mouse pressed left at (751, 194)
Screenshot: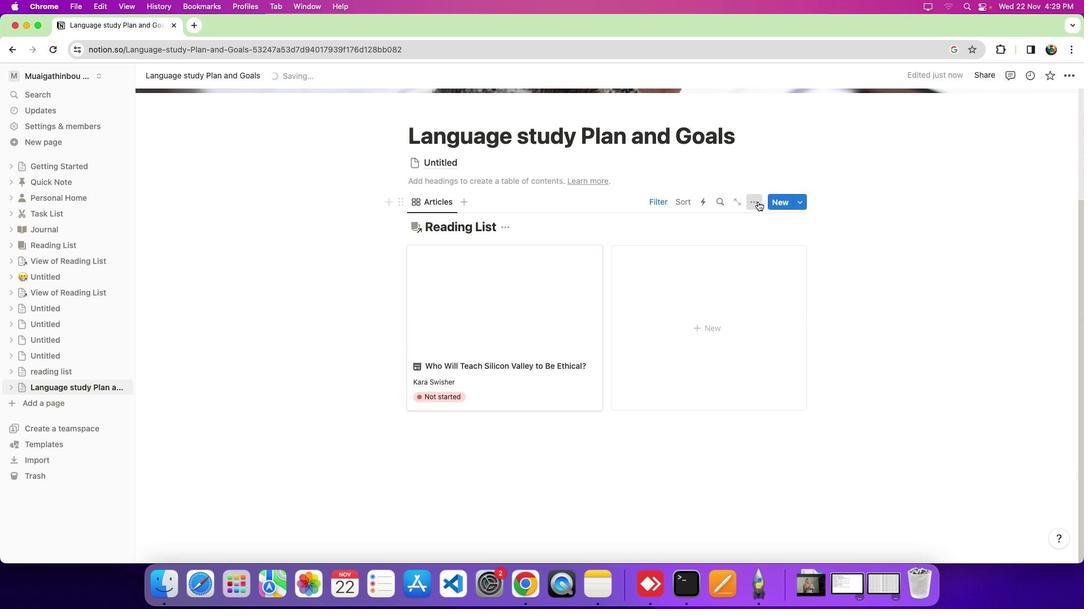 
Action: Mouse moved to (328, 316)
Screenshot: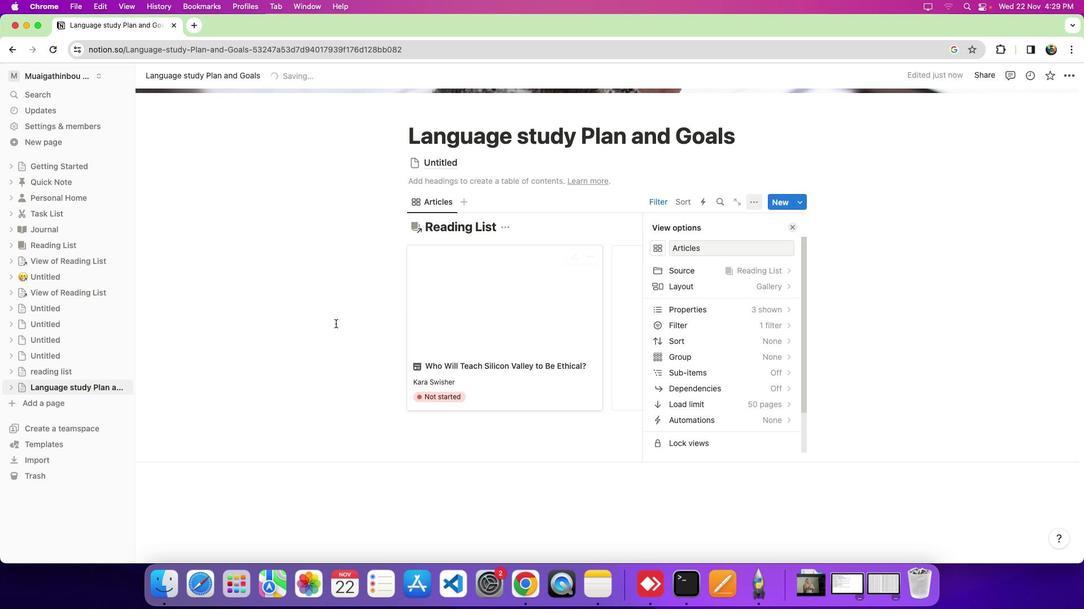 
Action: Mouse pressed left at (328, 316)
Screenshot: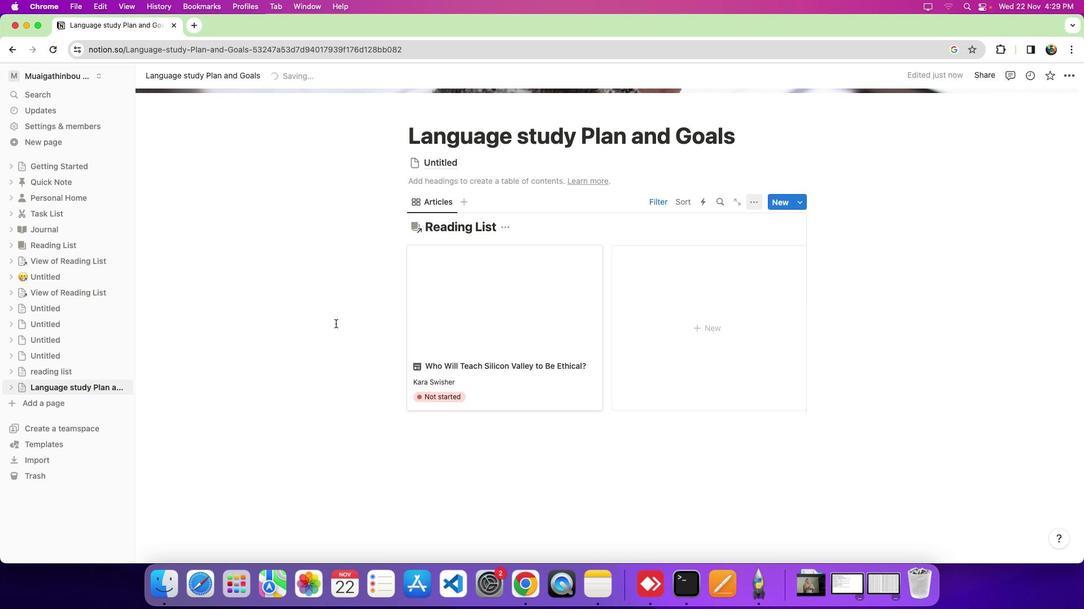 
Action: Mouse moved to (425, 195)
Screenshot: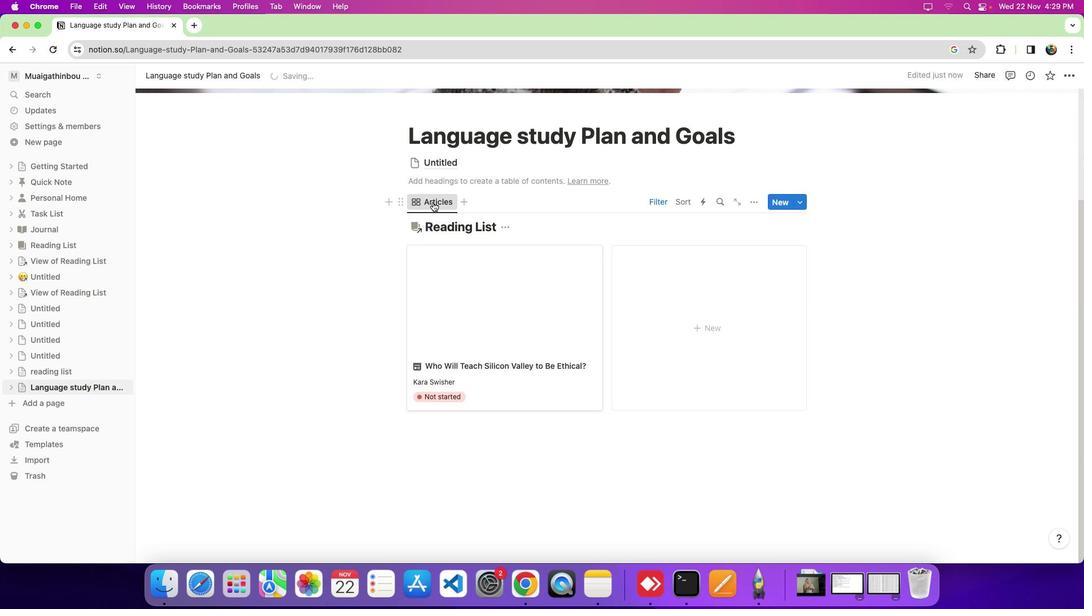 
Action: Mouse pressed left at (425, 195)
Screenshot: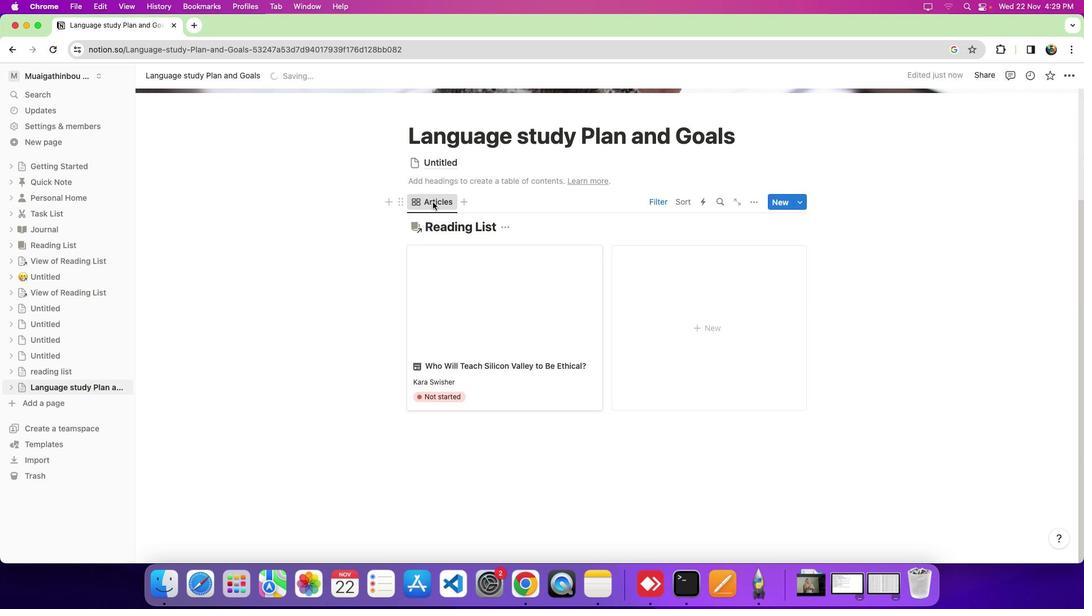 
Action: Mouse moved to (416, 192)
Screenshot: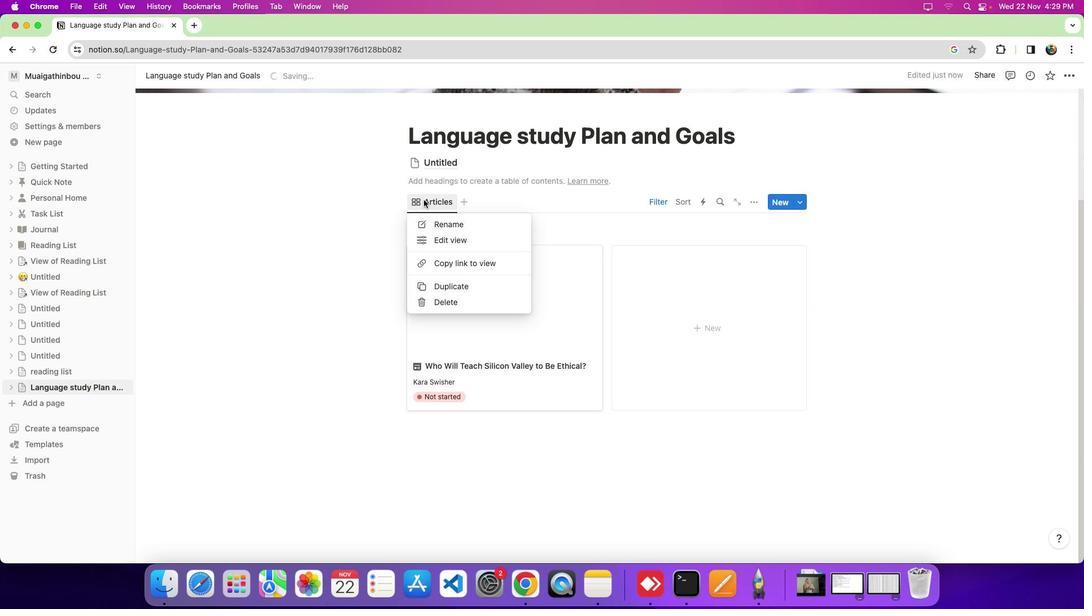 
Action: Mouse pressed left at (416, 192)
Screenshot: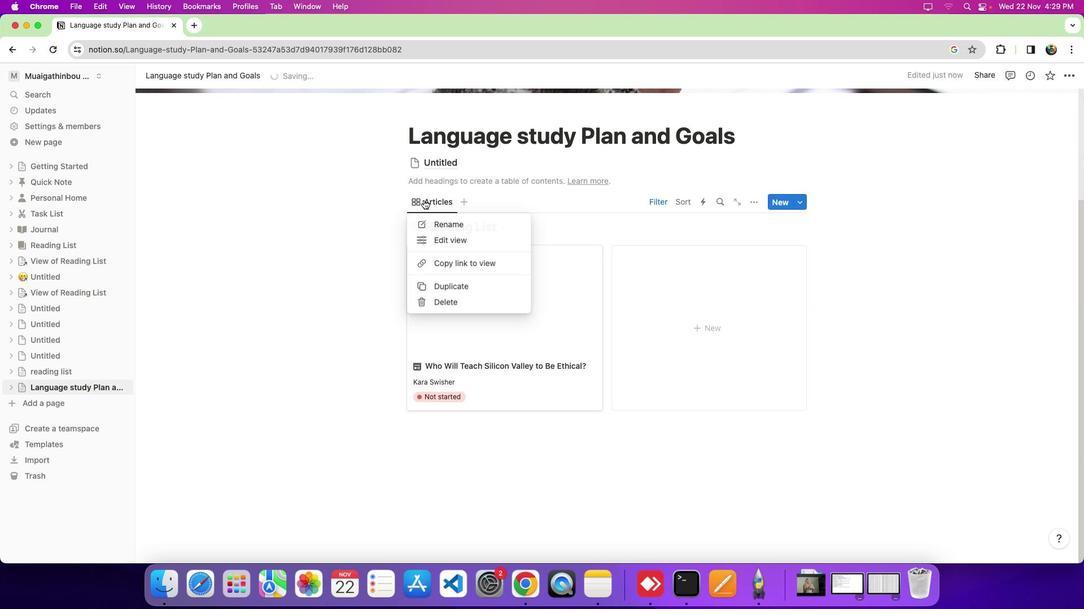 
Action: Mouse moved to (410, 192)
Screenshot: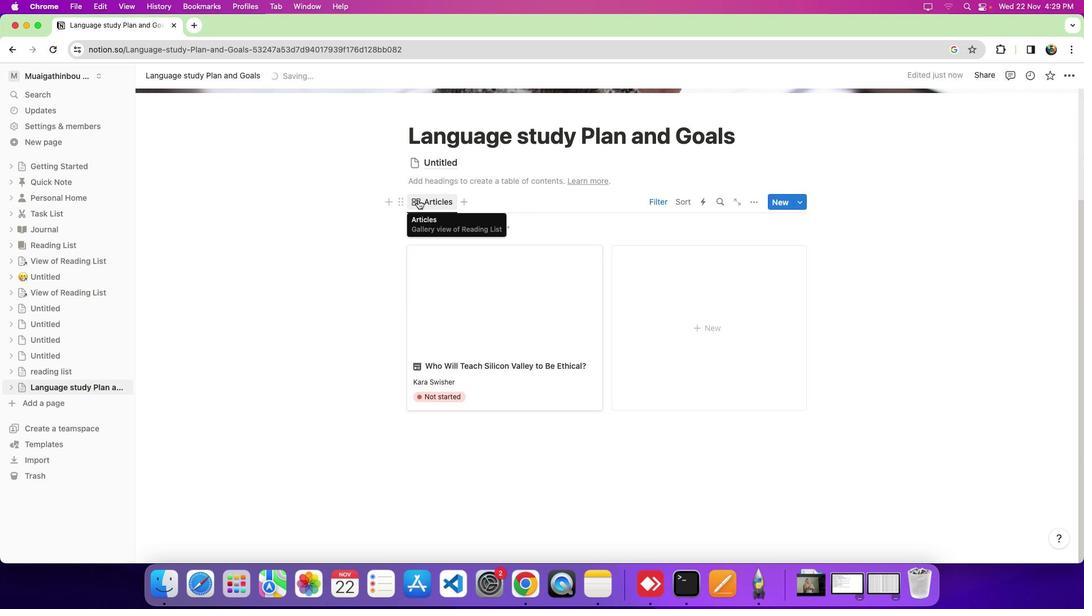 
Action: Mouse pressed left at (410, 192)
Screenshot: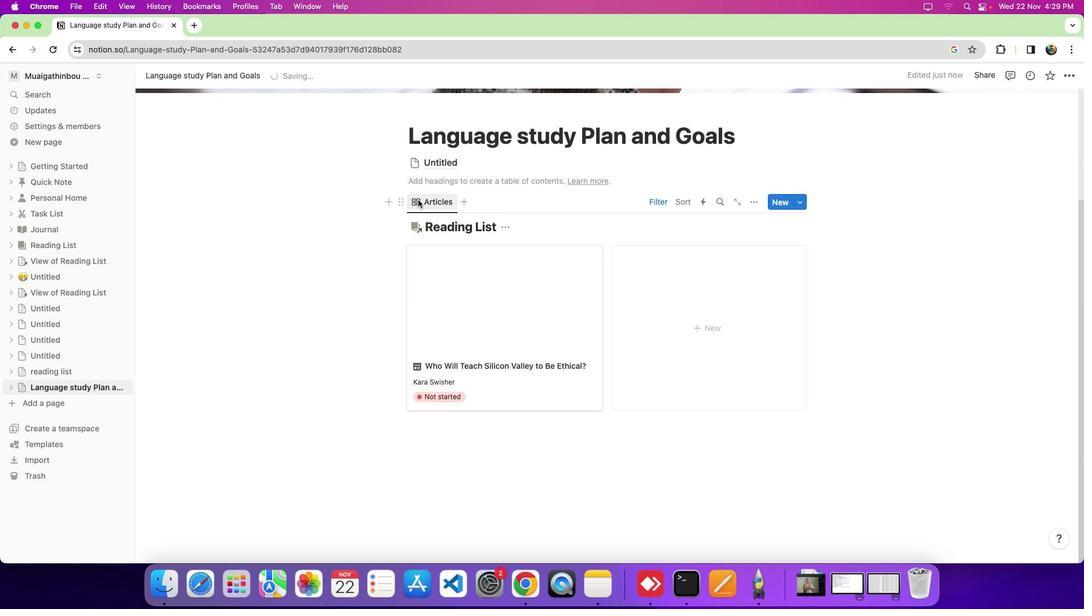 
Action: Mouse pressed left at (410, 192)
Screenshot: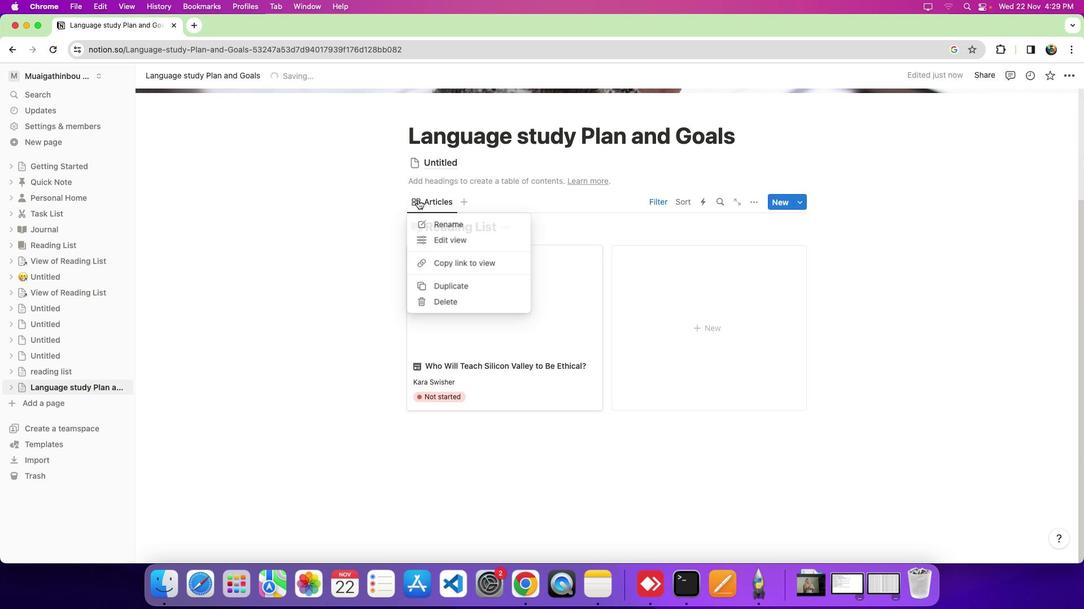 
Action: Mouse pressed left at (410, 192)
Screenshot: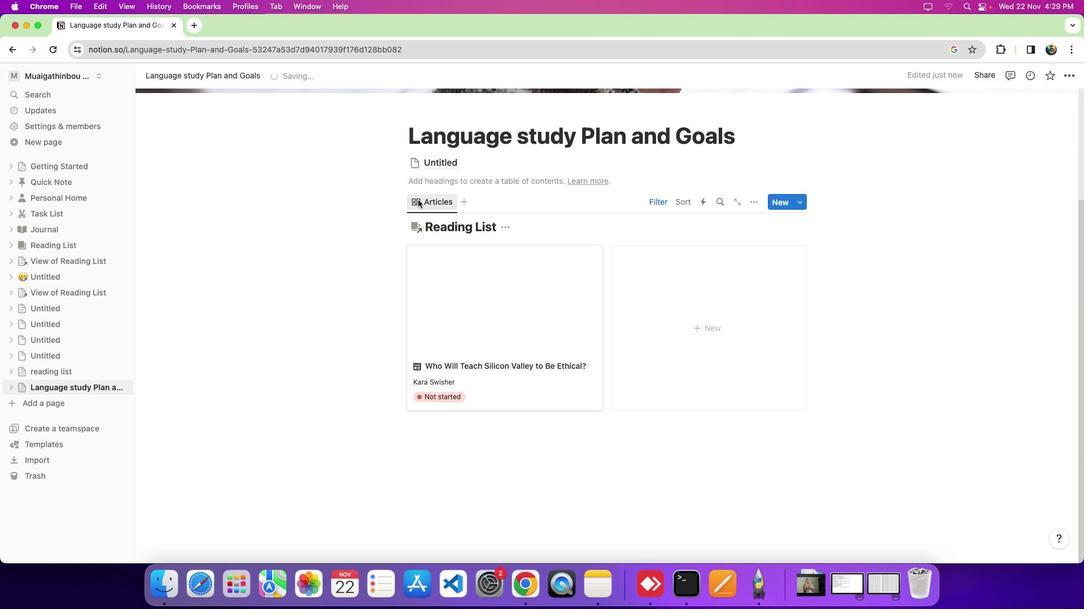 
Action: Mouse moved to (424, 229)
Screenshot: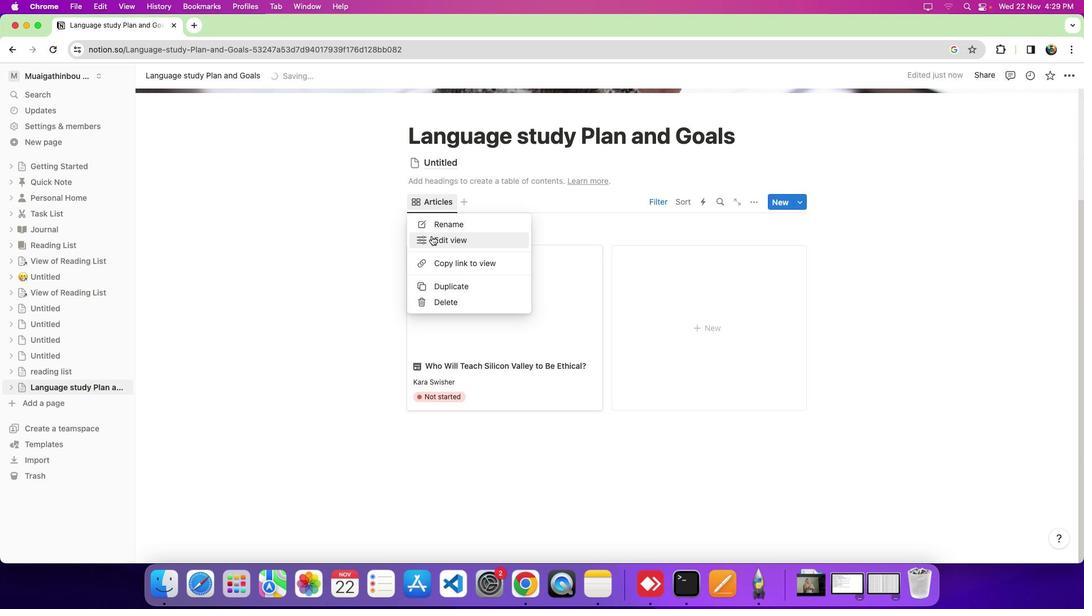 
Action: Mouse pressed left at (424, 229)
Screenshot: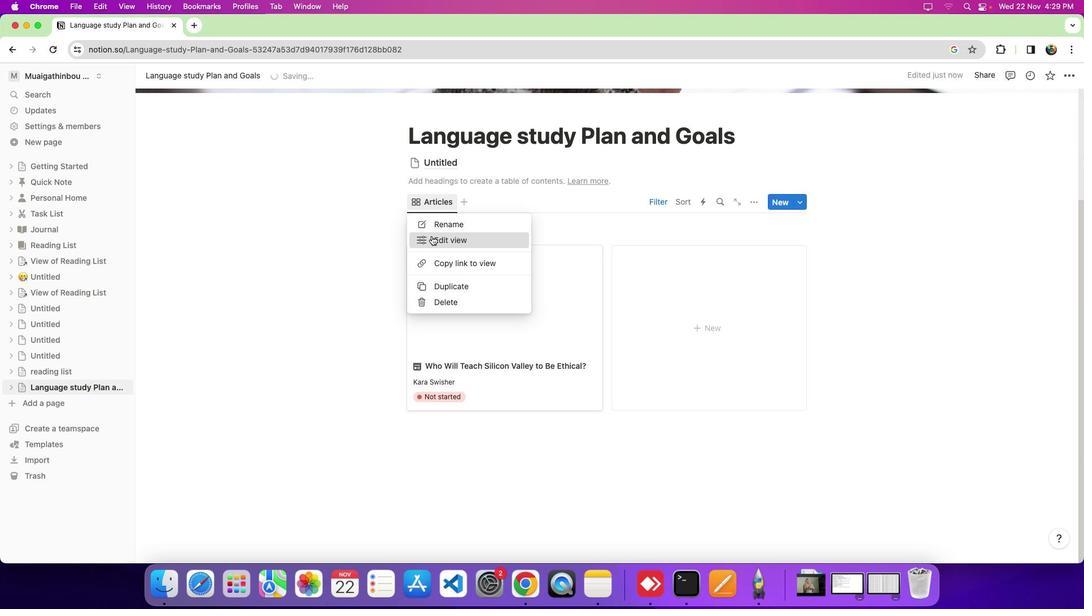 
Action: Mouse moved to (656, 245)
Screenshot: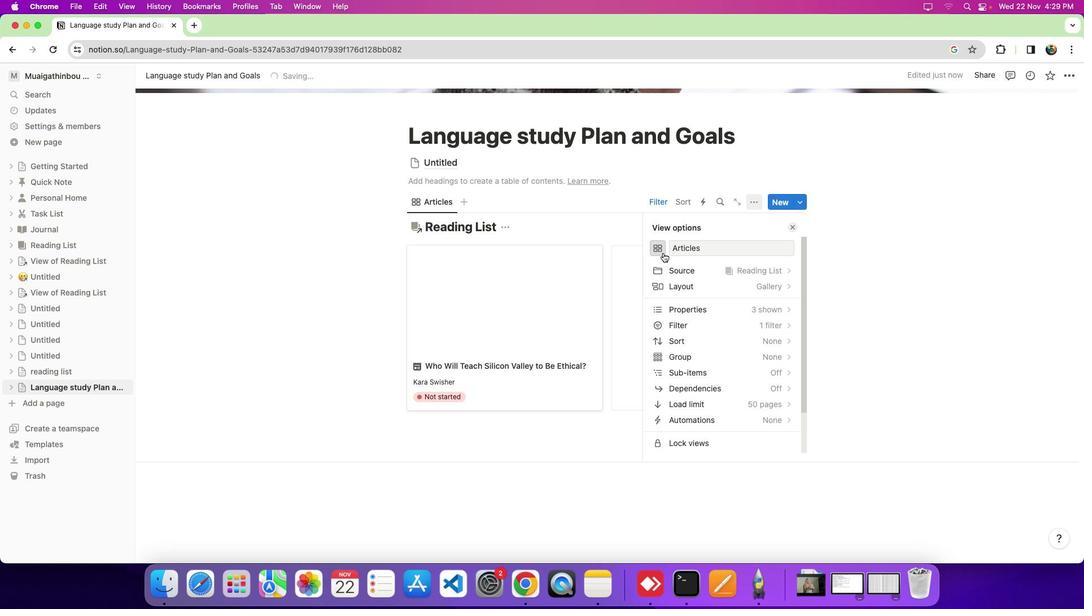 
Action: Mouse pressed left at (656, 245)
Screenshot: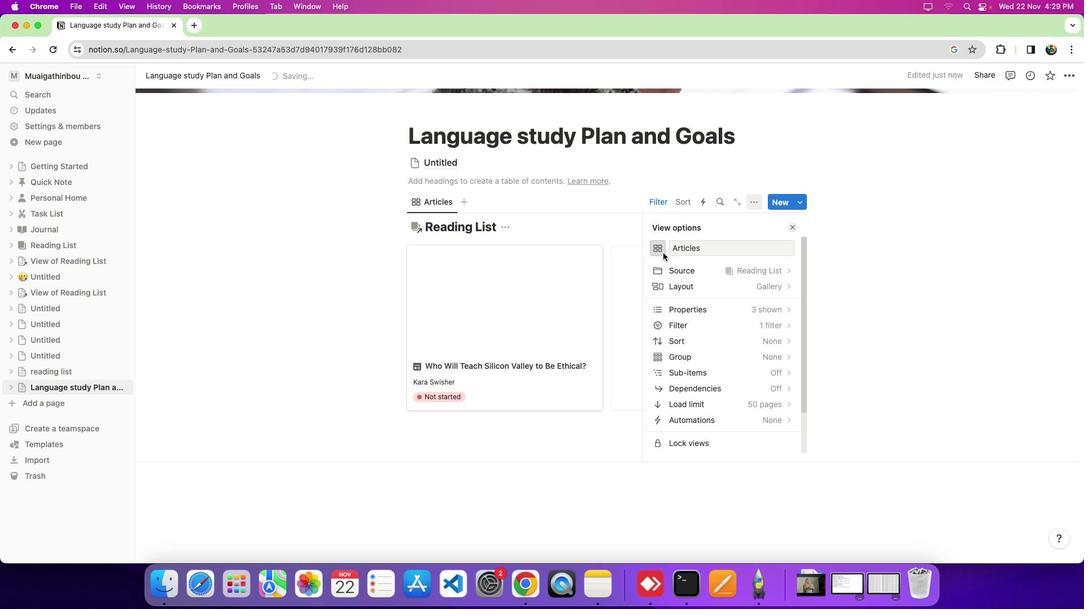
Action: Mouse moved to (730, 243)
Screenshot: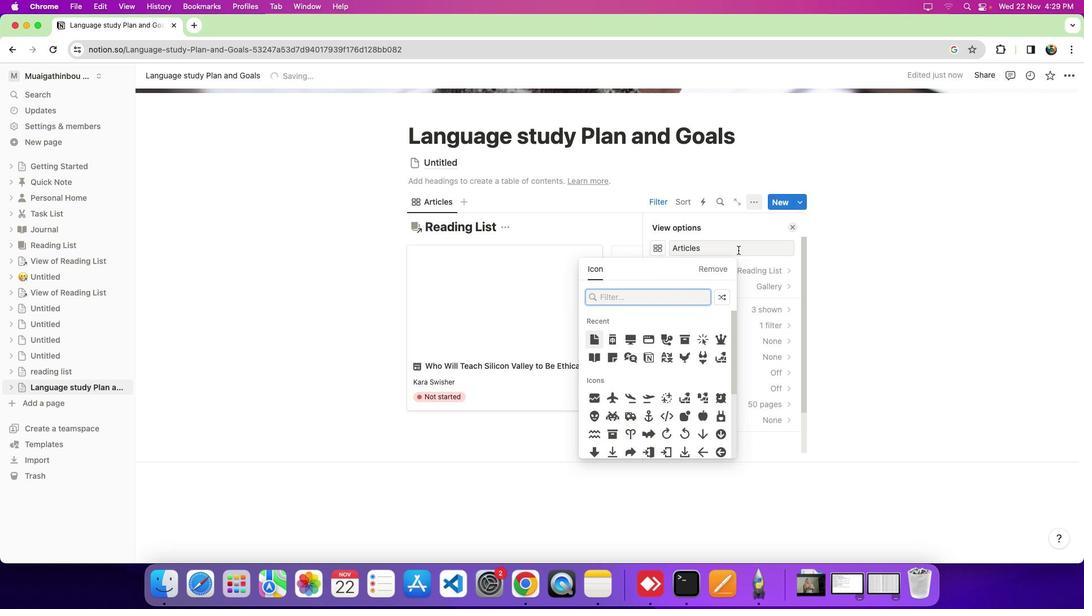 
Action: Mouse pressed left at (730, 243)
Screenshot: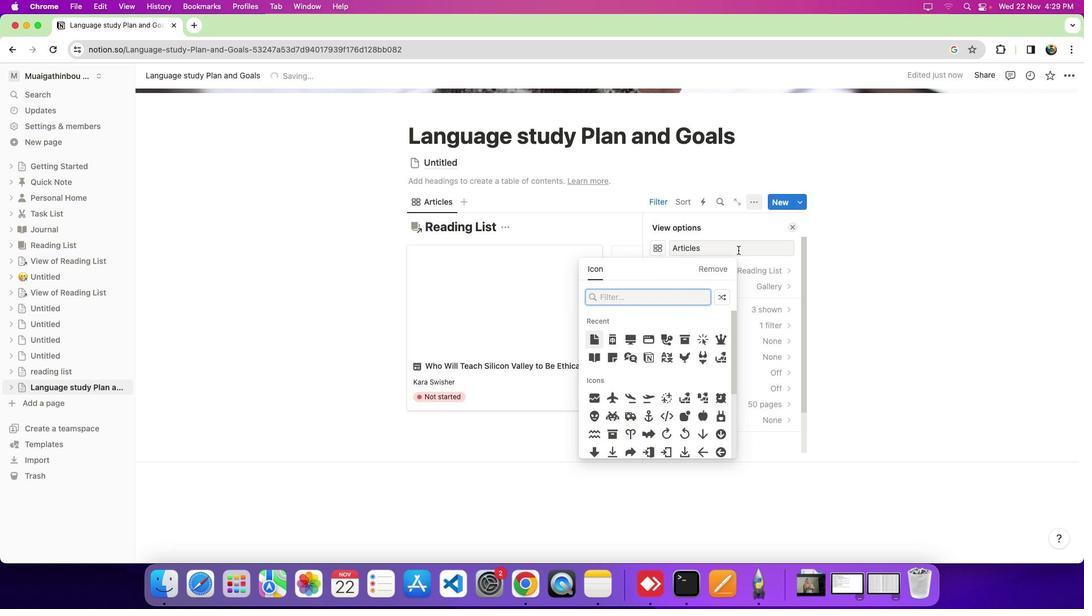 
Action: Mouse moved to (692, 265)
Screenshot: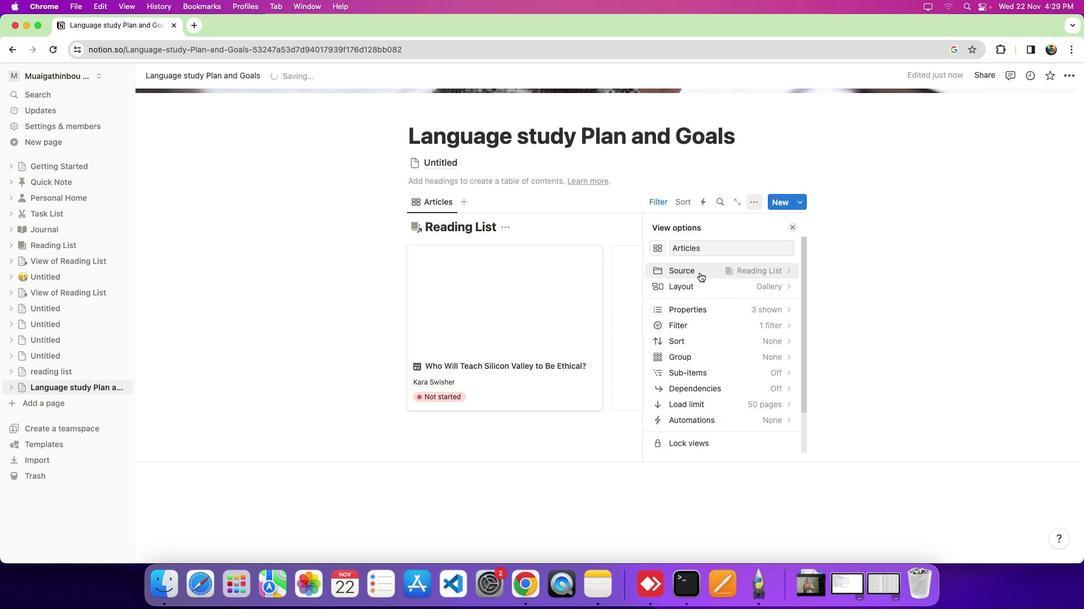 
Action: Mouse pressed left at (692, 265)
Screenshot: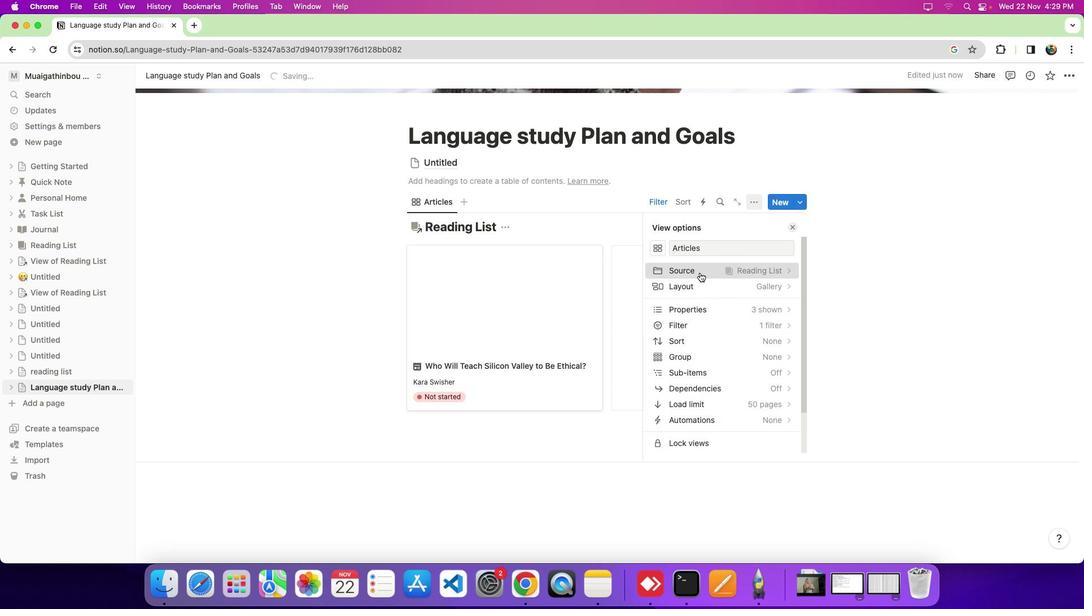 
Action: Mouse moved to (258, 285)
Screenshot: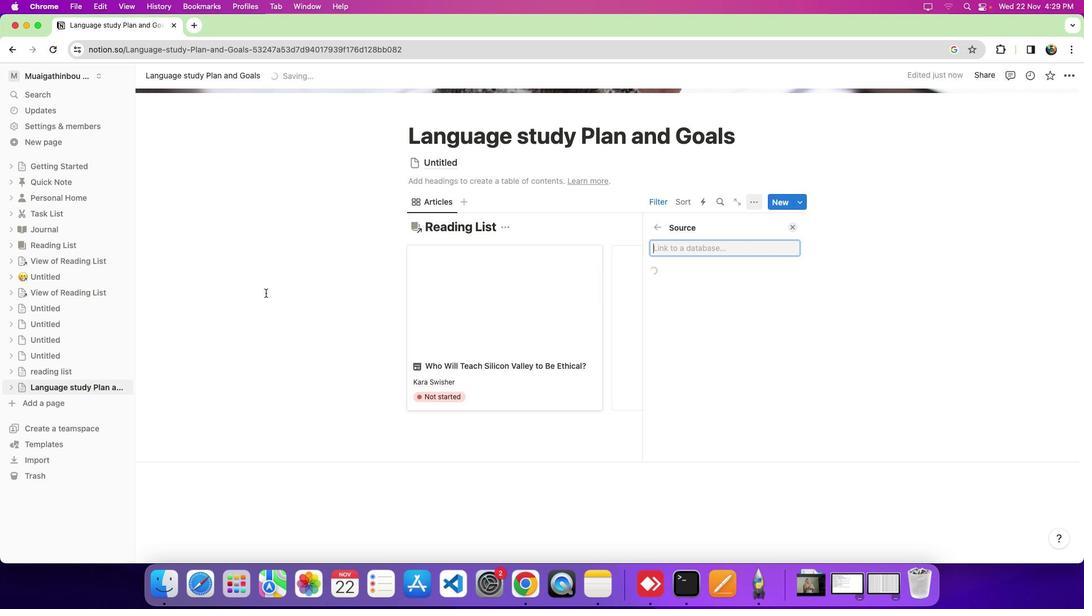 
Action: Mouse pressed left at (258, 285)
Screenshot: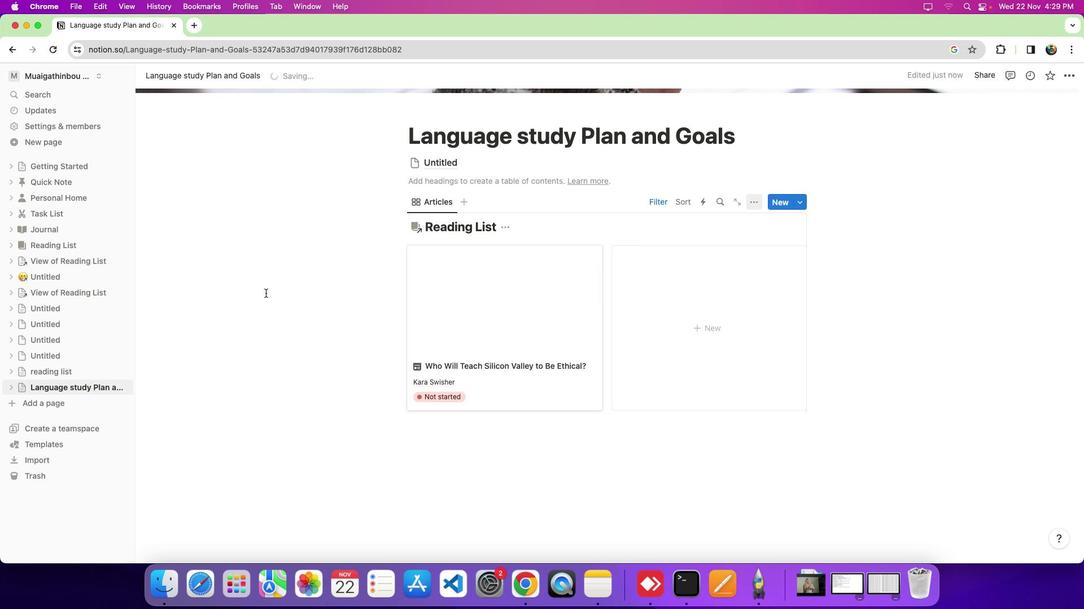 
Action: Mouse moved to (456, 191)
Screenshot: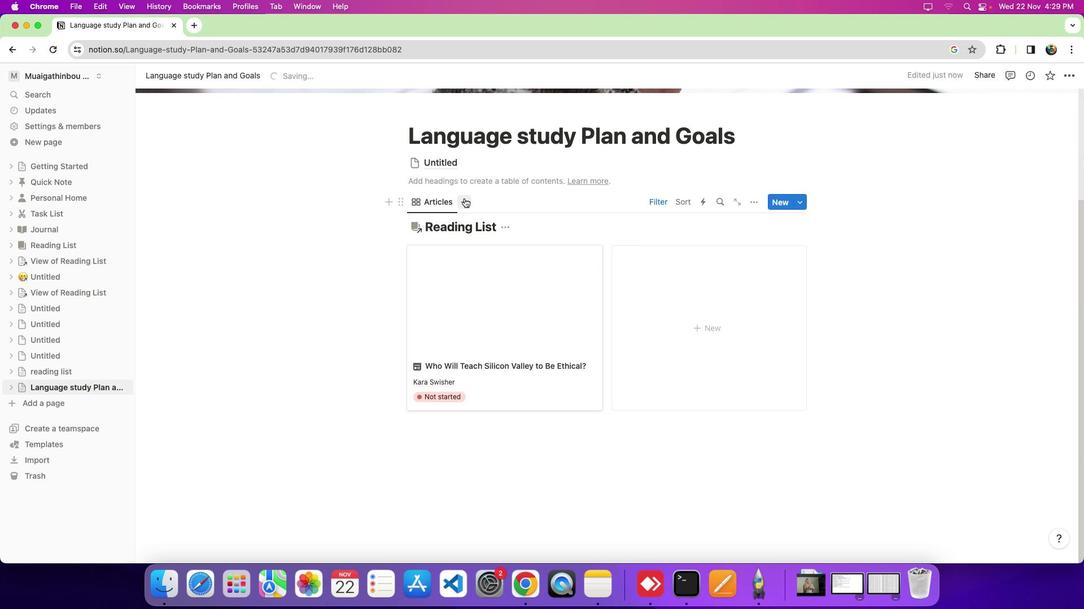 
Action: Mouse pressed left at (456, 191)
Screenshot: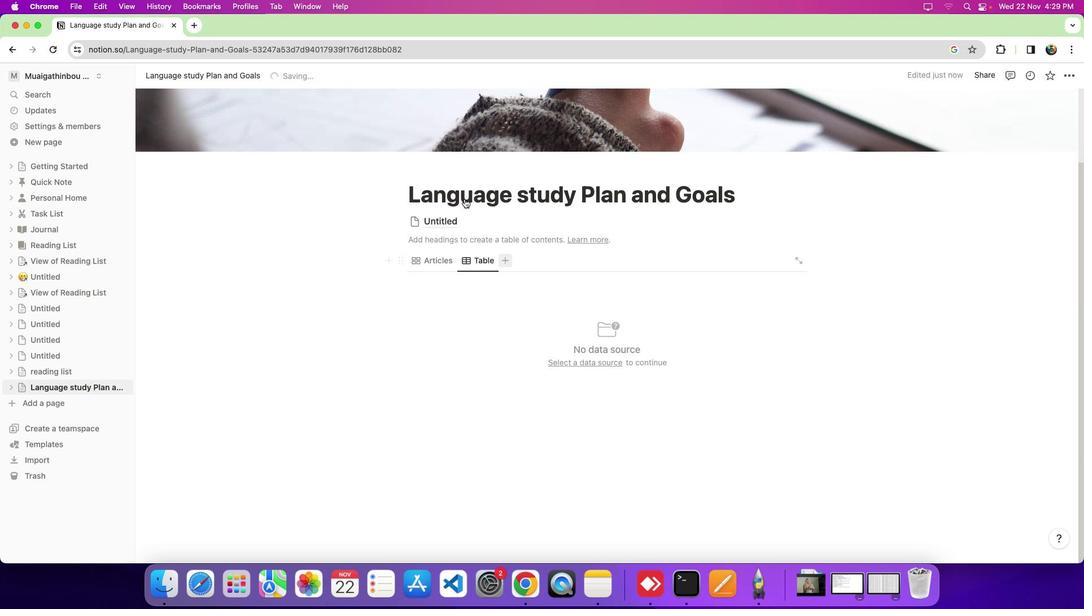 
Action: Mouse moved to (778, 222)
Screenshot: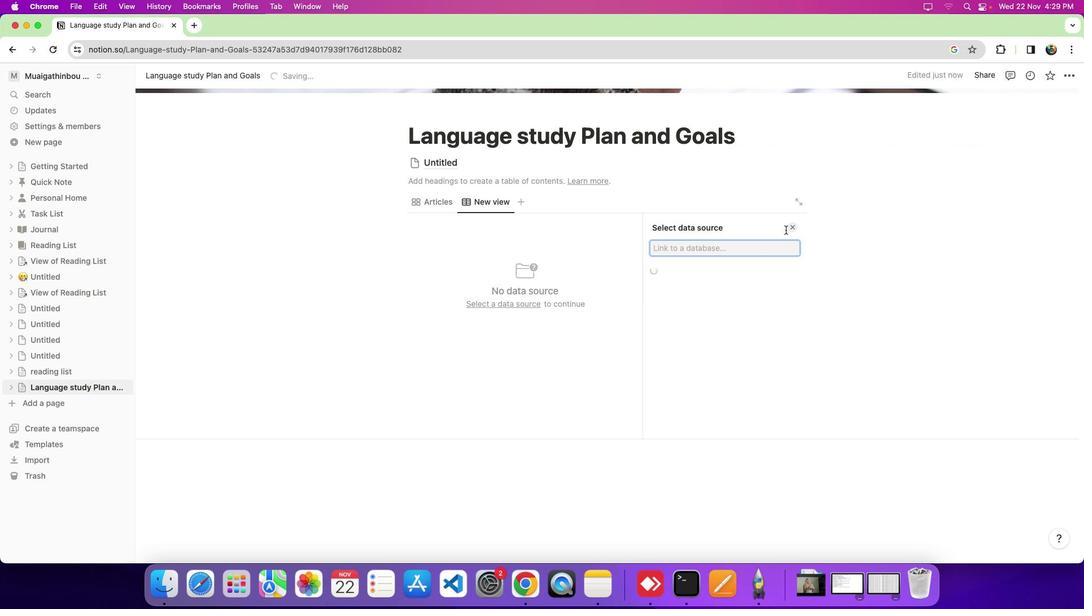 
Action: Mouse pressed left at (778, 222)
Screenshot: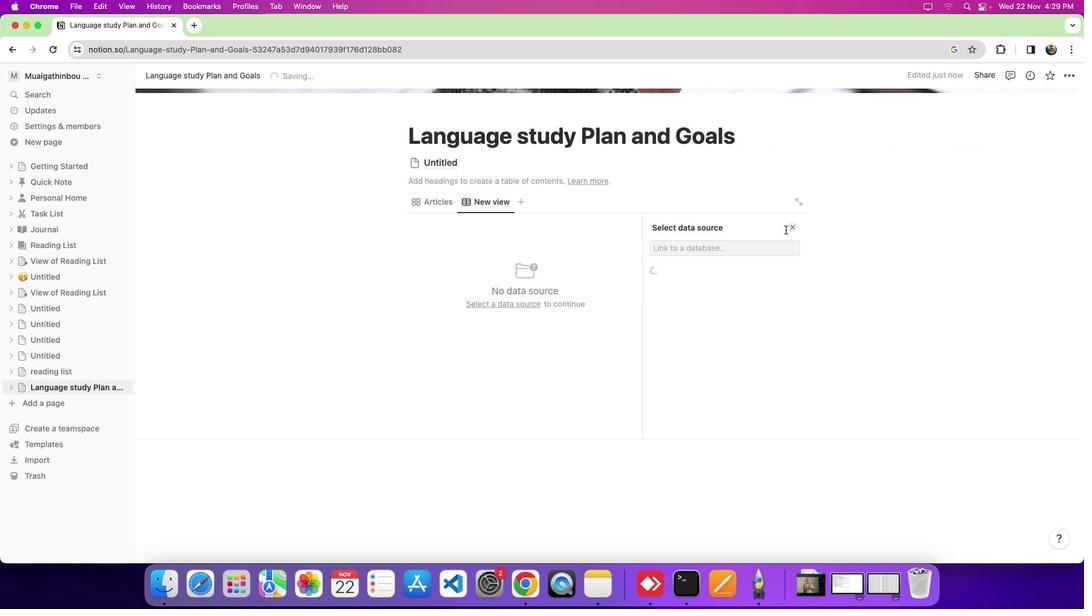 
Action: Mouse moved to (784, 221)
Screenshot: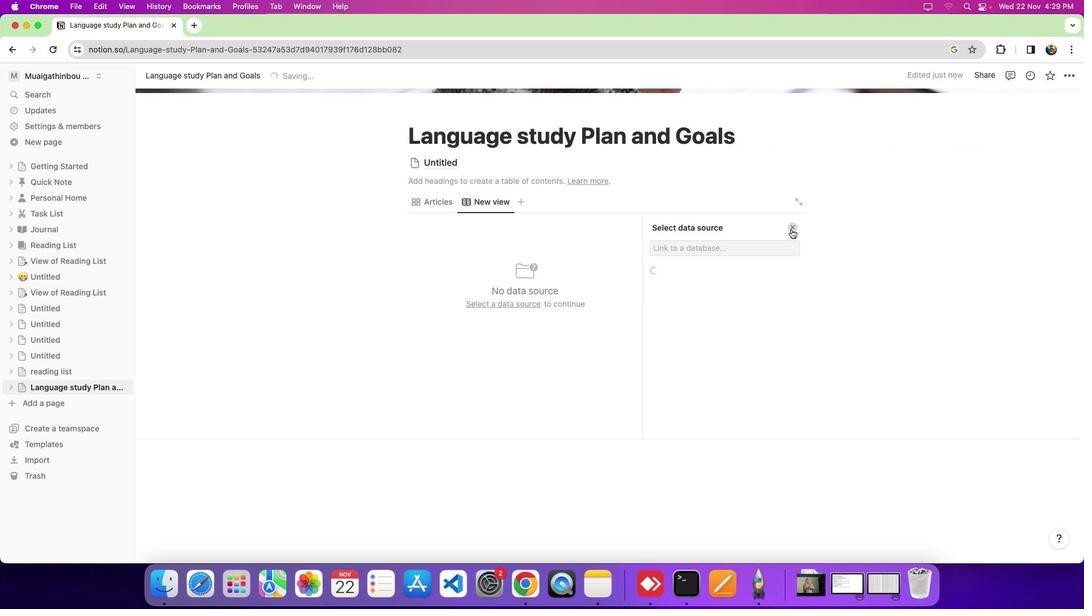 
Action: Mouse pressed left at (784, 221)
Screenshot: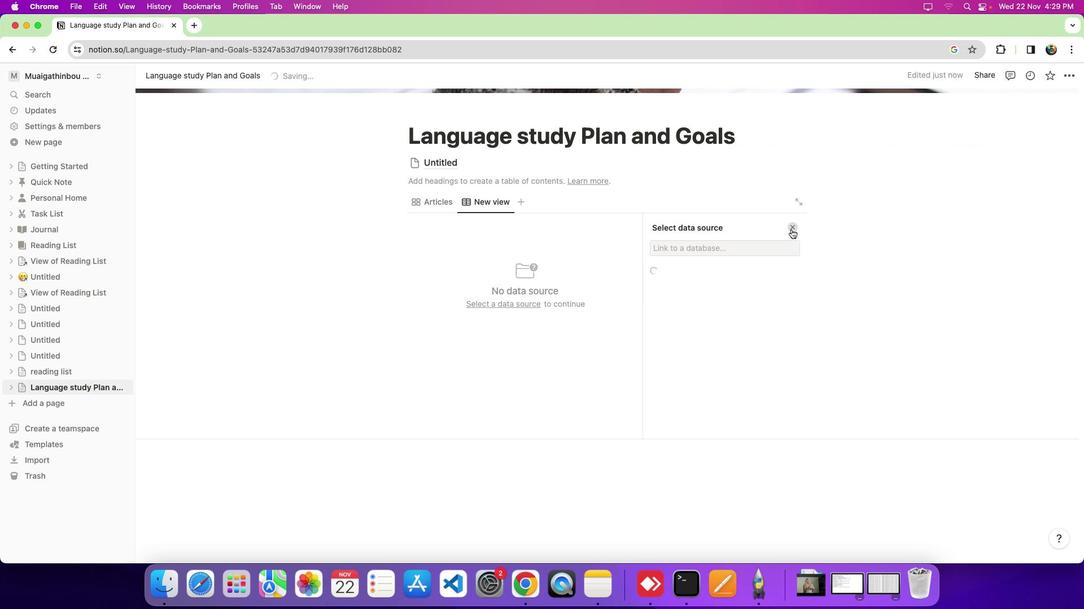 
Action: Mouse moved to (426, 250)
Screenshot: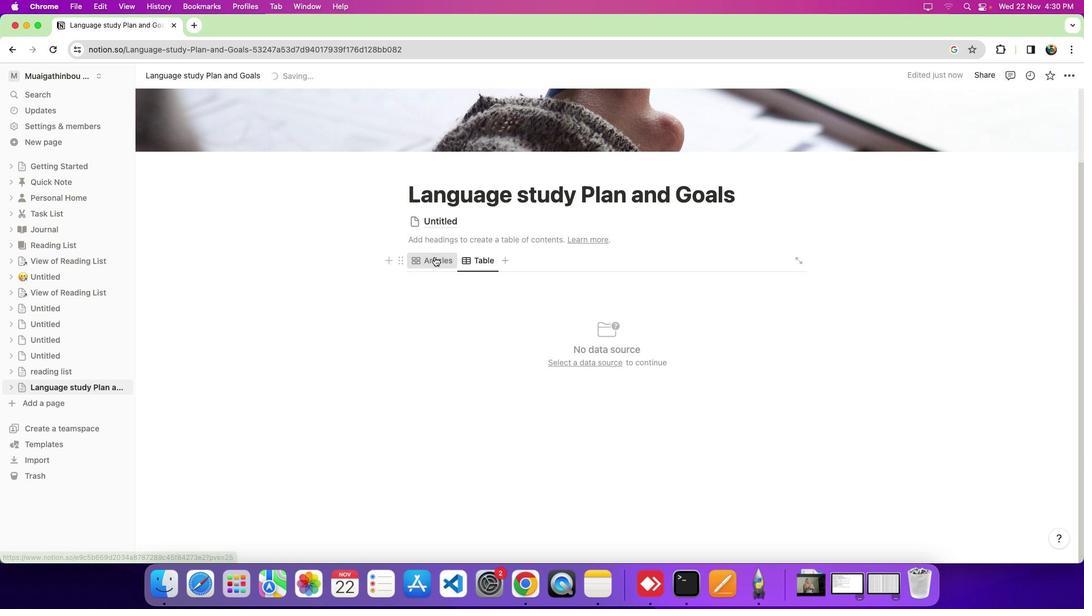 
Action: Mouse pressed left at (426, 250)
Screenshot: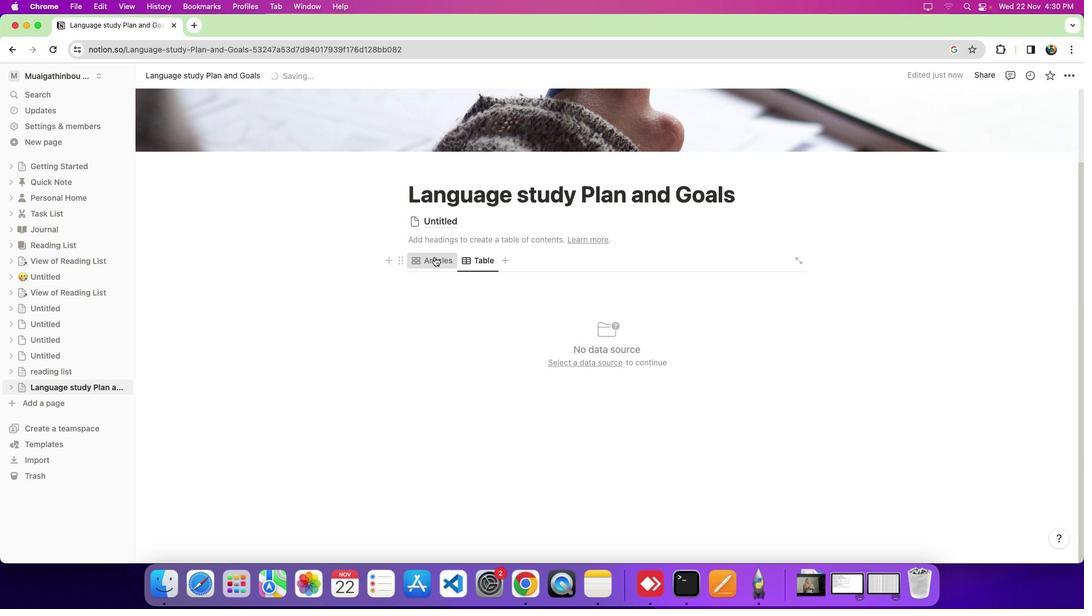 
Action: Mouse moved to (287, 298)
Screenshot: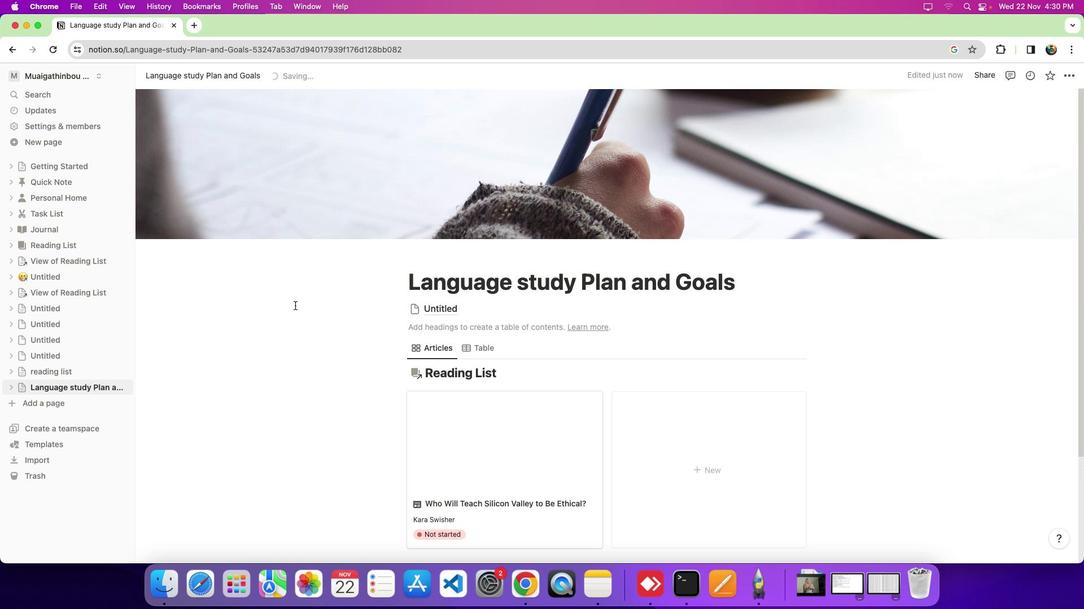 
Action: Mouse pressed left at (287, 298)
Screenshot: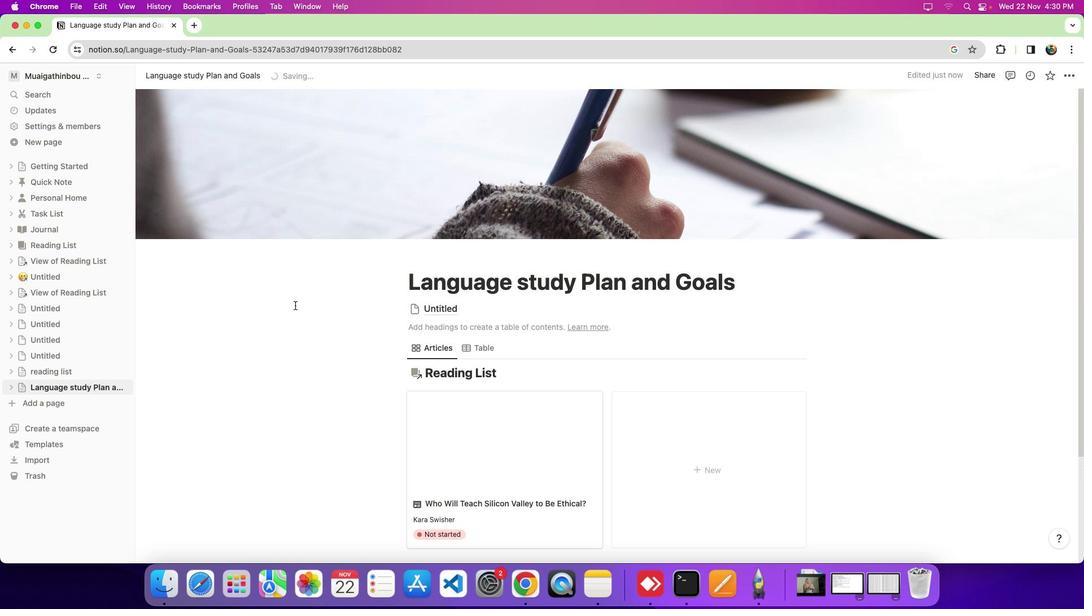 
Action: Mouse moved to (674, 298)
Screenshot: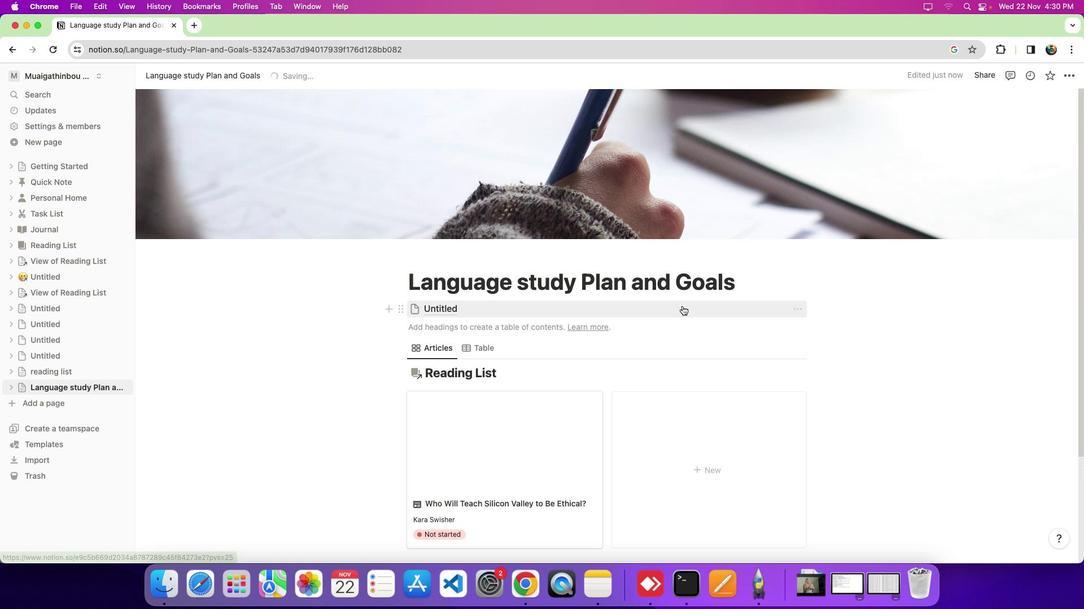 
Action: Mouse scrolled (674, 298) with delta (-6, -7)
Screenshot: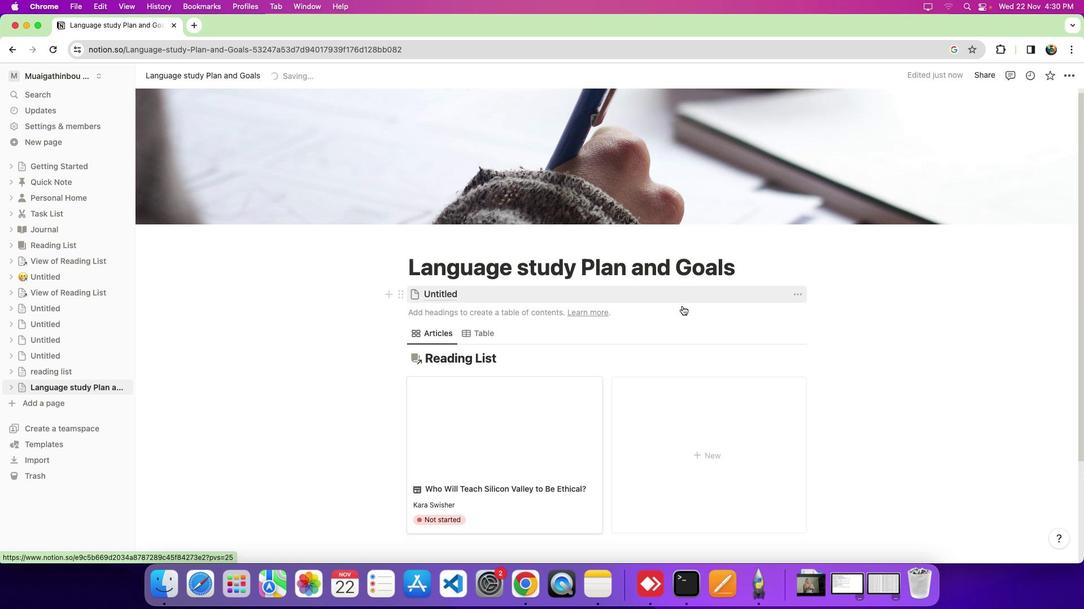 
Action: Mouse scrolled (674, 298) with delta (-6, -7)
Screenshot: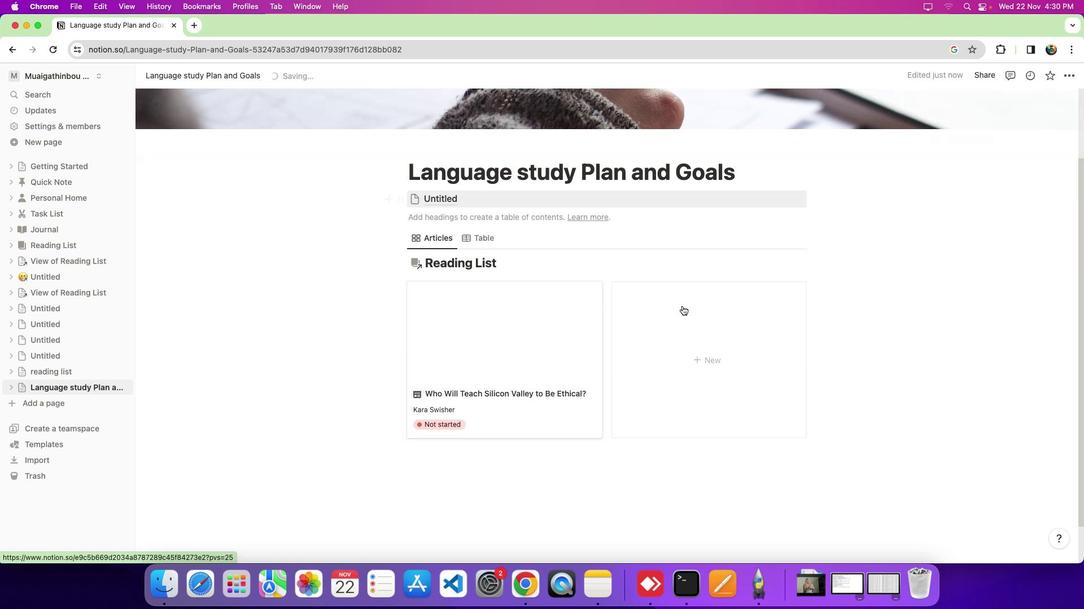 
Action: Mouse scrolled (674, 298) with delta (-6, -10)
Screenshot: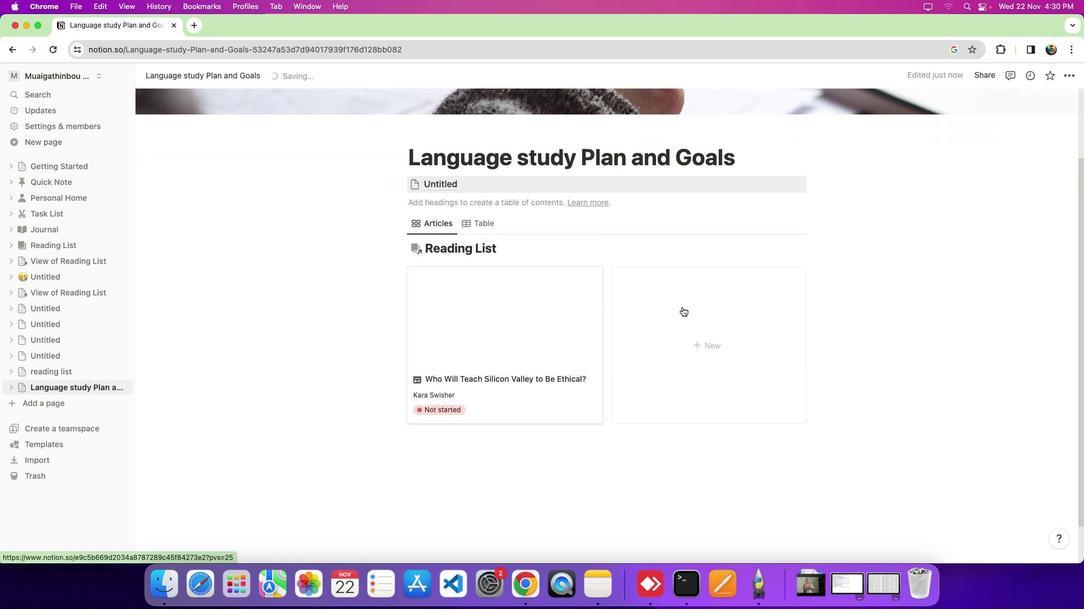 
Action: Mouse moved to (462, 342)
Screenshot: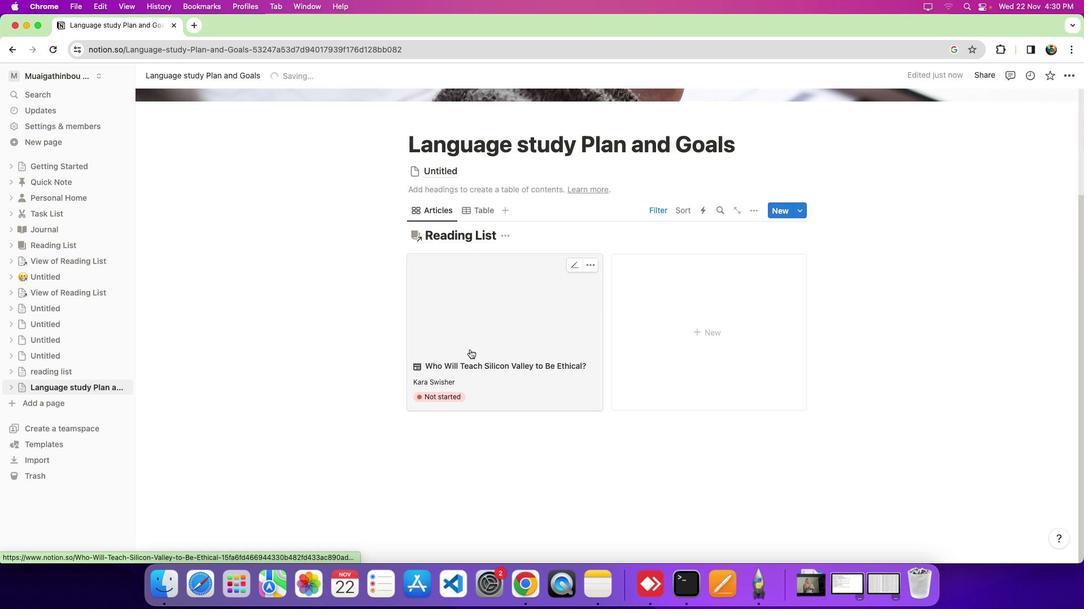 
Action: Mouse pressed left at (462, 342)
Screenshot: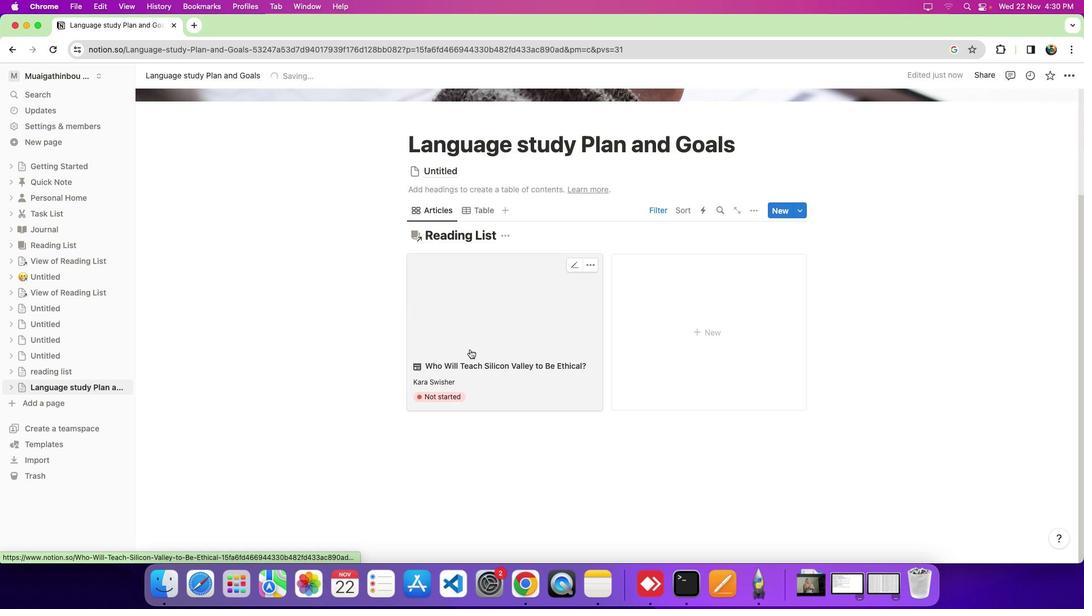 
Action: Mouse moved to (570, 350)
Screenshot: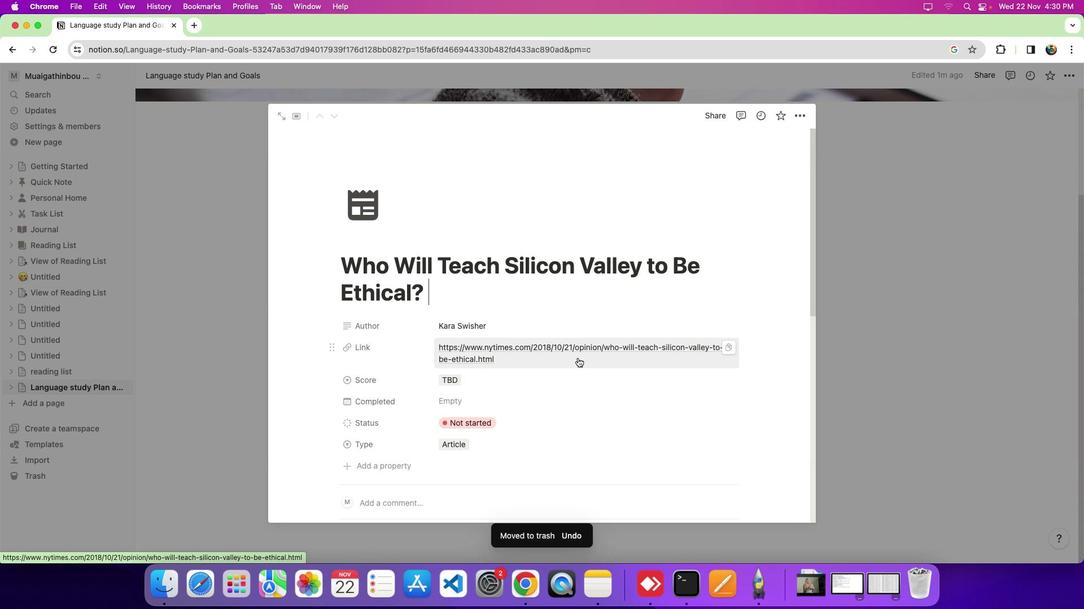 
Action: Mouse scrolled (570, 350) with delta (-6, -7)
Screenshot: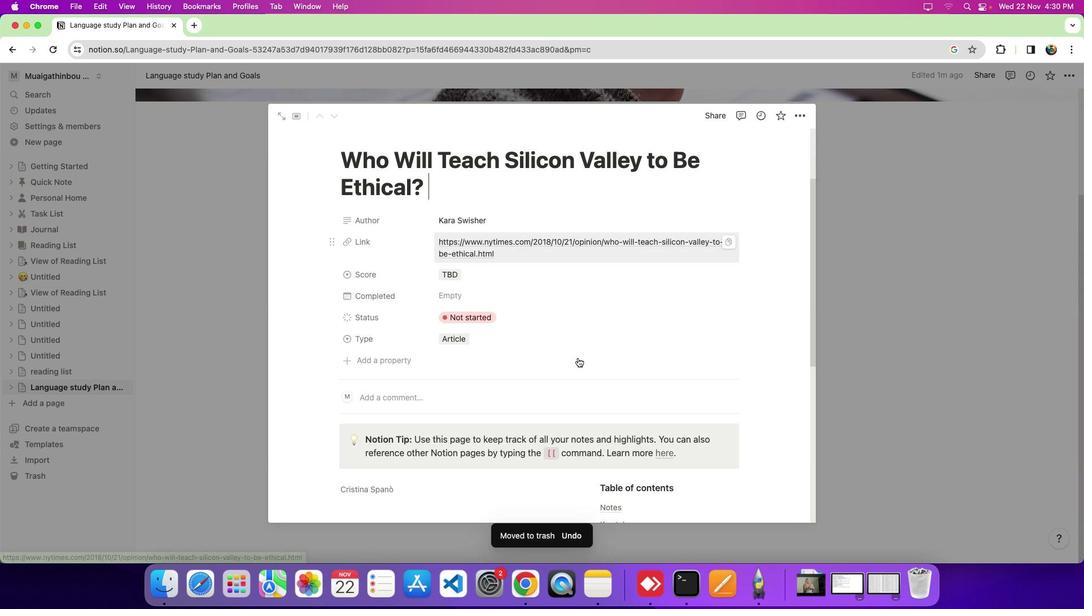 
Action: Mouse scrolled (570, 350) with delta (-6, -7)
Screenshot: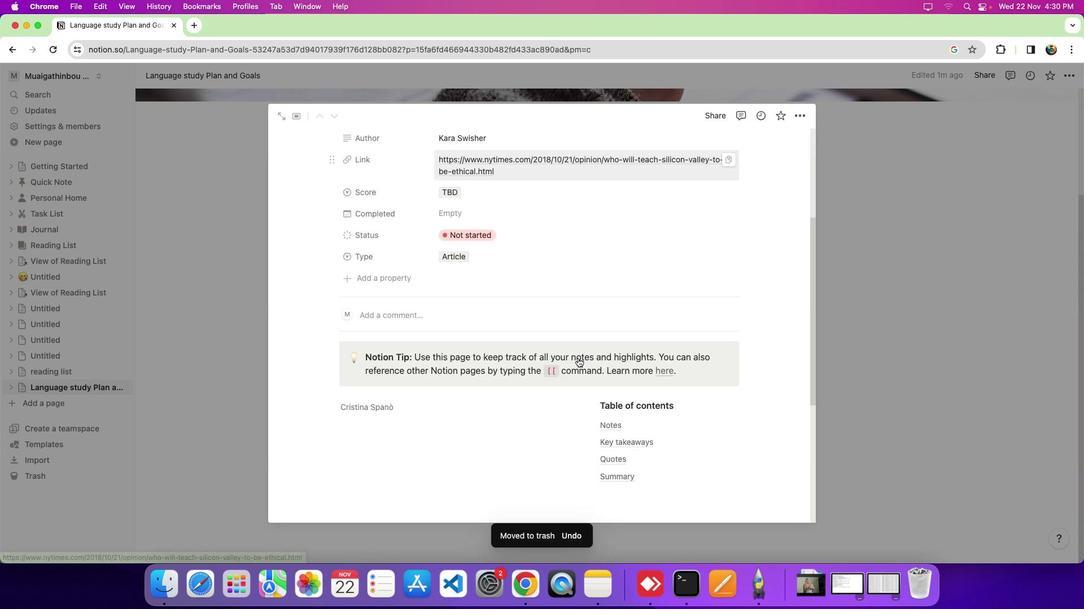 
Action: Mouse scrolled (570, 350) with delta (-6, -10)
Screenshot: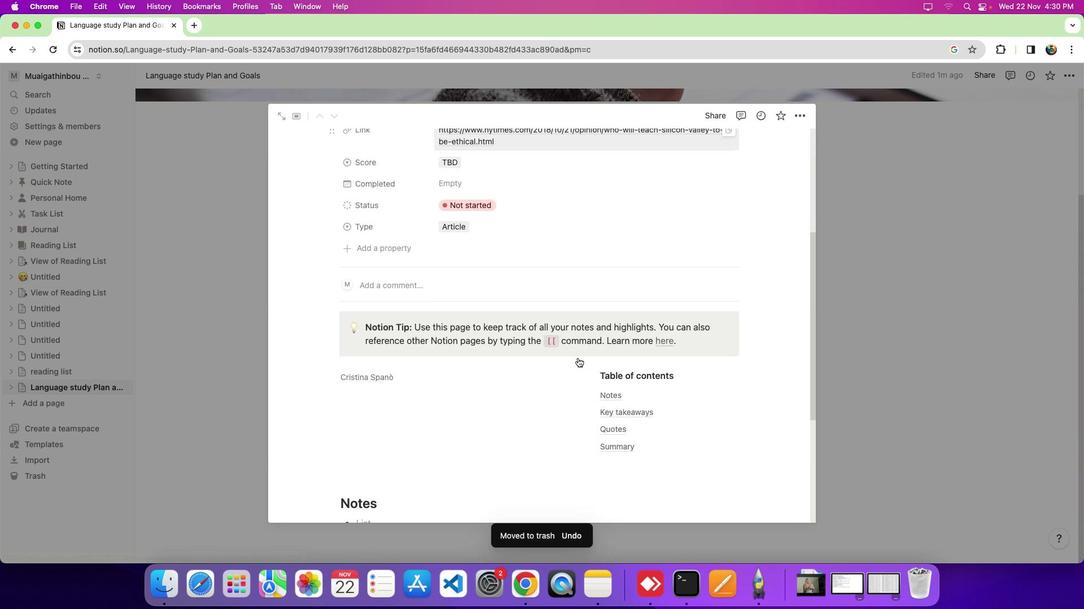 
Action: Mouse scrolled (570, 350) with delta (-6, -7)
Screenshot: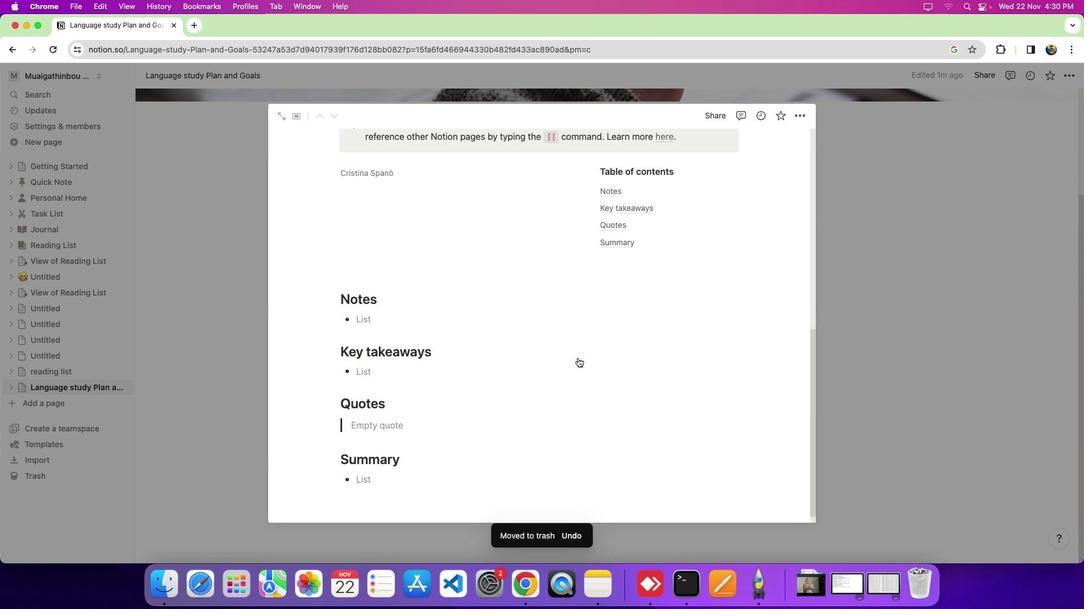 
Action: Mouse scrolled (570, 350) with delta (-6, -7)
Screenshot: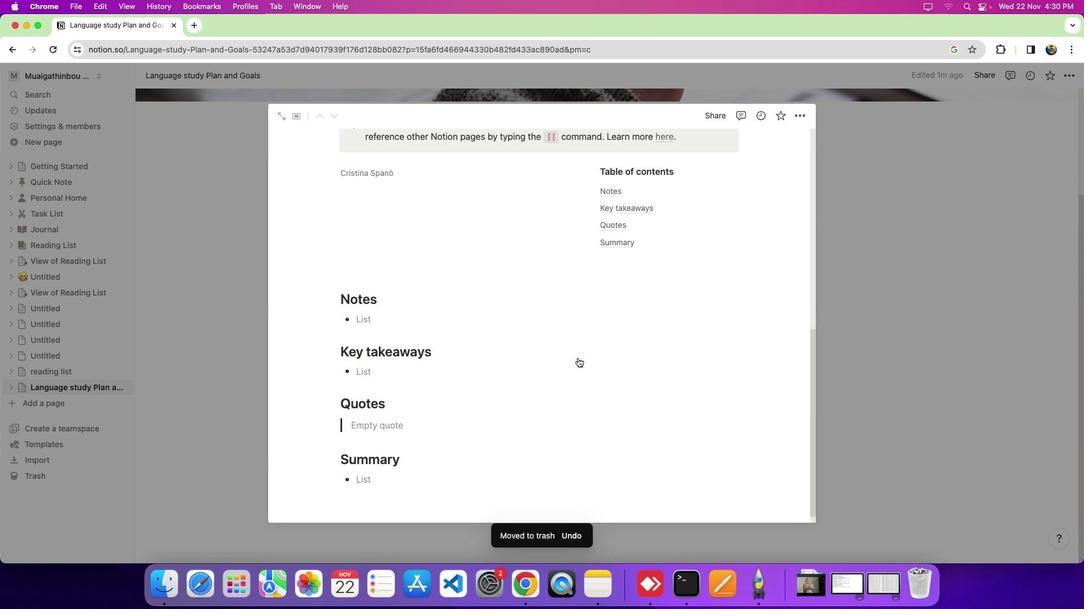
Action: Mouse scrolled (570, 350) with delta (-6, -11)
